 Task: Compose an email with the signature Autumn Baker with the subject Feedback on a social responsibility report and the message Please let me know if you need any additional information to complete the report. from softage.4@softage.net to softage.8@softage.net, select last sentence, change the font of the message to Narrow and change the font typography to italics Send the email. Finally, move the email from Sent Items to the label Resumes
Action: Mouse moved to (102, 151)
Screenshot: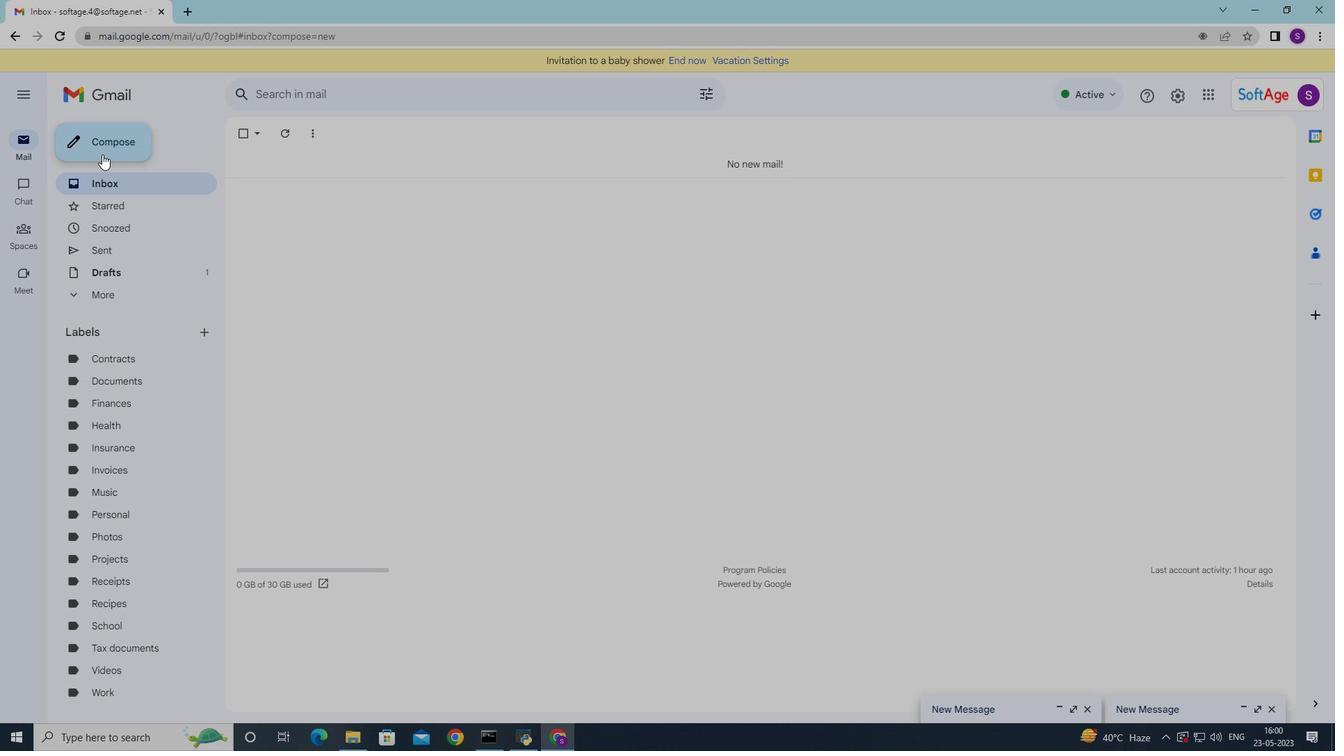 
Action: Mouse pressed left at (102, 151)
Screenshot: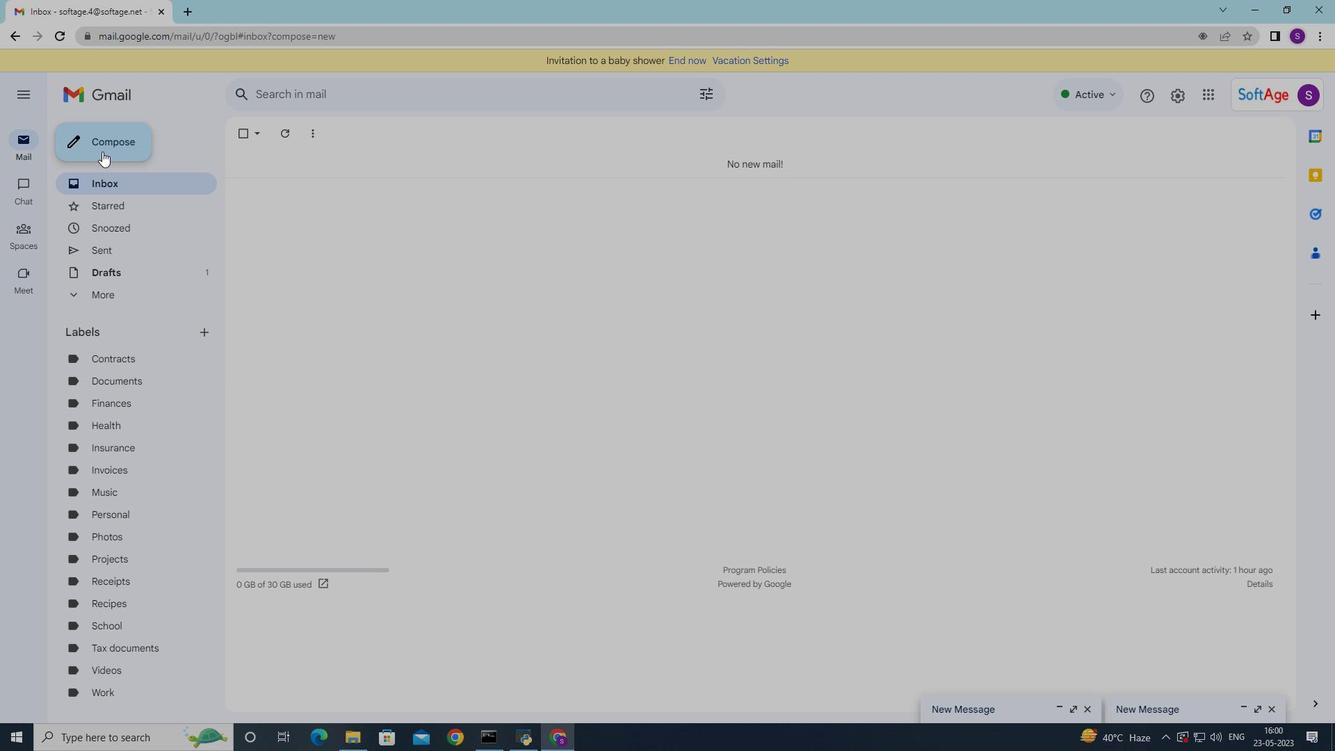 
Action: Mouse moved to (756, 704)
Screenshot: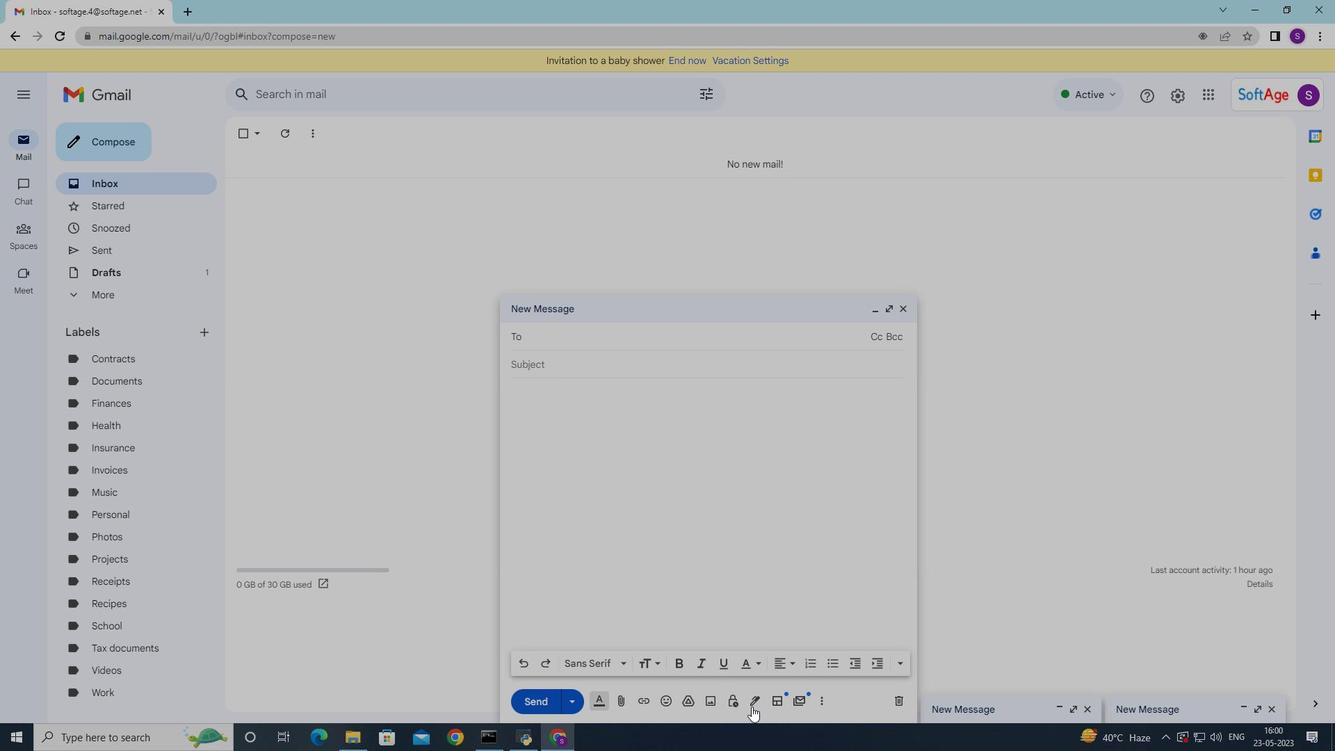 
Action: Mouse pressed left at (756, 704)
Screenshot: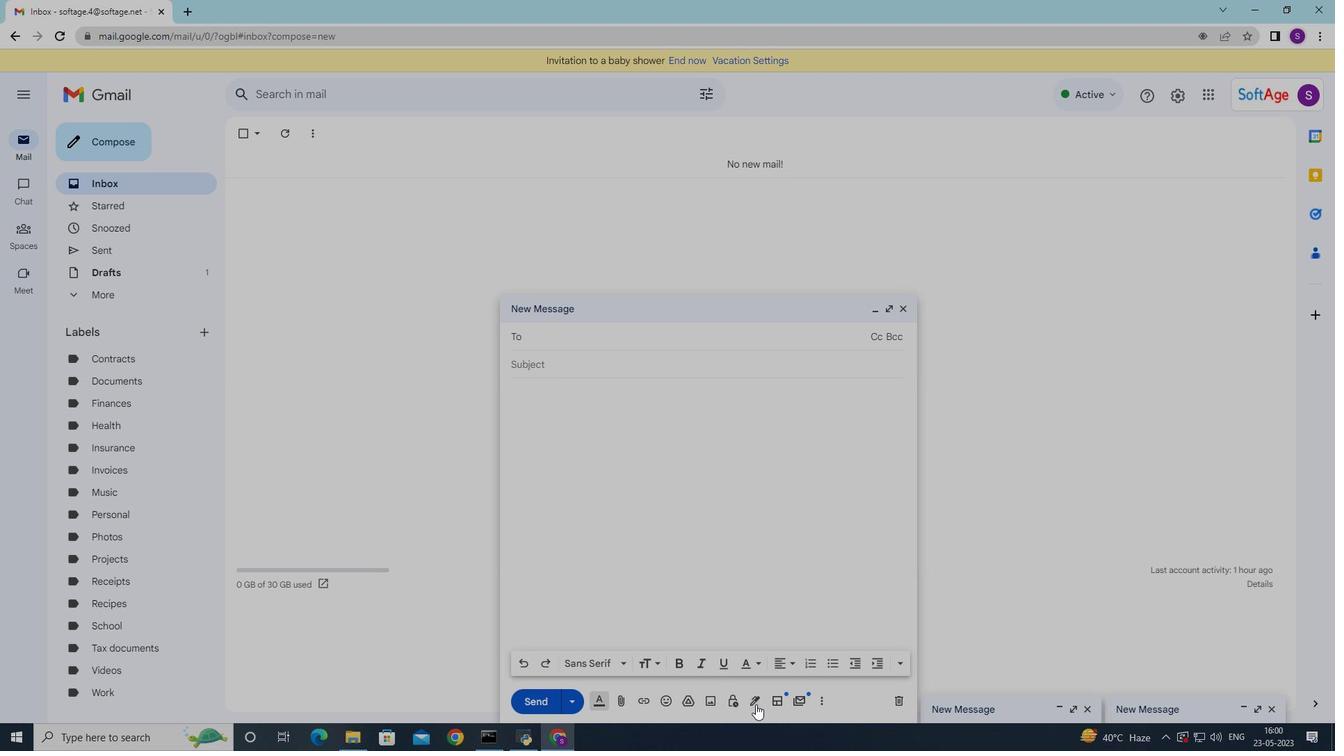 
Action: Mouse moved to (830, 282)
Screenshot: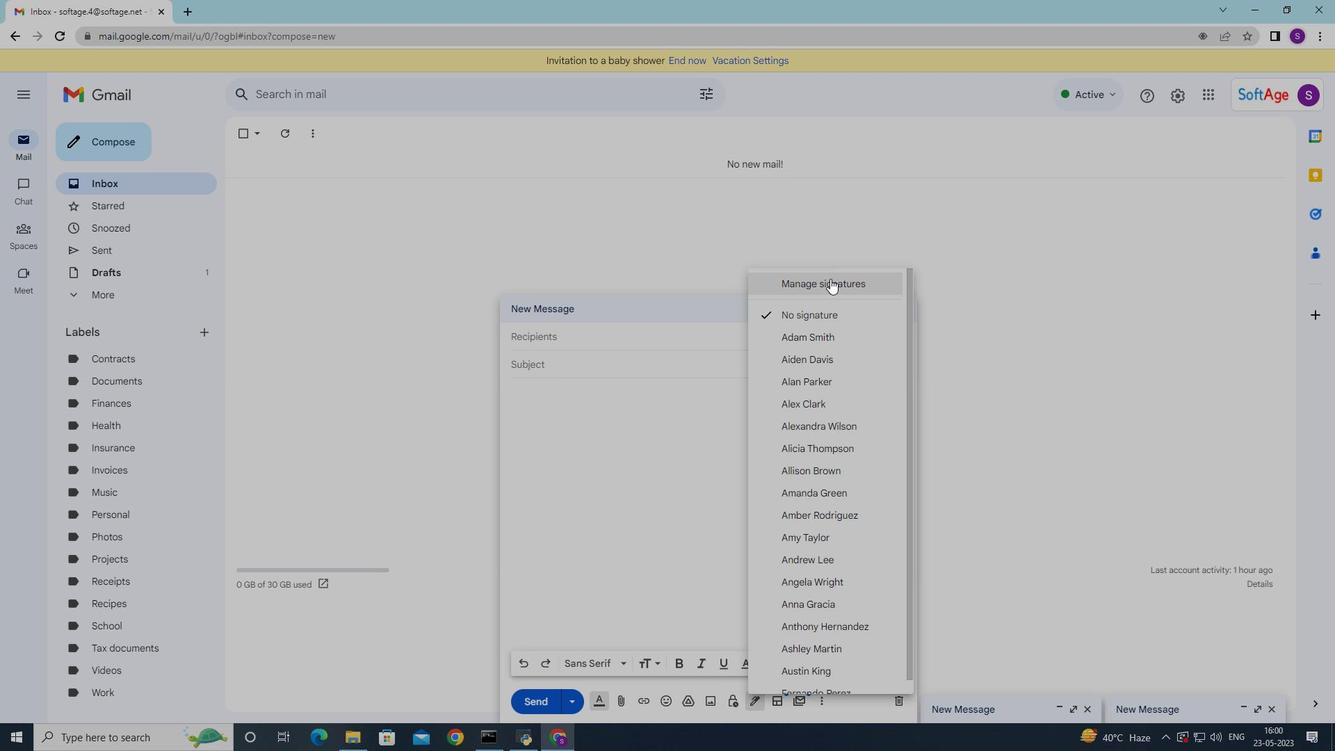 
Action: Mouse pressed left at (830, 282)
Screenshot: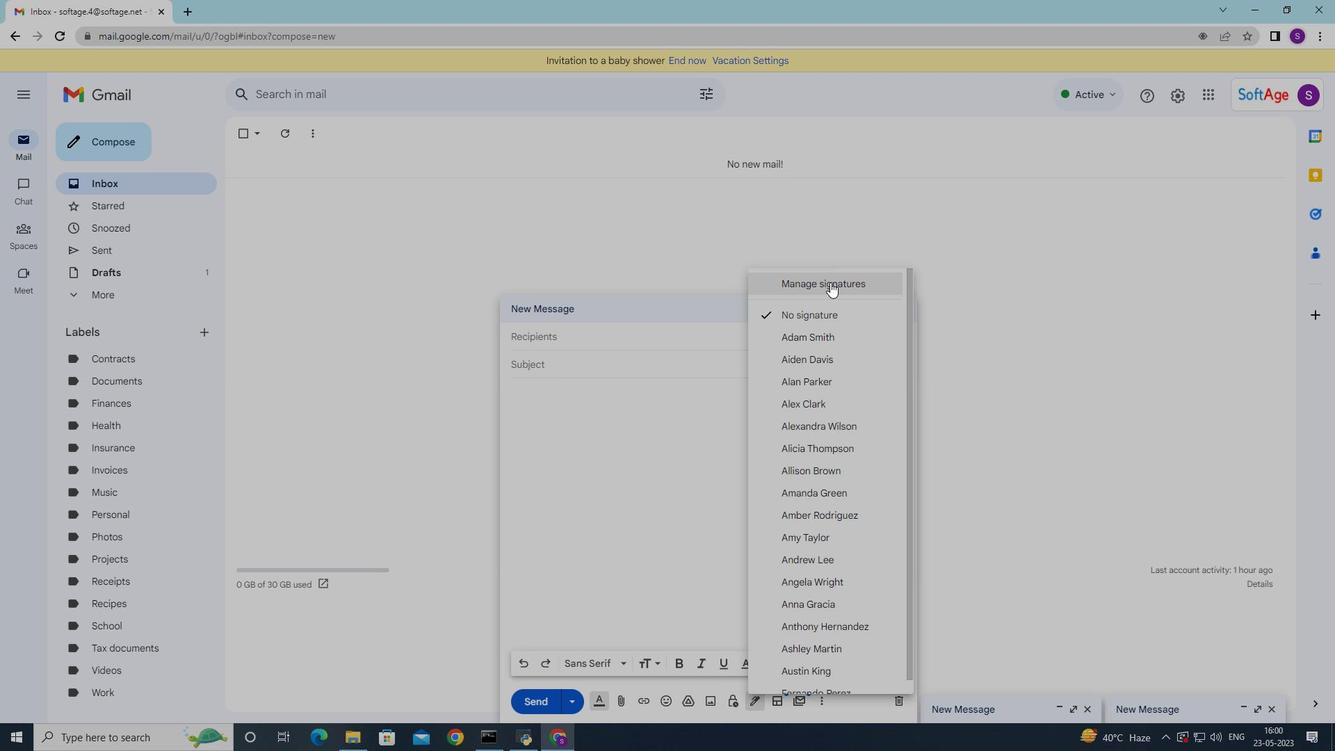 
Action: Mouse moved to (905, 311)
Screenshot: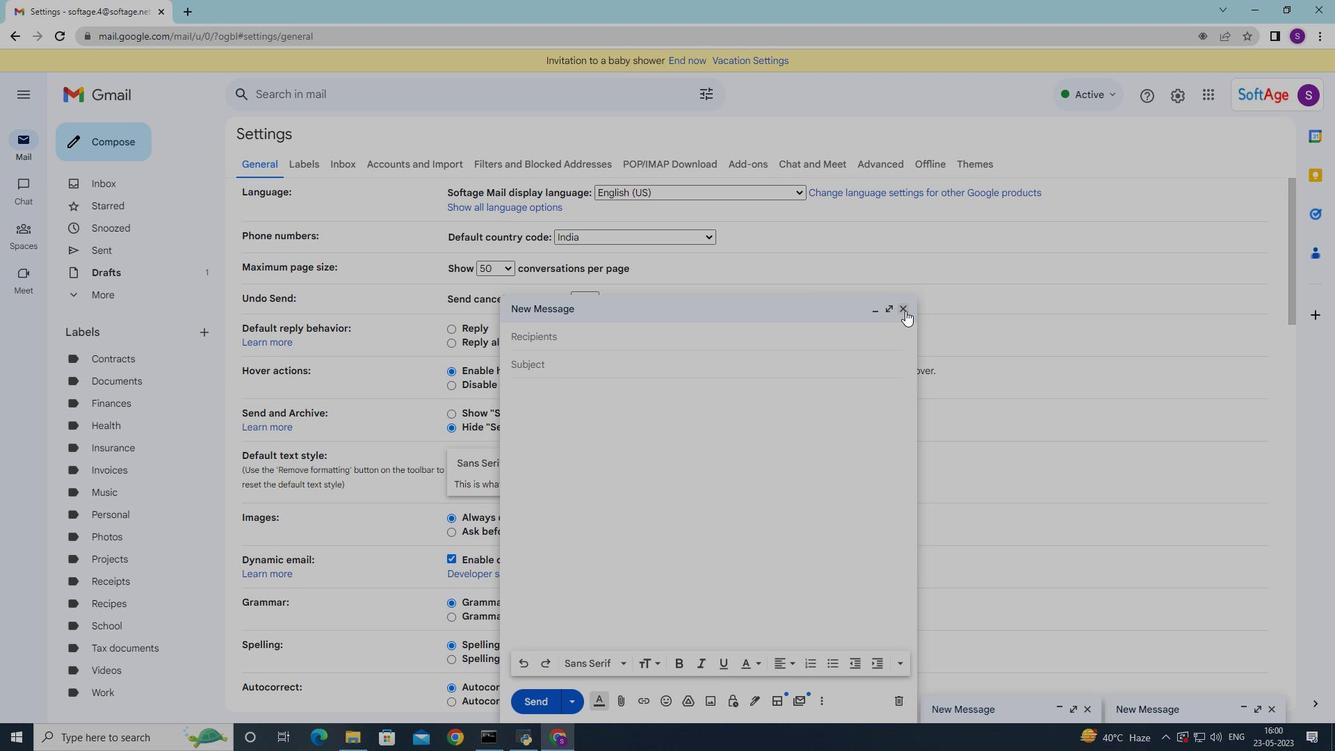 
Action: Mouse pressed left at (905, 311)
Screenshot: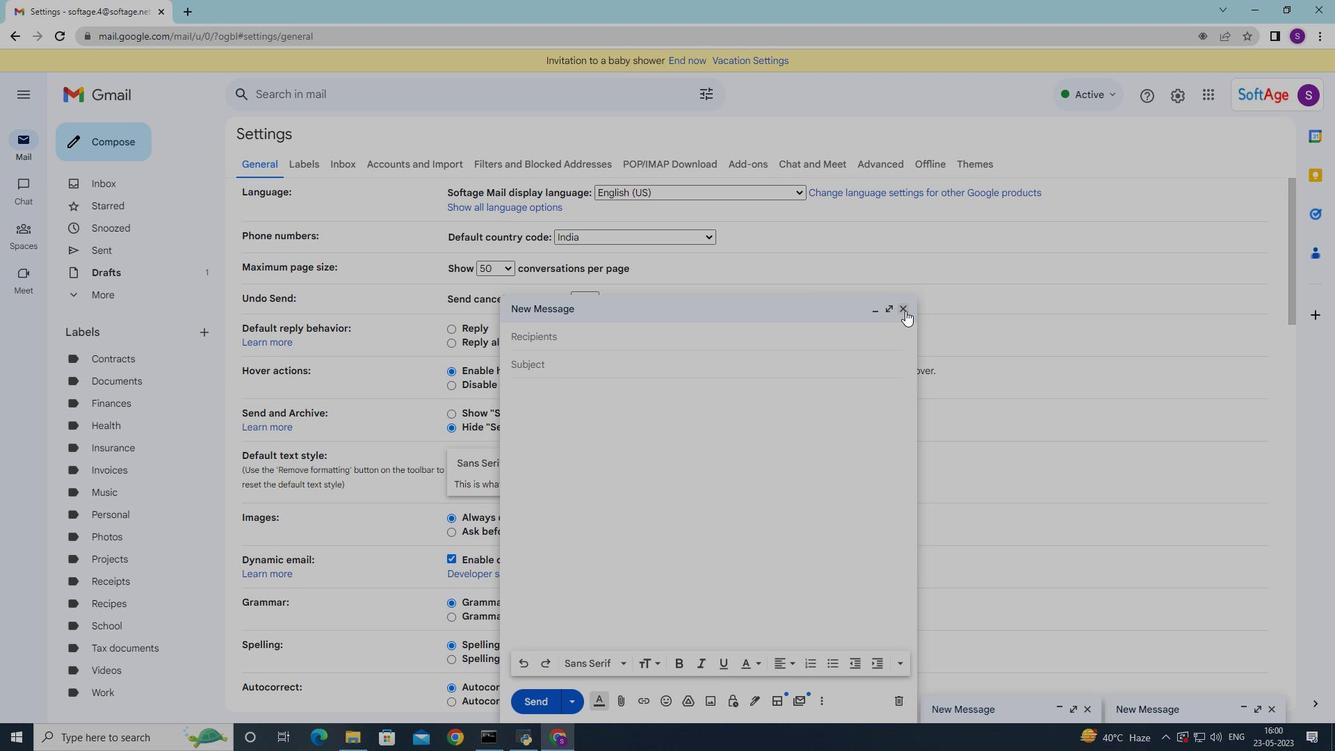 
Action: Mouse moved to (570, 315)
Screenshot: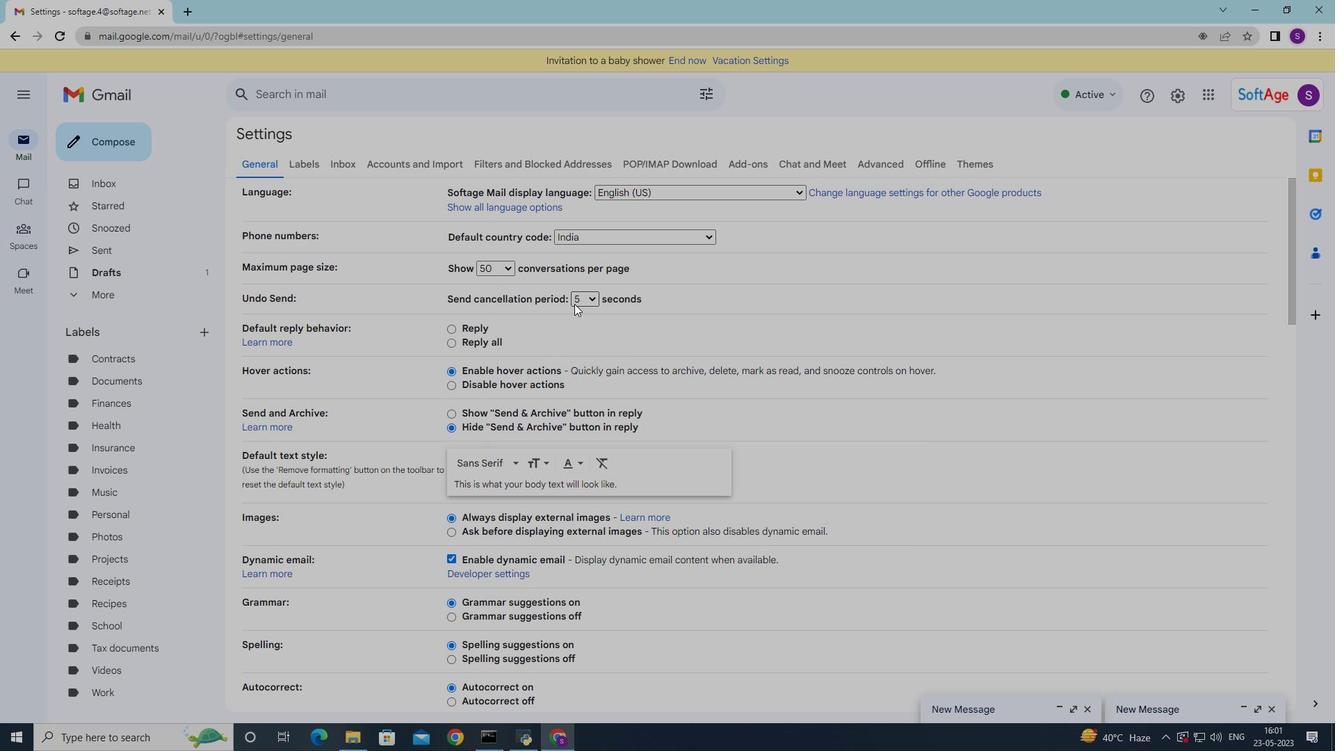 
Action: Mouse scrolled (570, 314) with delta (0, 0)
Screenshot: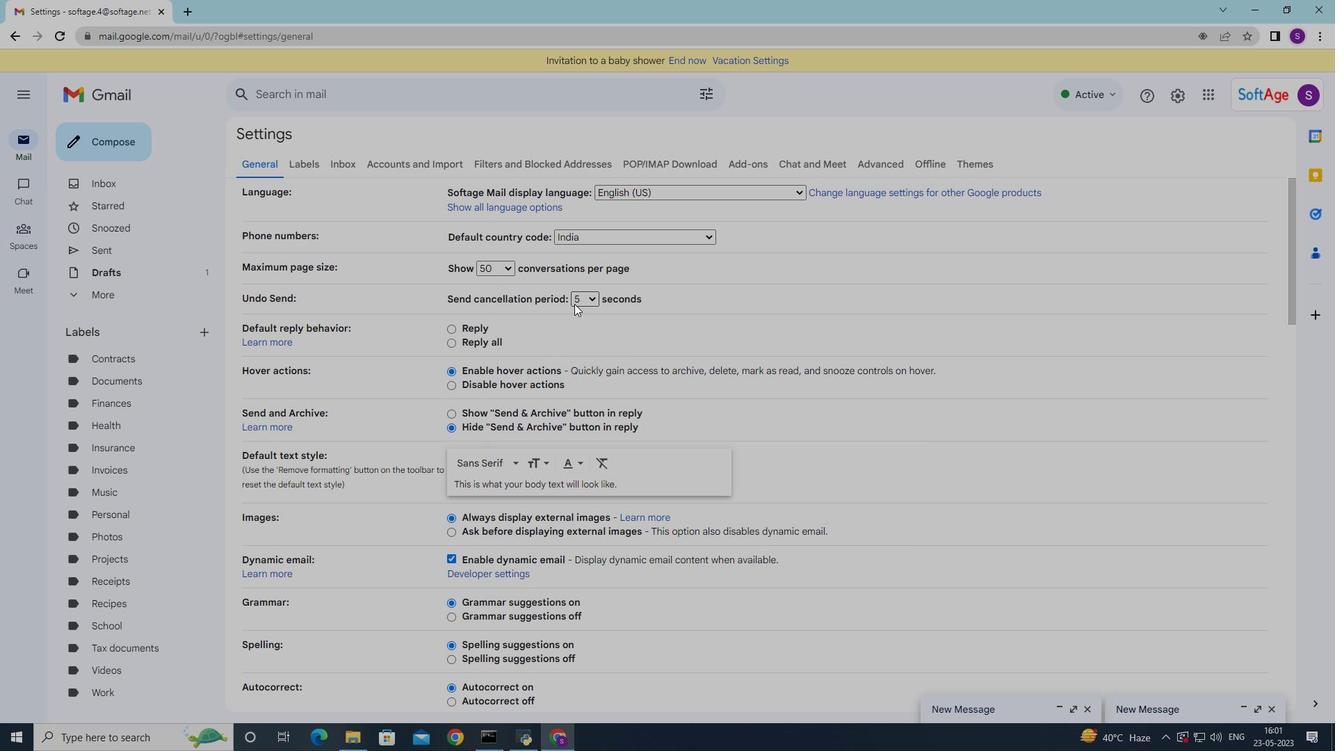 
Action: Mouse moved to (570, 318)
Screenshot: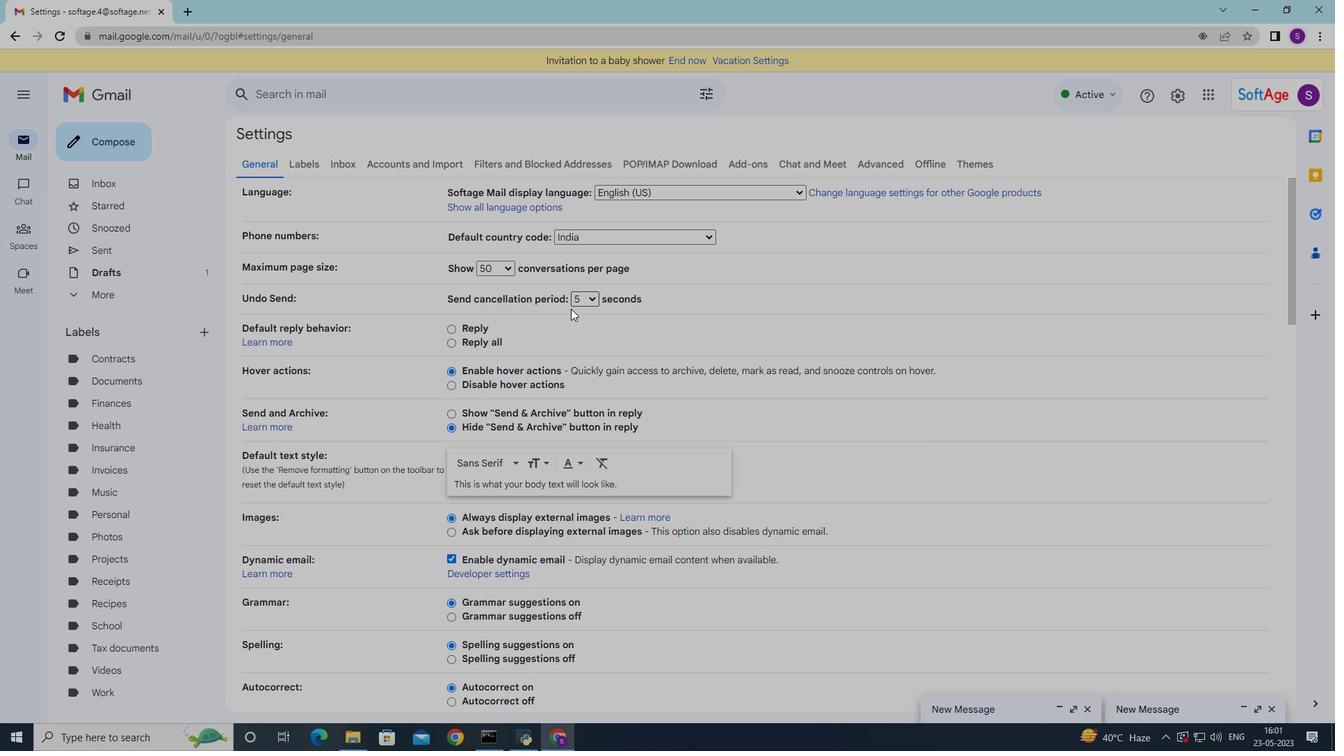 
Action: Mouse scrolled (570, 317) with delta (0, 0)
Screenshot: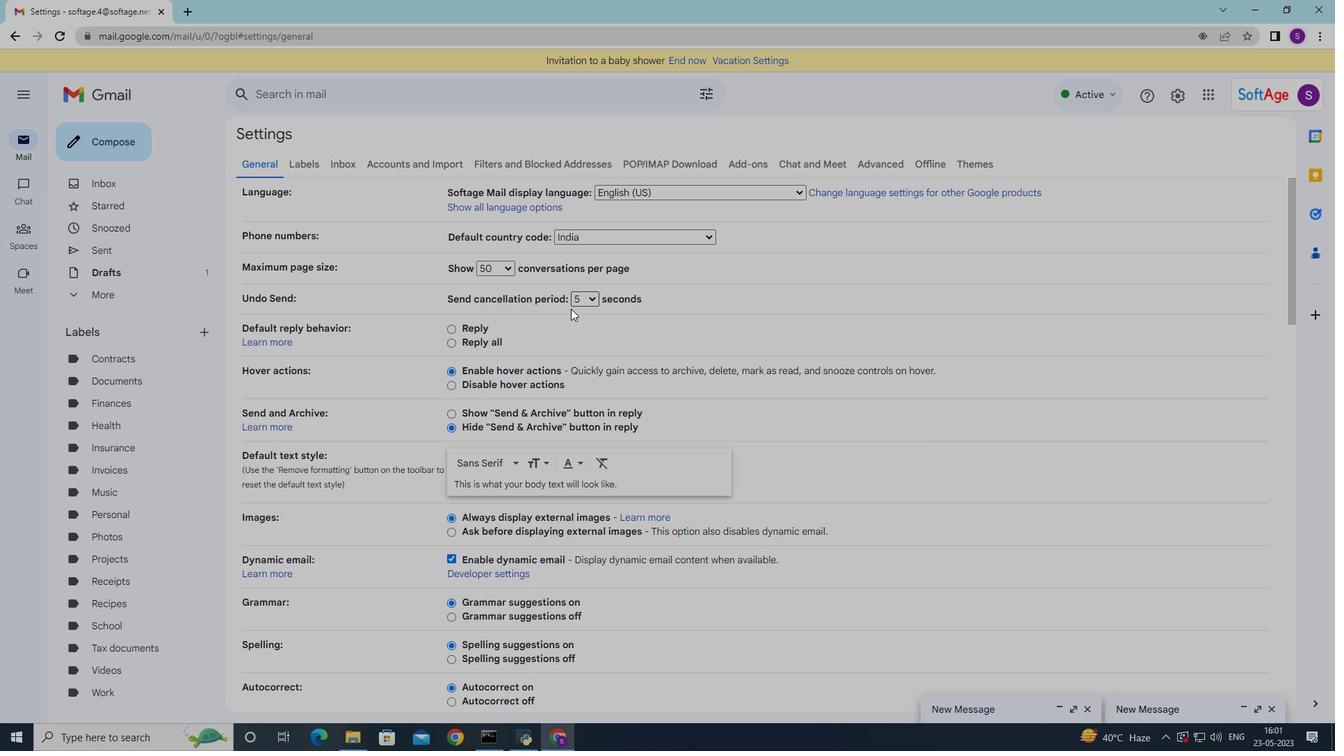 
Action: Mouse moved to (569, 322)
Screenshot: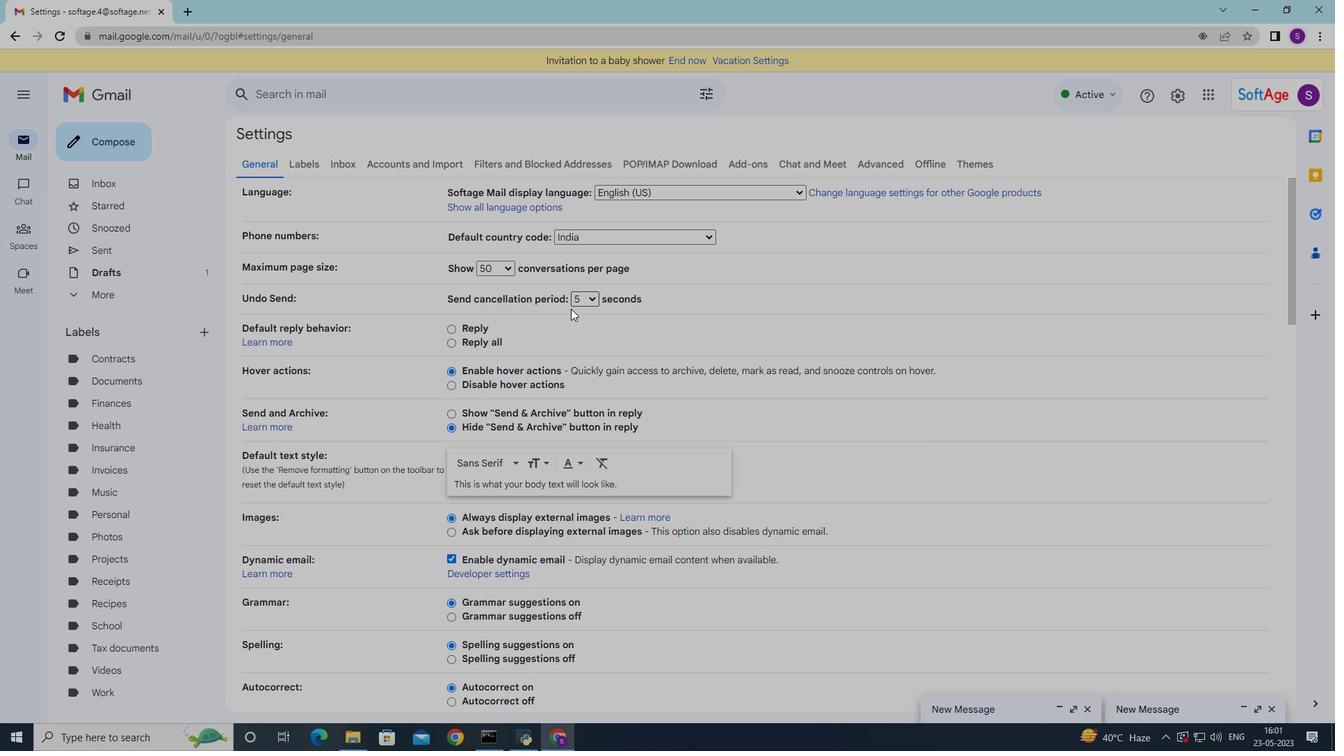 
Action: Mouse scrolled (569, 321) with delta (0, 0)
Screenshot: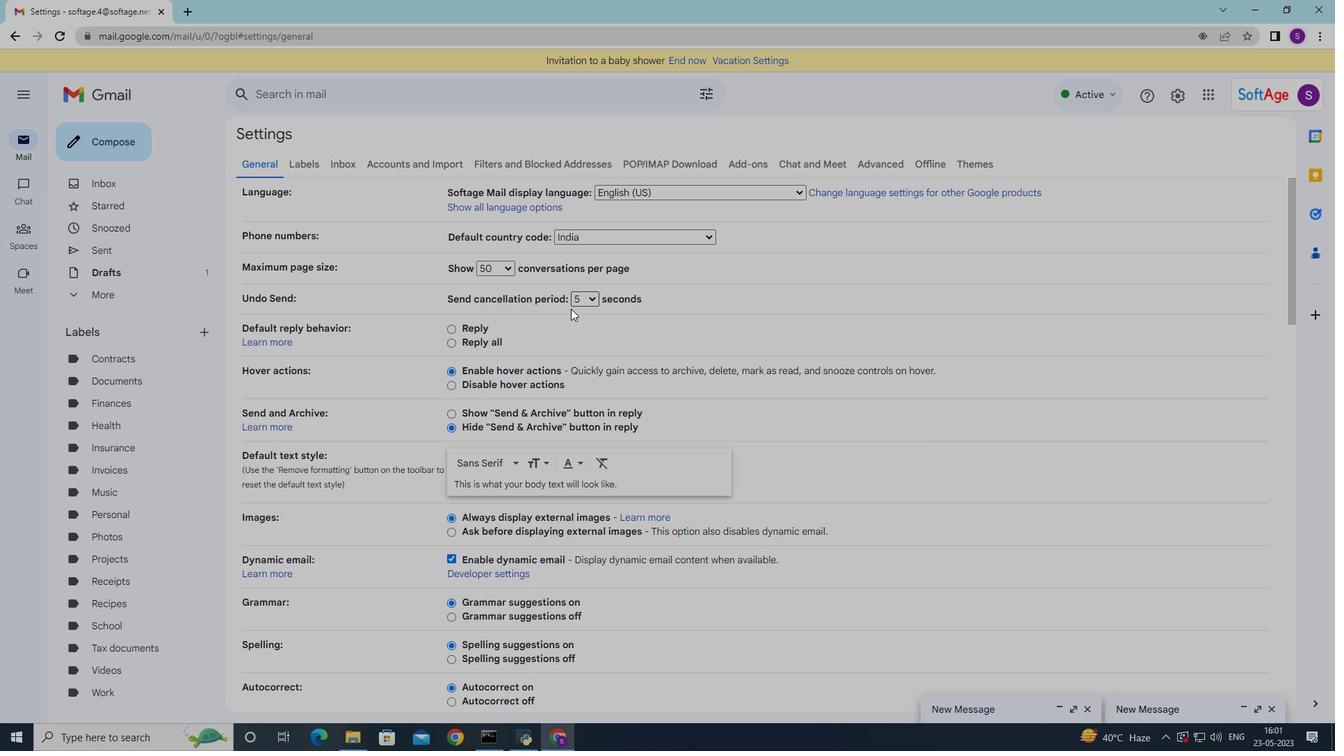 
Action: Mouse moved to (569, 328)
Screenshot: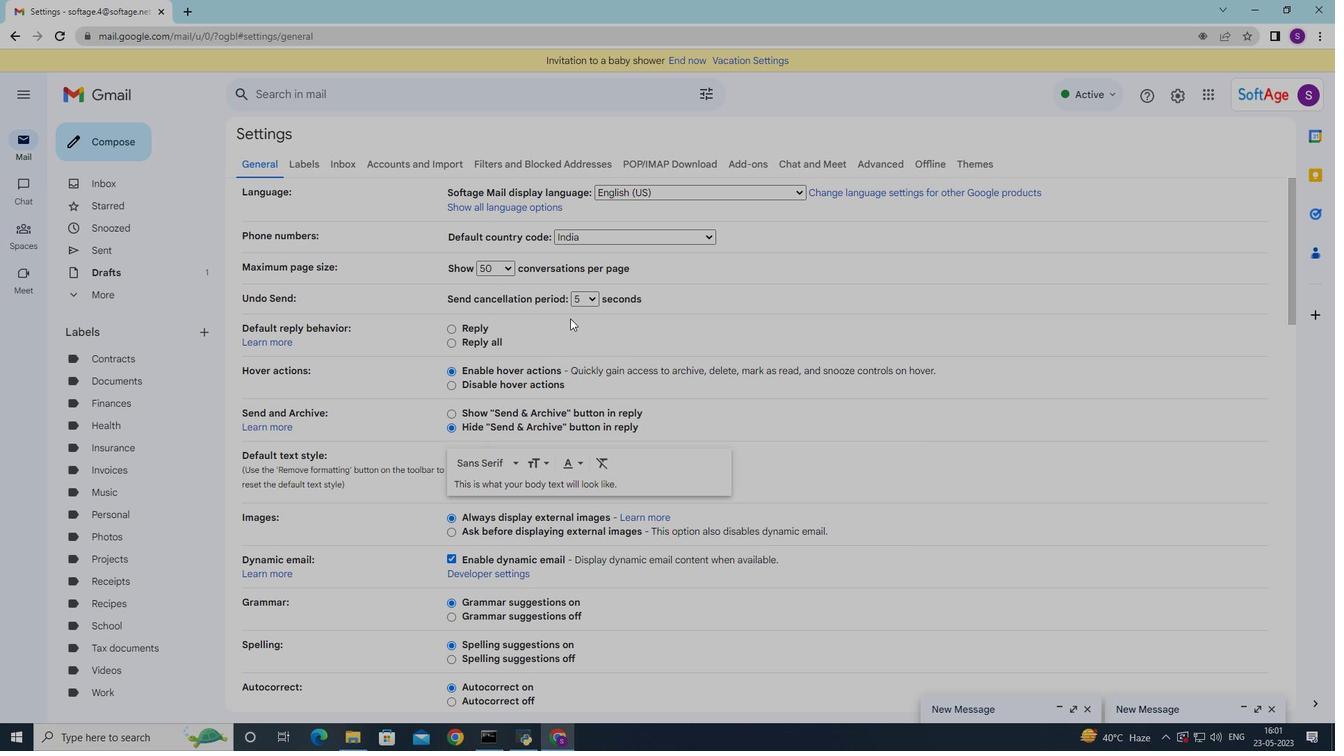 
Action: Mouse scrolled (569, 327) with delta (0, 0)
Screenshot: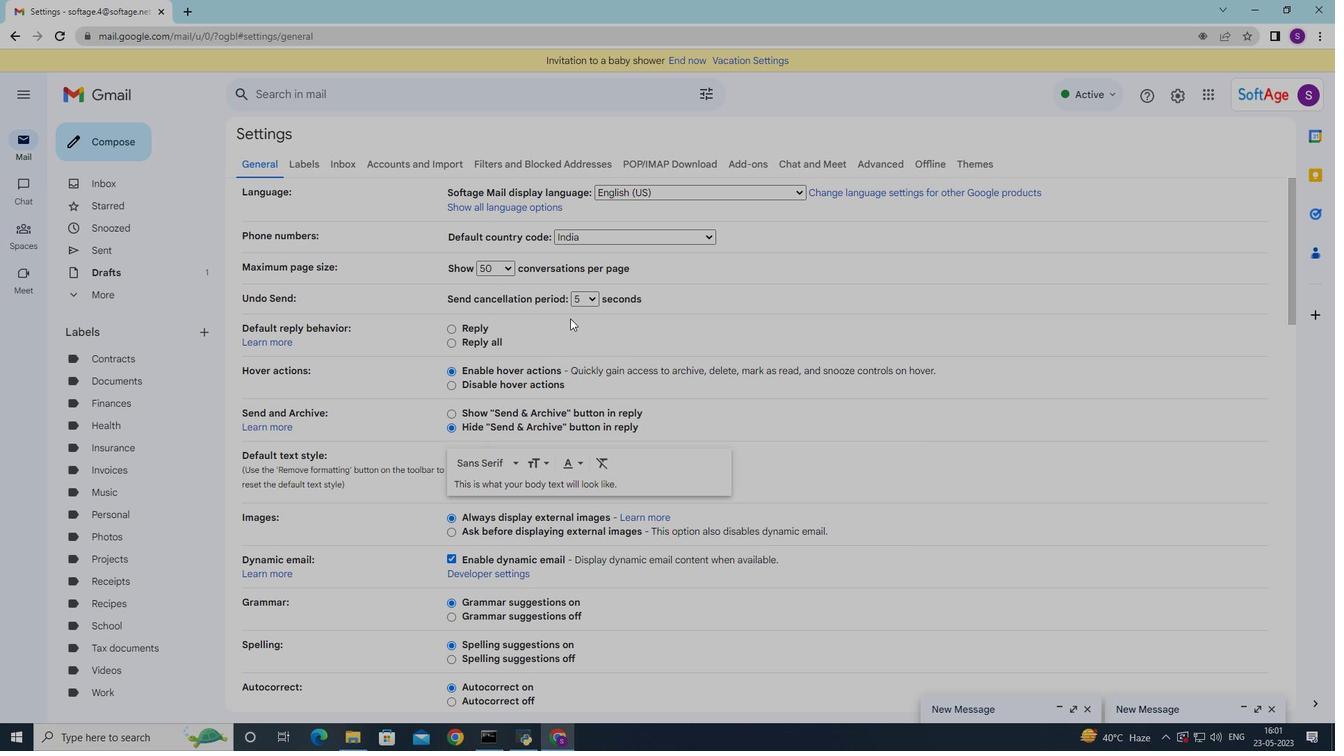 
Action: Mouse moved to (569, 339)
Screenshot: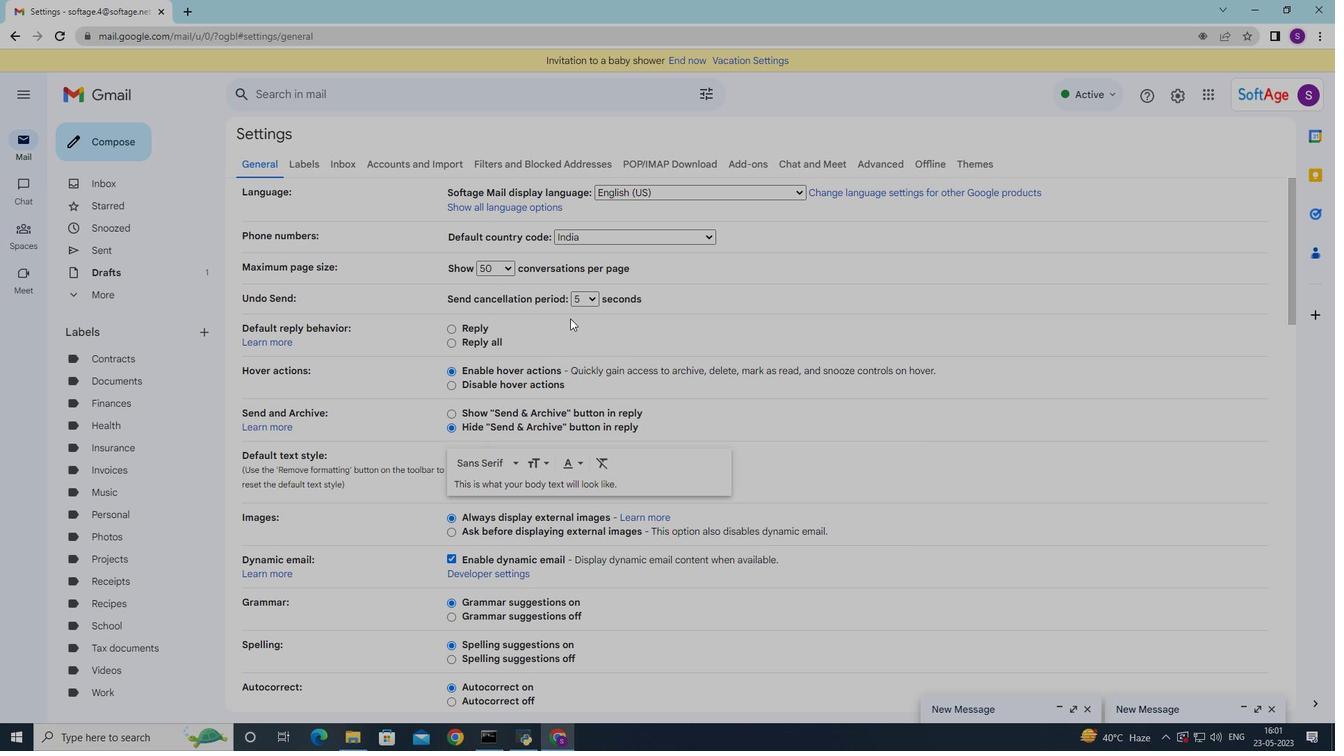 
Action: Mouse scrolled (569, 338) with delta (0, 0)
Screenshot: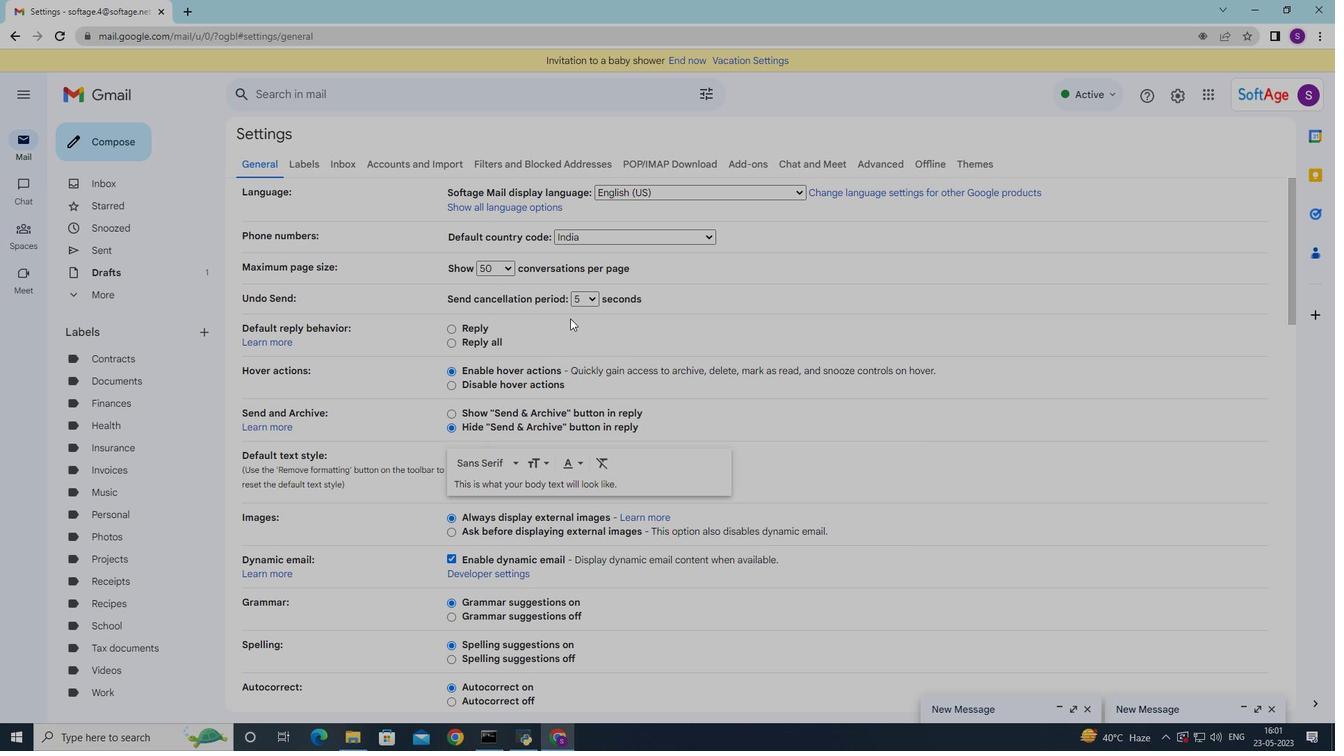 
Action: Mouse moved to (584, 483)
Screenshot: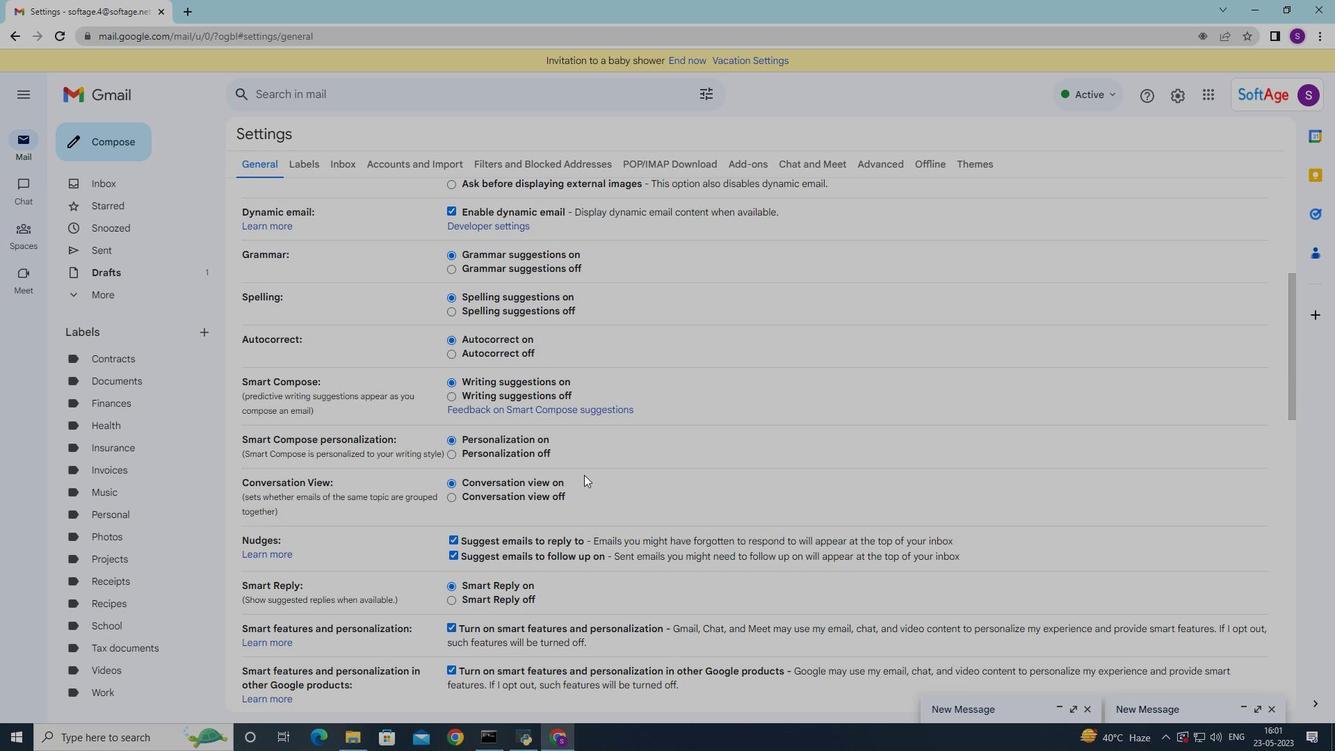 
Action: Mouse scrolled (584, 482) with delta (0, 0)
Screenshot: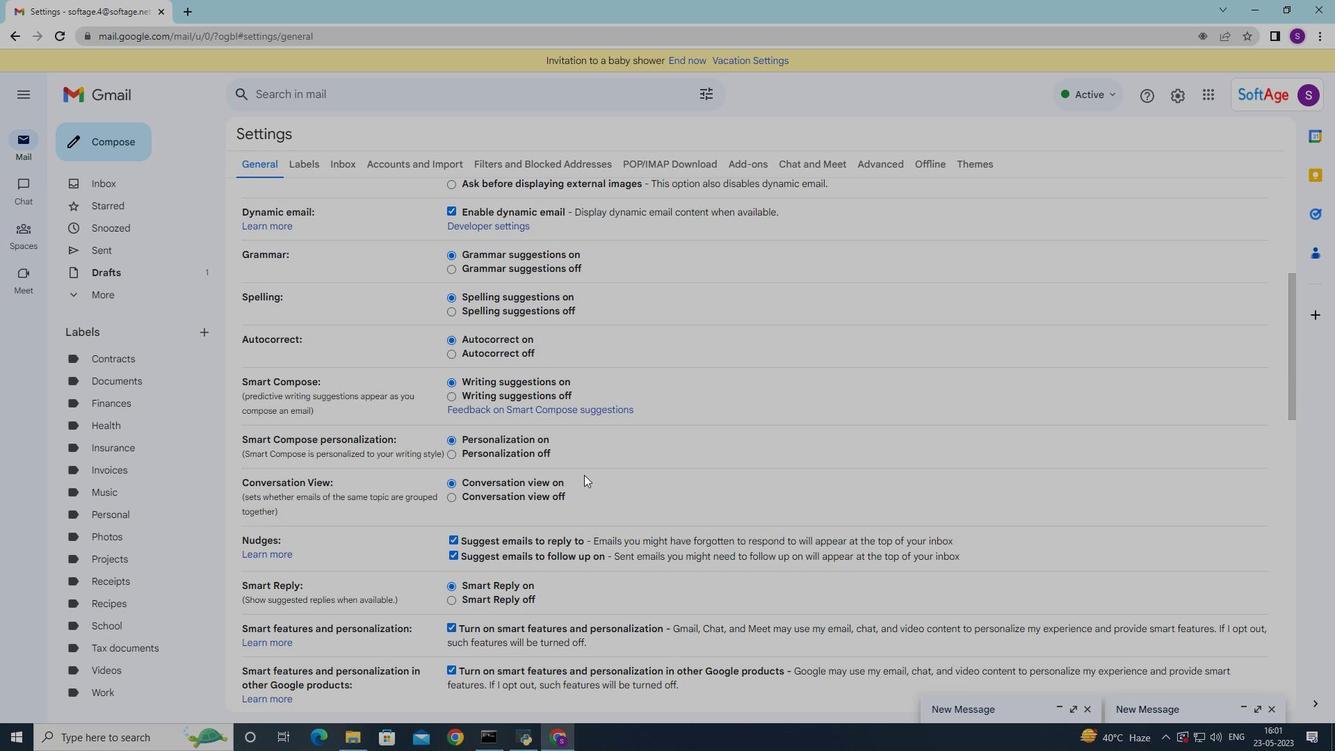 
Action: Mouse scrolled (584, 482) with delta (0, 0)
Screenshot: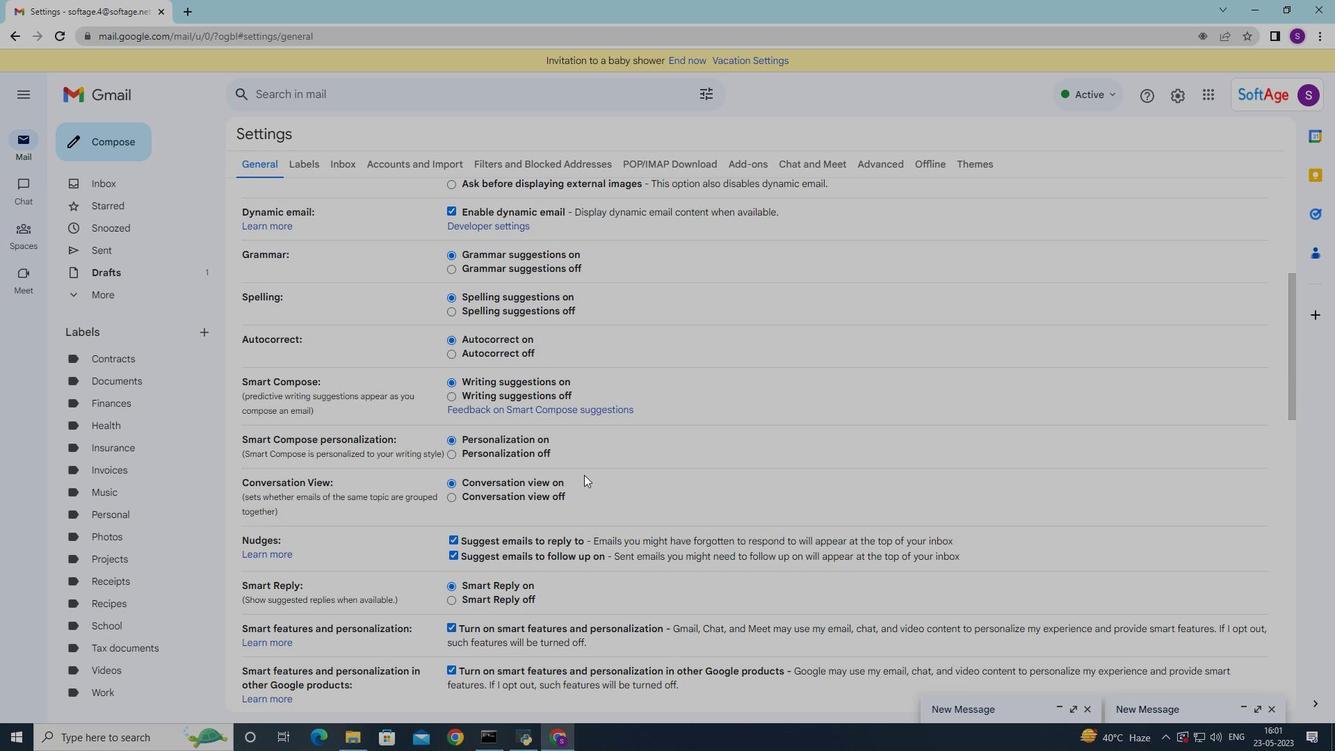 
Action: Mouse scrolled (584, 482) with delta (0, 0)
Screenshot: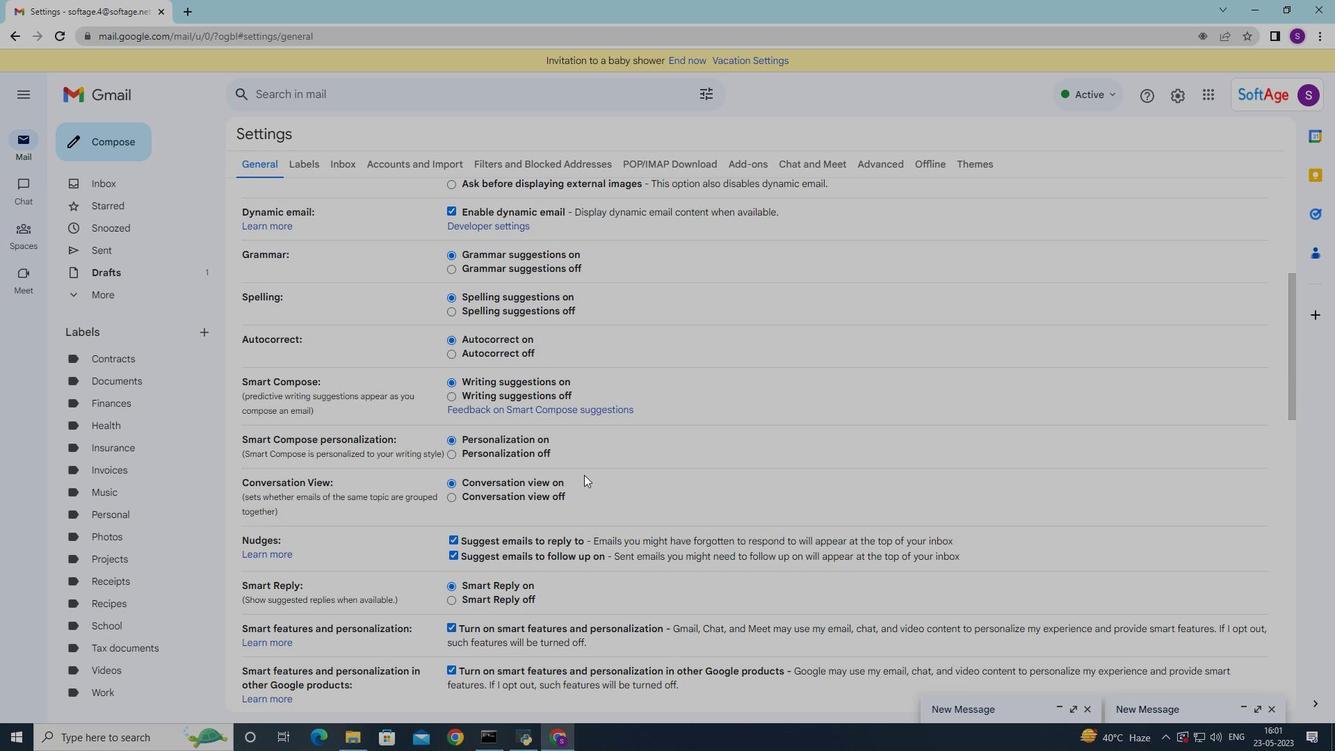 
Action: Mouse moved to (585, 569)
Screenshot: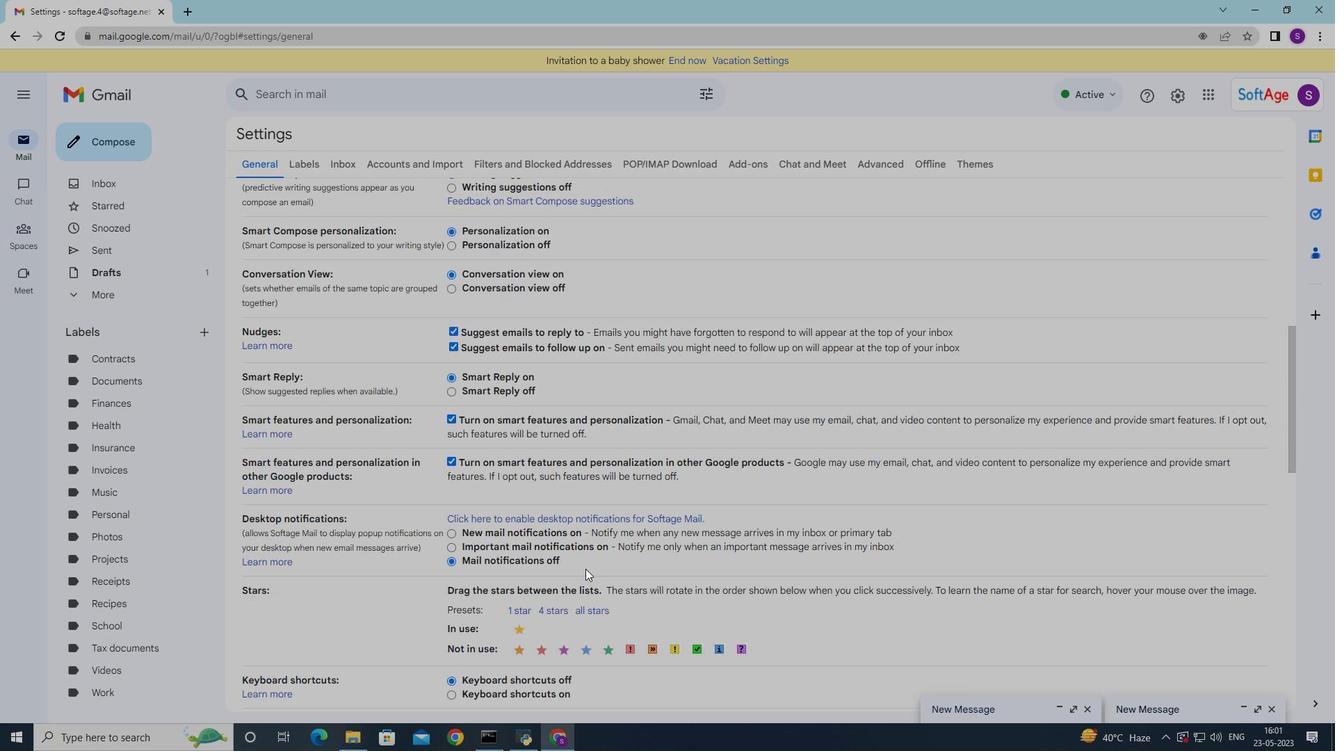 
Action: Mouse scrolled (585, 569) with delta (0, 0)
Screenshot: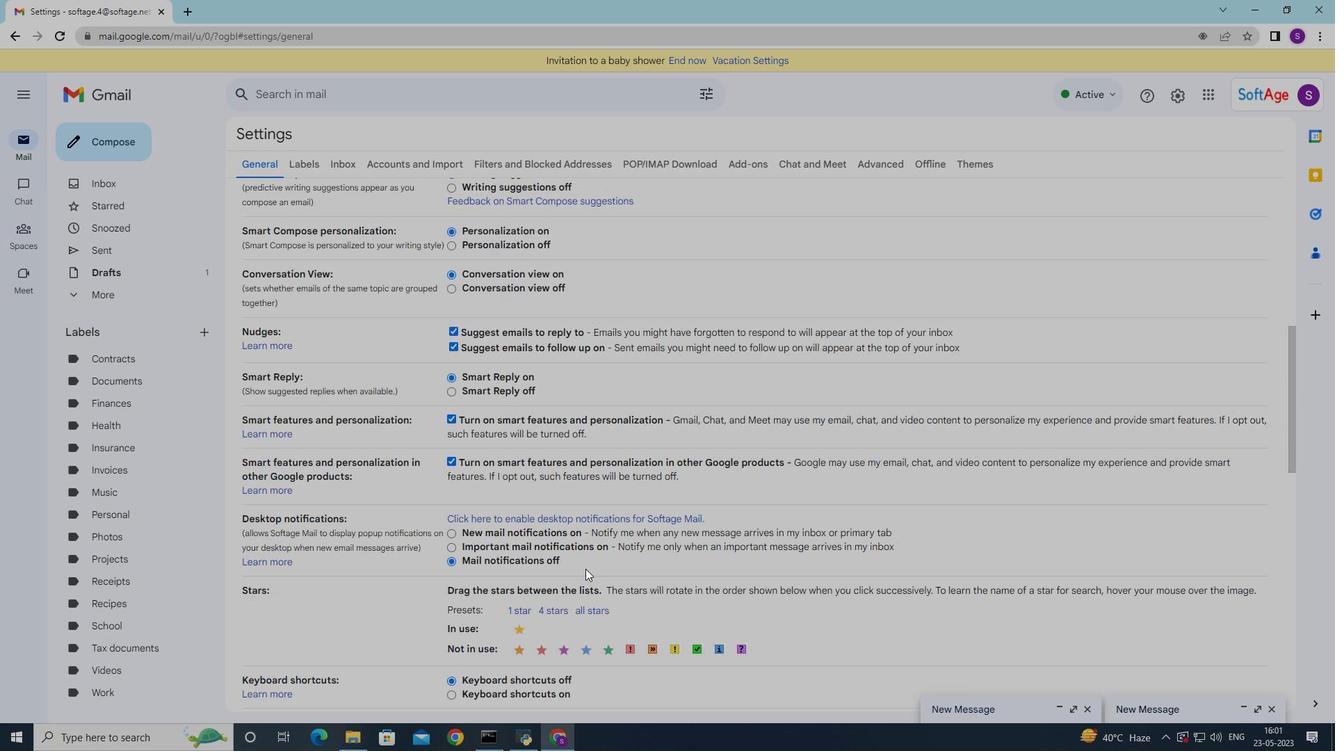 
Action: Mouse moved to (585, 571)
Screenshot: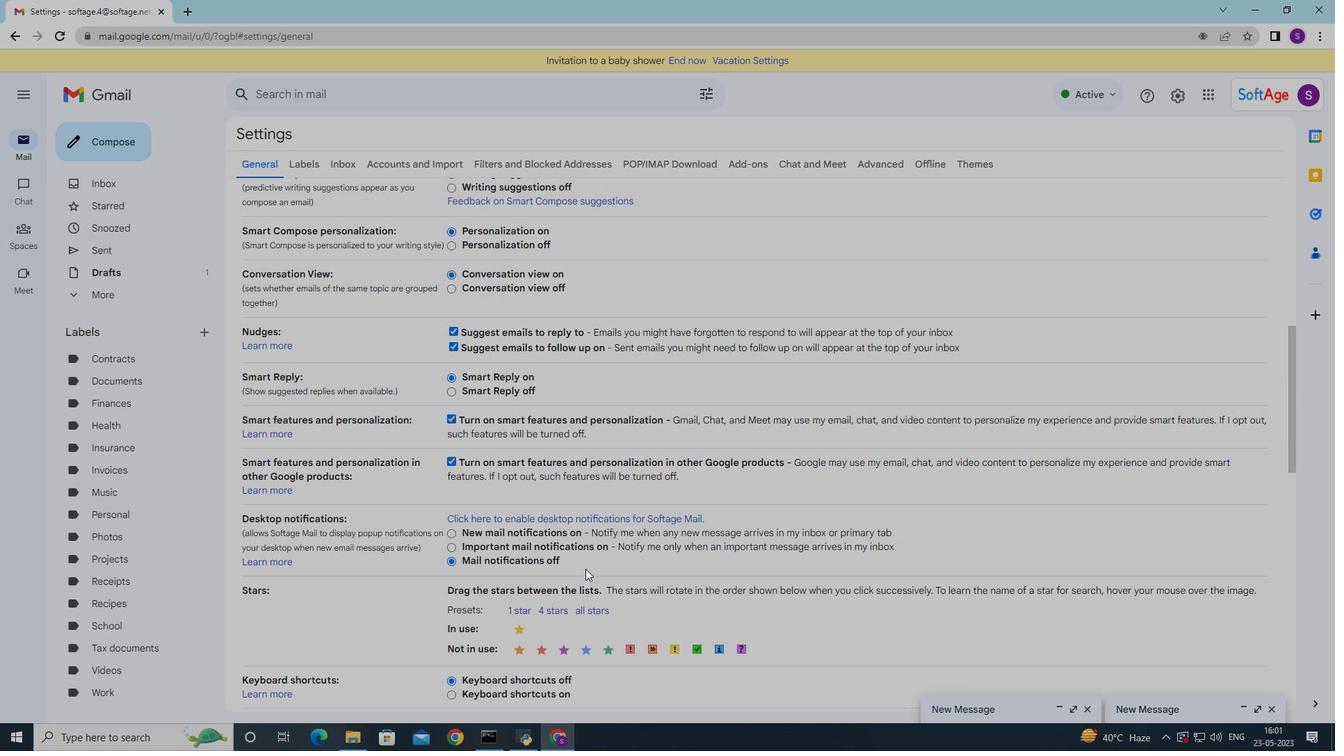
Action: Mouse scrolled (585, 571) with delta (0, 0)
Screenshot: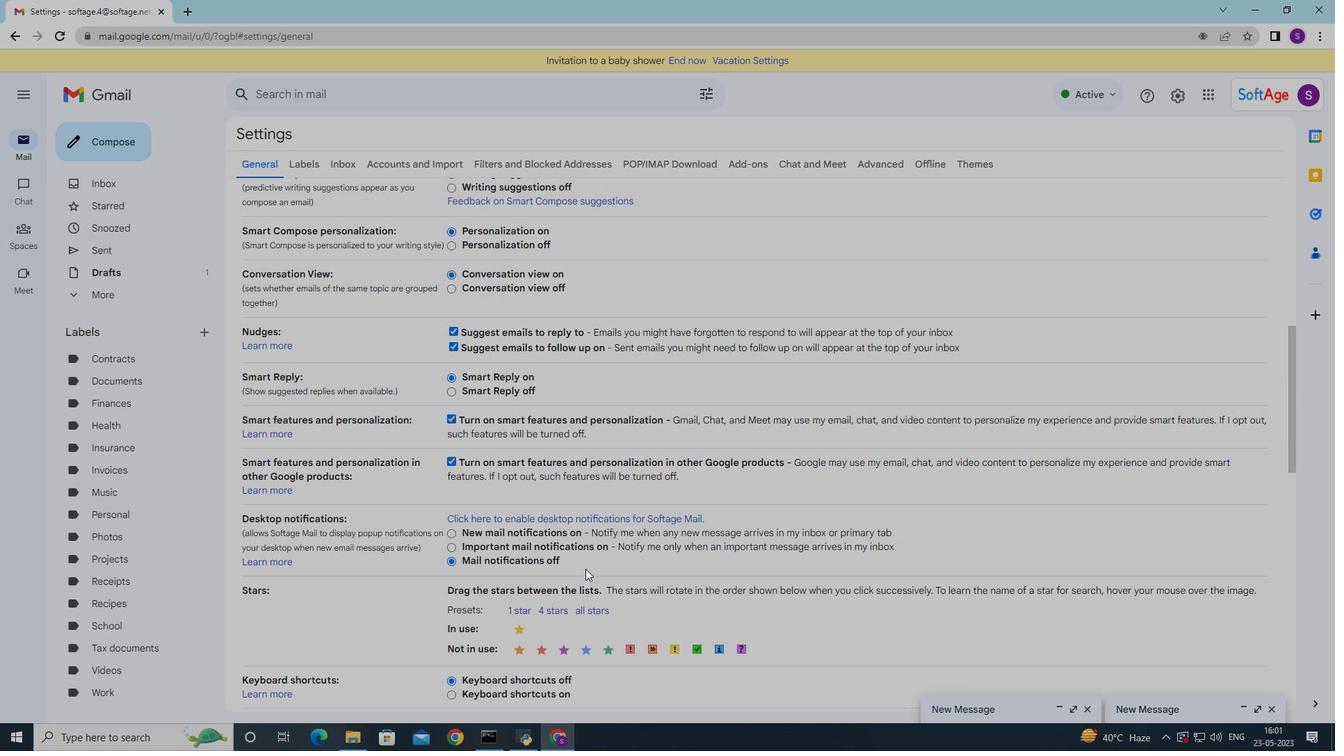 
Action: Mouse moved to (585, 572)
Screenshot: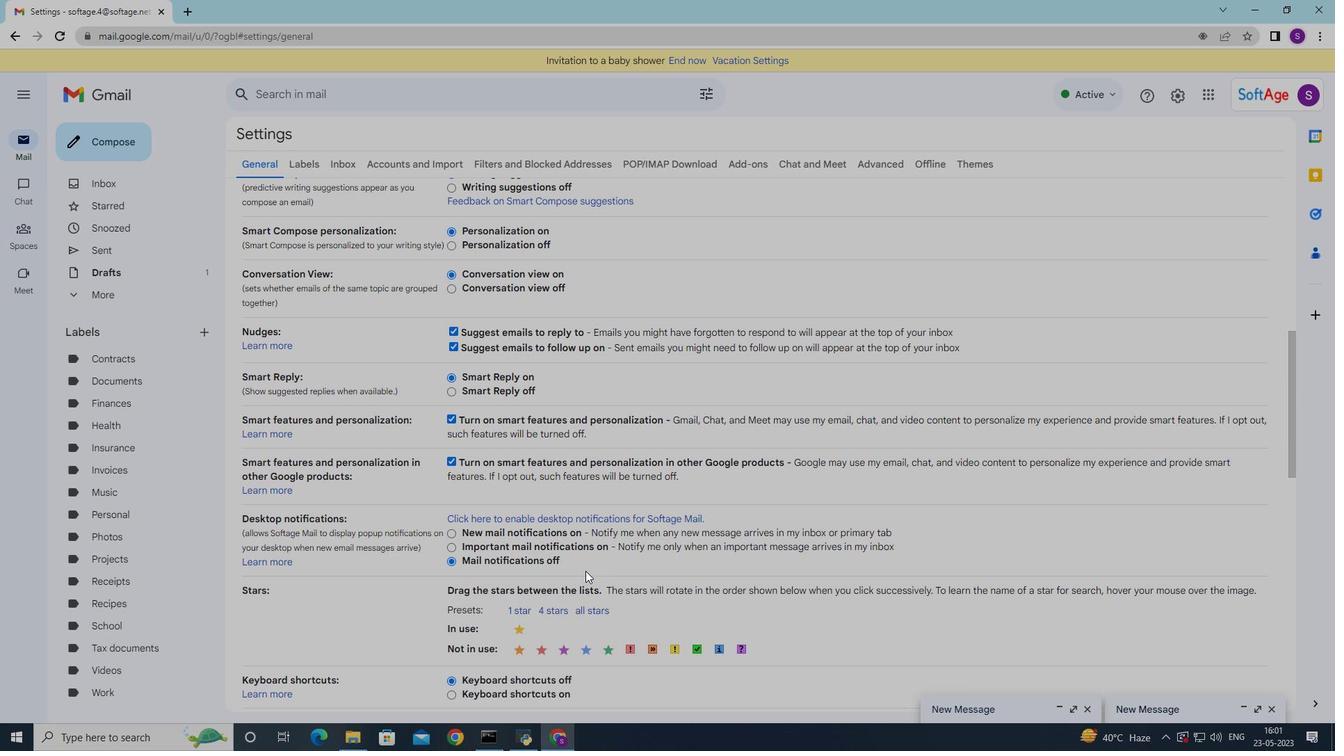 
Action: Mouse scrolled (585, 571) with delta (0, 0)
Screenshot: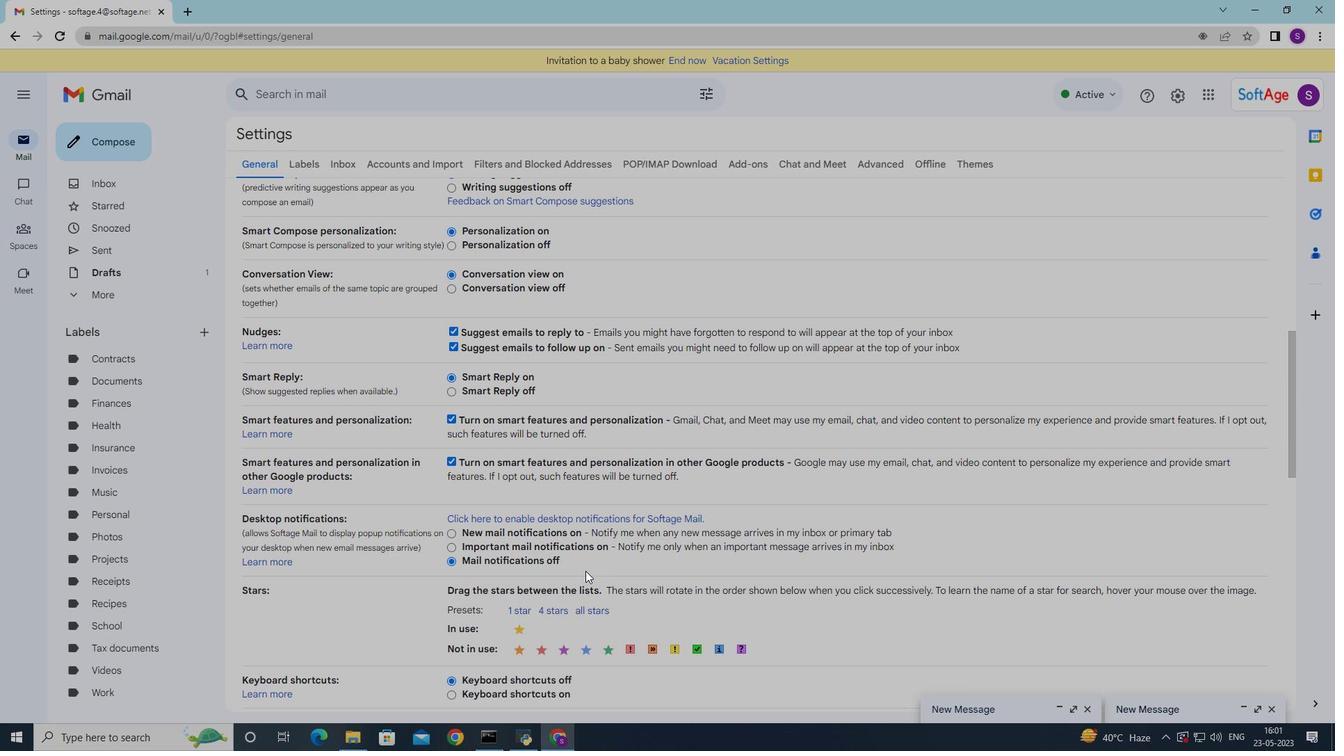 
Action: Mouse moved to (585, 578)
Screenshot: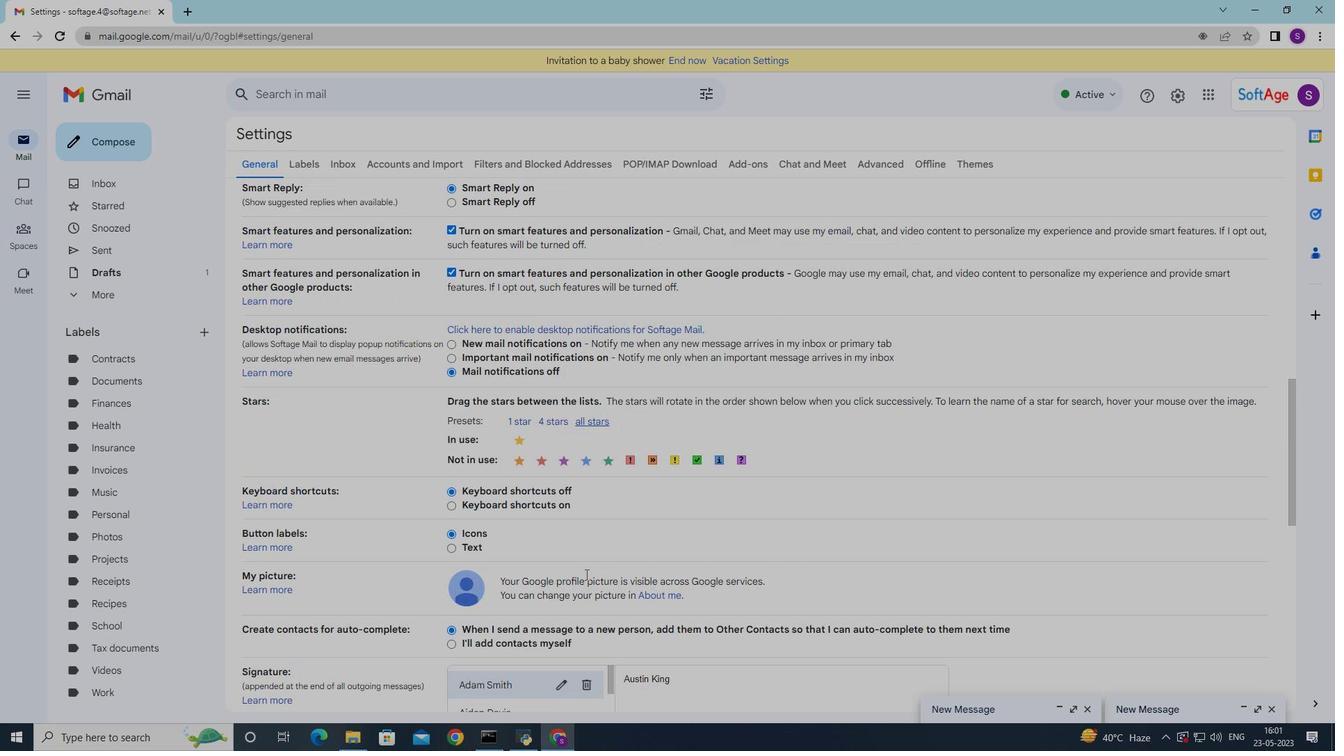 
Action: Mouse scrolled (585, 577) with delta (0, 0)
Screenshot: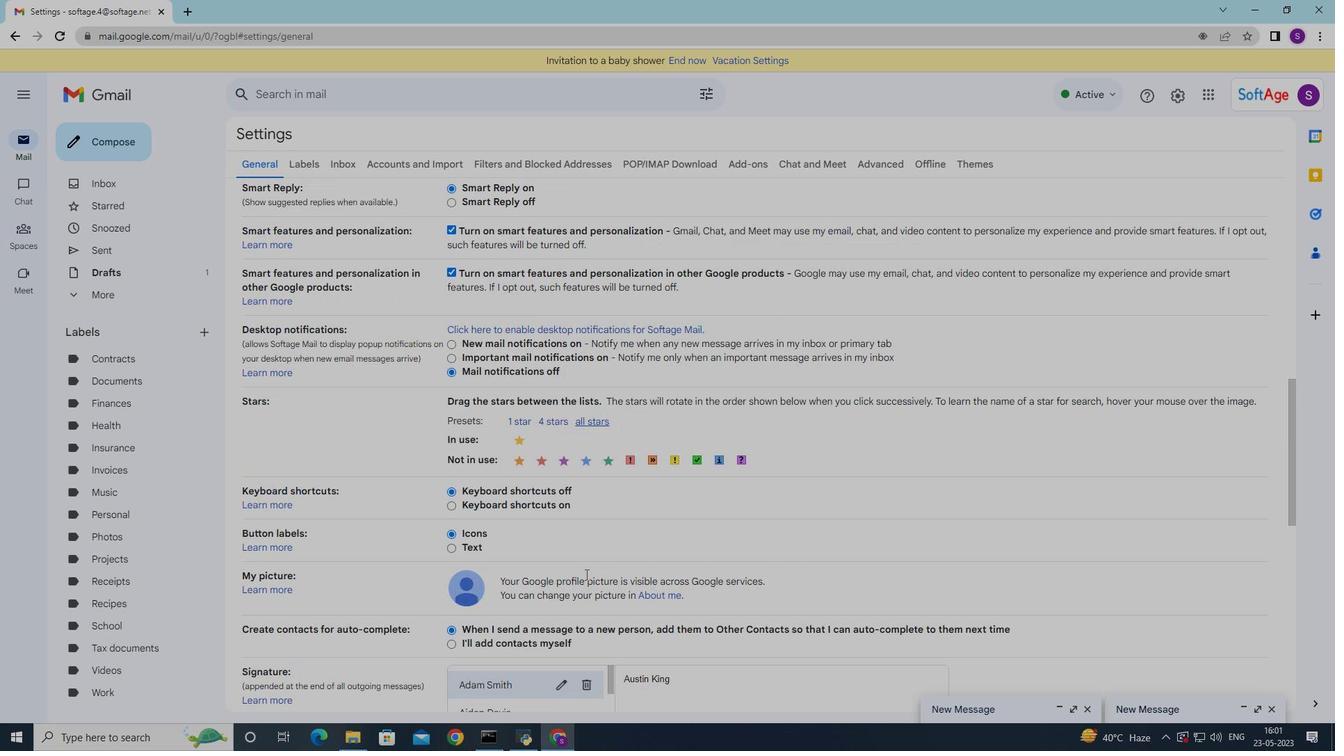 
Action: Mouse moved to (585, 578)
Screenshot: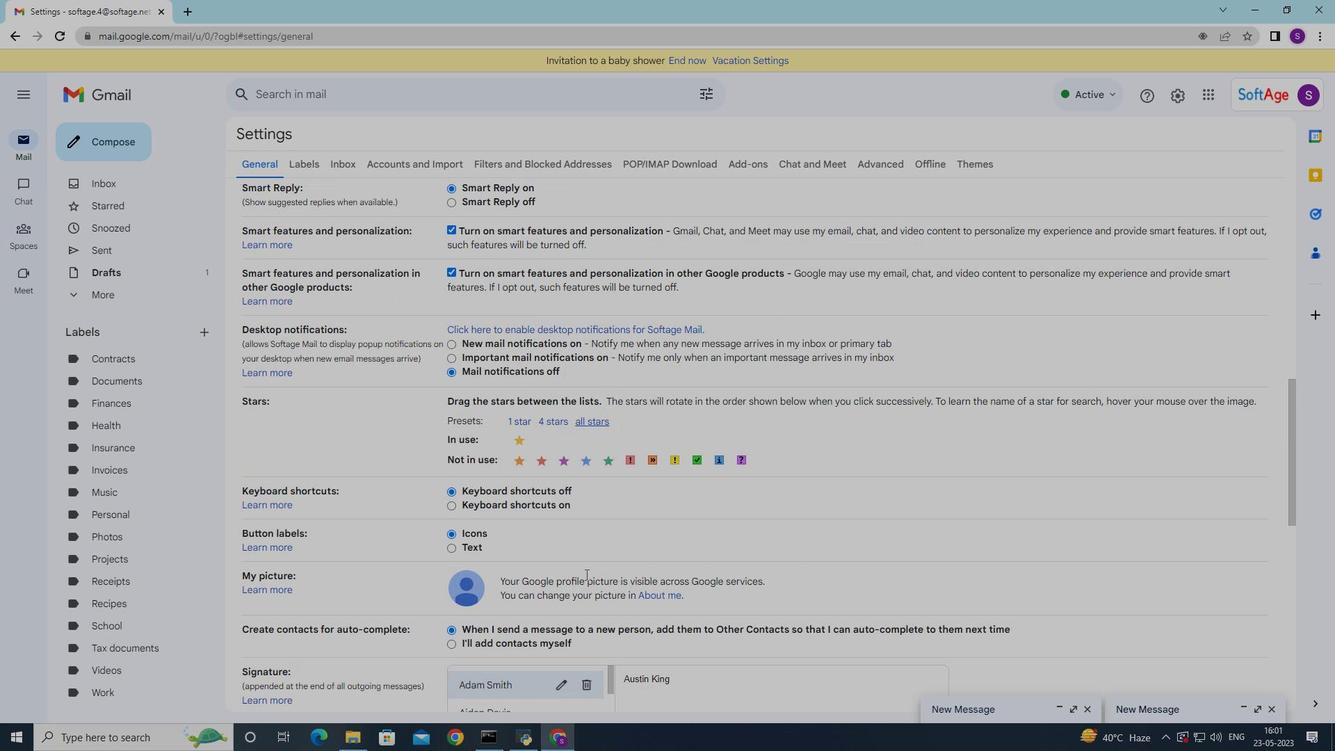 
Action: Mouse scrolled (585, 578) with delta (0, 0)
Screenshot: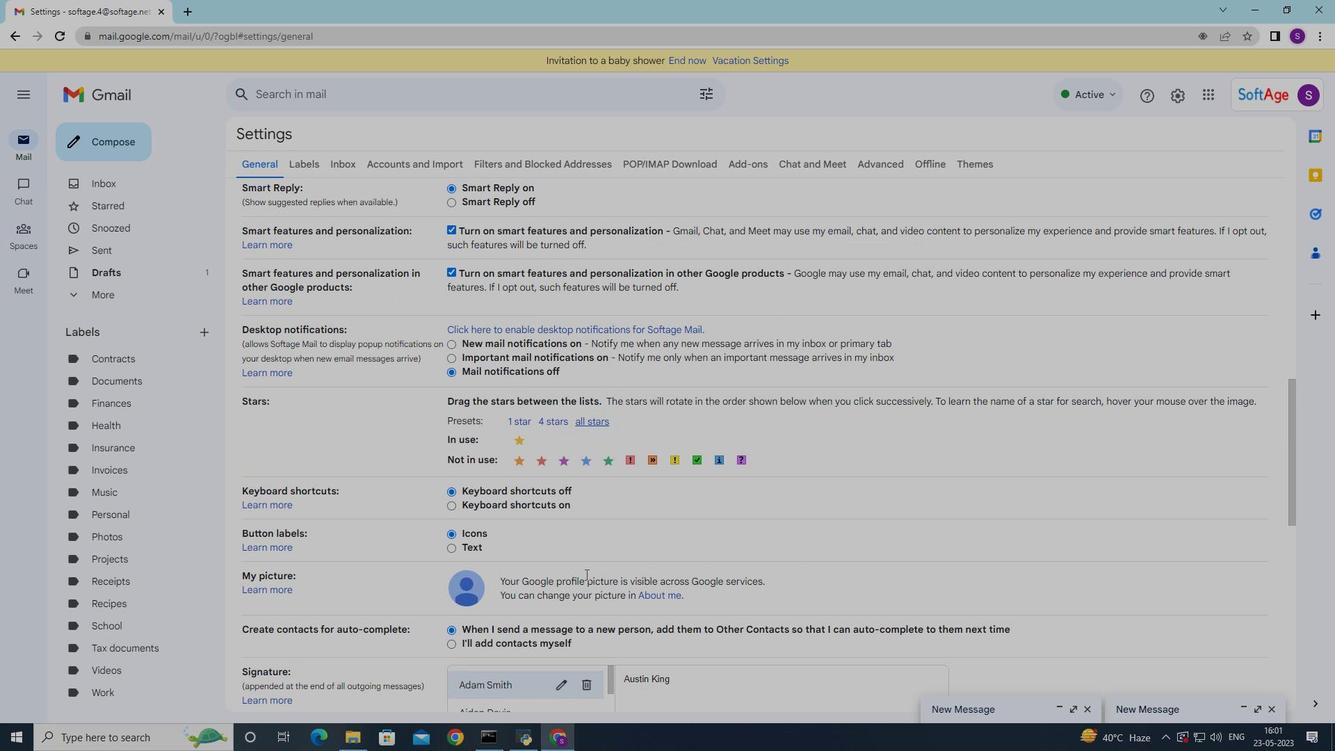 
Action: Mouse moved to (584, 579)
Screenshot: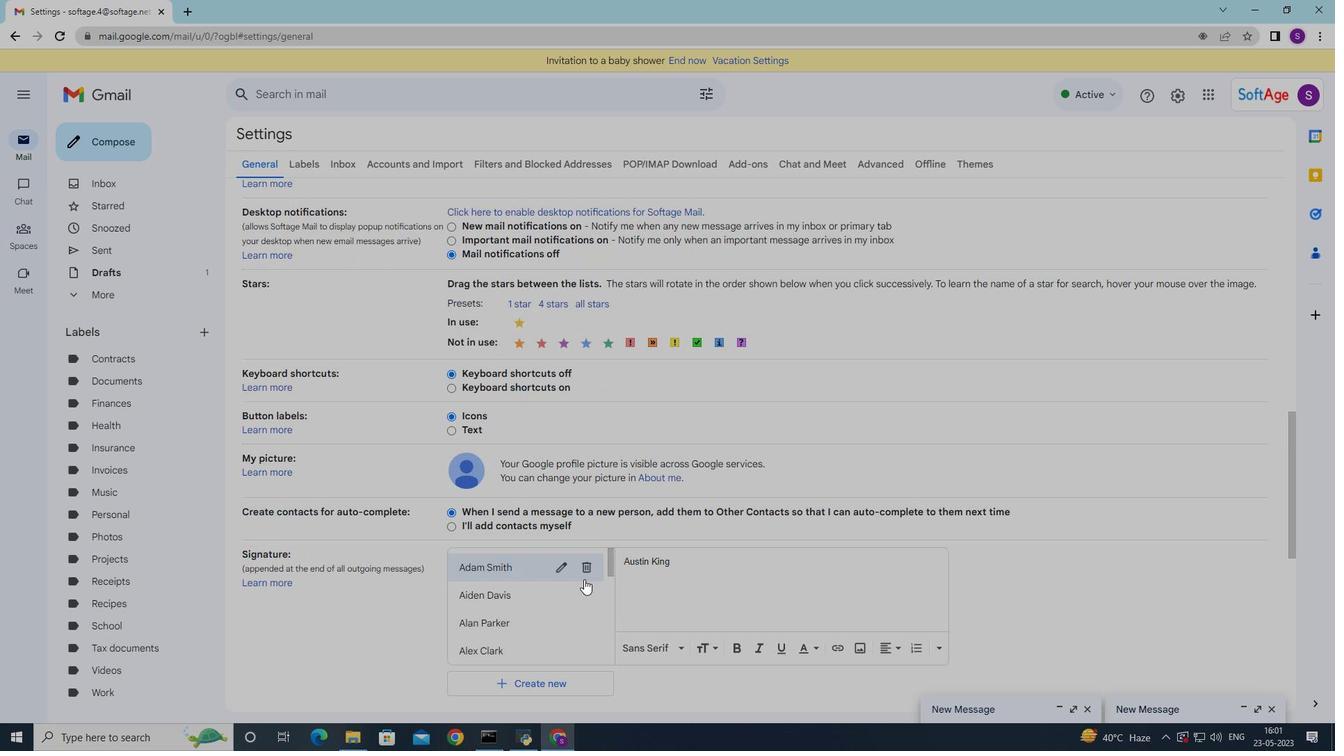
Action: Mouse scrolled (584, 578) with delta (0, 0)
Screenshot: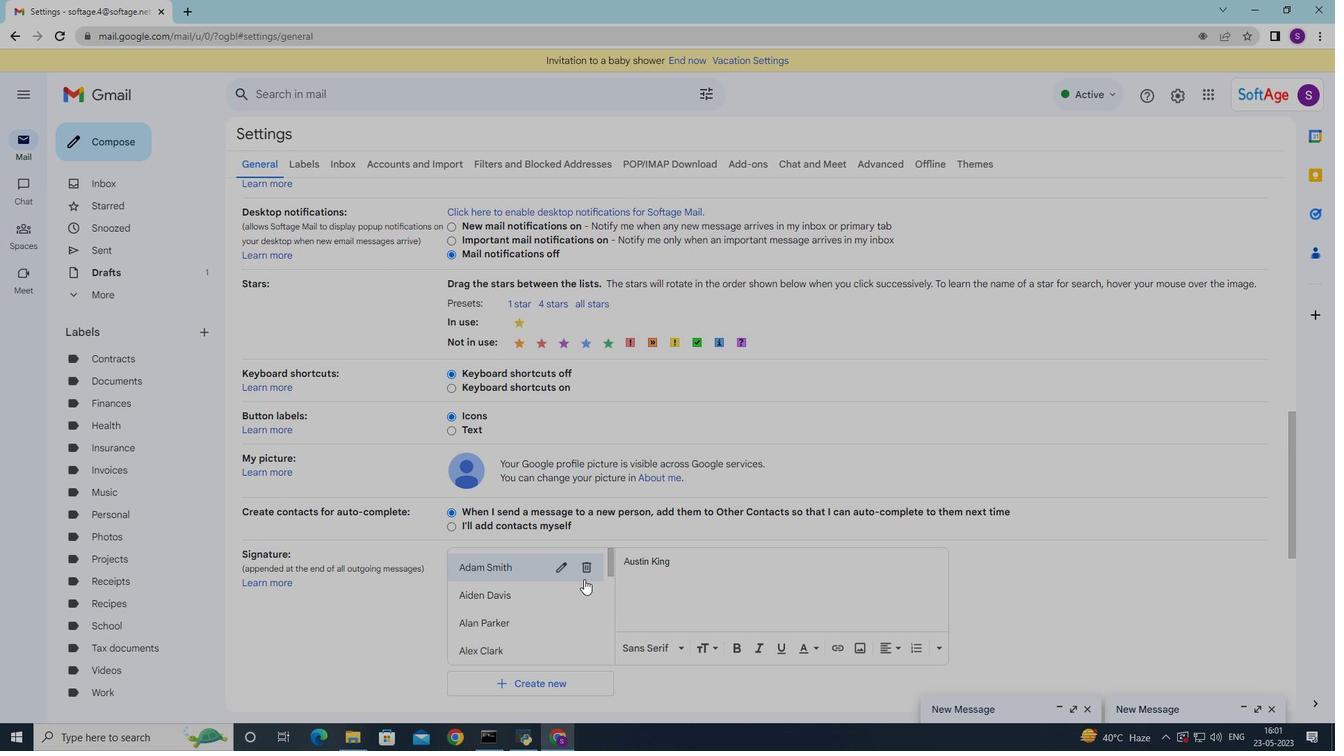 
Action: Mouse scrolled (584, 578) with delta (0, 0)
Screenshot: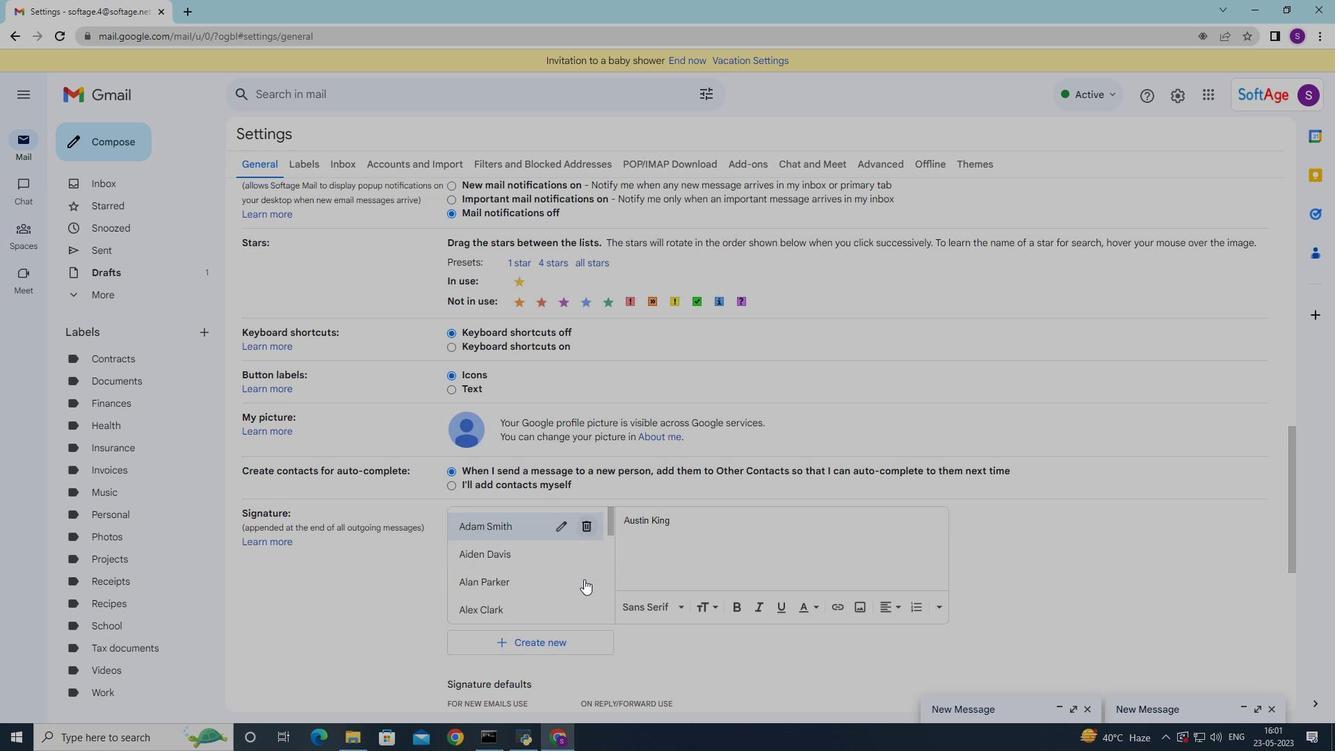 
Action: Mouse moved to (544, 496)
Screenshot: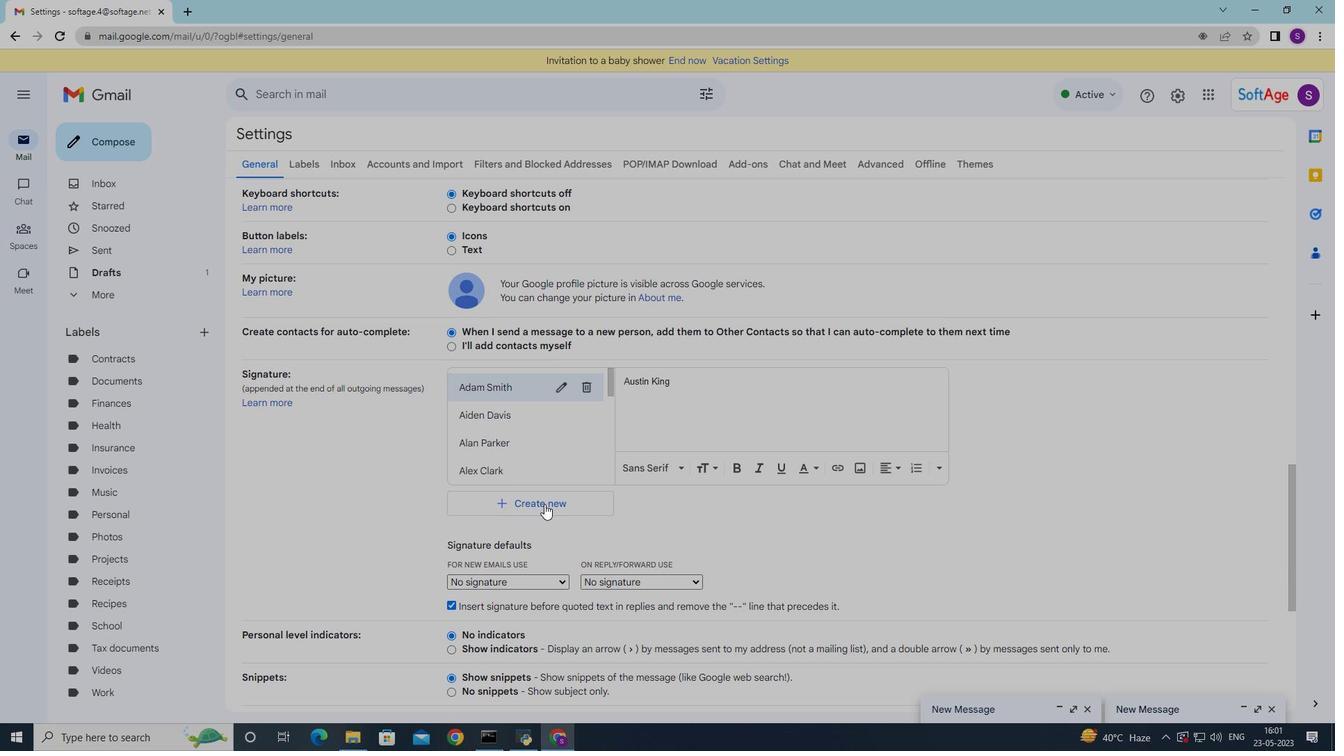 
Action: Mouse pressed left at (544, 496)
Screenshot: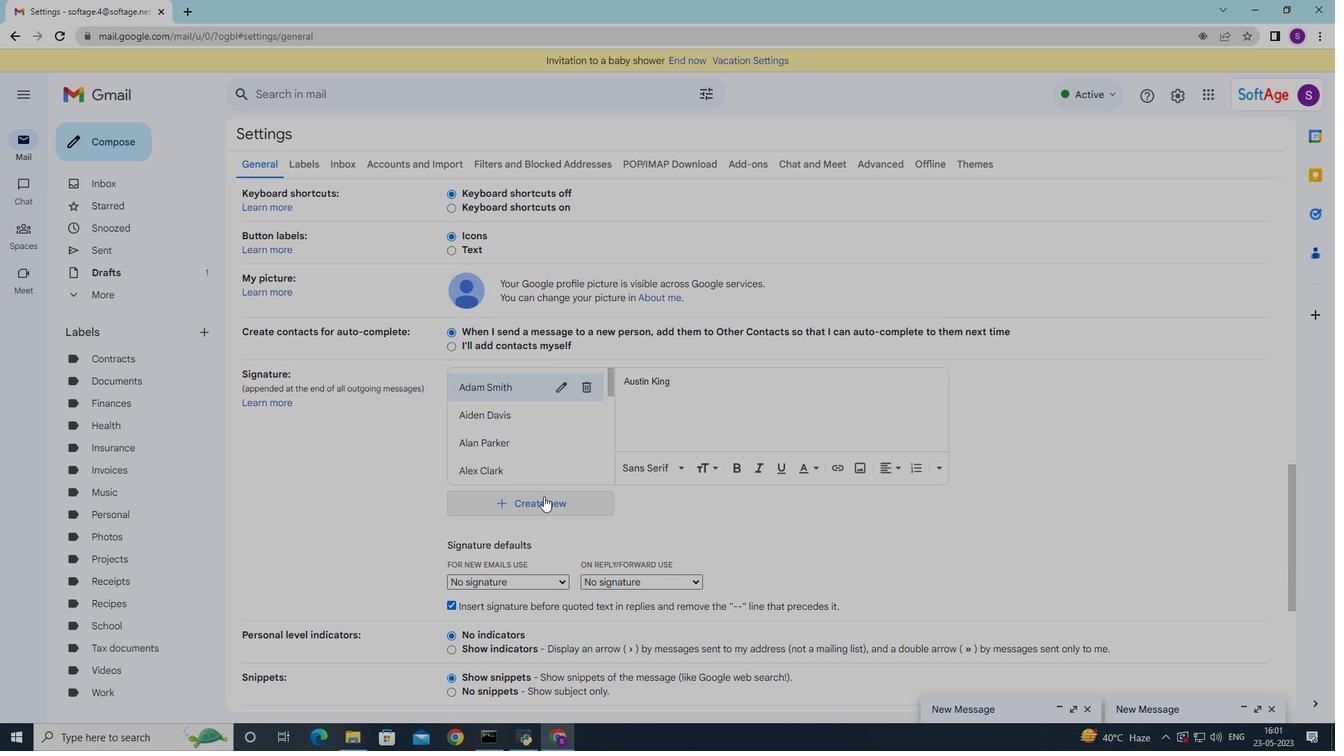 
Action: Mouse moved to (608, 416)
Screenshot: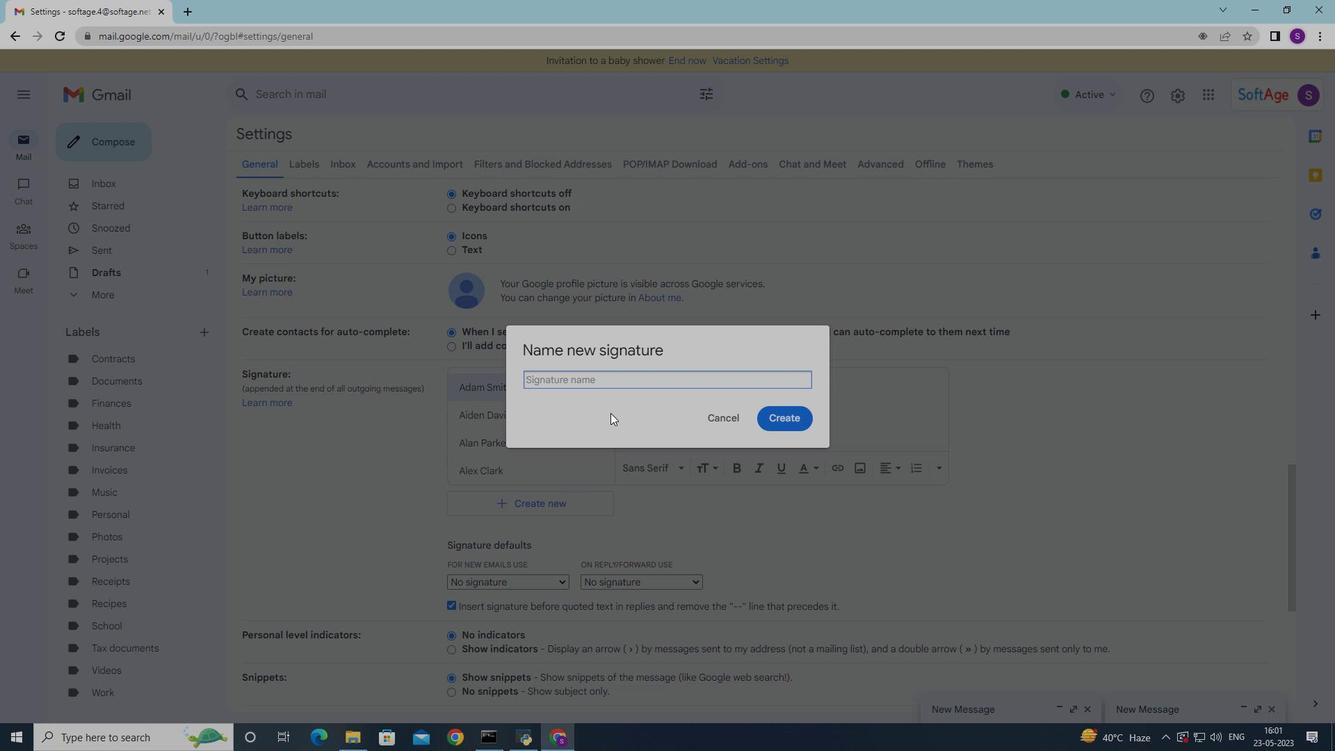 
Action: Key pressed <Key.shift>Autumn<Key.space><Key.shift><Key.shift><Key.shift><Key.shift><Key.shift><Key.shift><Key.shift><Key.shift><Key.shift><Key.shift><Key.shift><Key.shift><Key.shift><Key.shift><Key.shift><Key.shift><Key.shift><Key.shift><Key.shift><Key.shift>Bake<Key.backspace>er
Screenshot: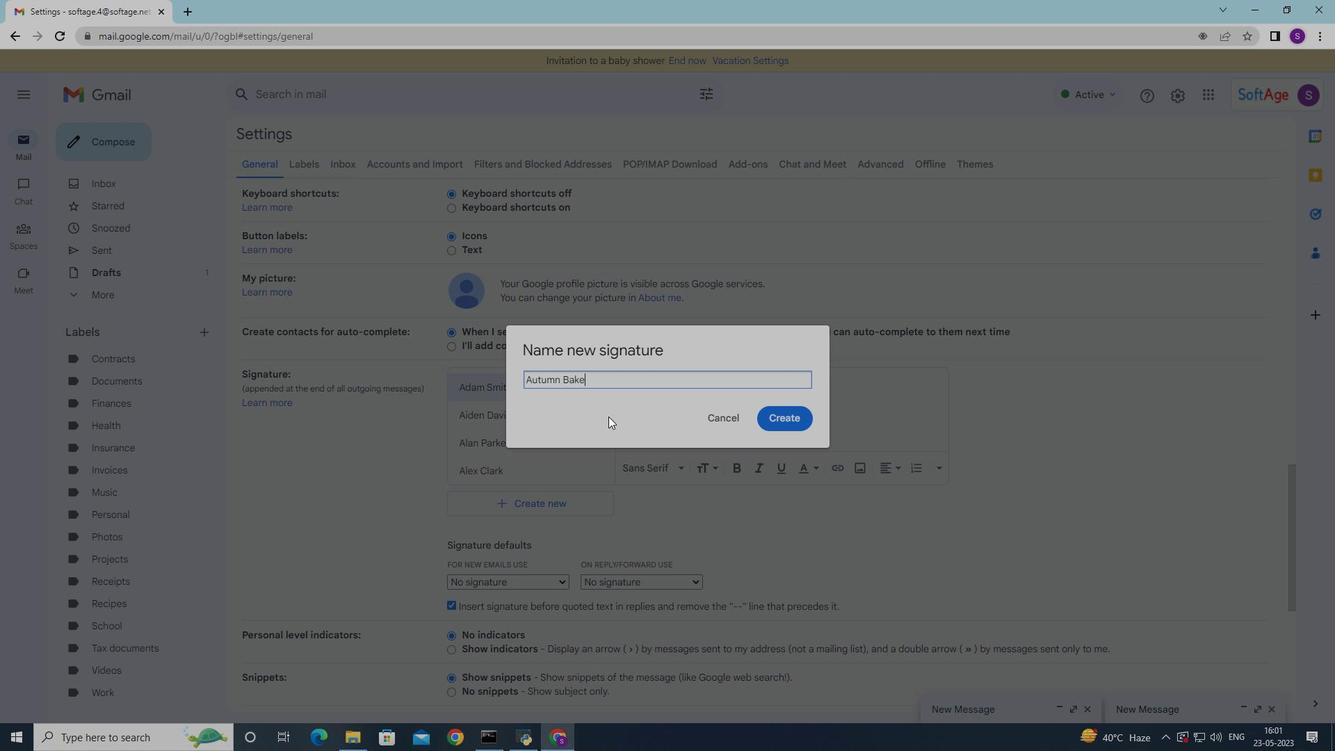 
Action: Mouse moved to (779, 413)
Screenshot: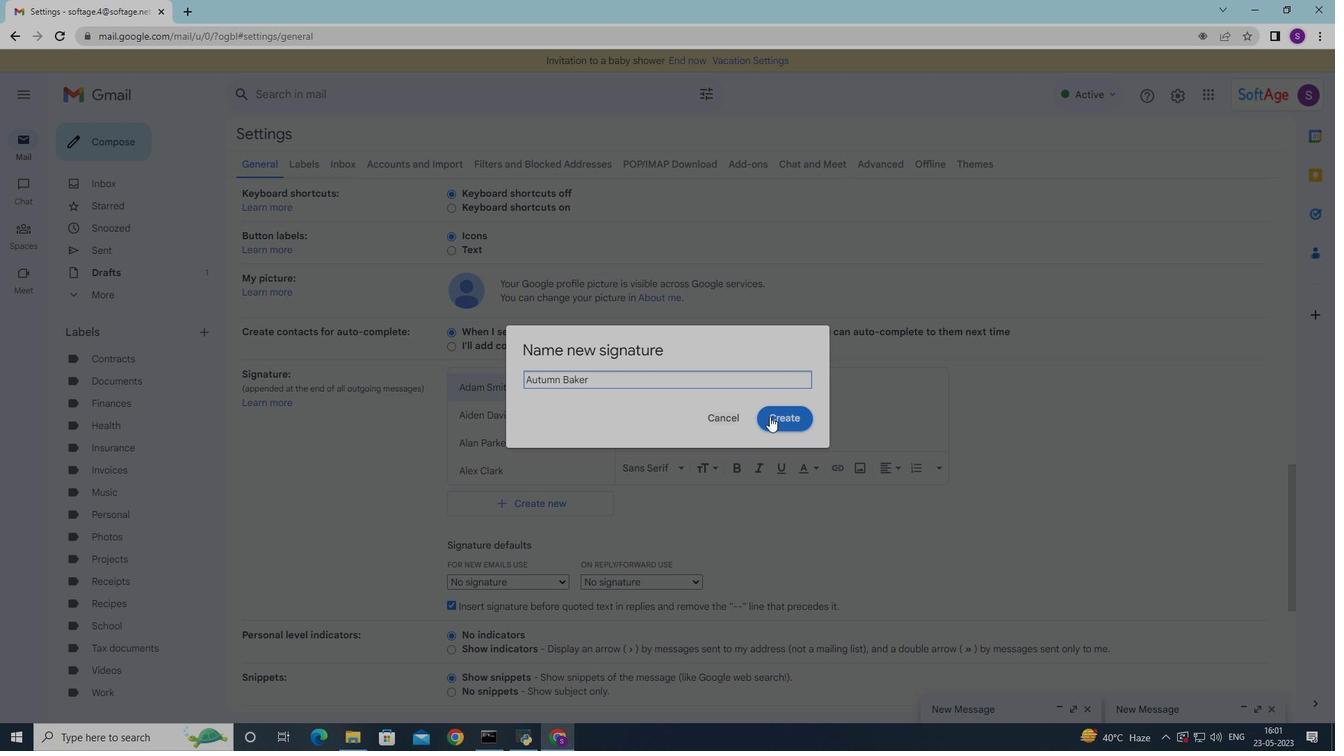 
Action: Mouse pressed left at (779, 413)
Screenshot: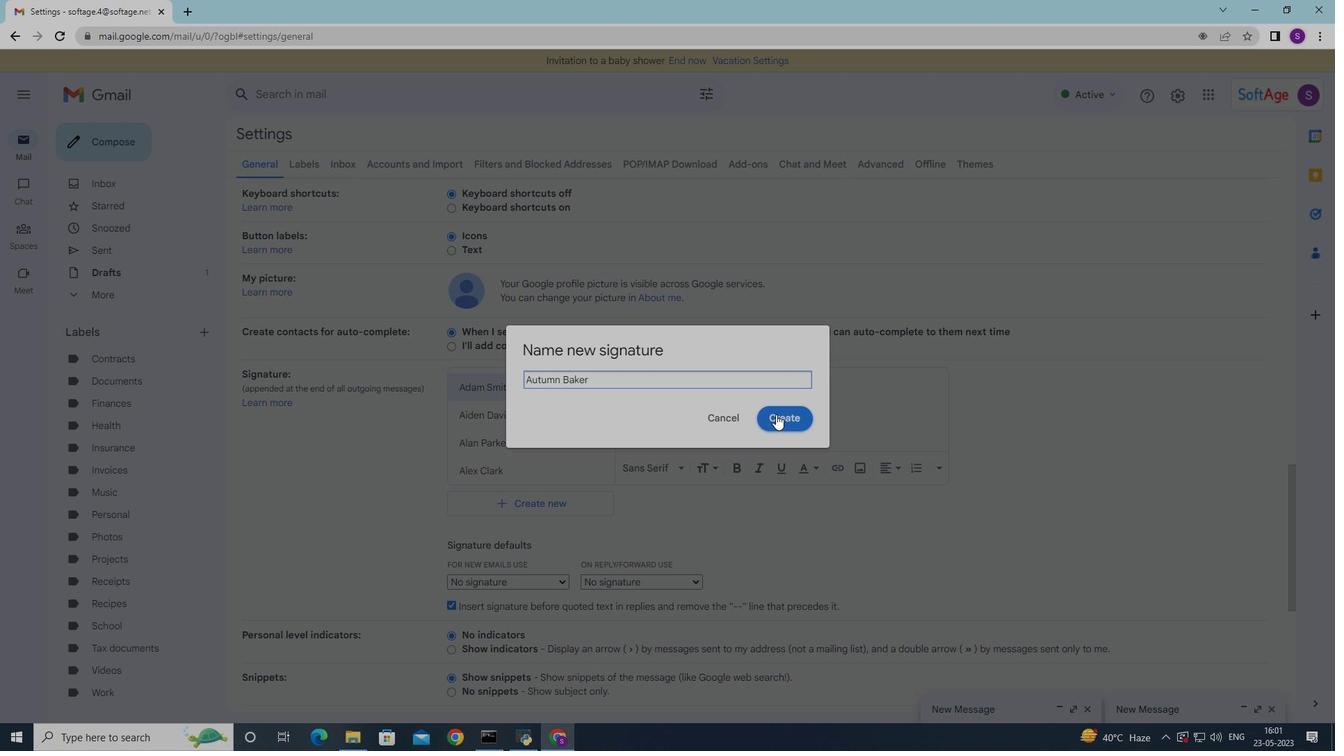 
Action: Mouse moved to (723, 390)
Screenshot: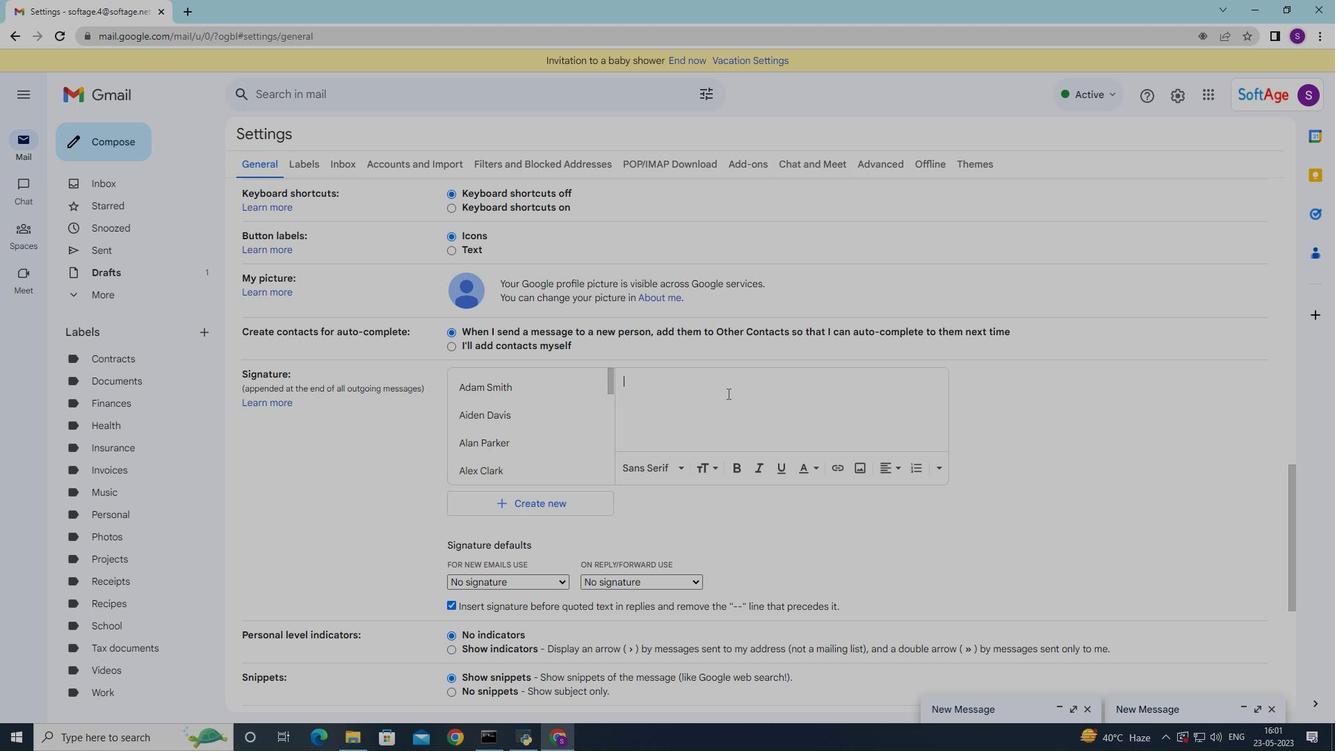 
Action: Key pressed <Key.shift><Key.shift>Autumn<Key.space><Key.shift>Baker
Screenshot: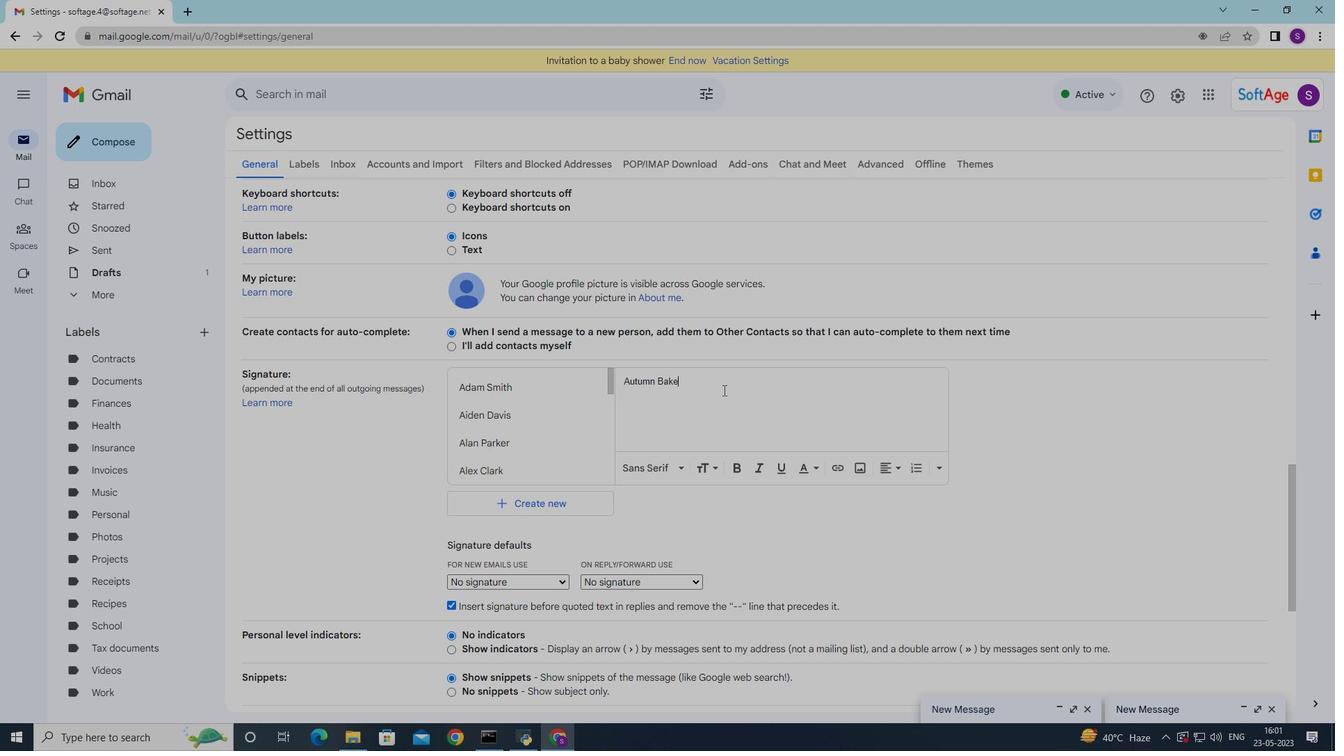 
Action: Mouse moved to (624, 489)
Screenshot: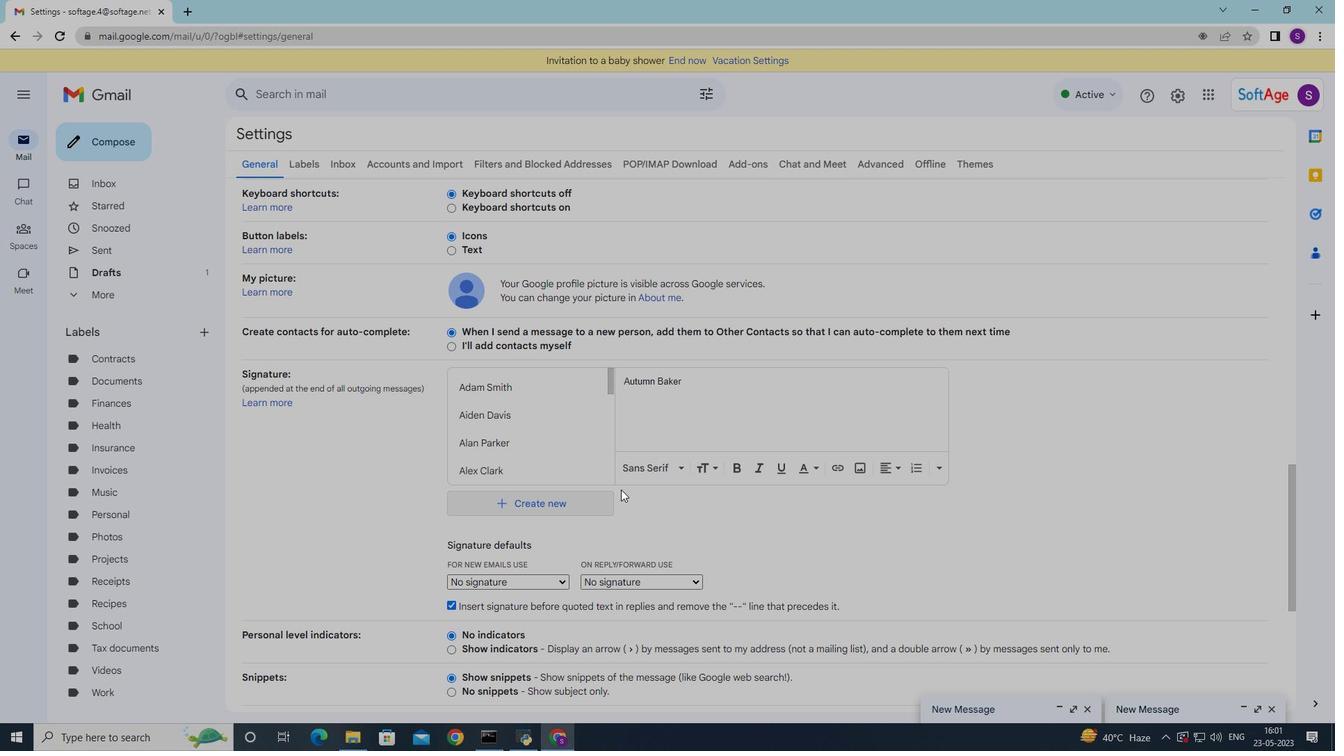
Action: Mouse scrolled (624, 489) with delta (0, 0)
Screenshot: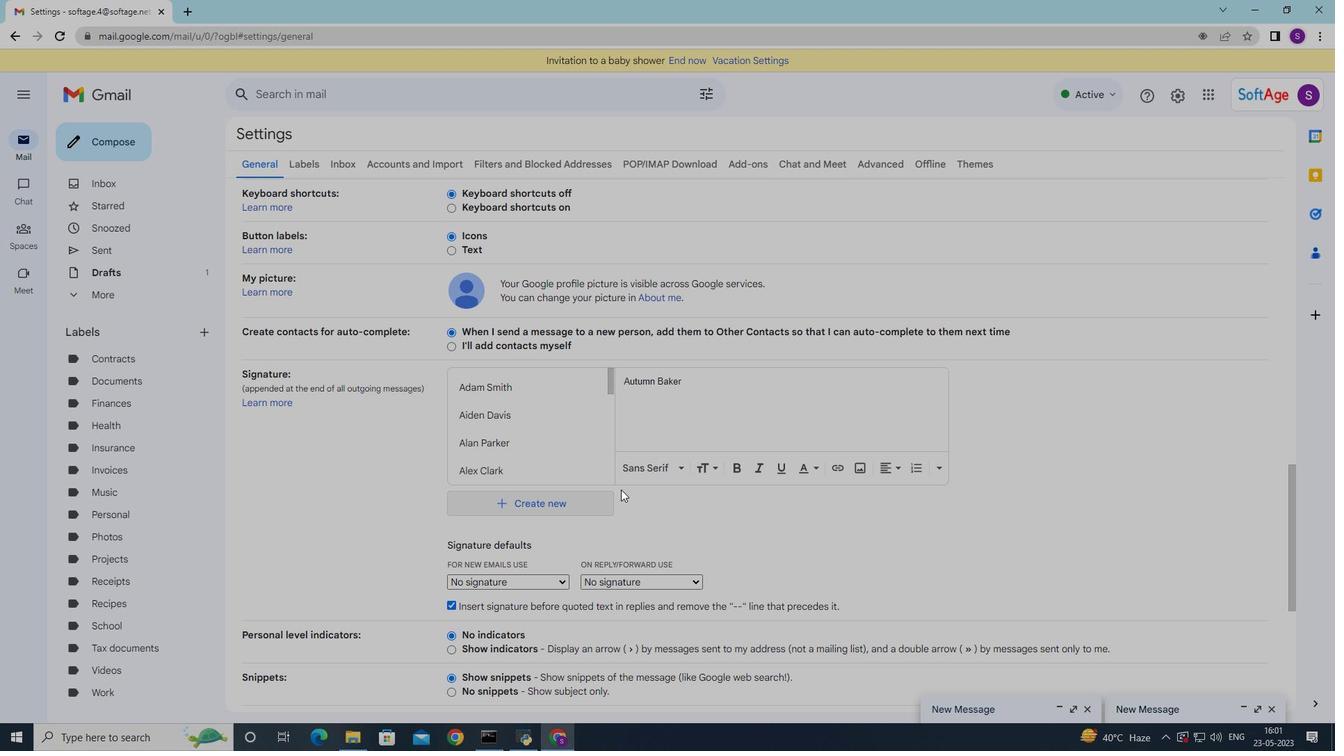 
Action: Mouse moved to (624, 489)
Screenshot: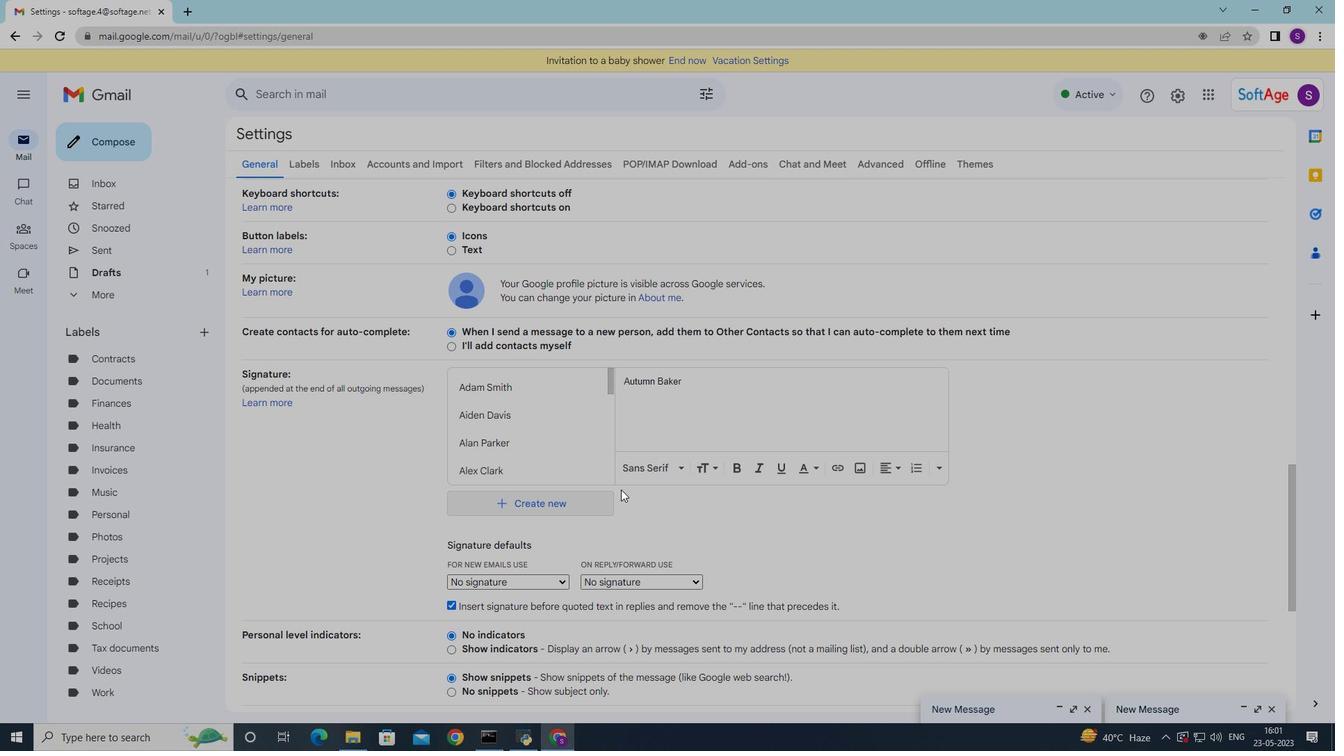 
Action: Mouse scrolled (624, 489) with delta (0, 0)
Screenshot: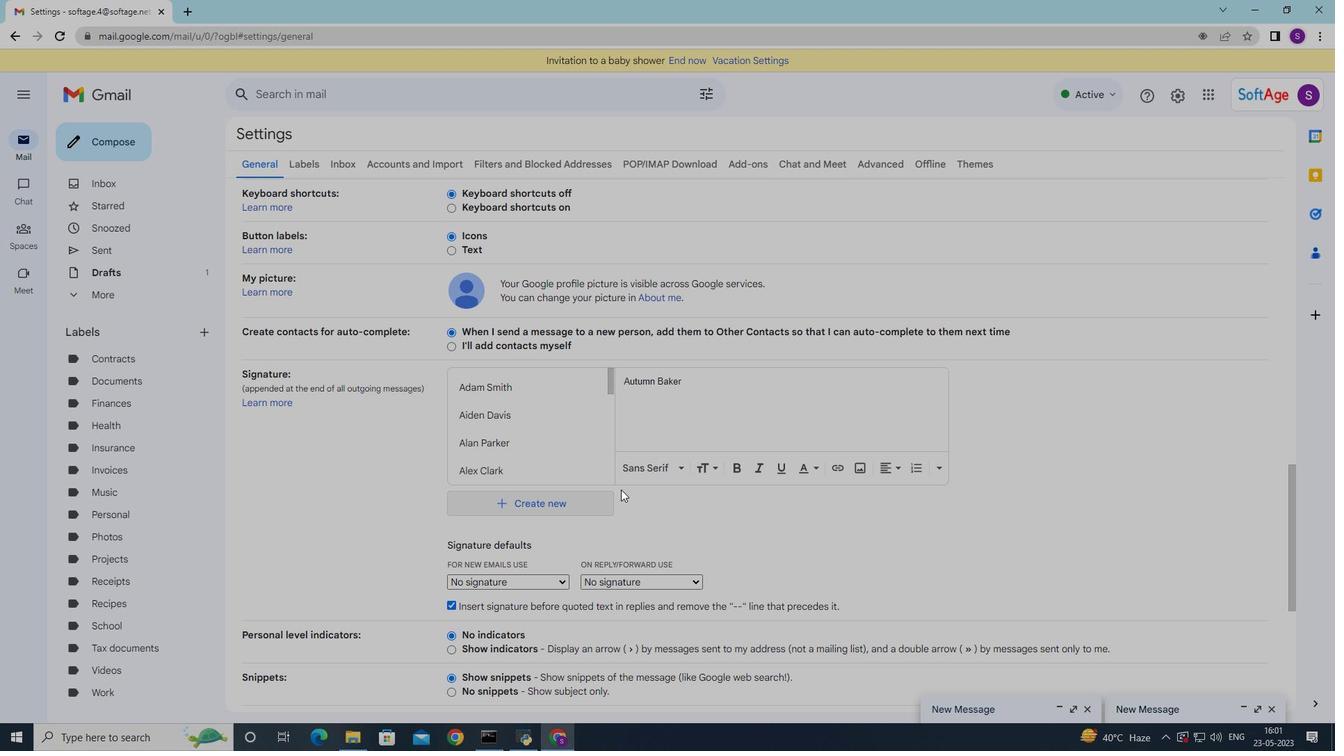 
Action: Mouse scrolled (624, 489) with delta (0, 0)
Screenshot: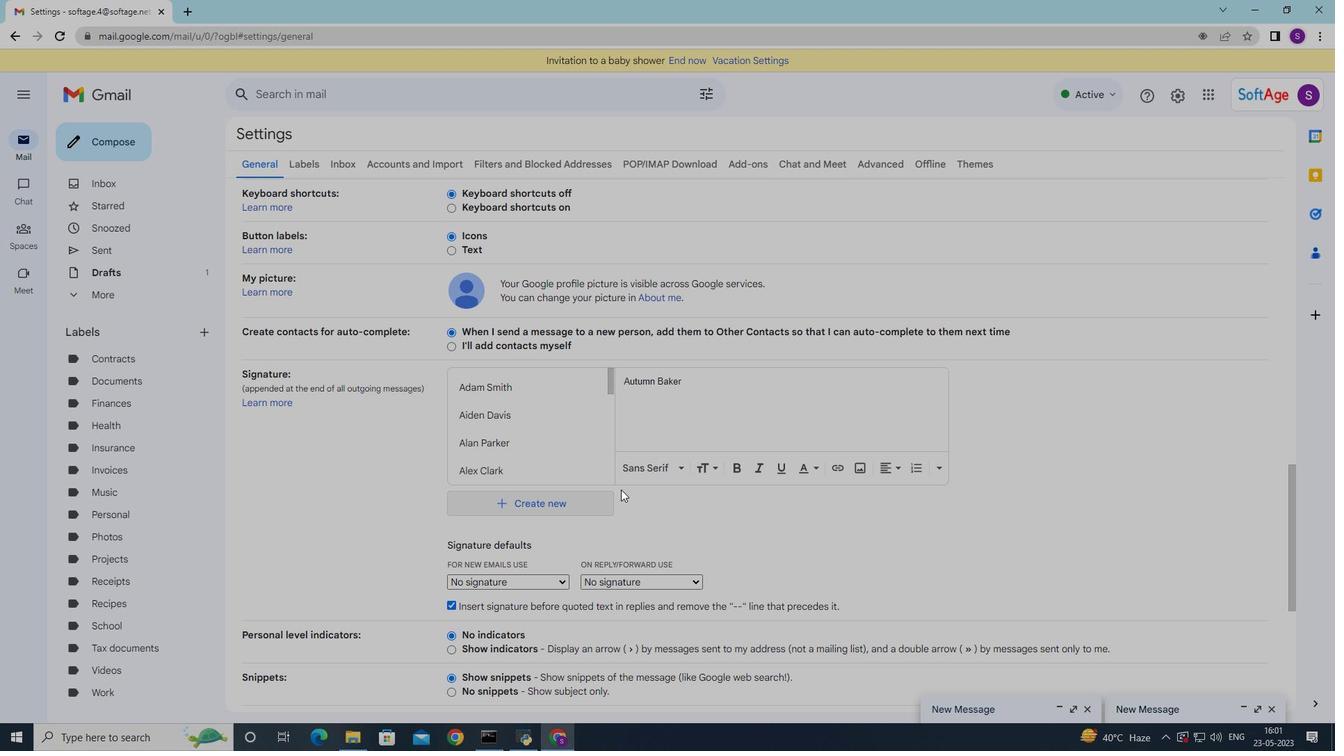 
Action: Mouse scrolled (624, 489) with delta (0, 0)
Screenshot: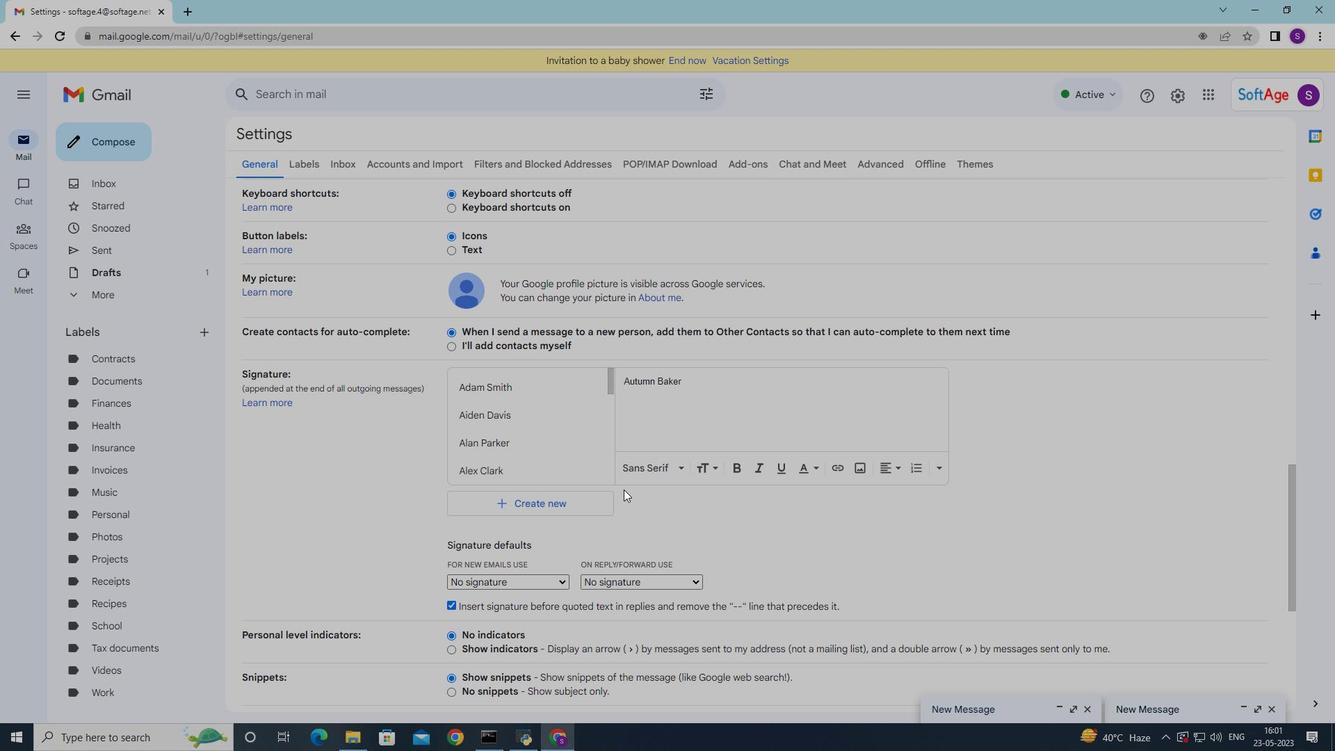 
Action: Mouse moved to (628, 571)
Screenshot: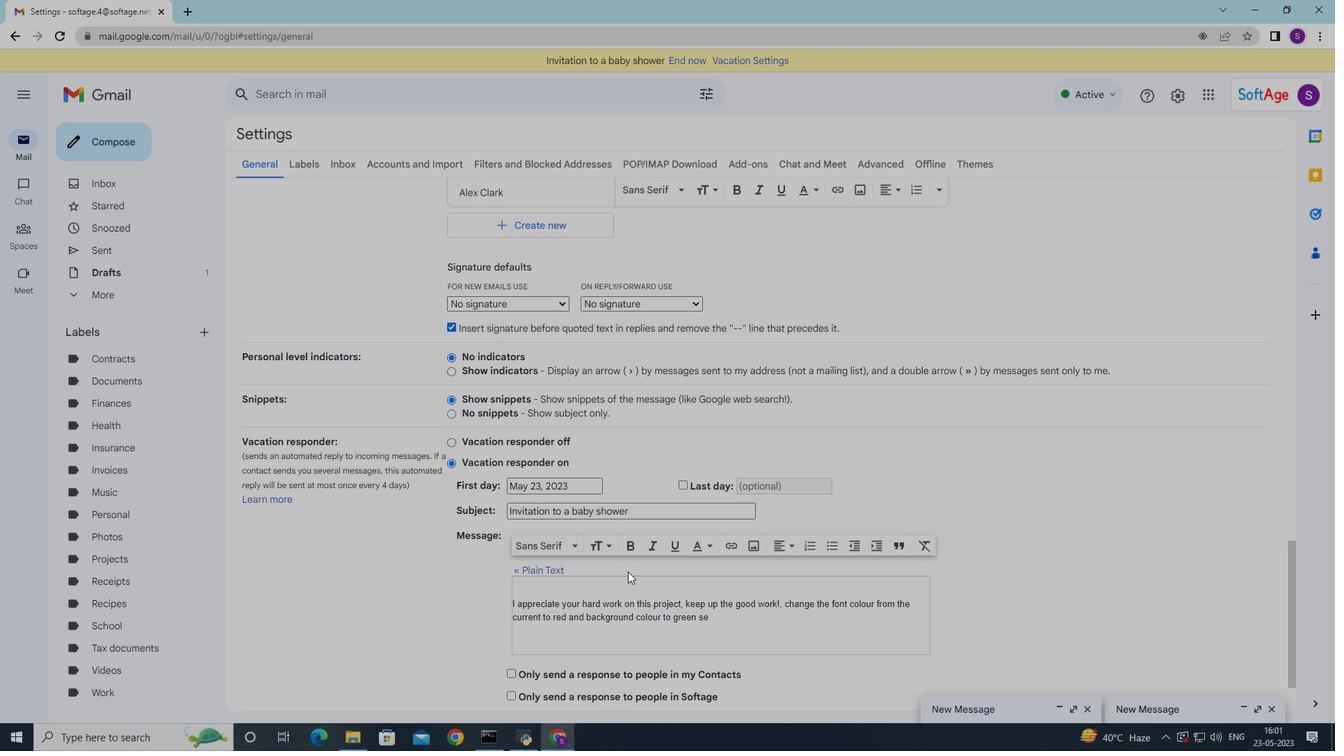 
Action: Mouse scrolled (628, 570) with delta (0, 0)
Screenshot: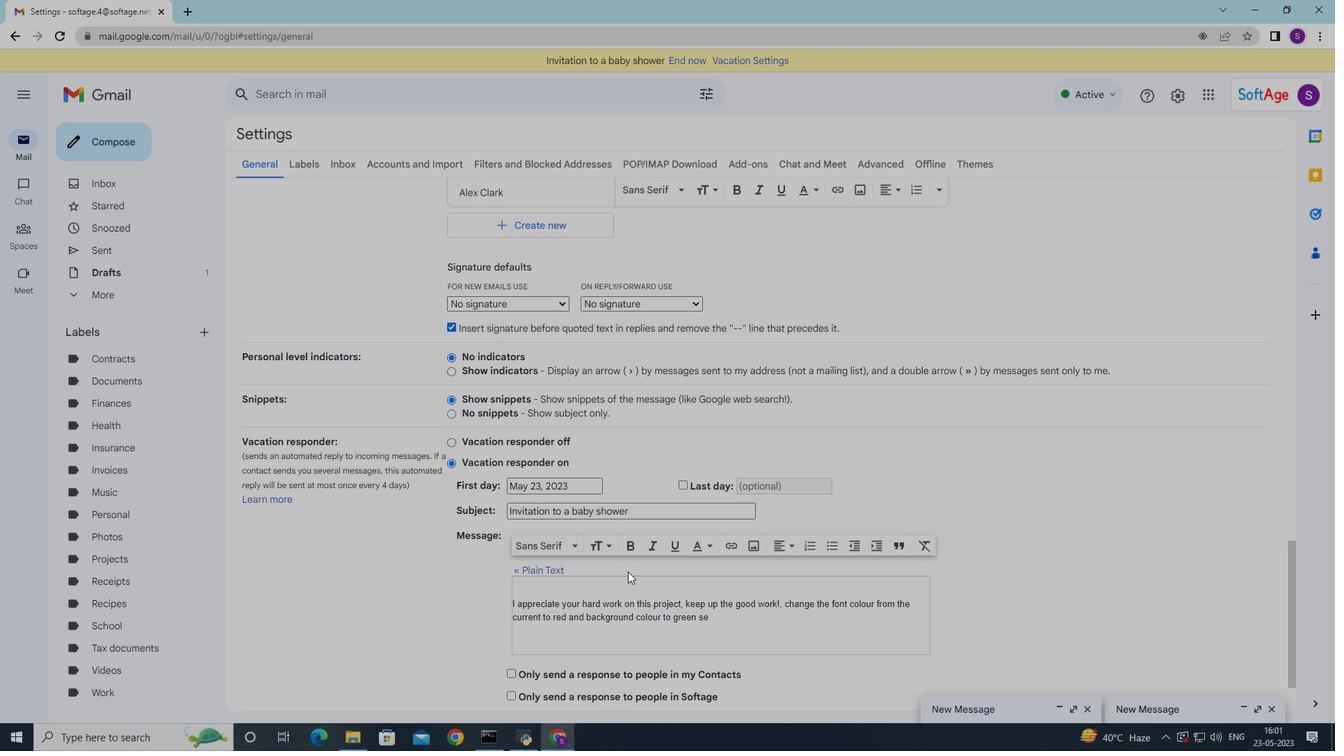 
Action: Mouse moved to (628, 572)
Screenshot: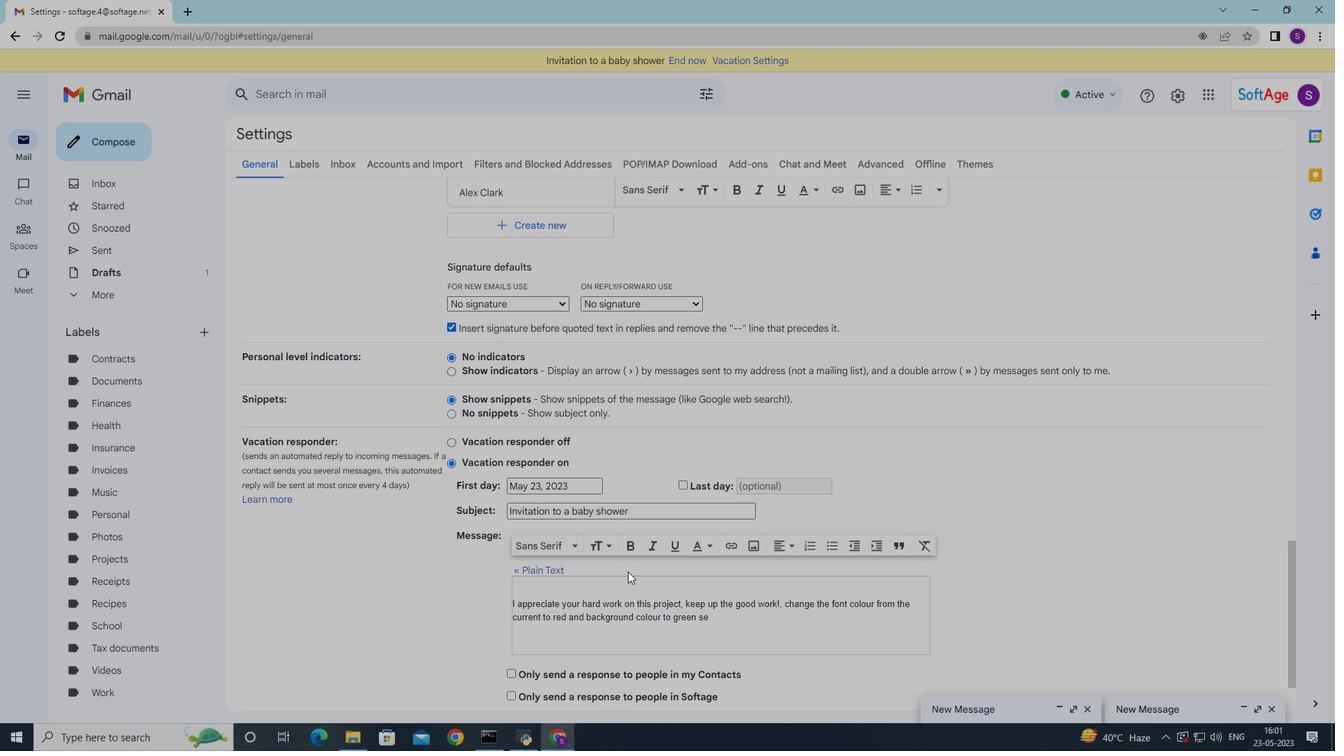 
Action: Mouse scrolled (628, 571) with delta (0, 0)
Screenshot: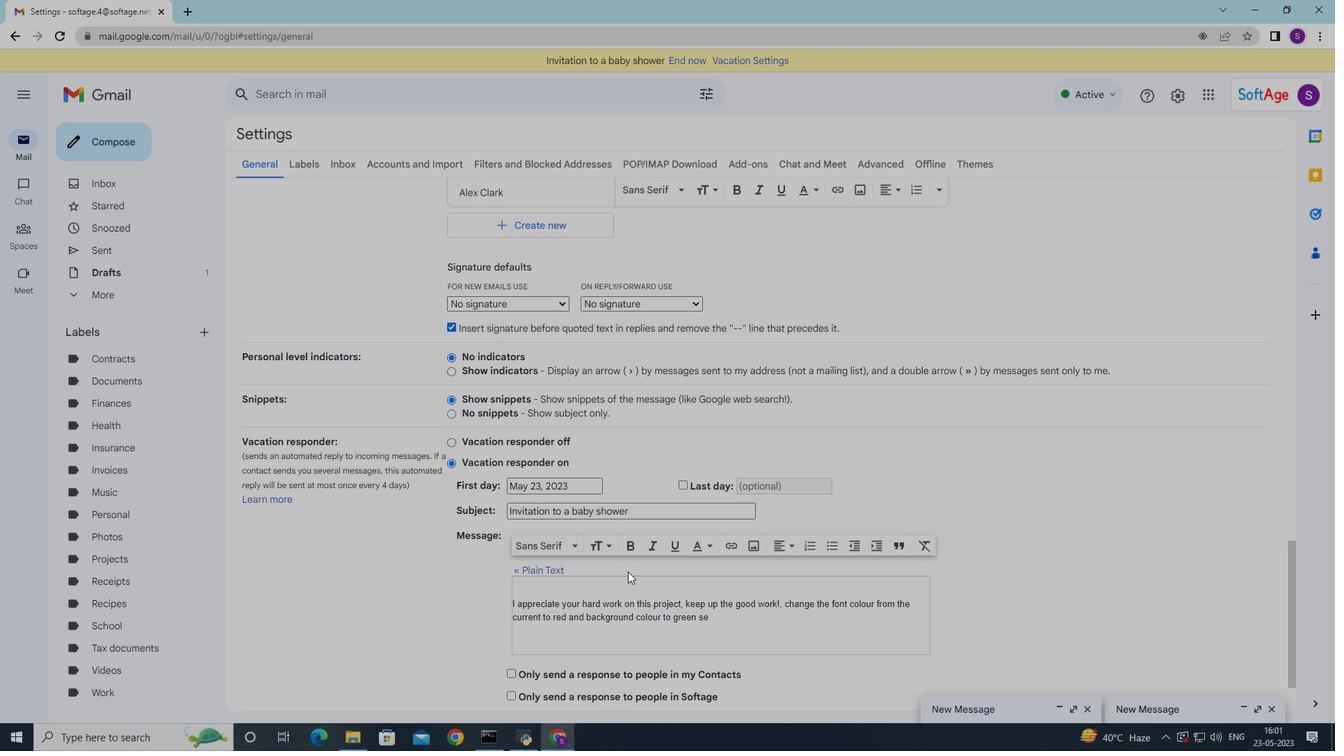 
Action: Mouse scrolled (628, 571) with delta (0, 0)
Screenshot: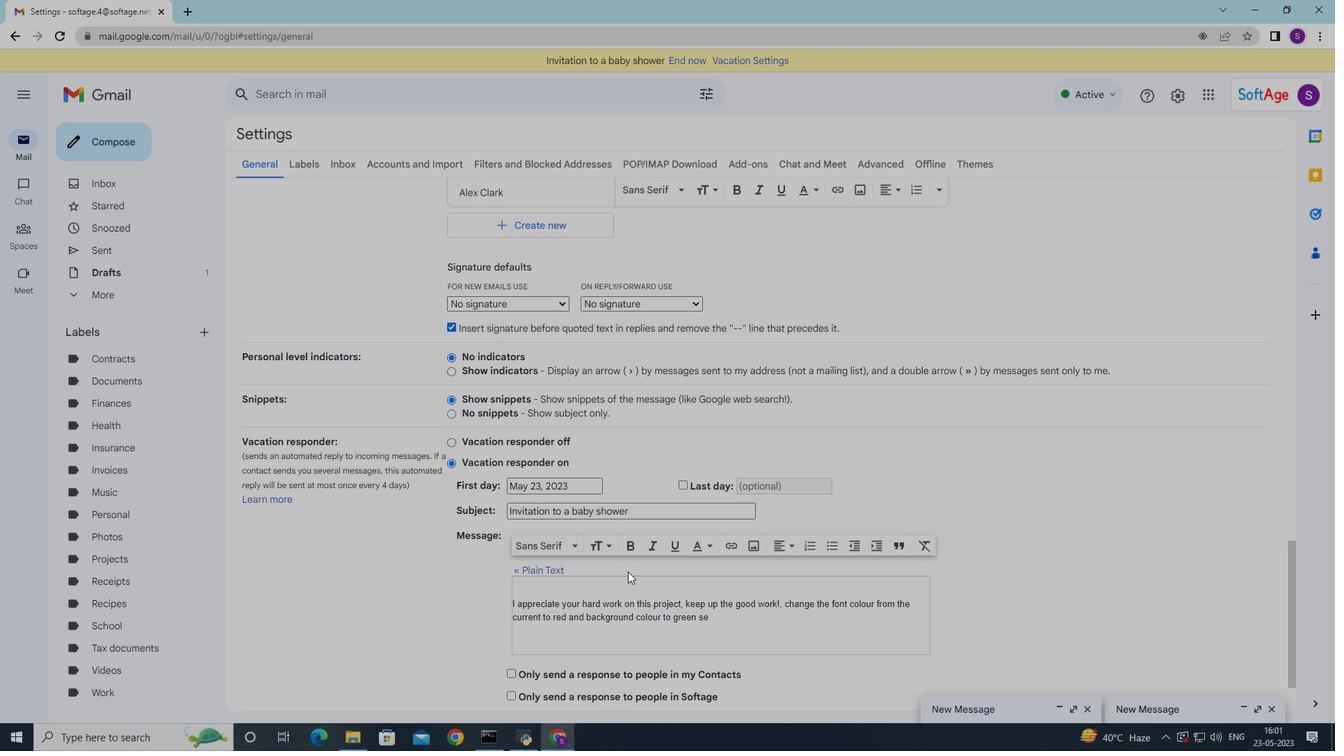
Action: Mouse moved to (628, 573)
Screenshot: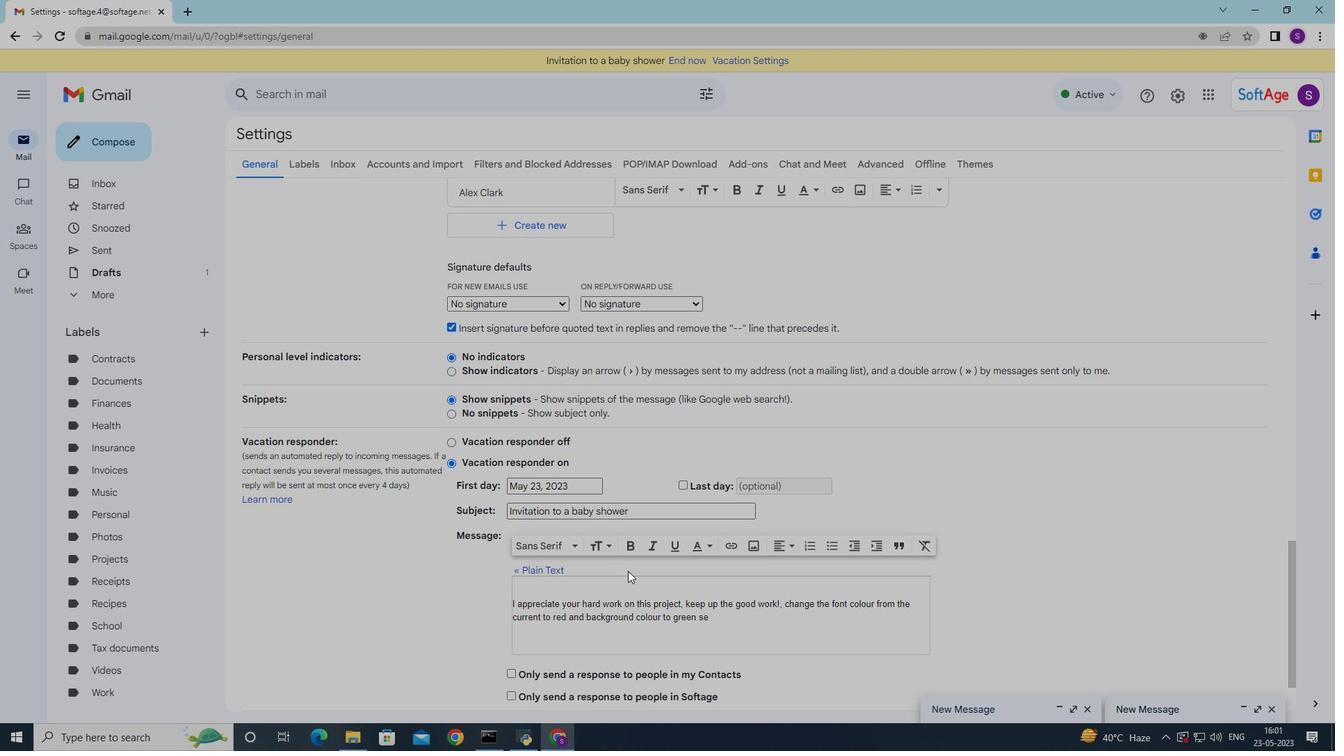 
Action: Mouse scrolled (628, 572) with delta (0, 0)
Screenshot: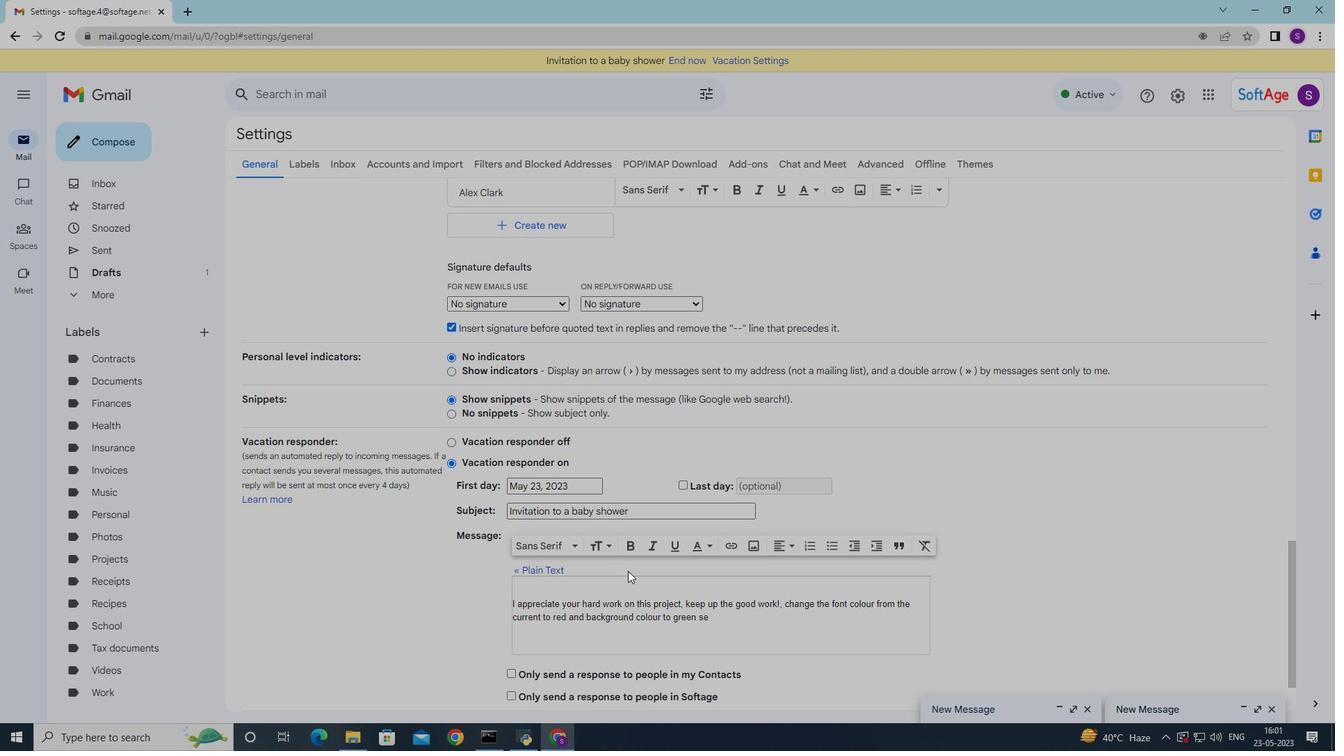 
Action: Mouse scrolled (628, 572) with delta (0, 0)
Screenshot: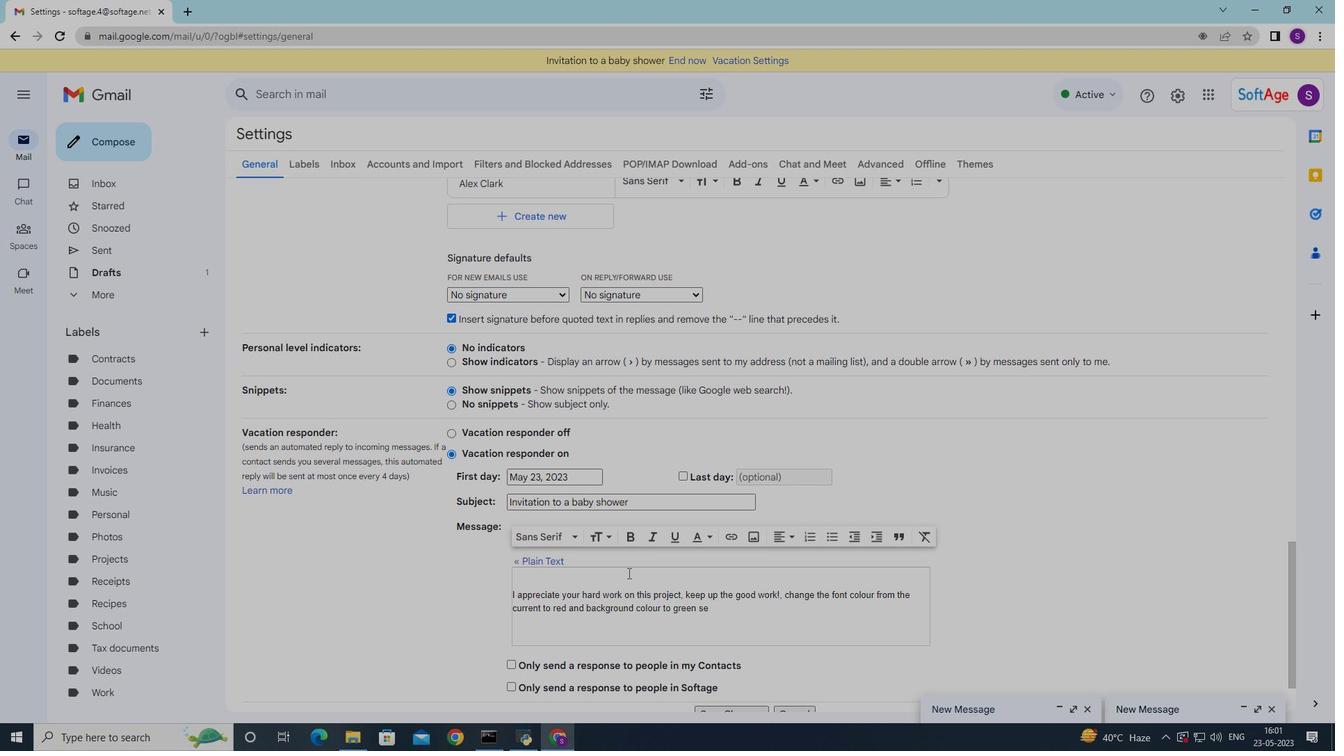 
Action: Mouse moved to (742, 640)
Screenshot: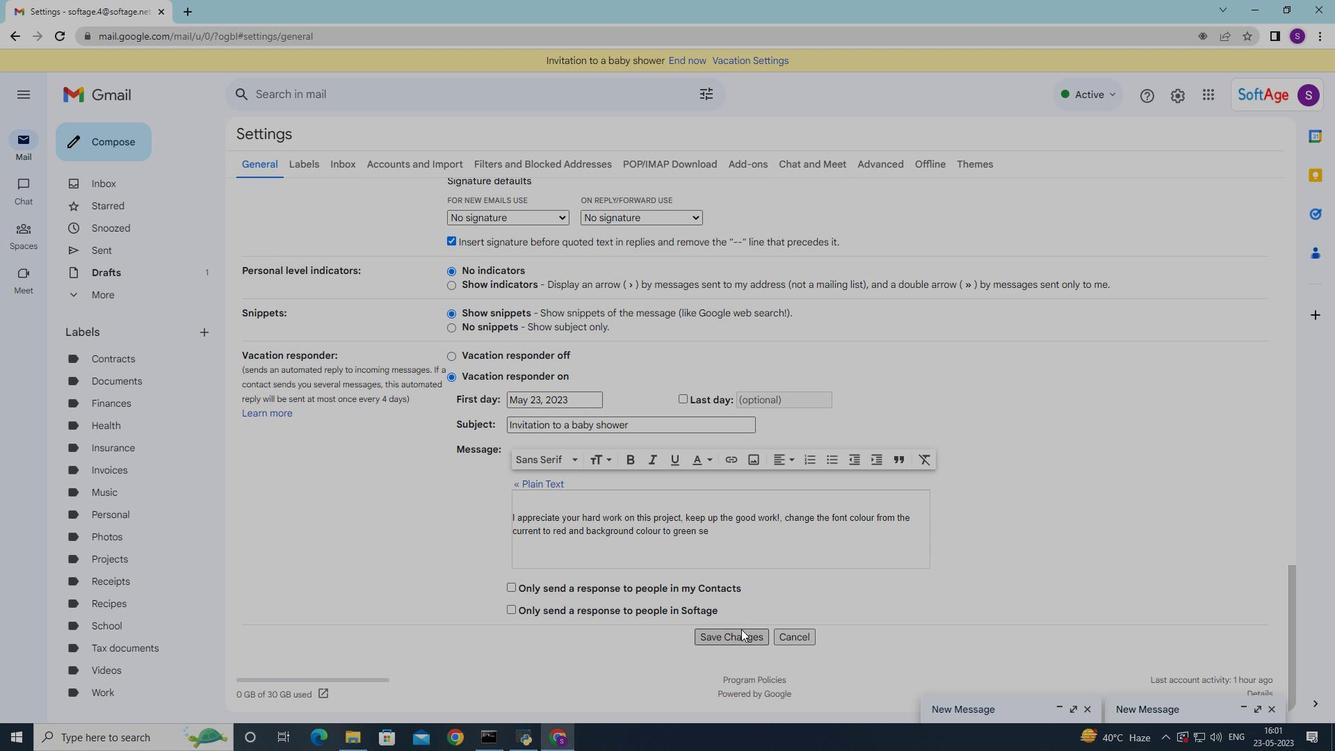
Action: Mouse pressed left at (742, 640)
Screenshot: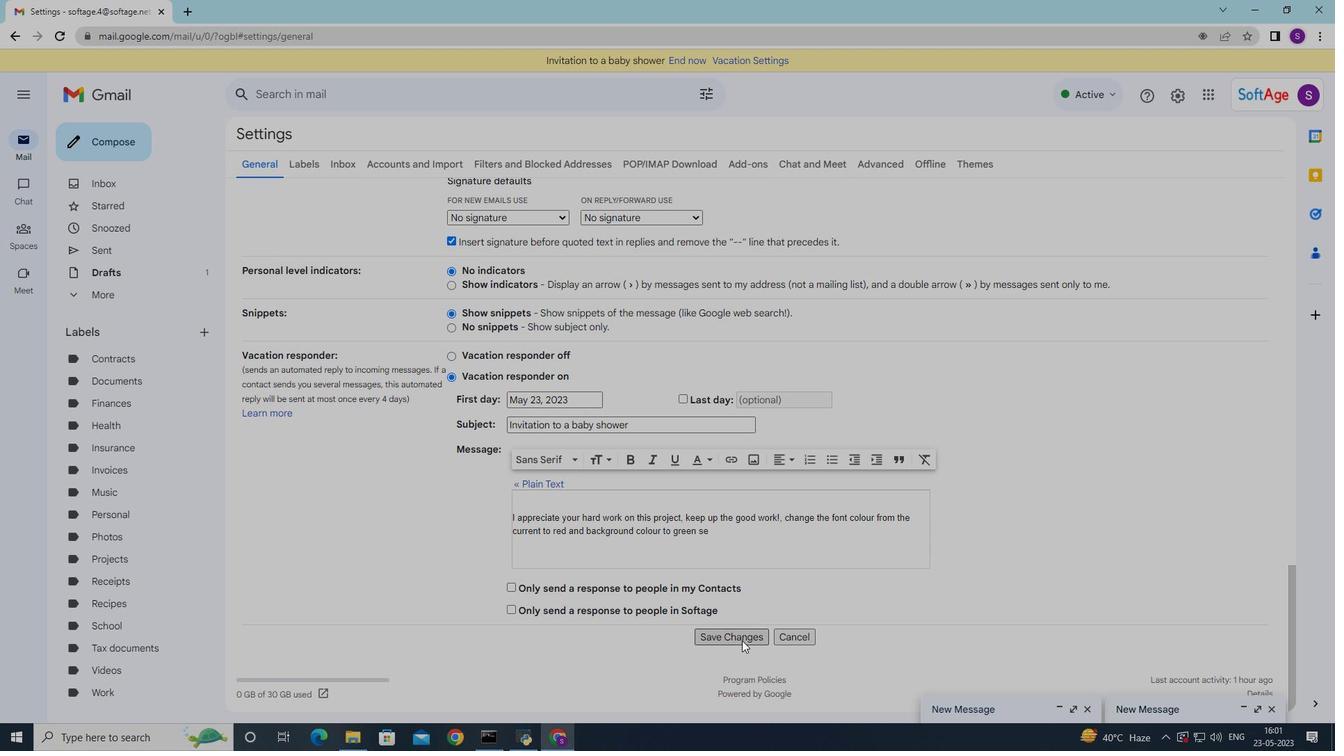 
Action: Mouse moved to (102, 153)
Screenshot: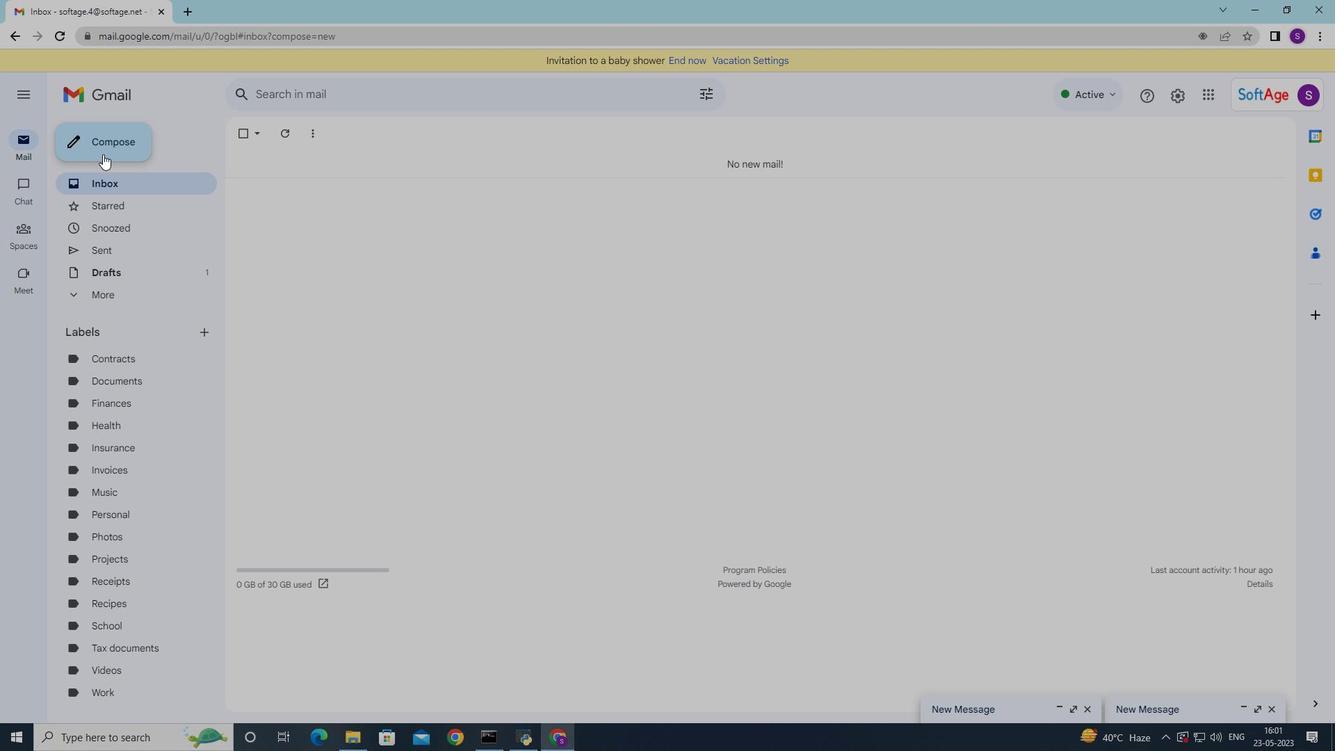 
Action: Mouse pressed left at (102, 153)
Screenshot: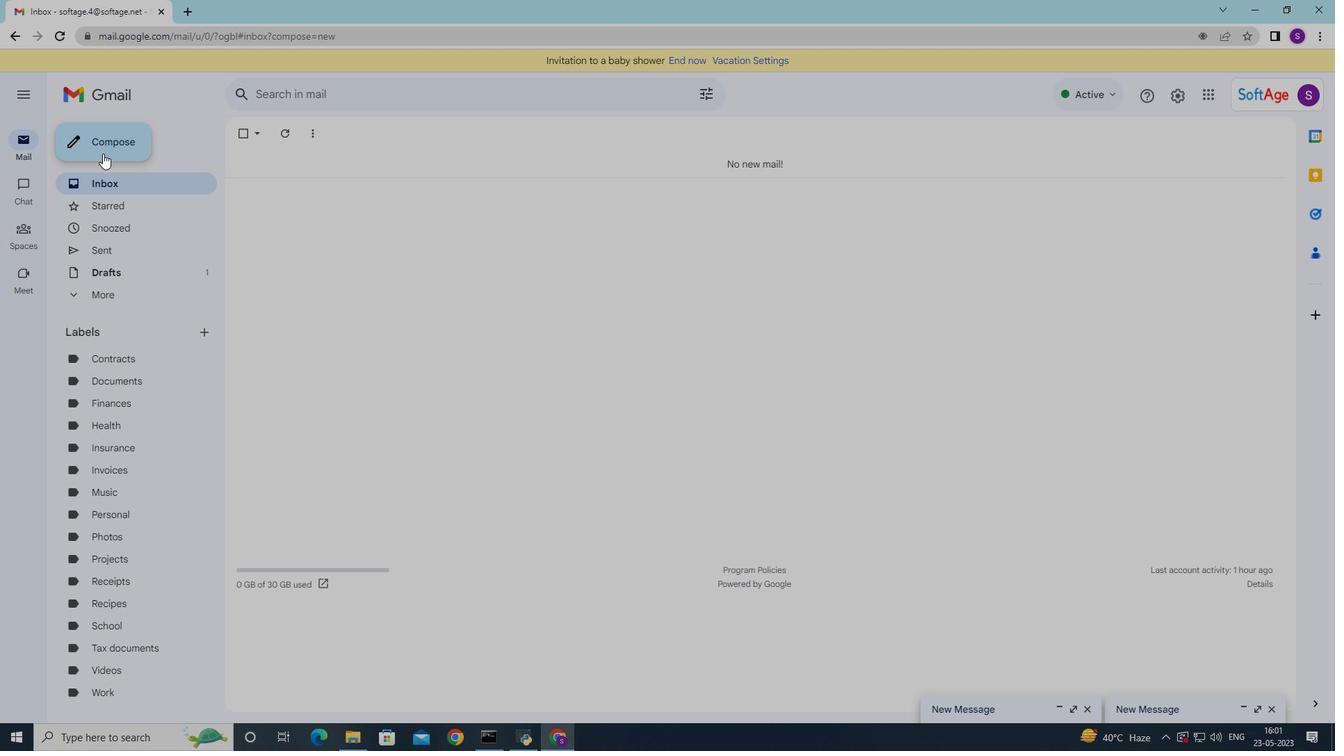 
Action: Mouse moved to (633, 366)
Screenshot: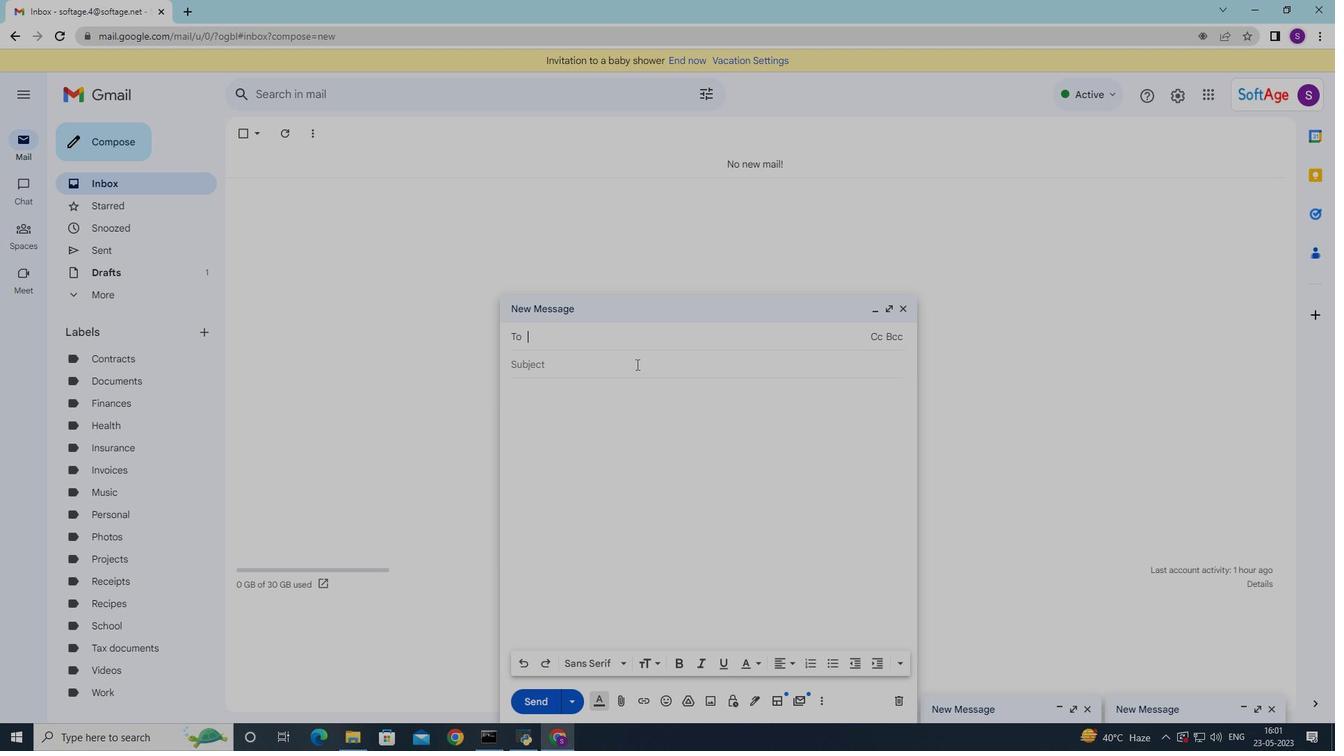 
Action: Mouse pressed left at (633, 366)
Screenshot: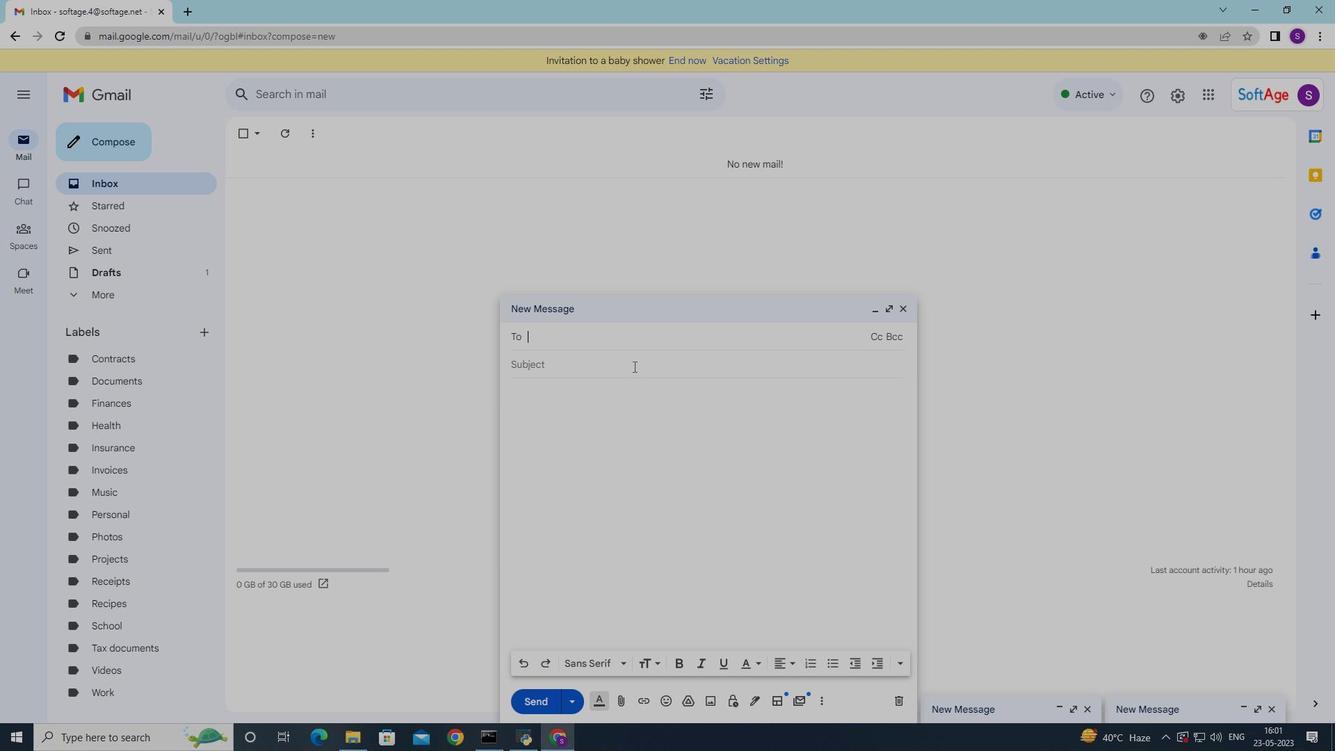 
Action: Mouse moved to (633, 366)
Screenshot: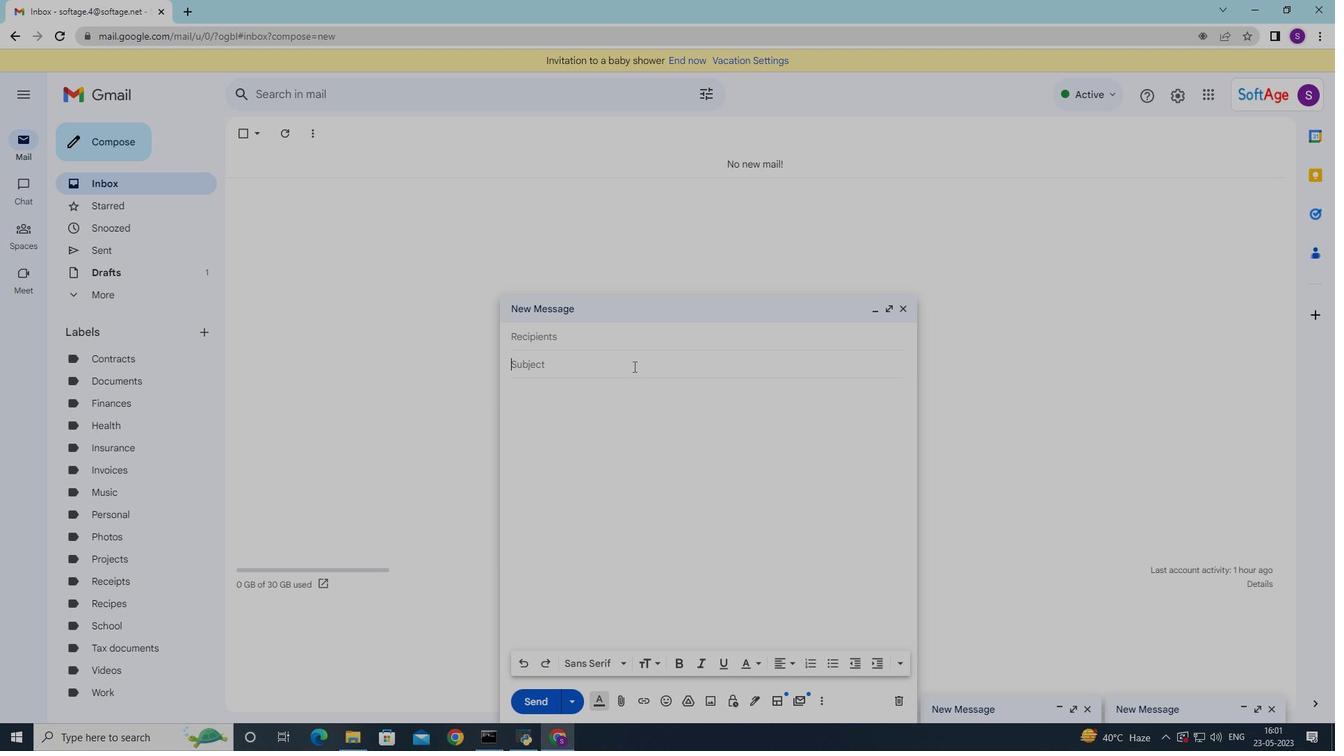 
Action: Key pressed <Key.shift><Key.shift><Key.shift><Key.shift><Key.shift><Key.shift><Key.shift>Feedback<Key.space>on<Key.space>social<Key.space>responsin<Key.backspace>bility<Key.space>report
Screenshot: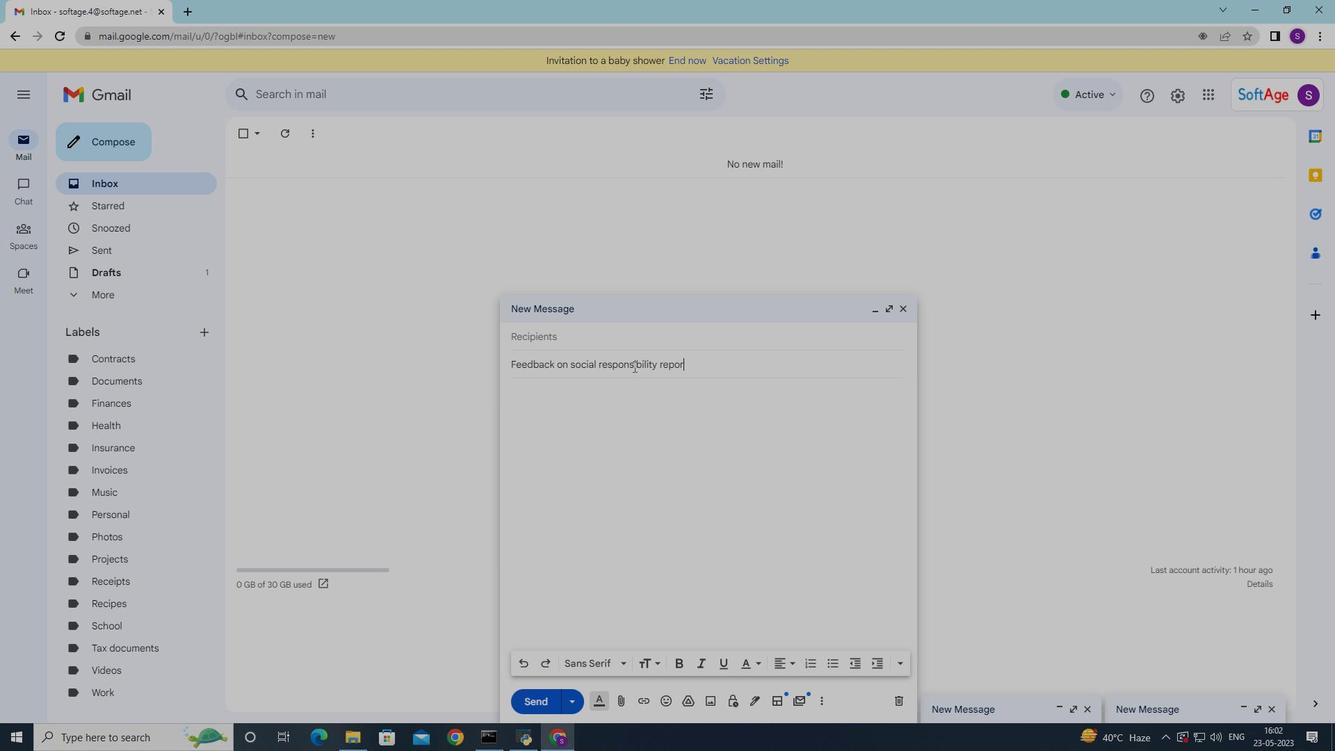 
Action: Mouse moved to (596, 382)
Screenshot: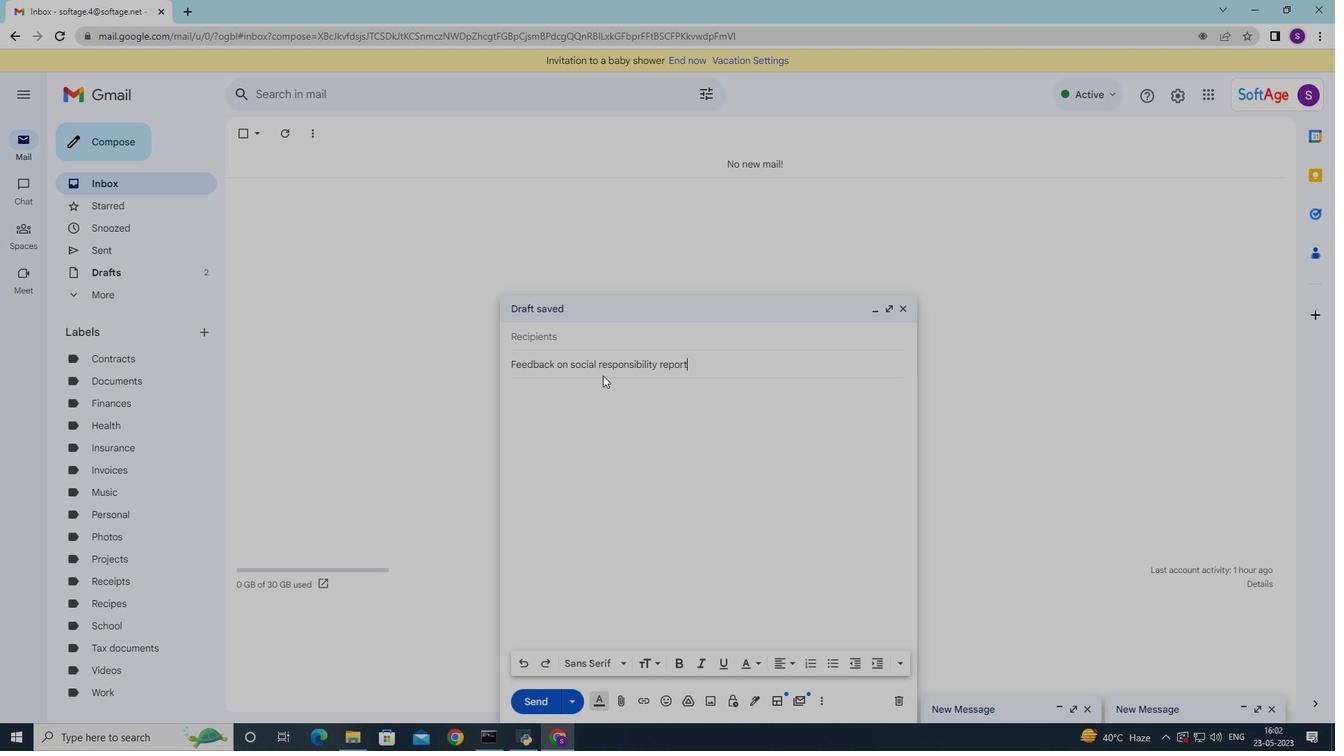 
Action: Mouse pressed left at (596, 382)
Screenshot: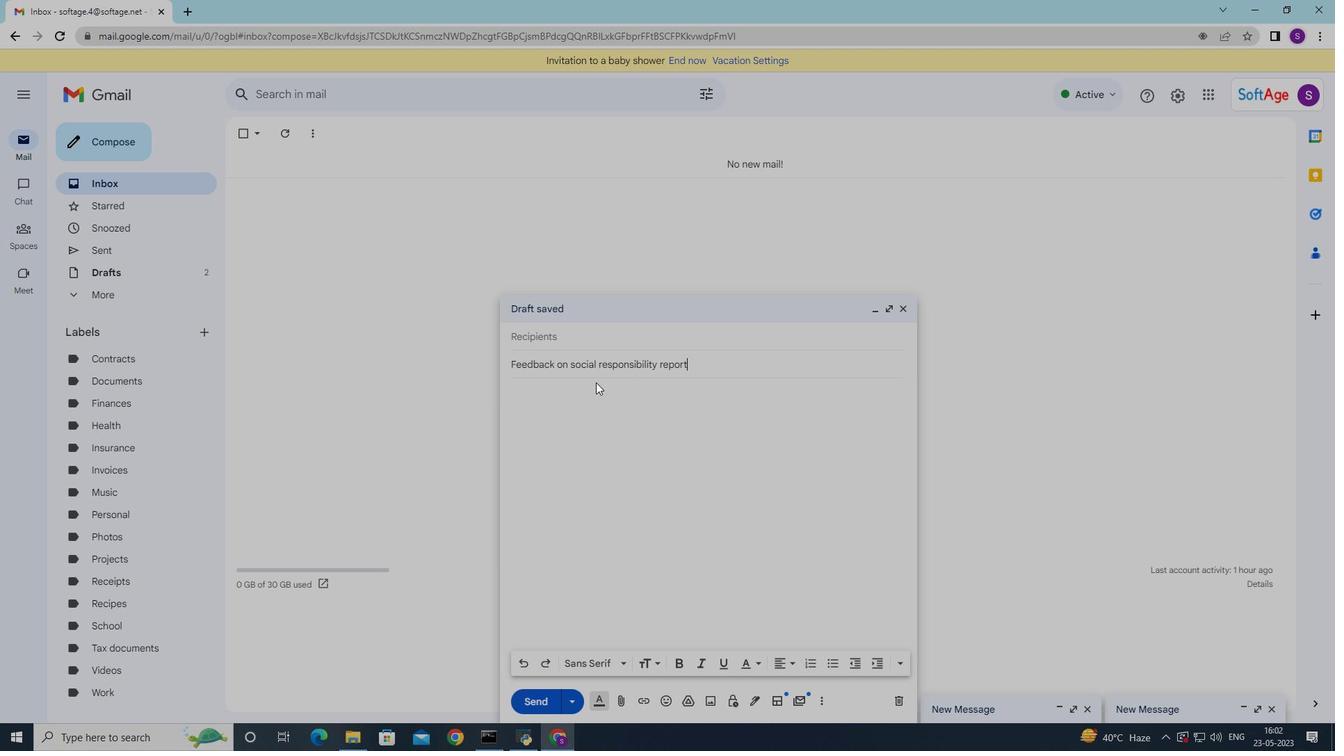 
Action: Mouse moved to (751, 697)
Screenshot: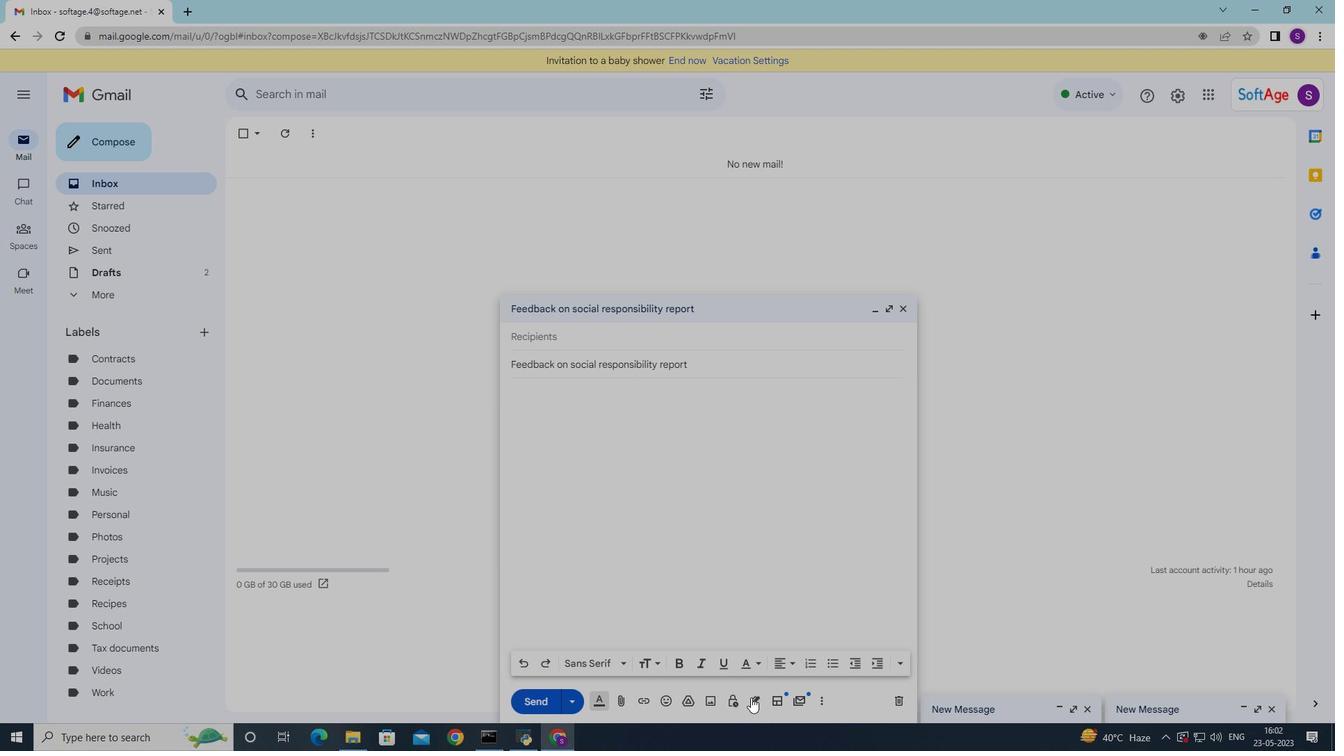 
Action: Mouse pressed left at (751, 697)
Screenshot: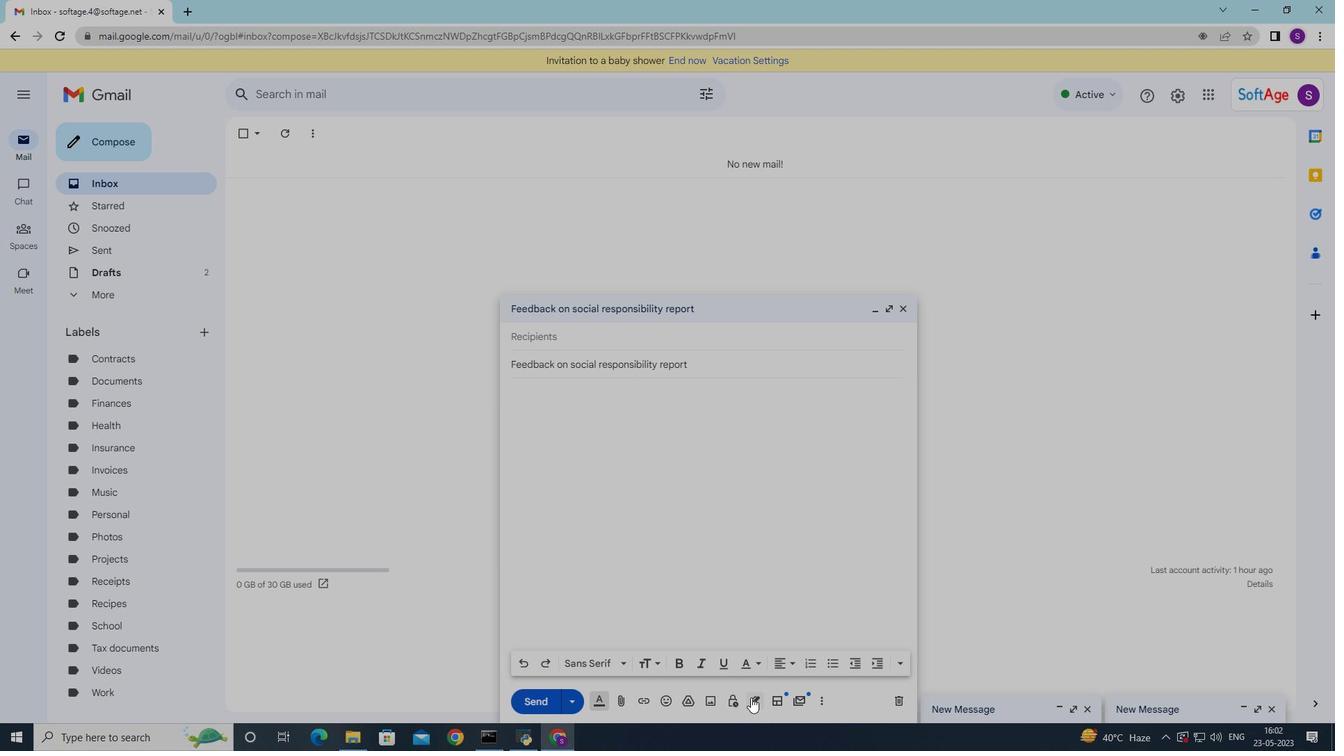 
Action: Mouse moved to (820, 539)
Screenshot: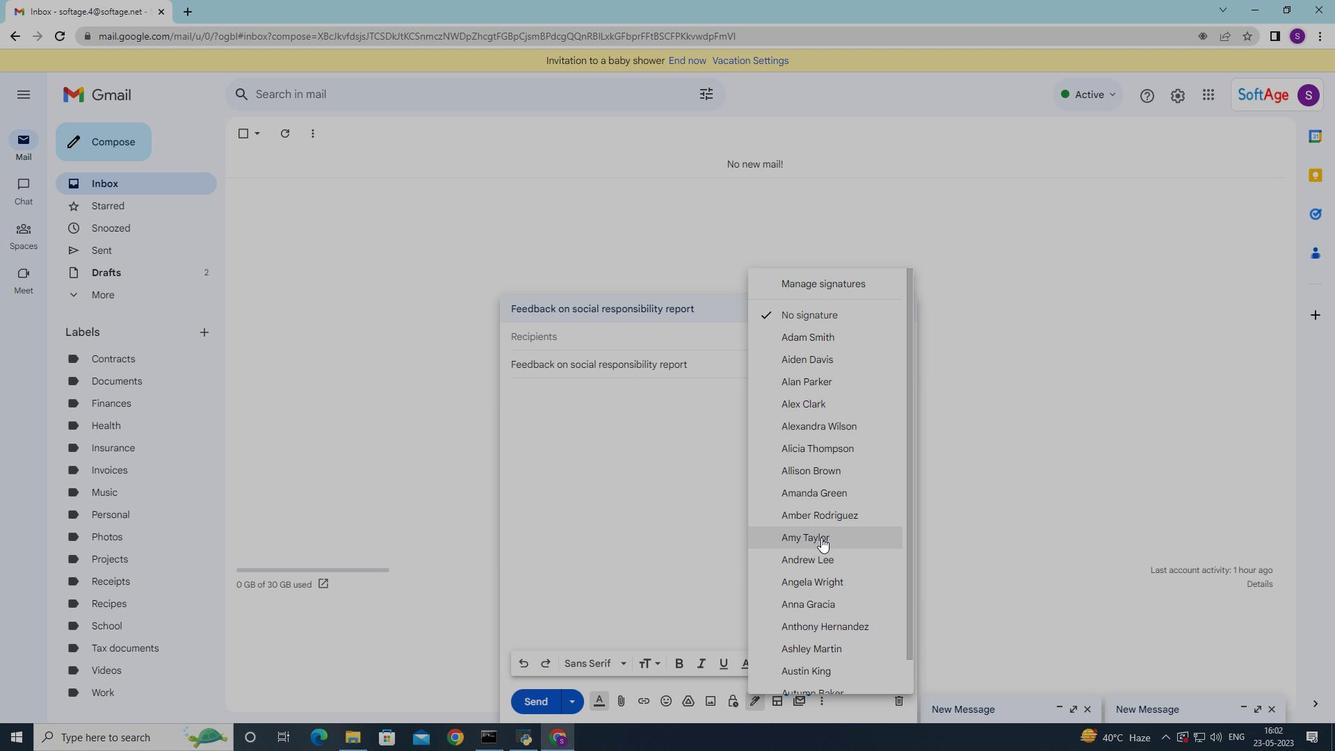 
Action: Mouse scrolled (820, 539) with delta (0, 0)
Screenshot: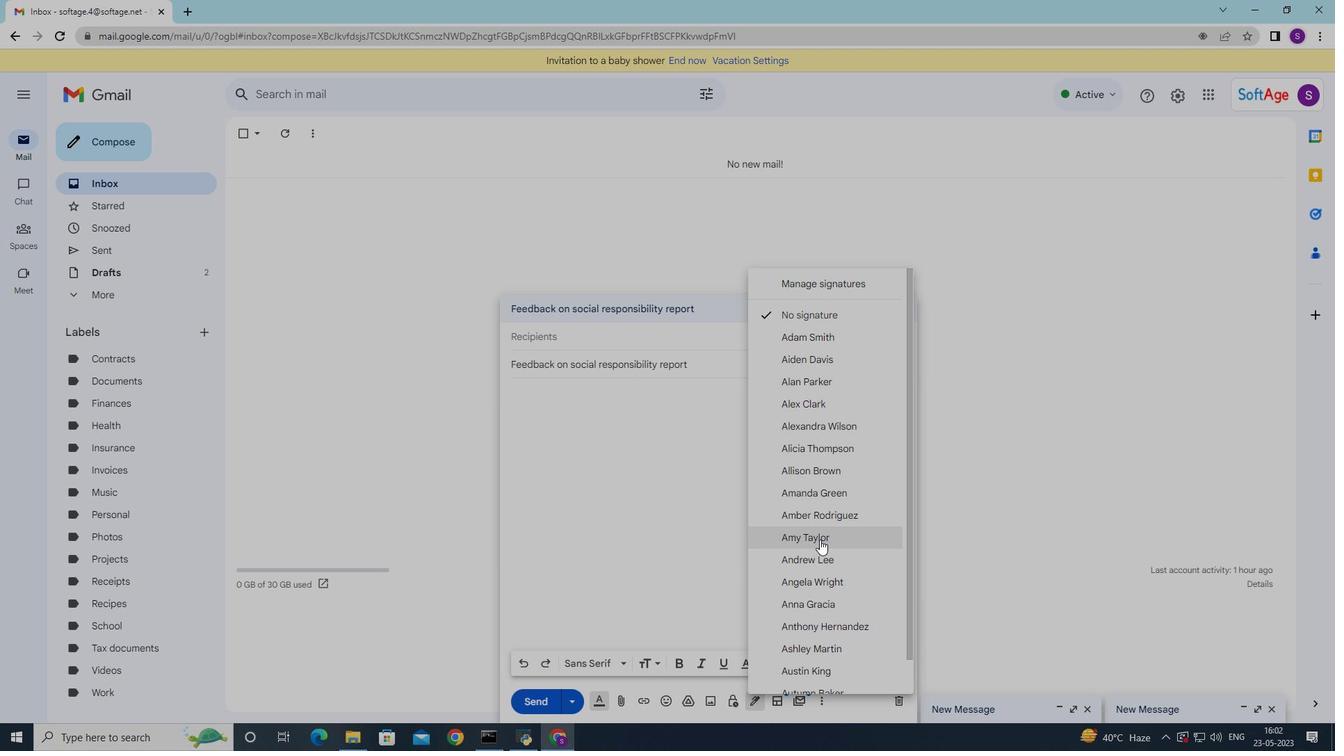 
Action: Mouse moved to (820, 540)
Screenshot: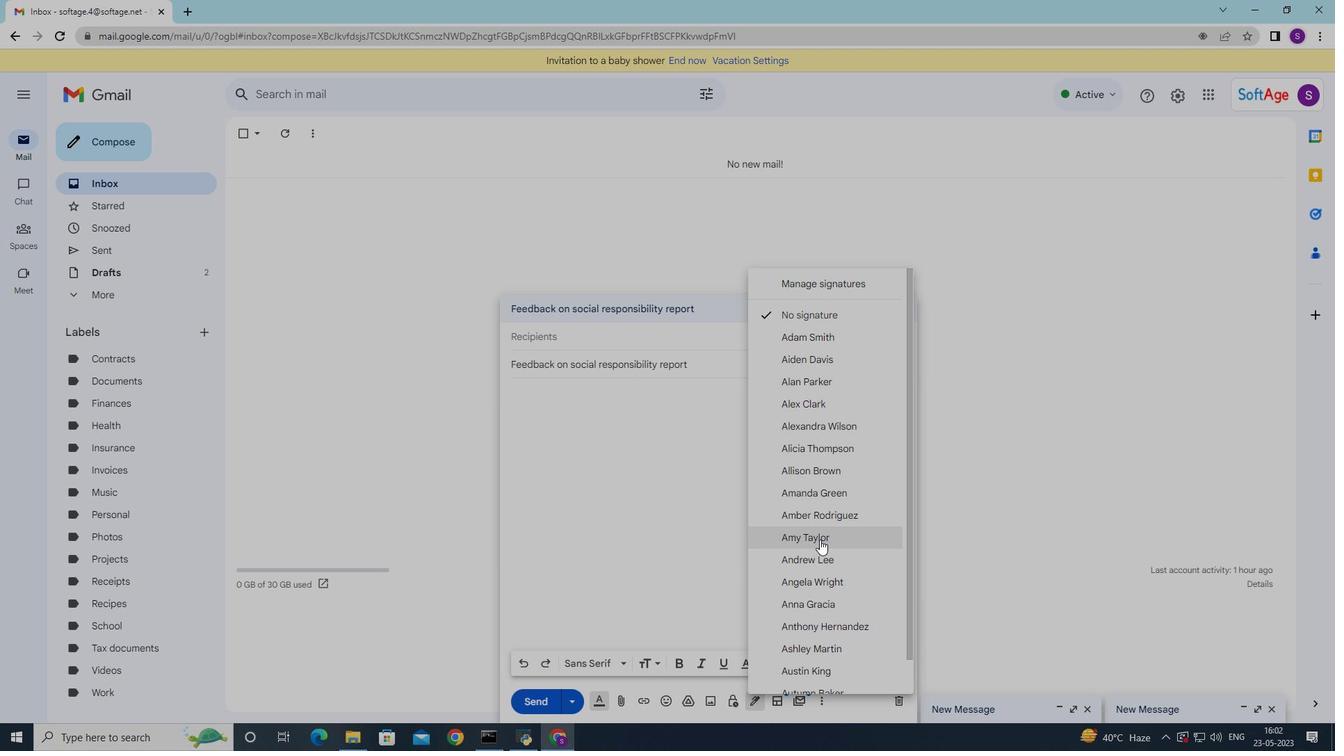 
Action: Mouse scrolled (820, 539) with delta (0, 0)
Screenshot: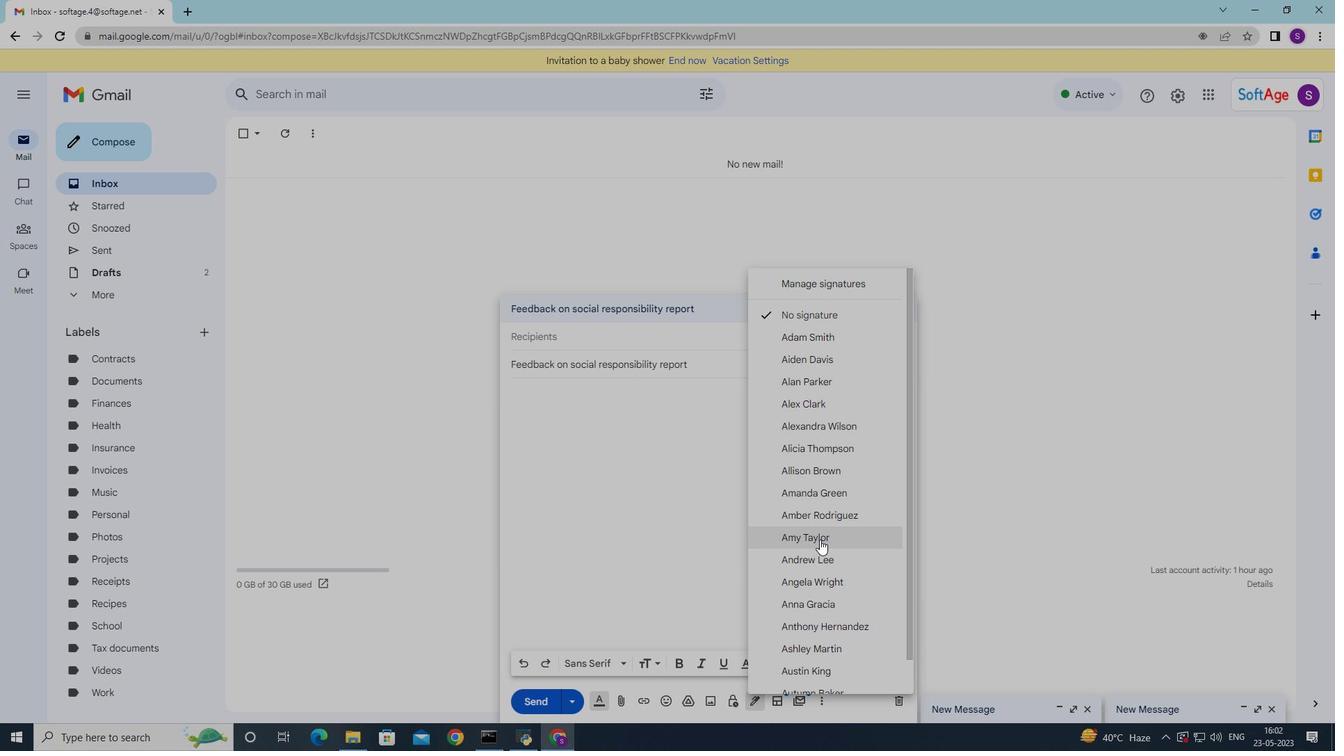 
Action: Mouse moved to (820, 540)
Screenshot: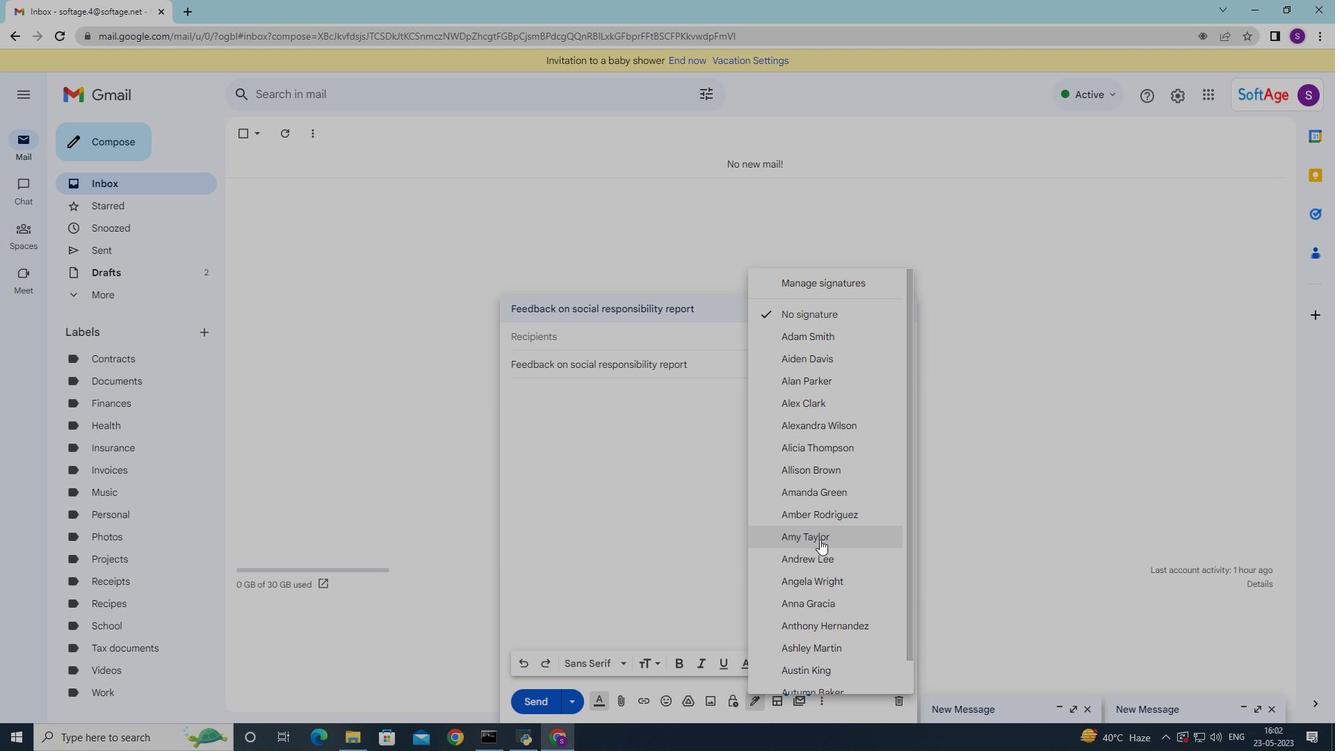 
Action: Mouse scrolled (820, 539) with delta (0, 0)
Screenshot: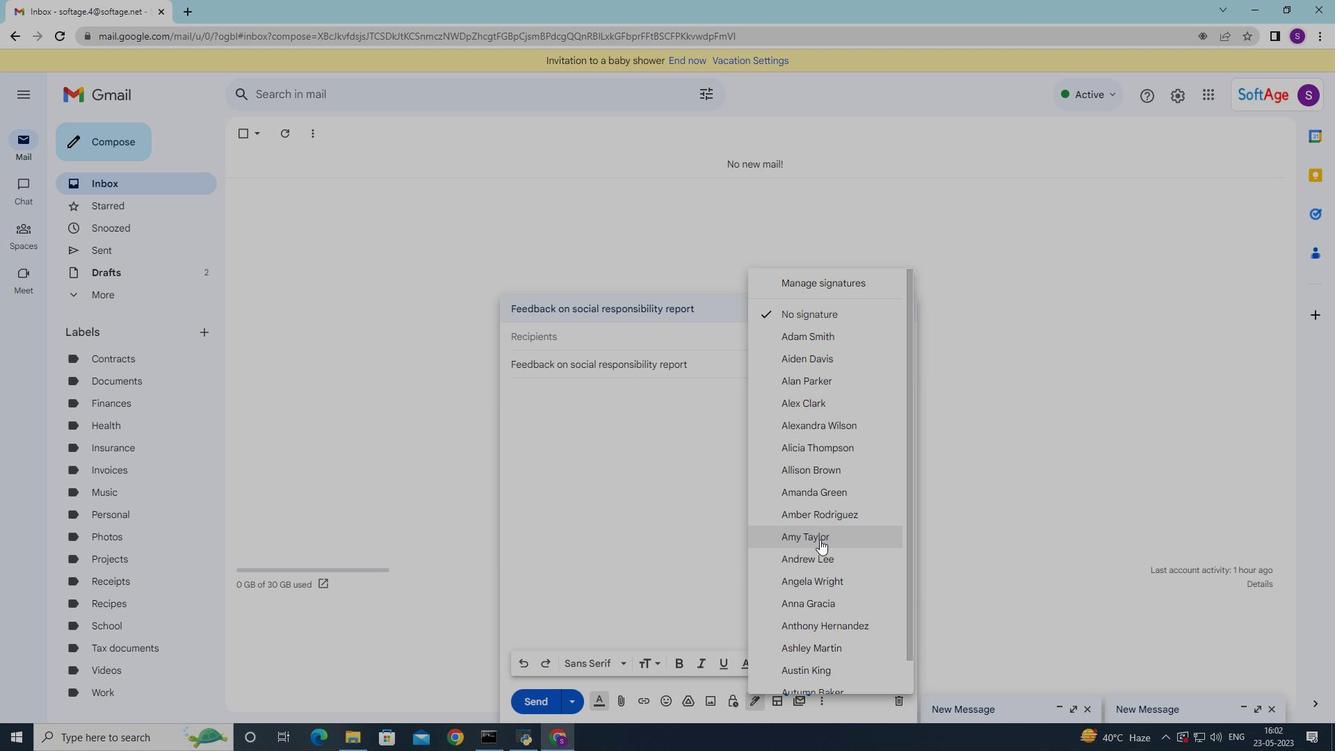
Action: Mouse moved to (820, 541)
Screenshot: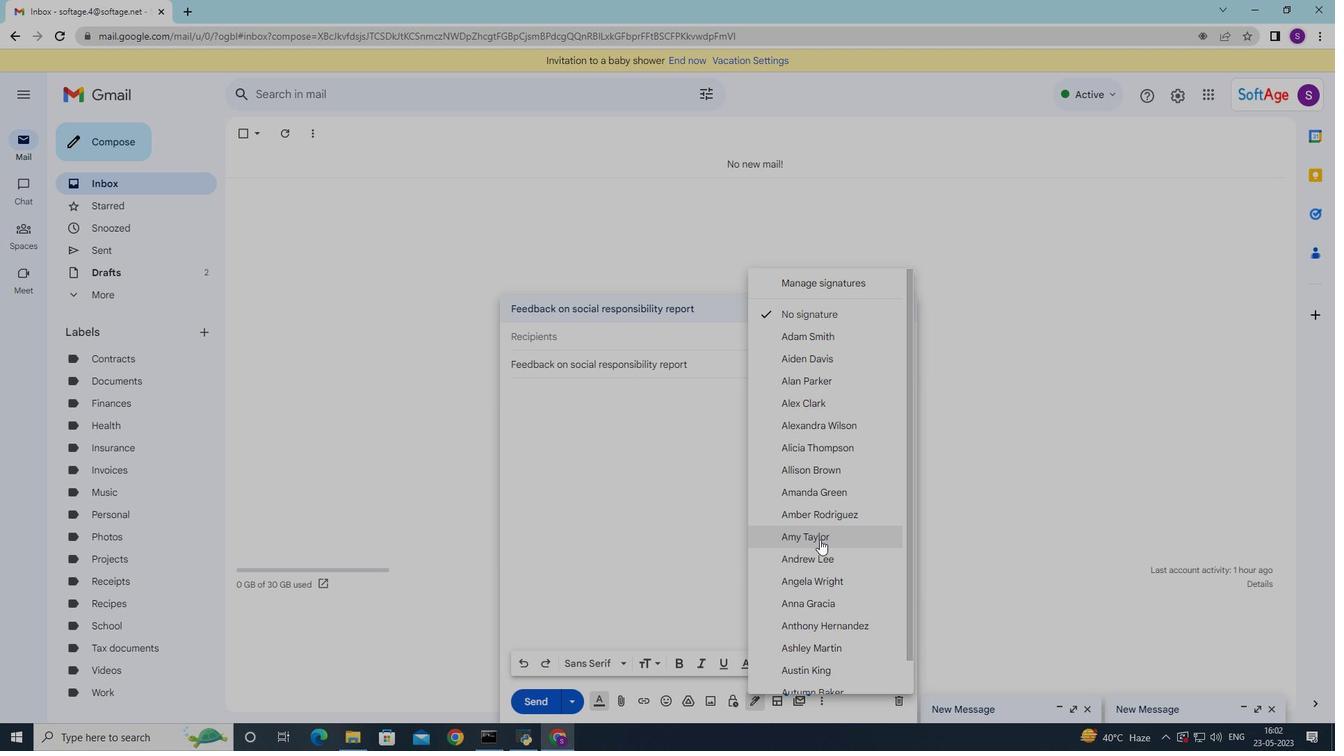 
Action: Mouse scrolled (820, 540) with delta (0, 0)
Screenshot: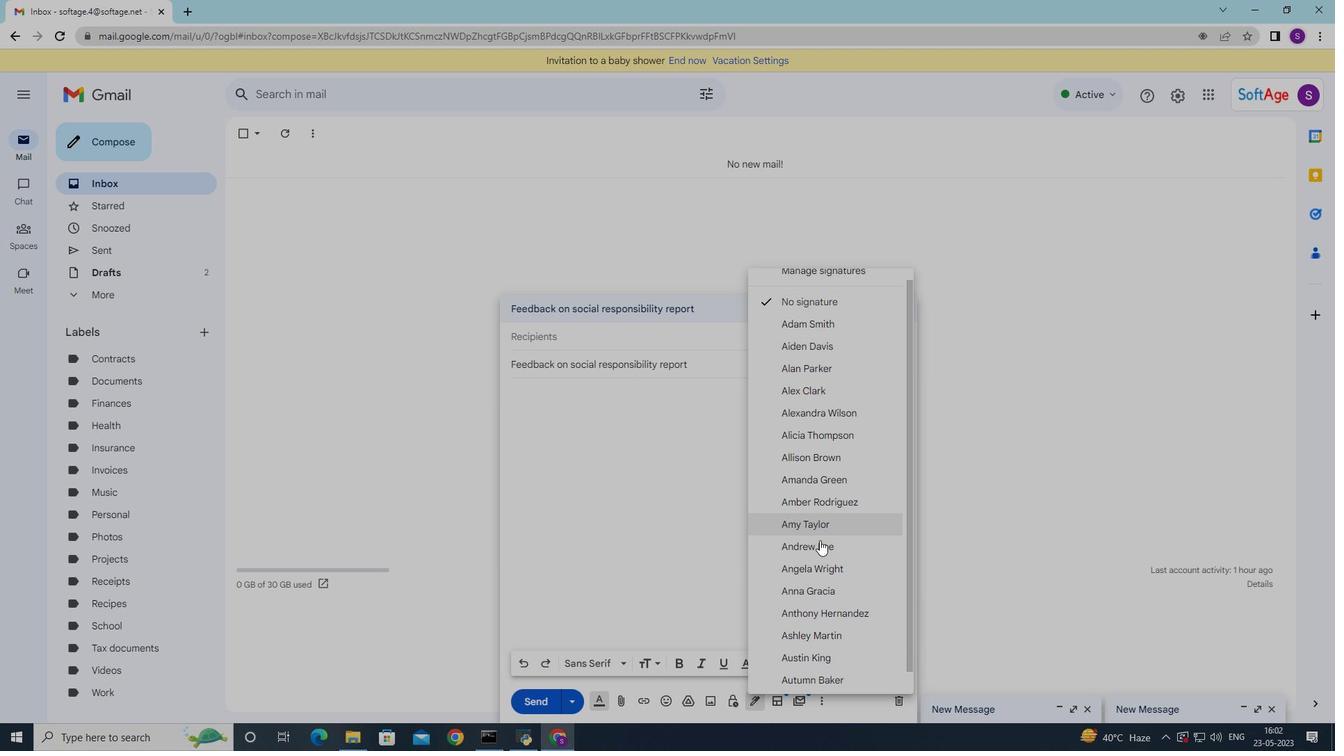 
Action: Mouse moved to (818, 541)
Screenshot: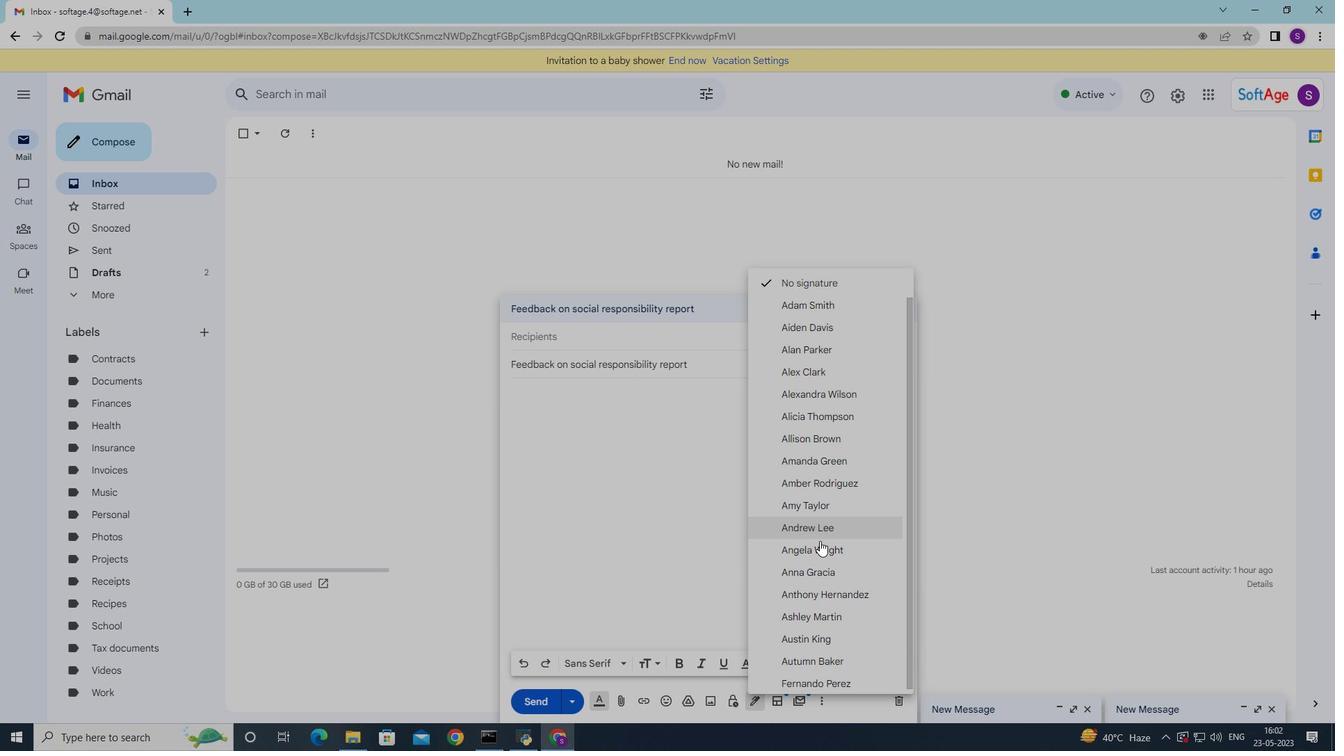 
Action: Mouse scrolled (818, 541) with delta (0, 0)
Screenshot: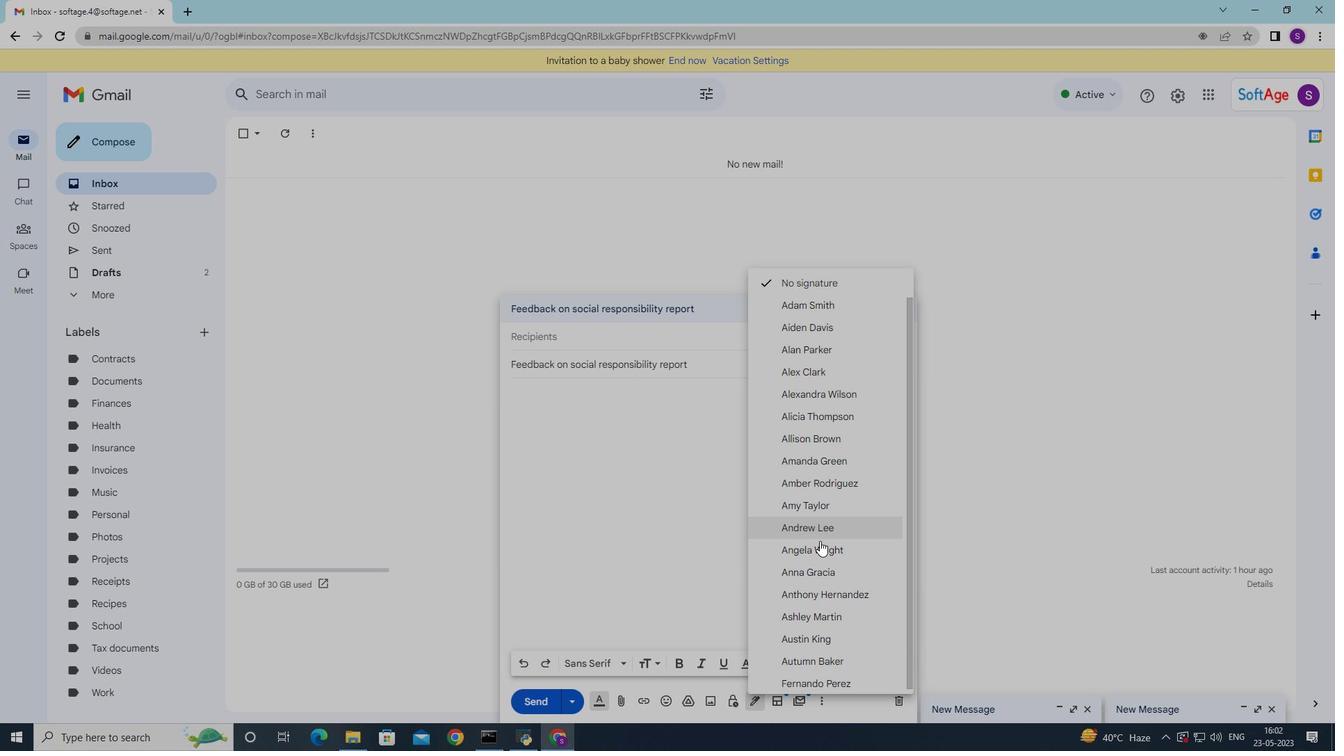 
Action: Mouse moved to (830, 660)
Screenshot: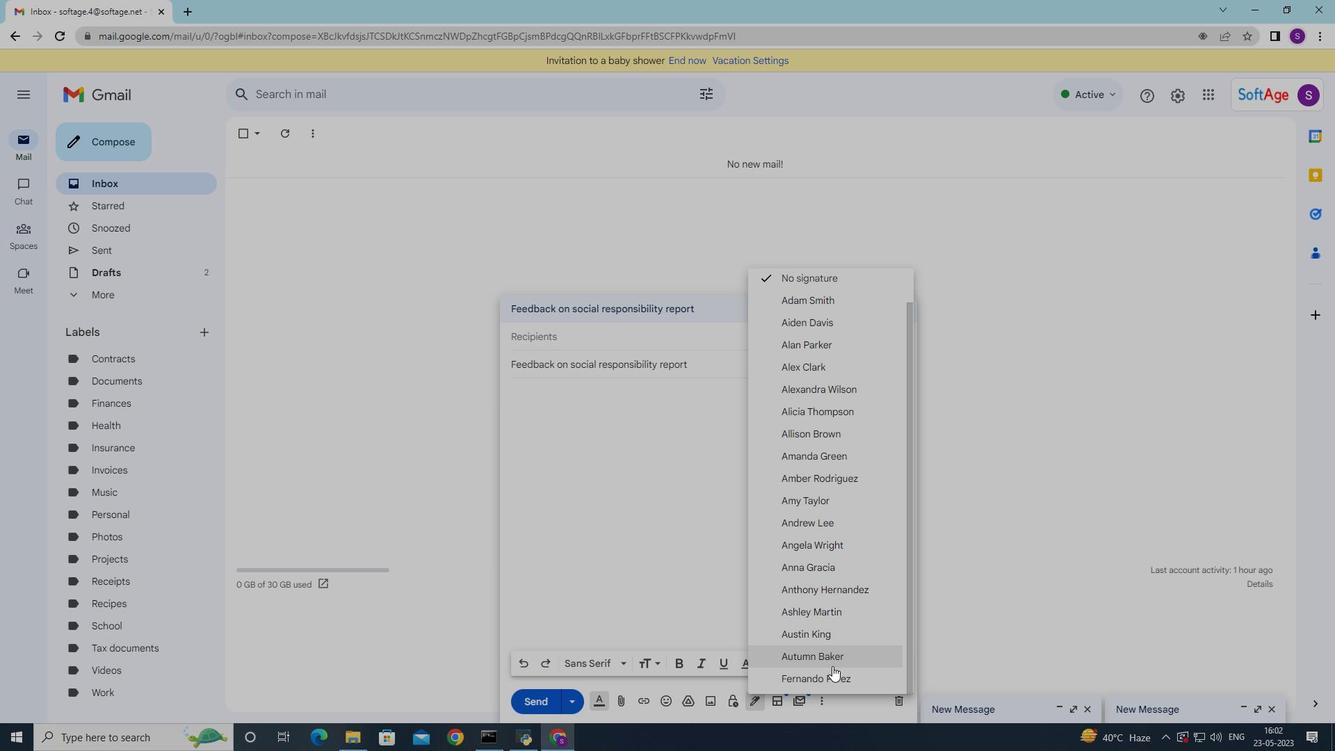 
Action: Mouse pressed left at (830, 660)
Screenshot: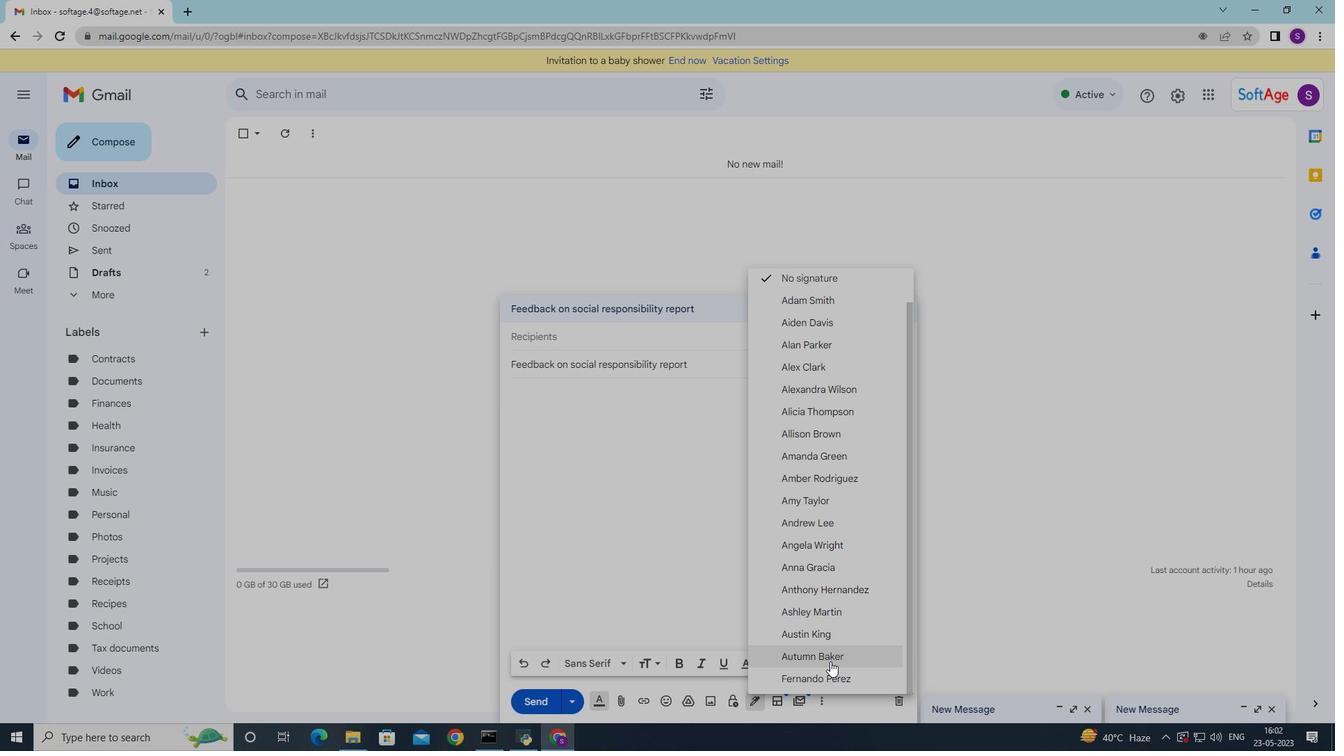 
Action: Mouse moved to (633, 484)
Screenshot: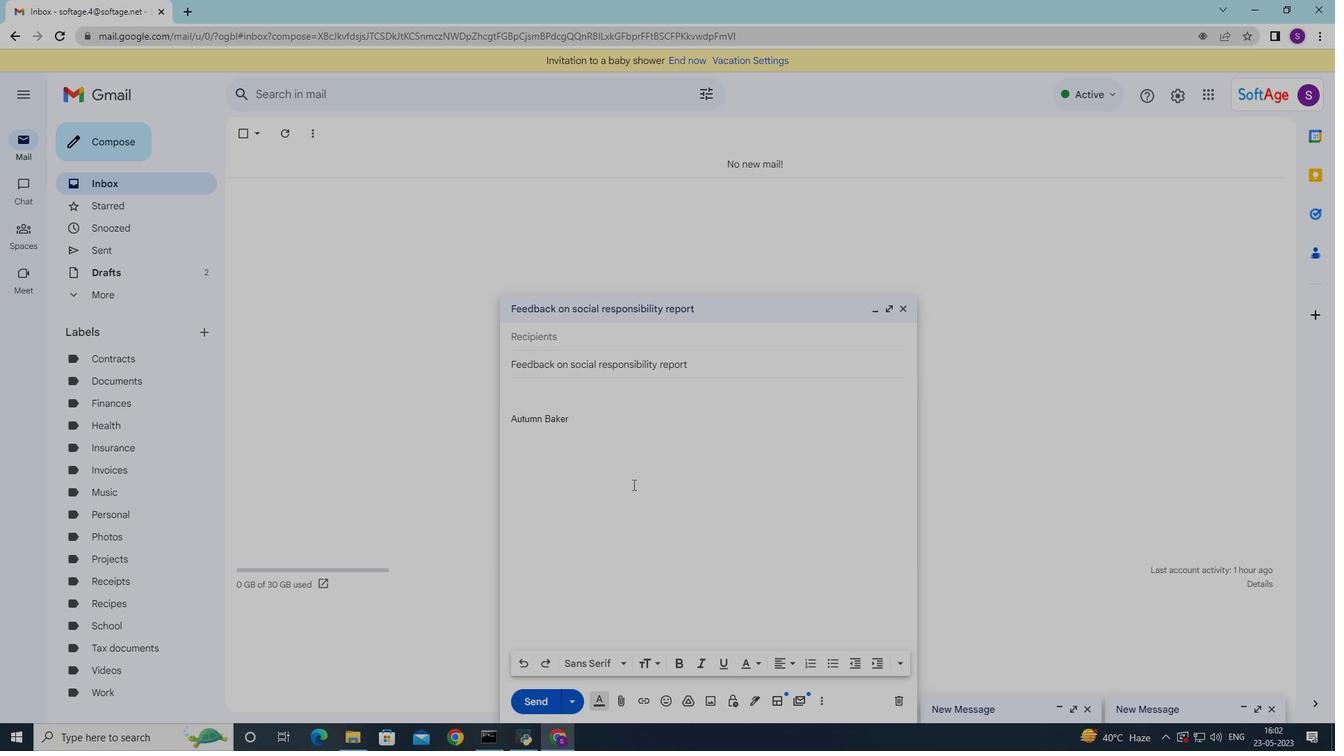 
Action: Key pressed <Key.shift>Please<Key.space>let<Key.space>me<Key.space>know<Key.space>if<Key.space>you<Key.space>need<Key.space>any<Key.space>additional<Key.space><Key.tab><Key.space>to<Key.space>complete<Key.space>the<Key.space>report<Key.space><Key.backspace>.
Screenshot: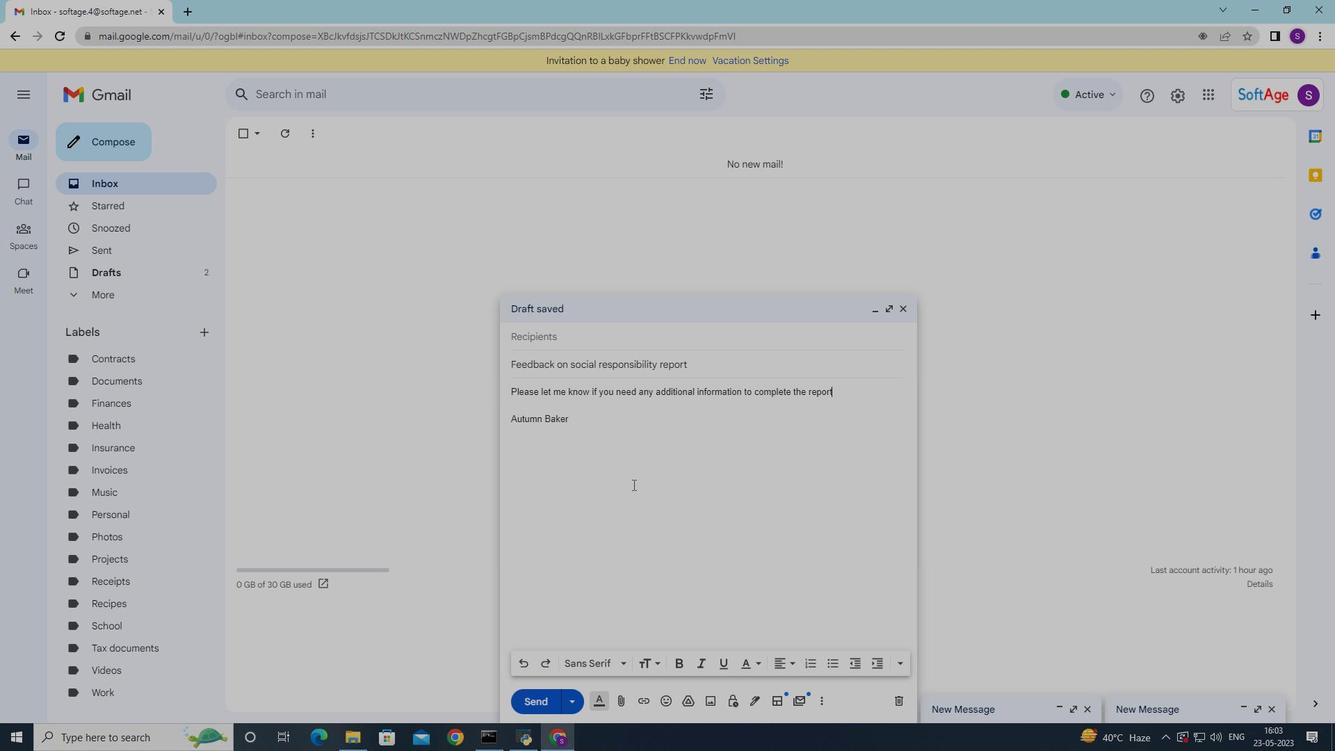 
Action: Mouse moved to (578, 340)
Screenshot: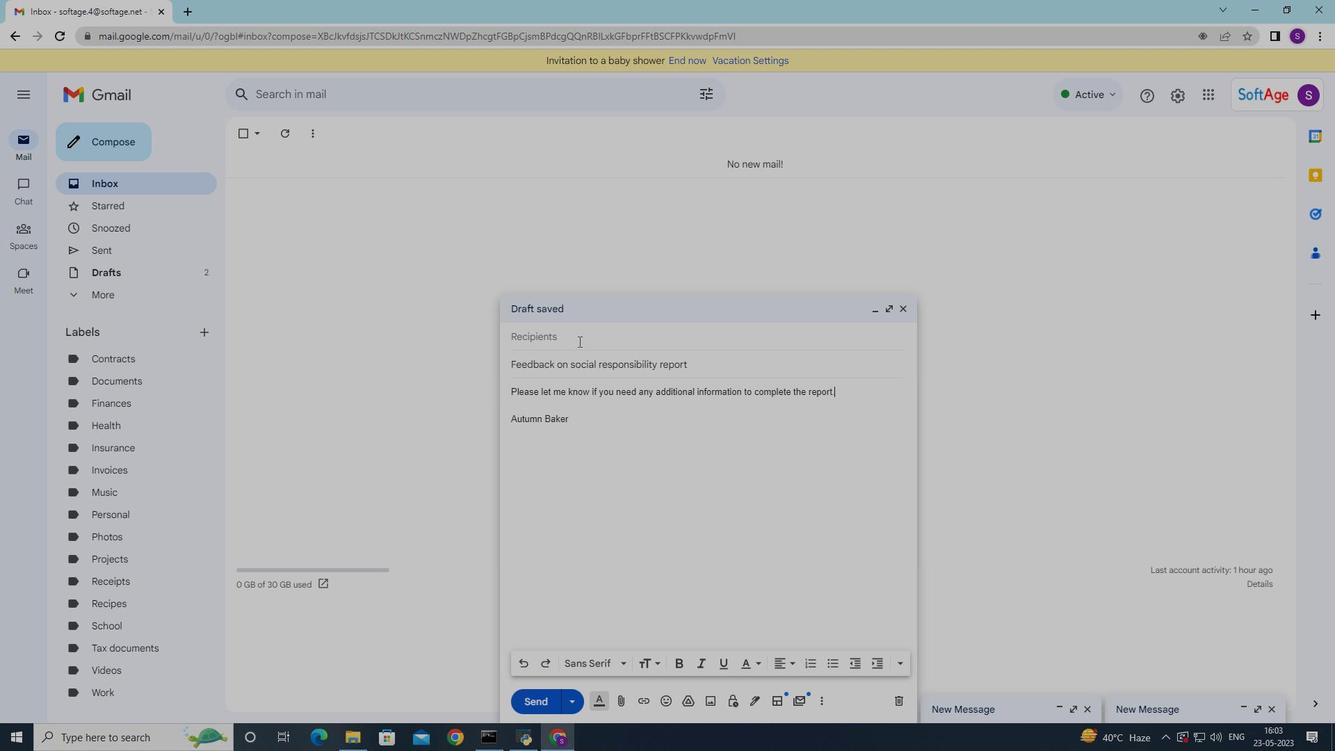
Action: Mouse pressed left at (578, 340)
Screenshot: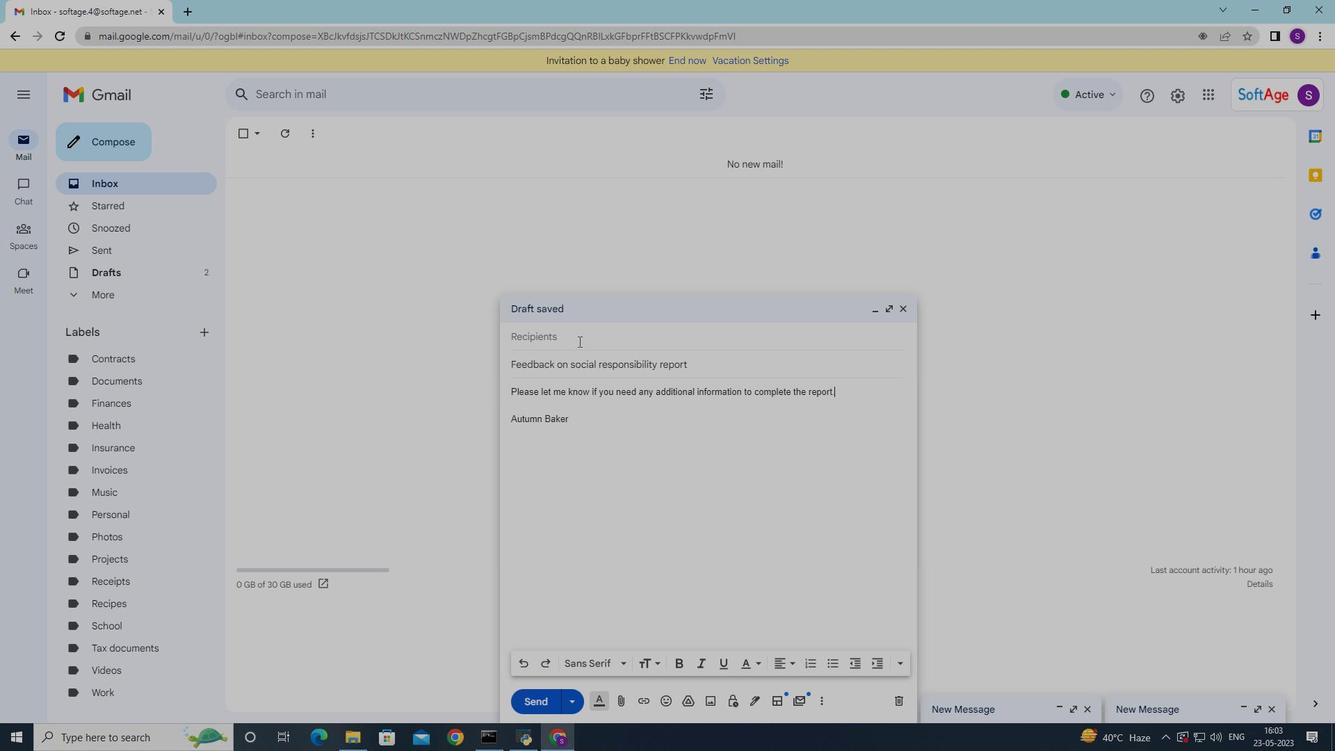 
Action: Mouse moved to (578, 342)
Screenshot: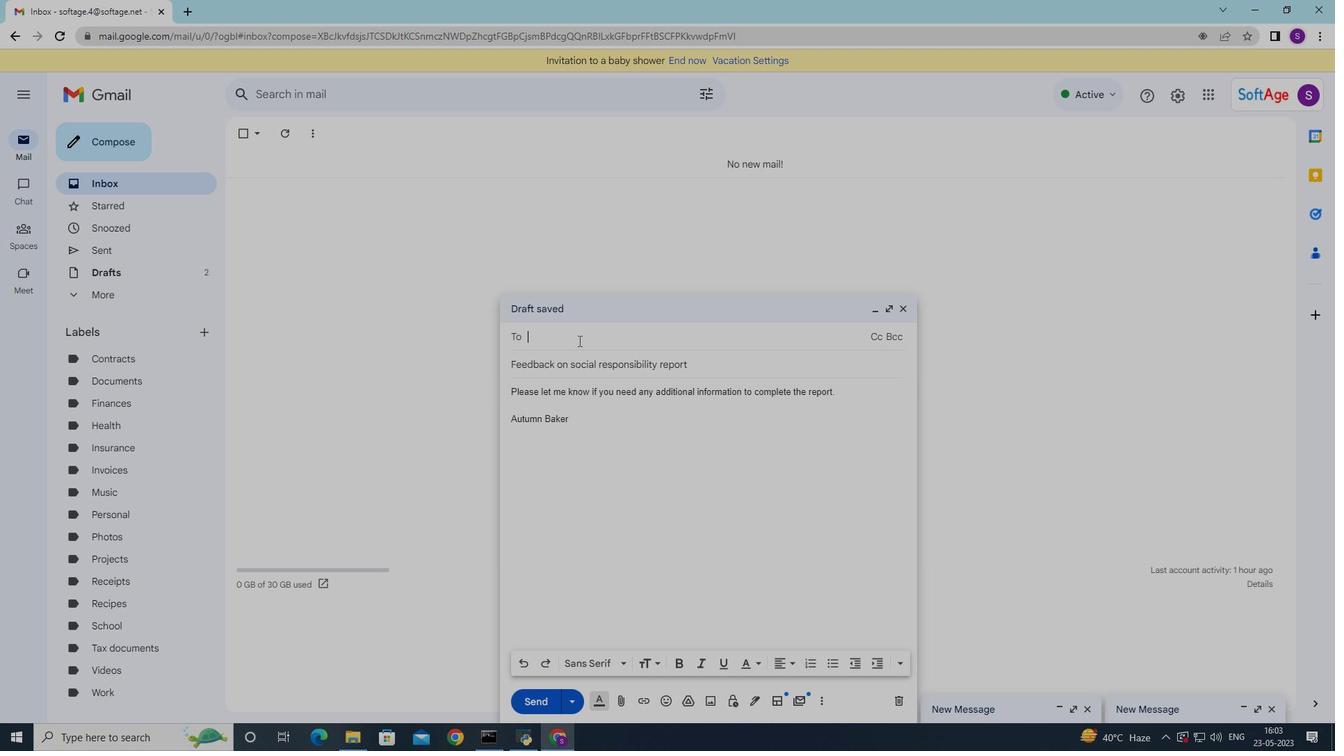 
Action: Key pressed softage.8
Screenshot: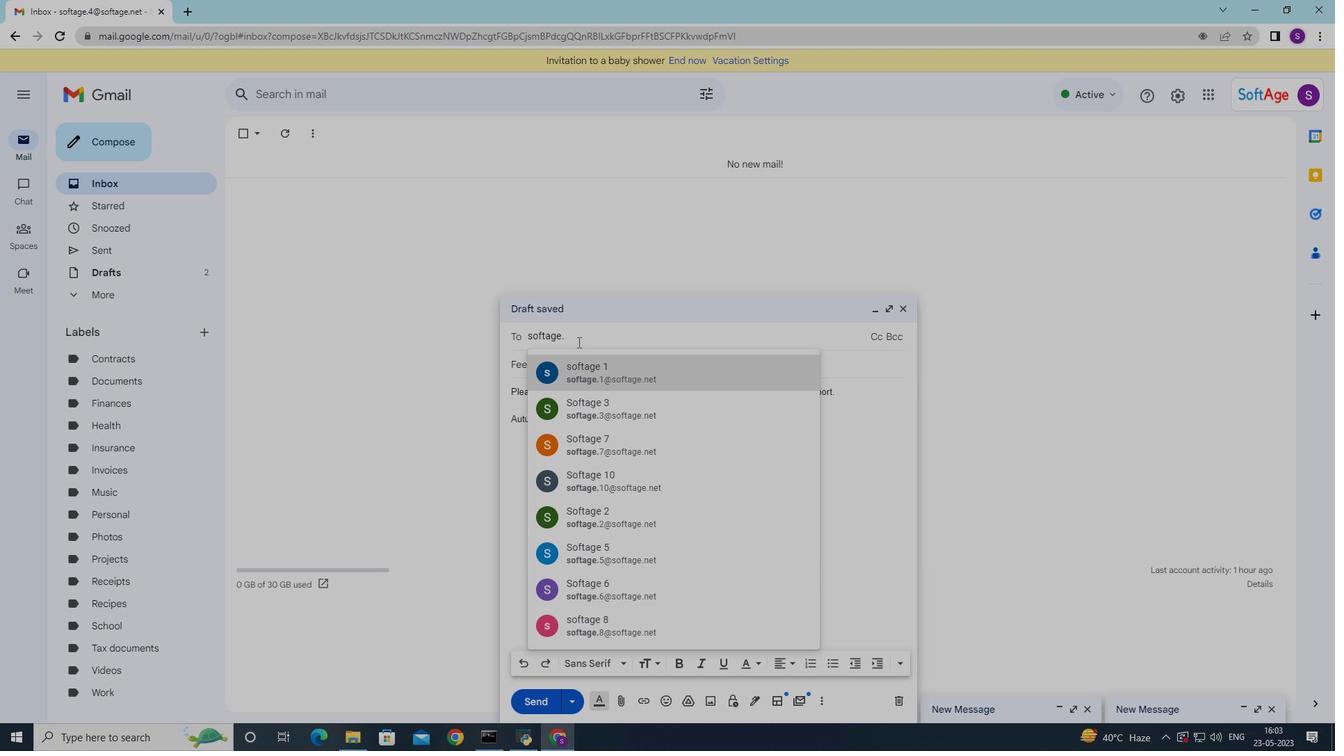 
Action: Mouse scrolled (578, 343) with delta (0, 0)
Screenshot: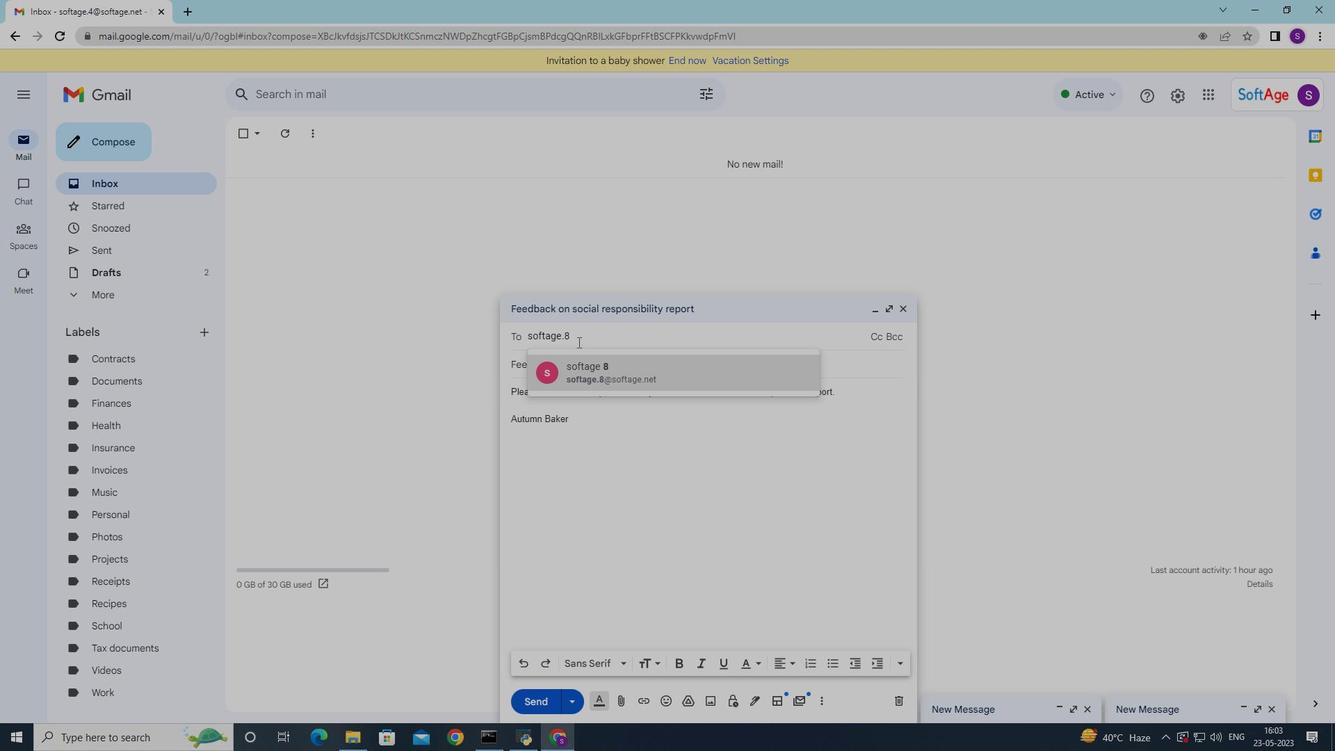 
Action: Mouse moved to (593, 357)
Screenshot: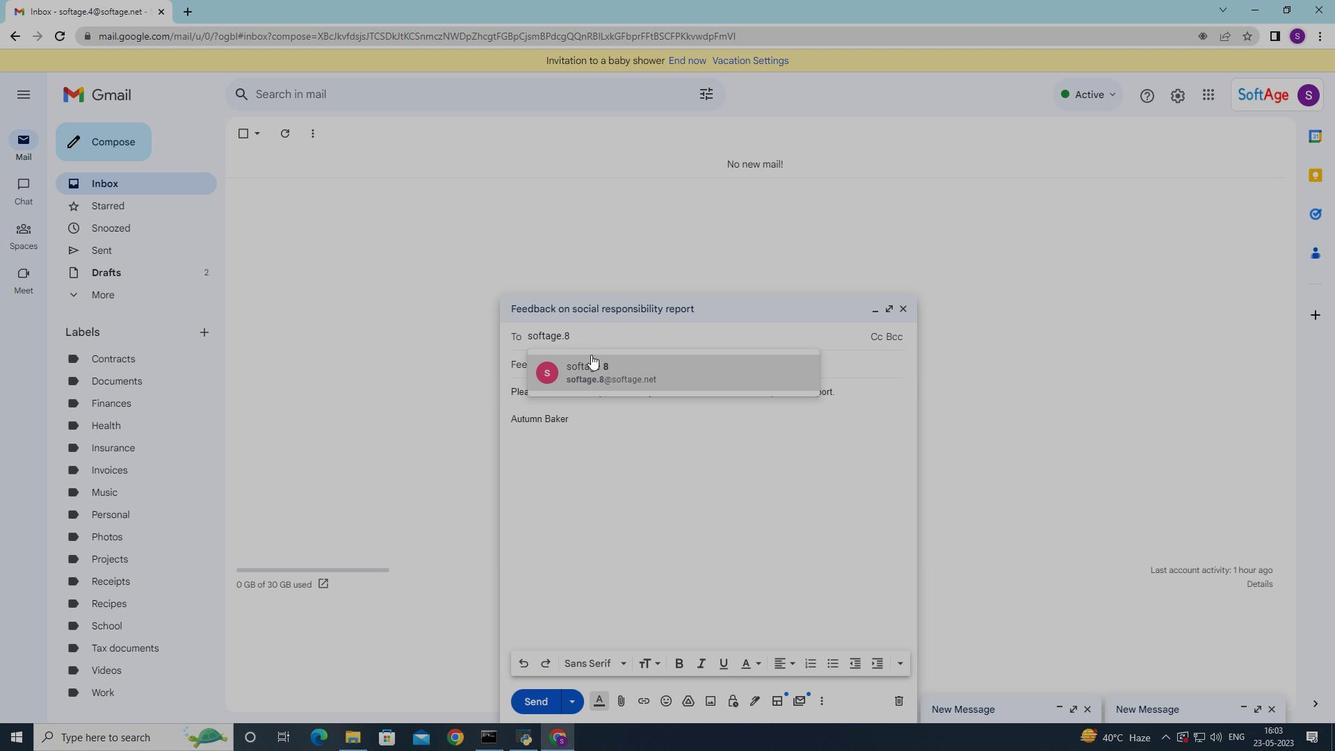 
Action: Mouse pressed left at (593, 357)
Screenshot: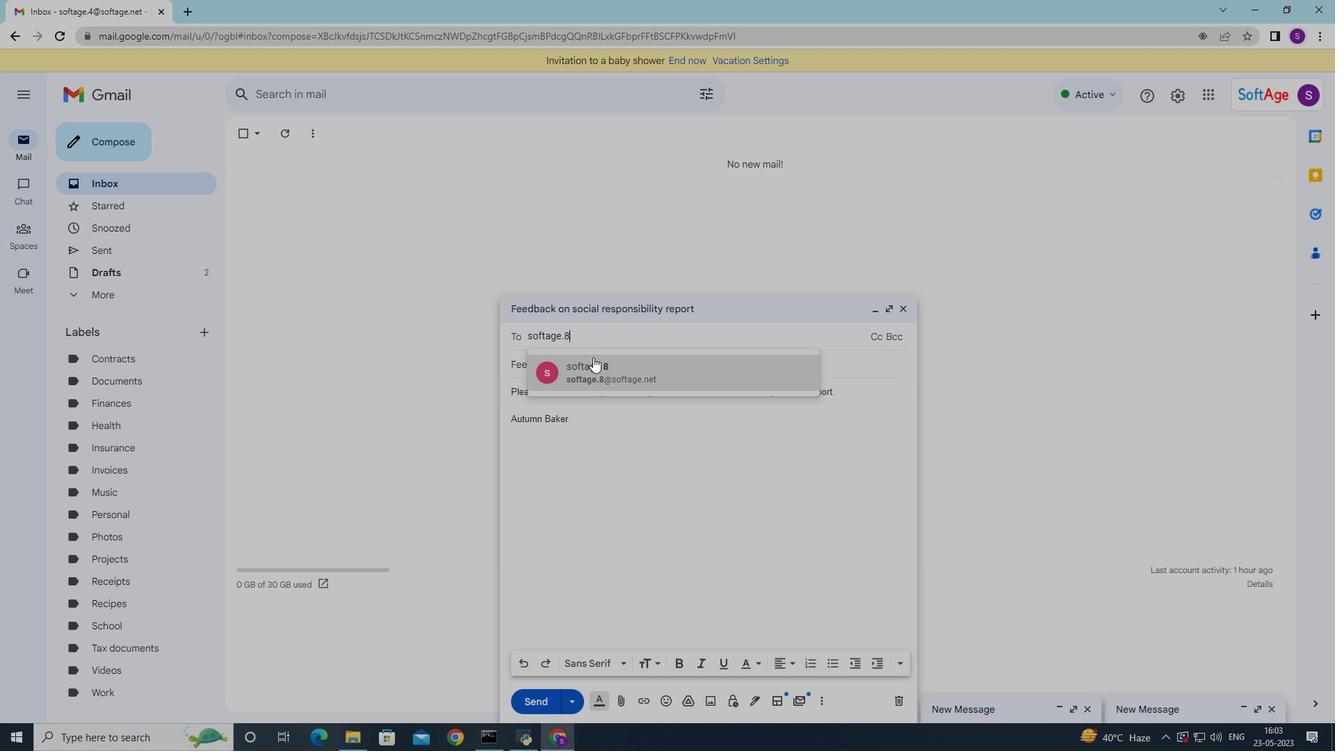 
Action: Mouse moved to (510, 407)
Screenshot: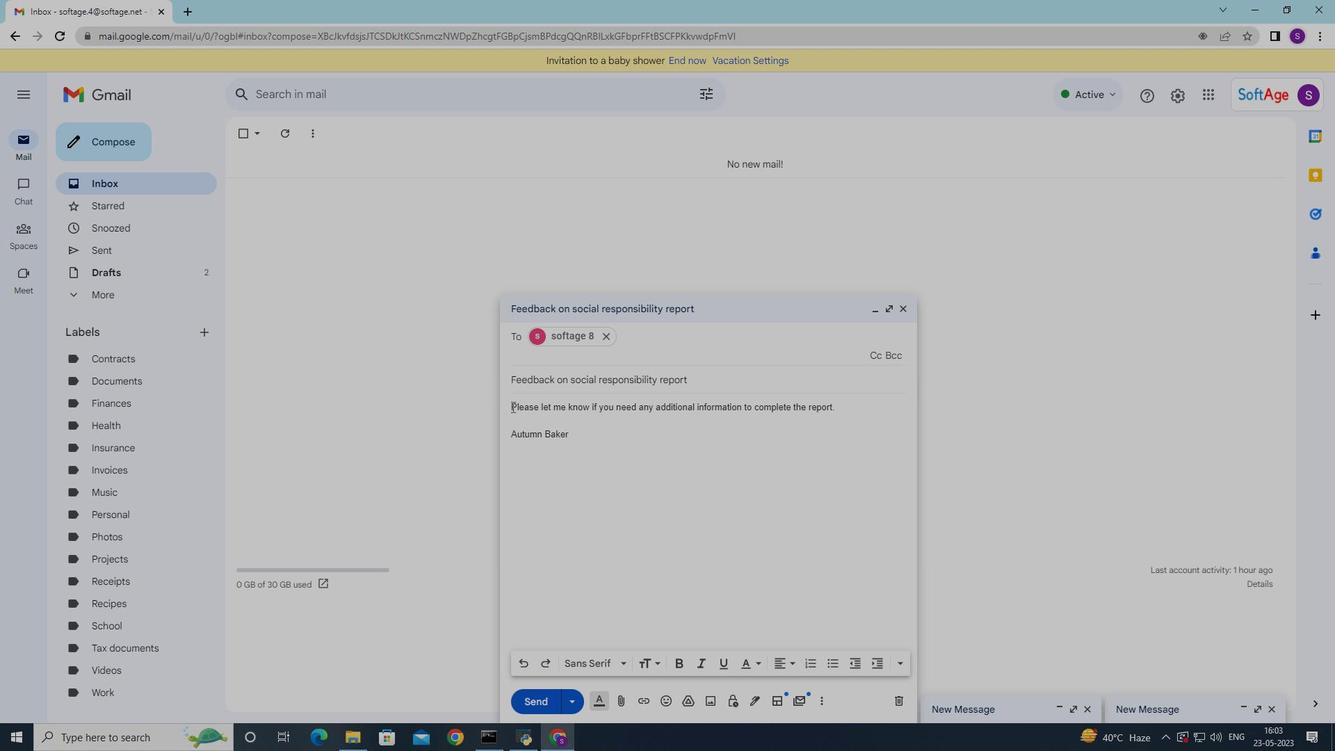 
Action: Mouse pressed left at (510, 407)
Screenshot: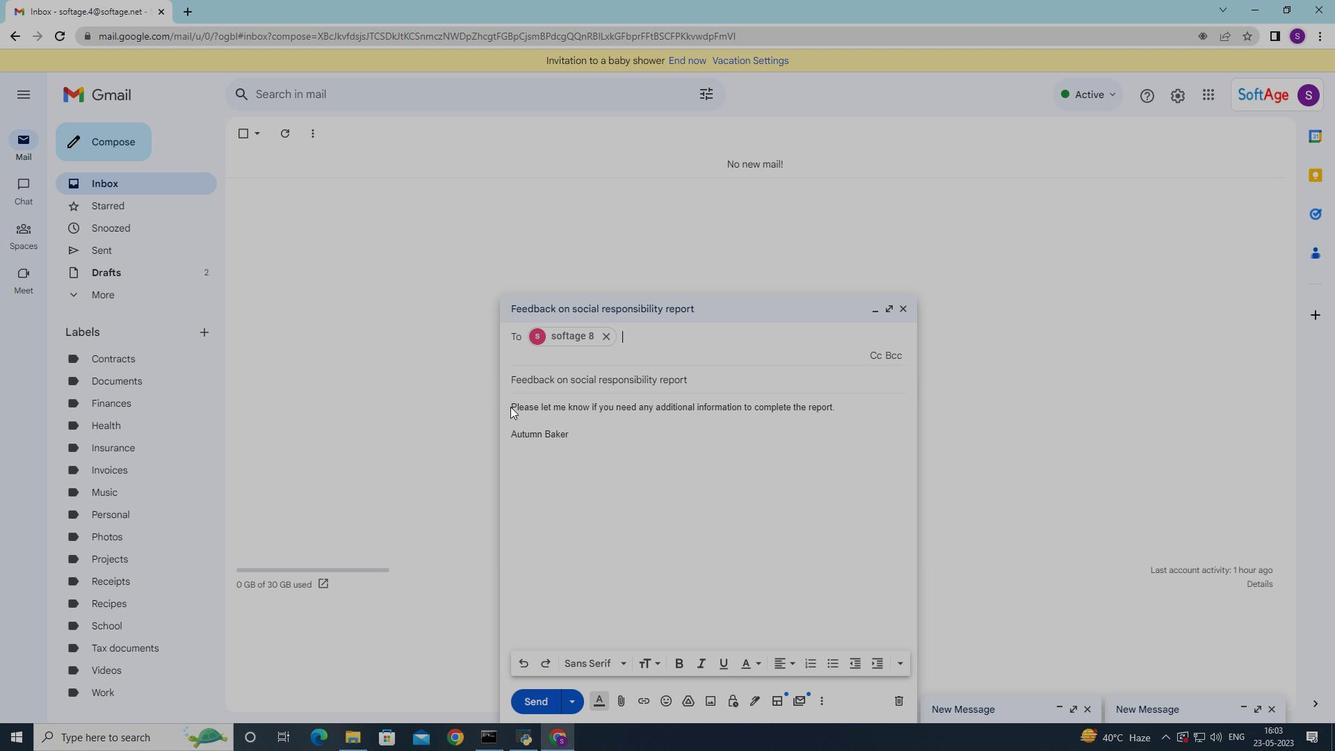 
Action: Mouse moved to (513, 393)
Screenshot: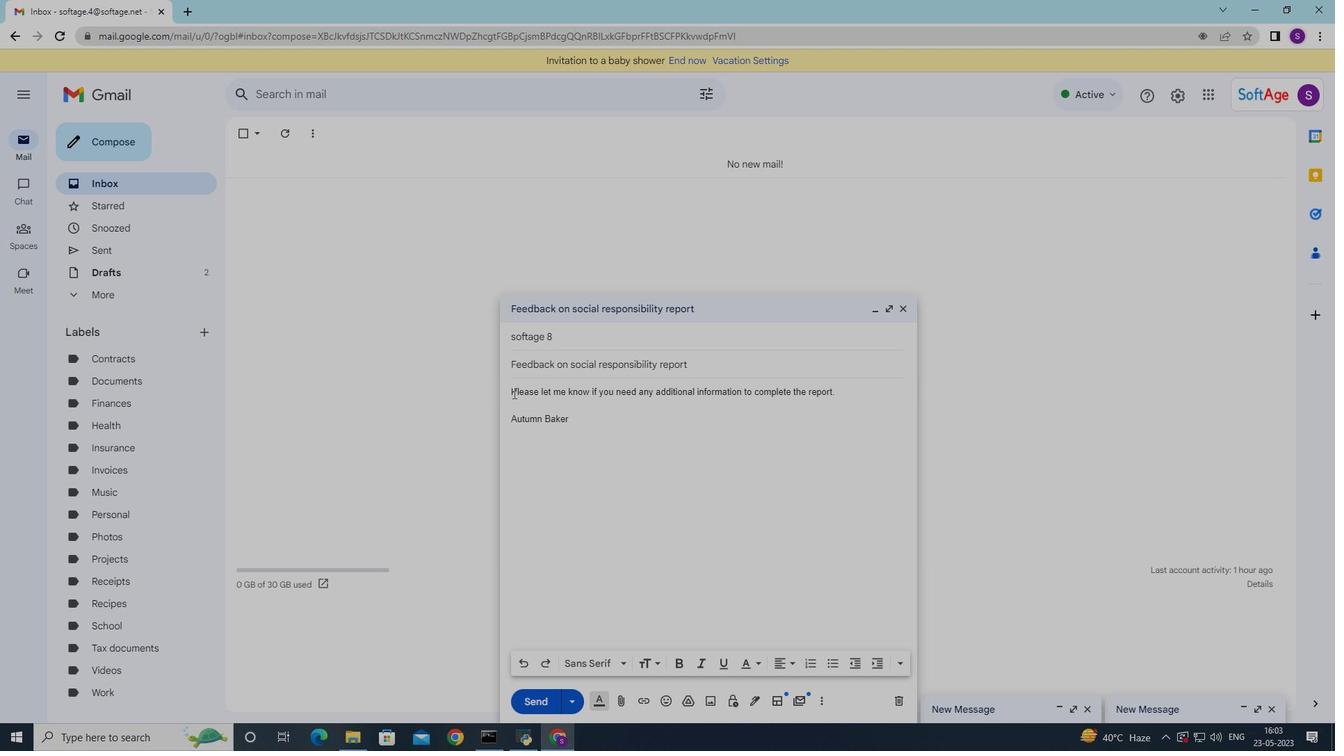 
Action: Mouse pressed left at (513, 393)
Screenshot: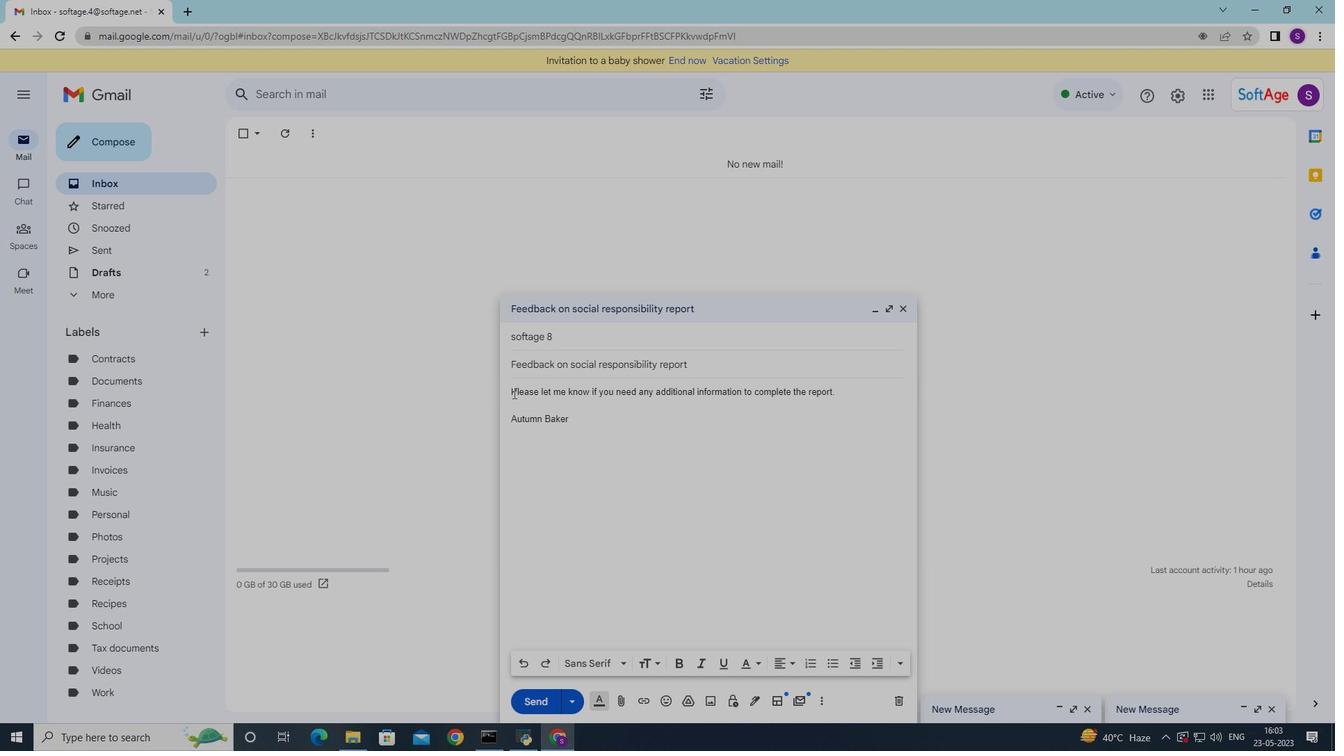 
Action: Mouse moved to (626, 666)
Screenshot: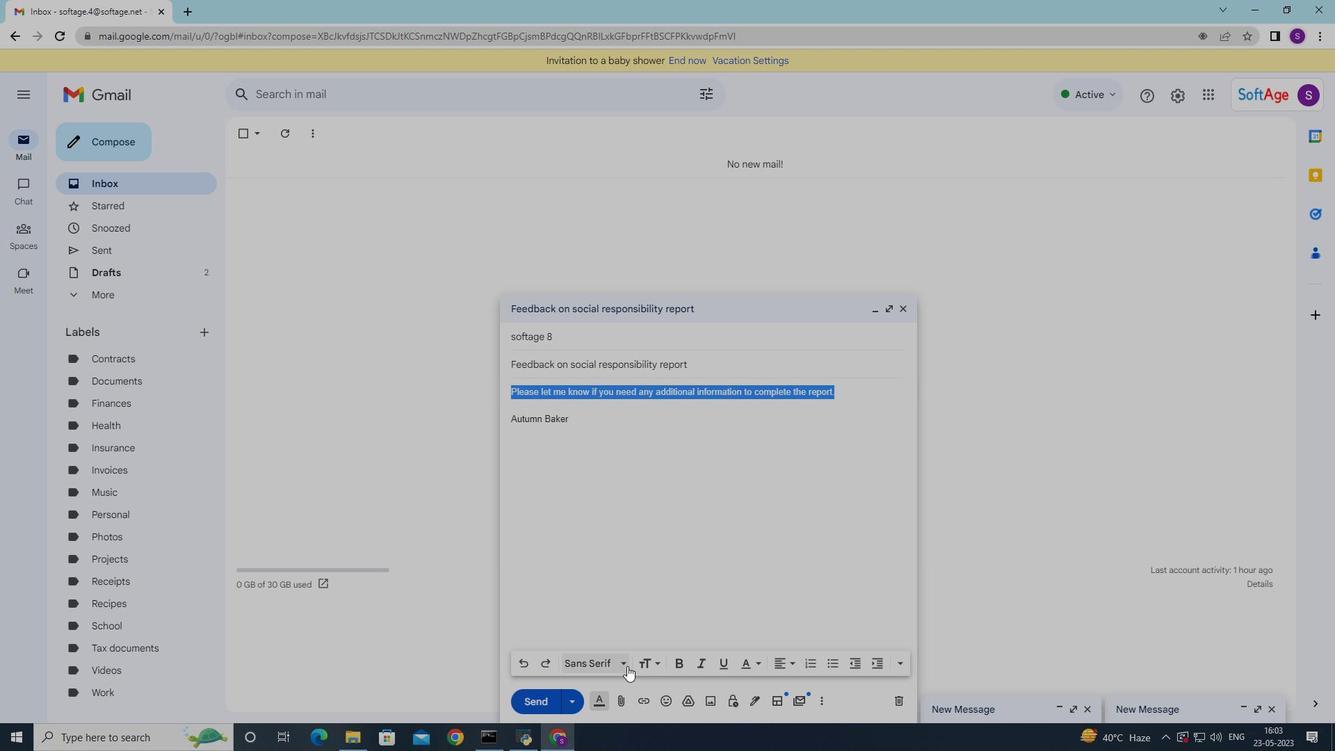
Action: Mouse pressed left at (626, 666)
Screenshot: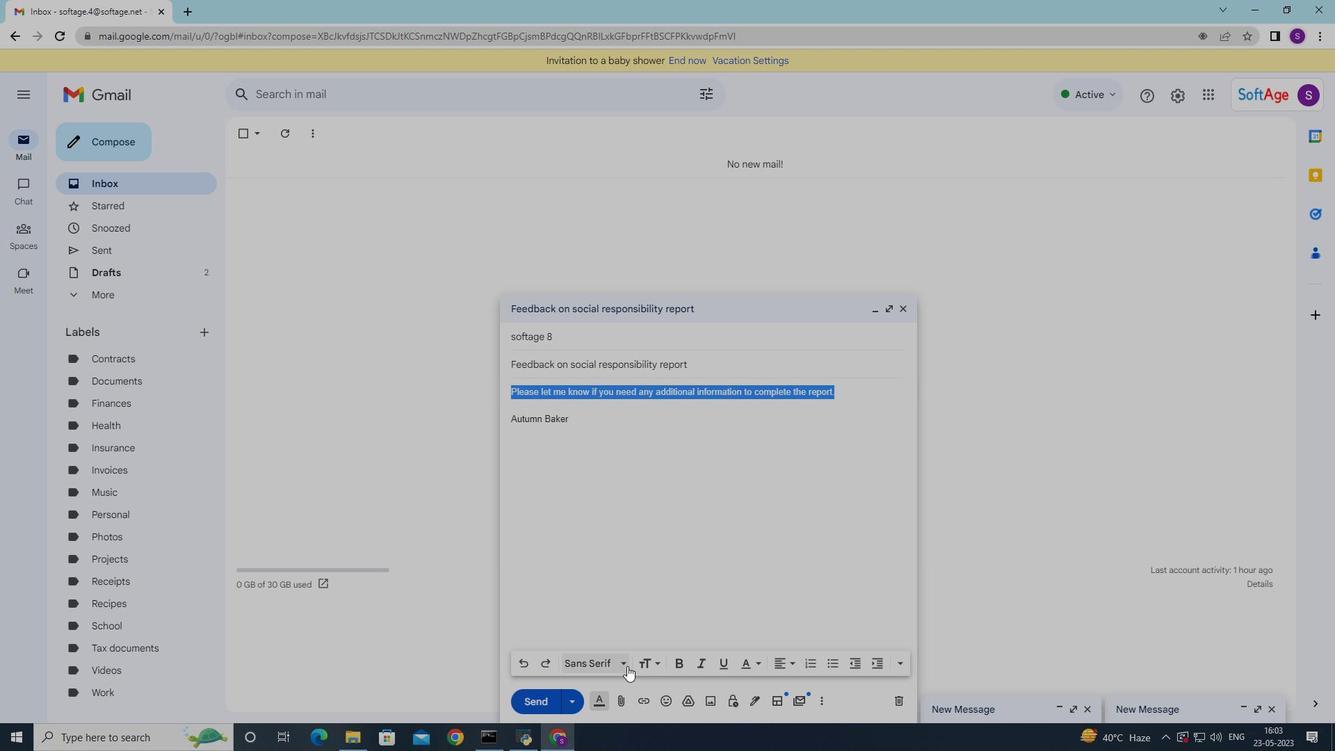 
Action: Mouse moved to (619, 509)
Screenshot: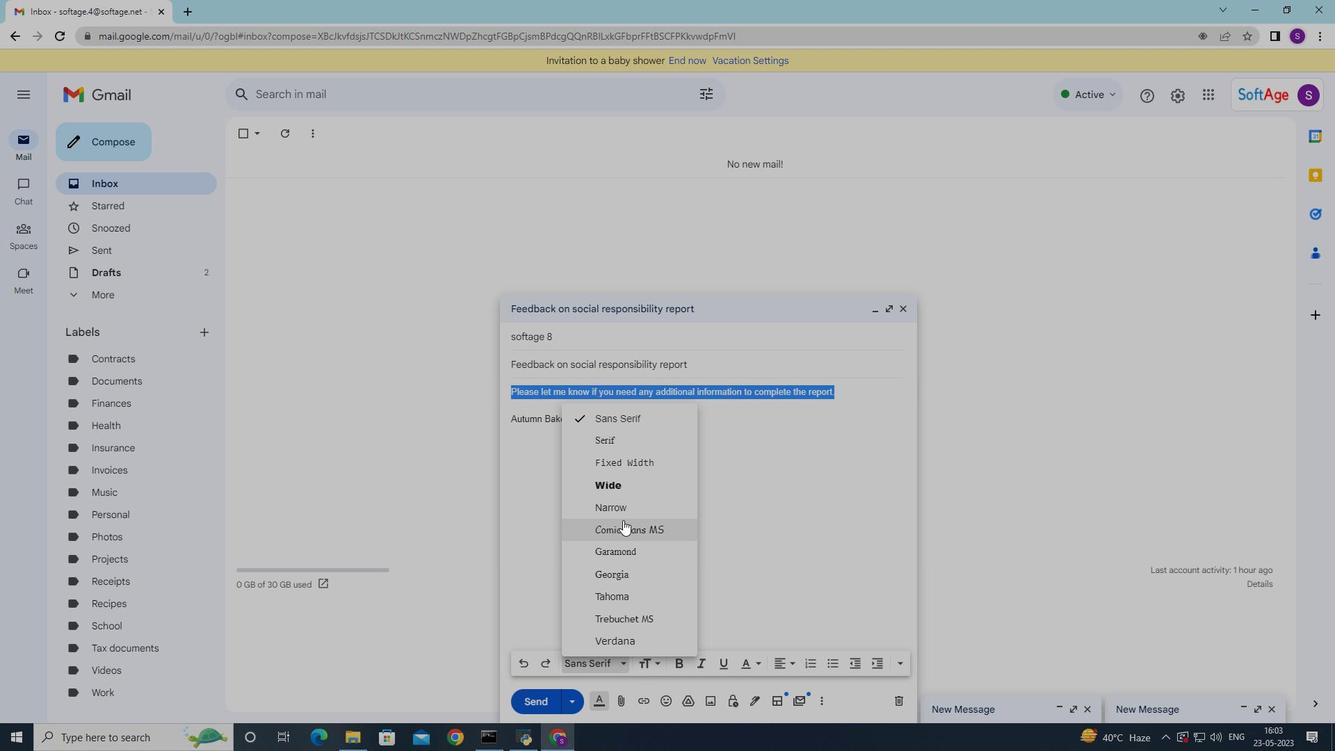 
Action: Mouse pressed left at (619, 509)
Screenshot: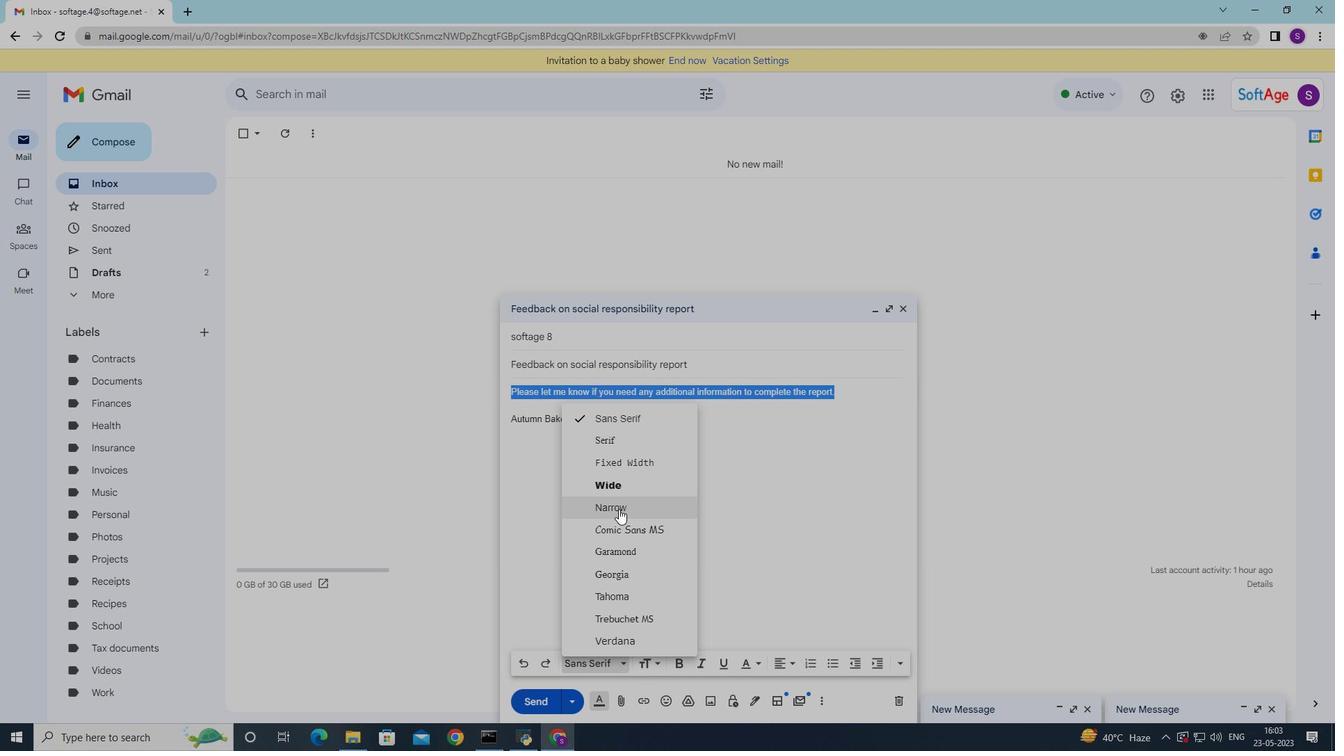 
Action: Mouse moved to (842, 395)
Screenshot: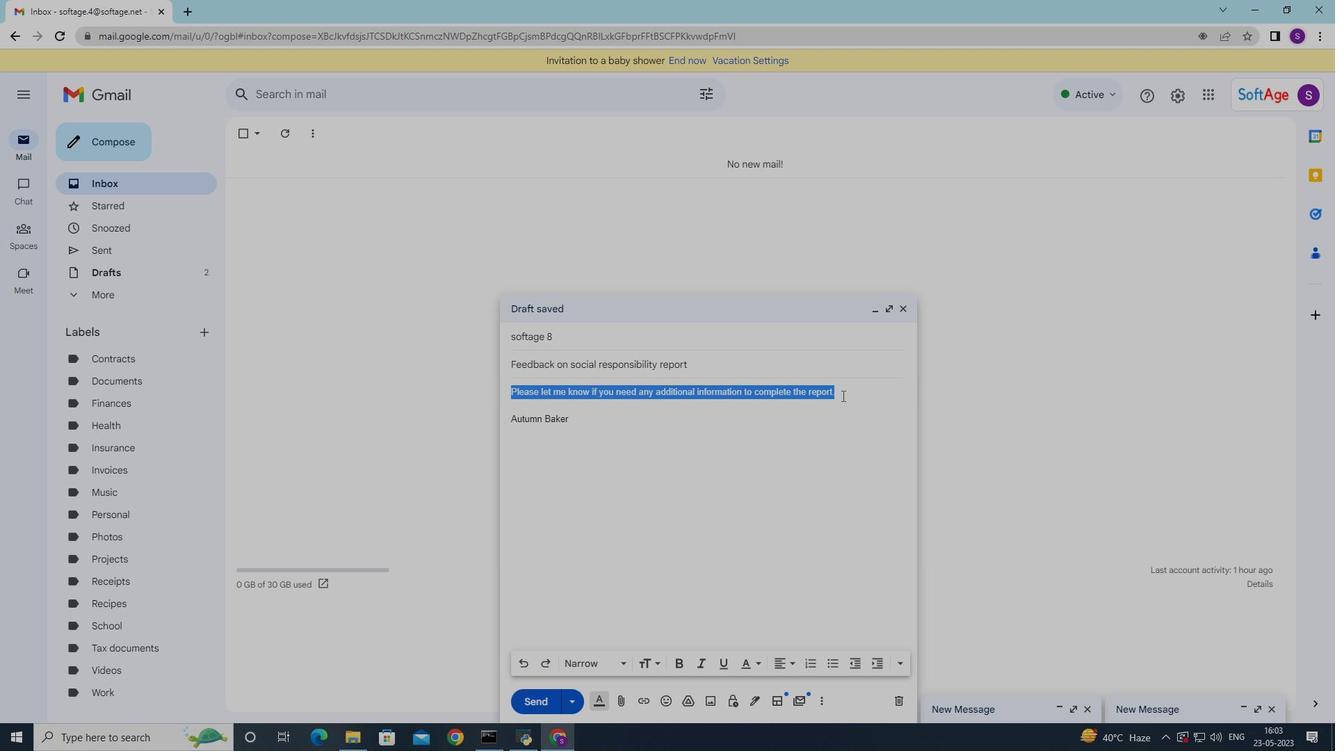 
Action: Mouse pressed left at (842, 395)
Screenshot: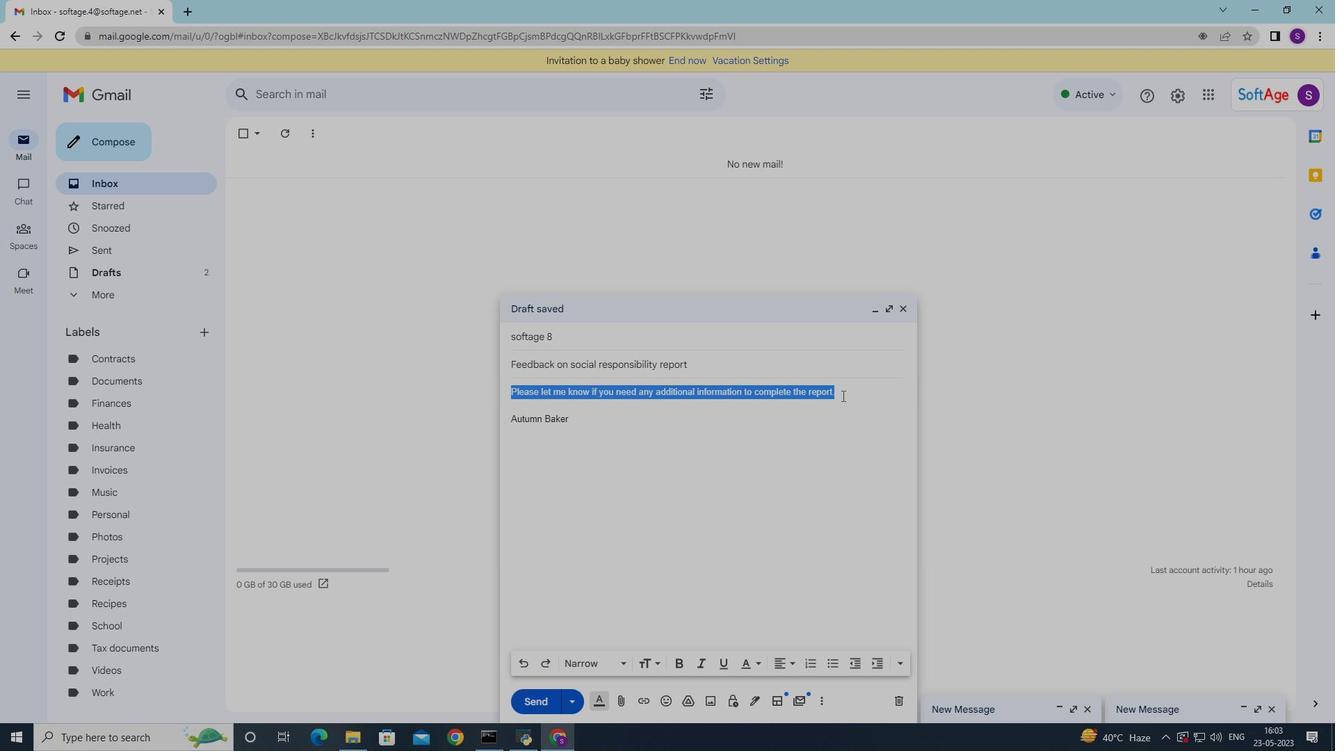 
Action: Mouse moved to (851, 402)
Screenshot: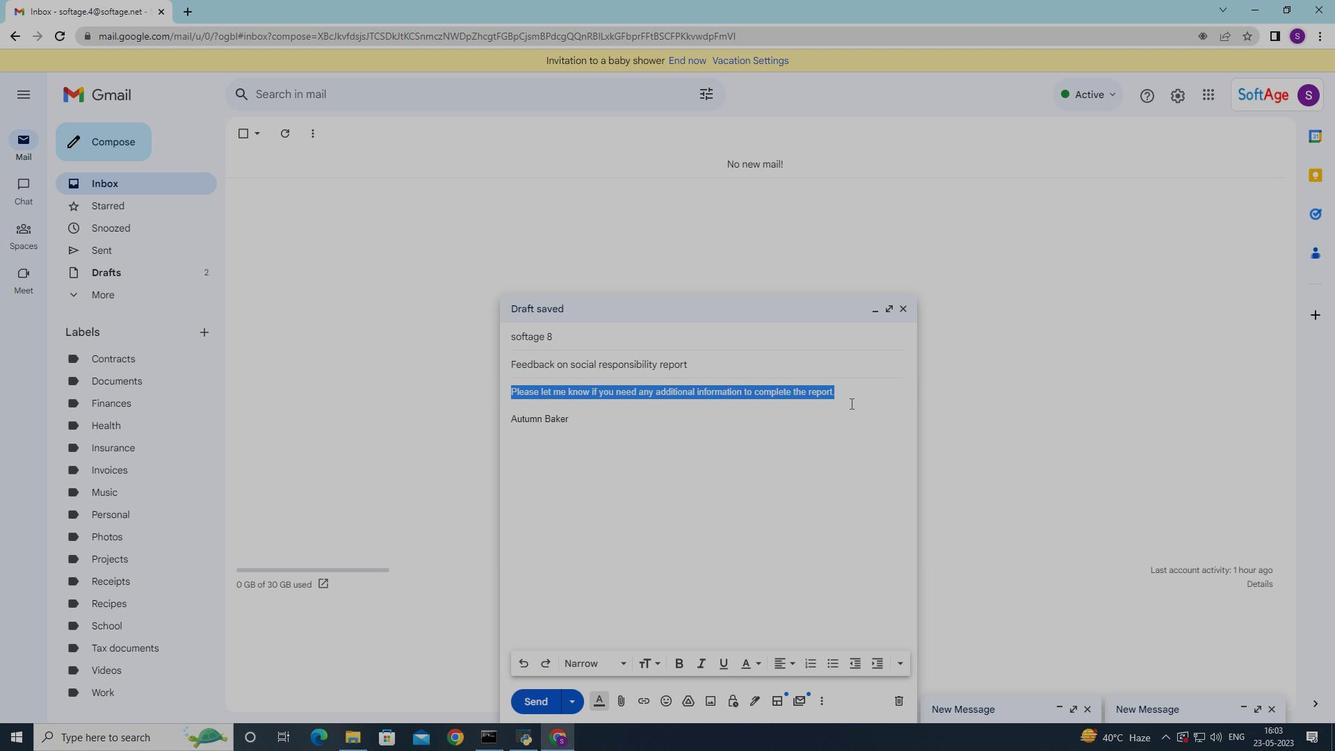 
Action: Mouse pressed left at (851, 402)
Screenshot: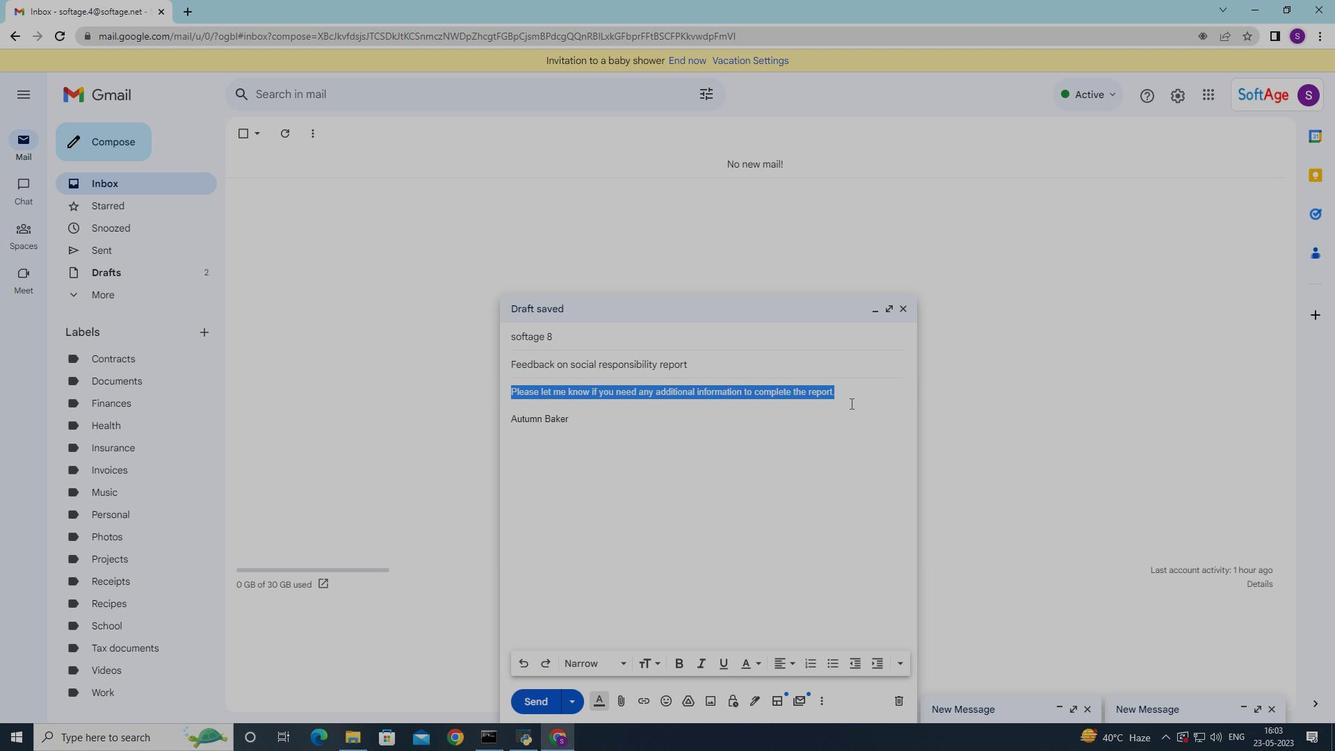 
Action: Mouse moved to (838, 394)
Screenshot: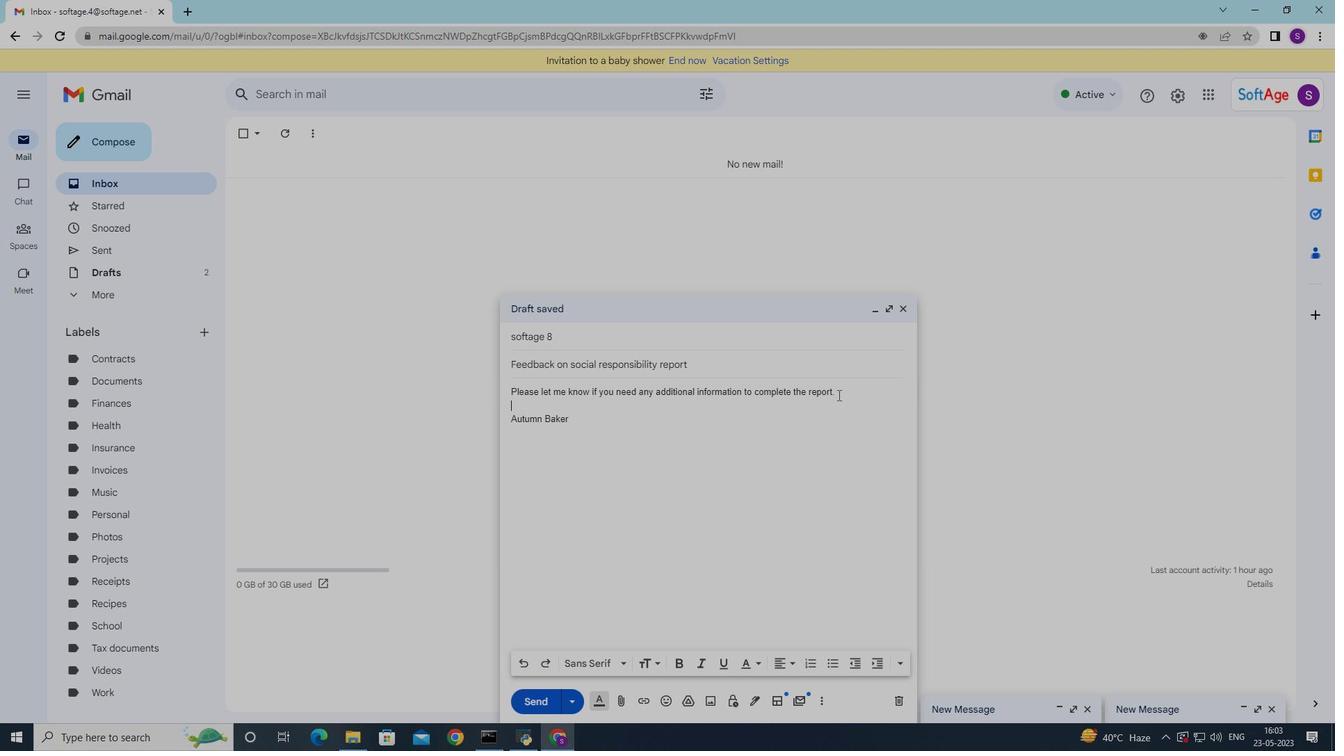 
Action: Mouse pressed left at (838, 394)
Screenshot: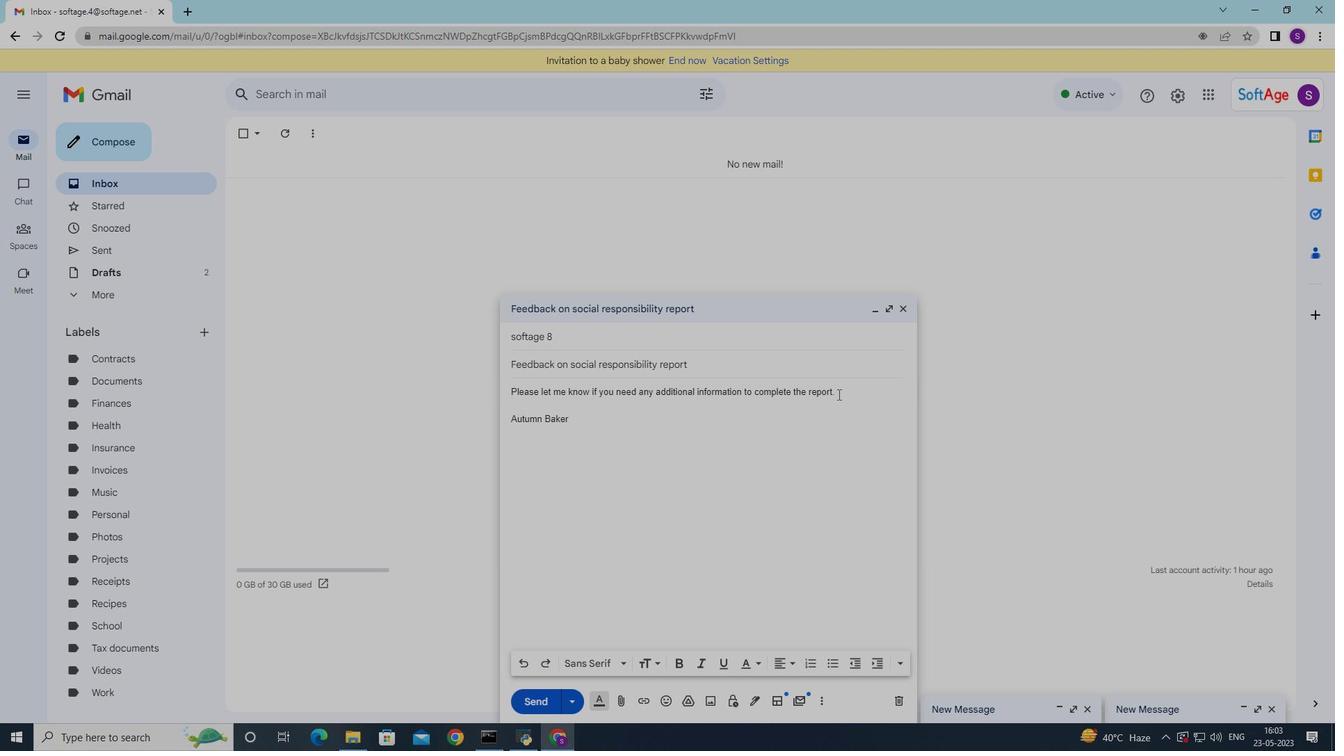 
Action: Mouse moved to (622, 667)
Screenshot: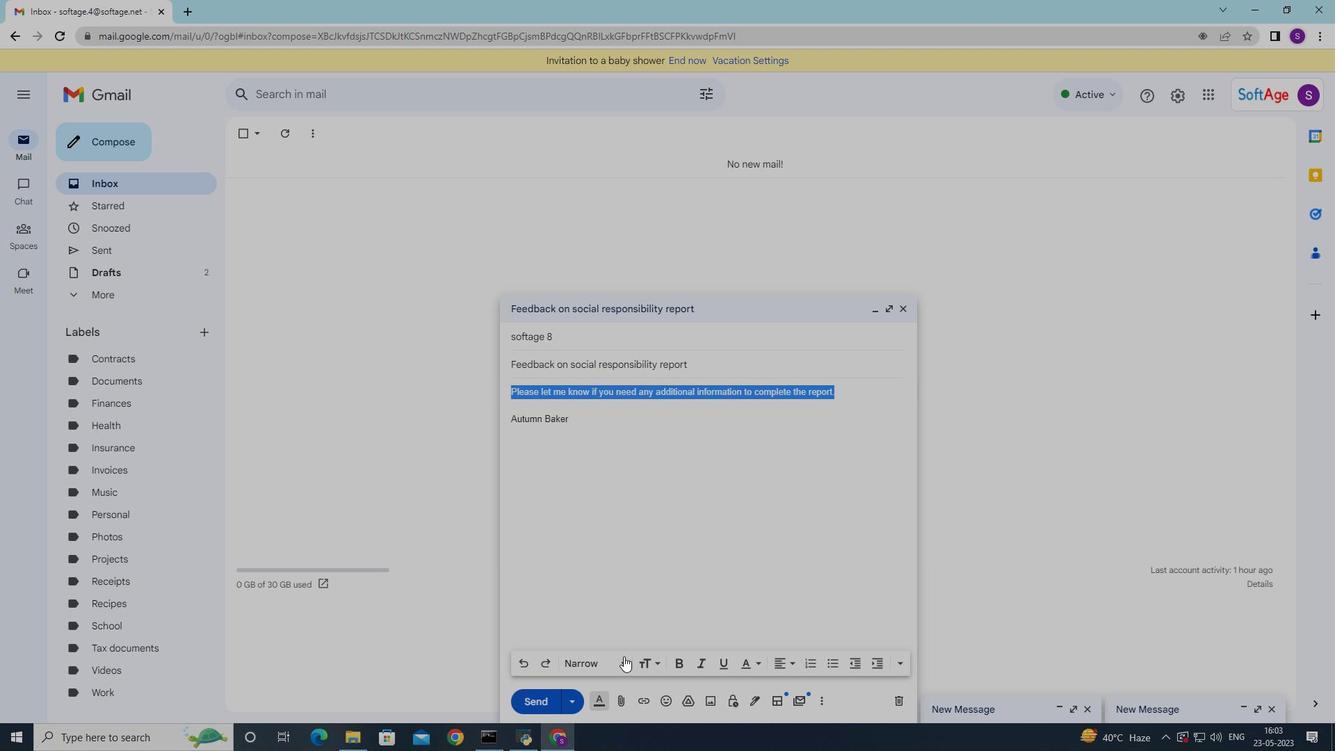 
Action: Mouse pressed left at (622, 667)
Screenshot: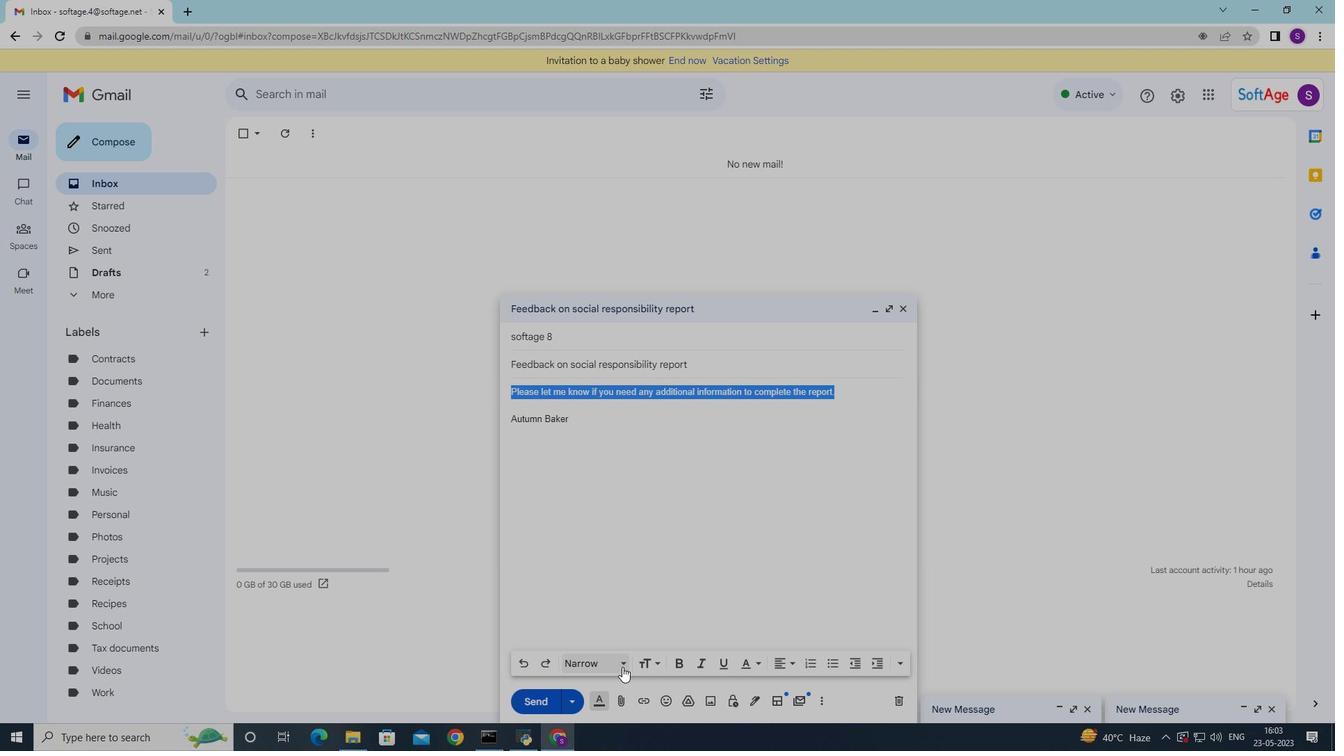 
Action: Mouse moved to (618, 509)
Screenshot: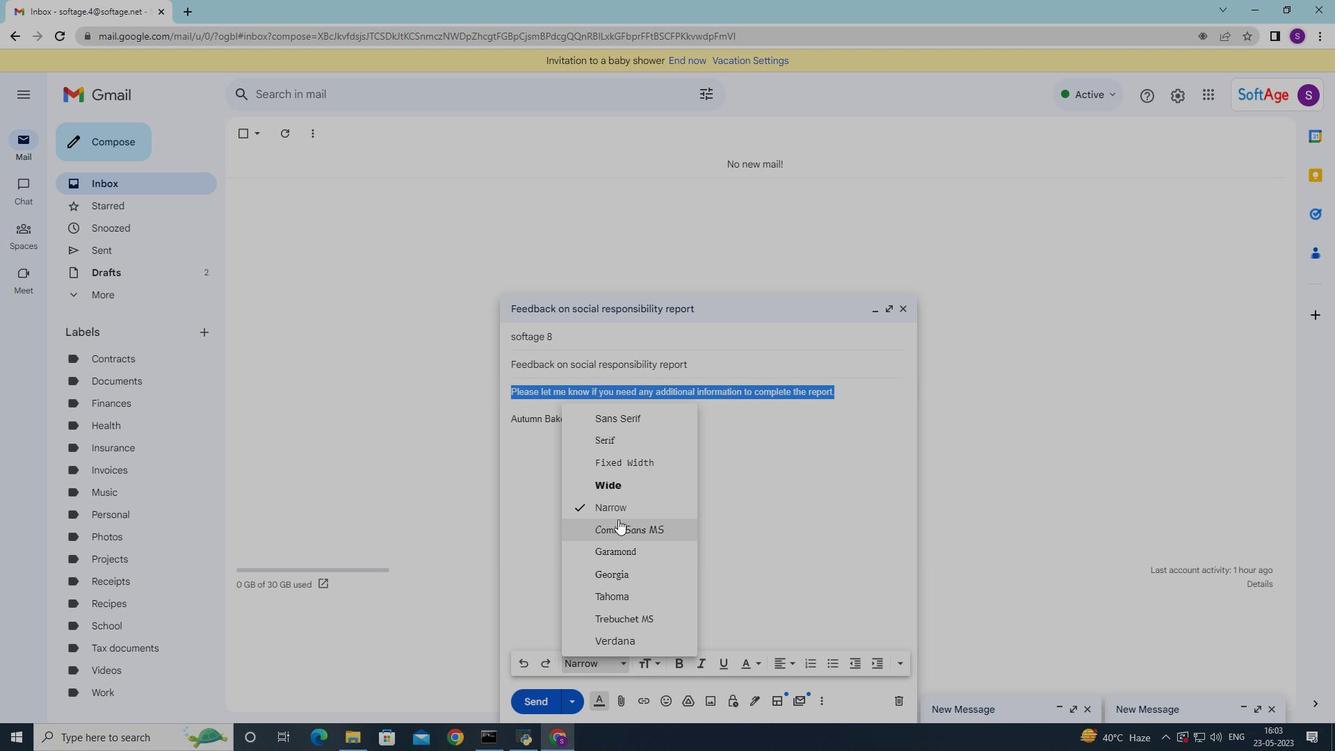 
Action: Mouse pressed left at (618, 509)
Screenshot: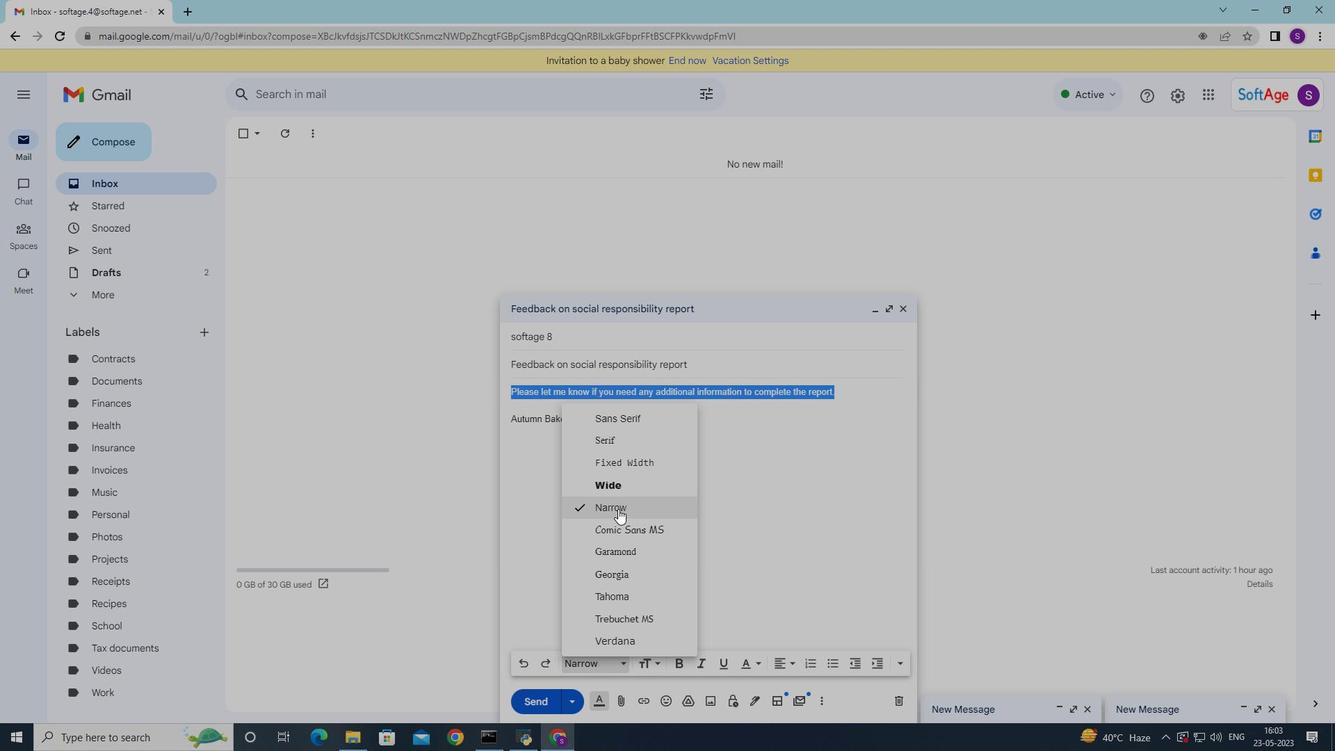 
Action: Mouse moved to (706, 664)
Screenshot: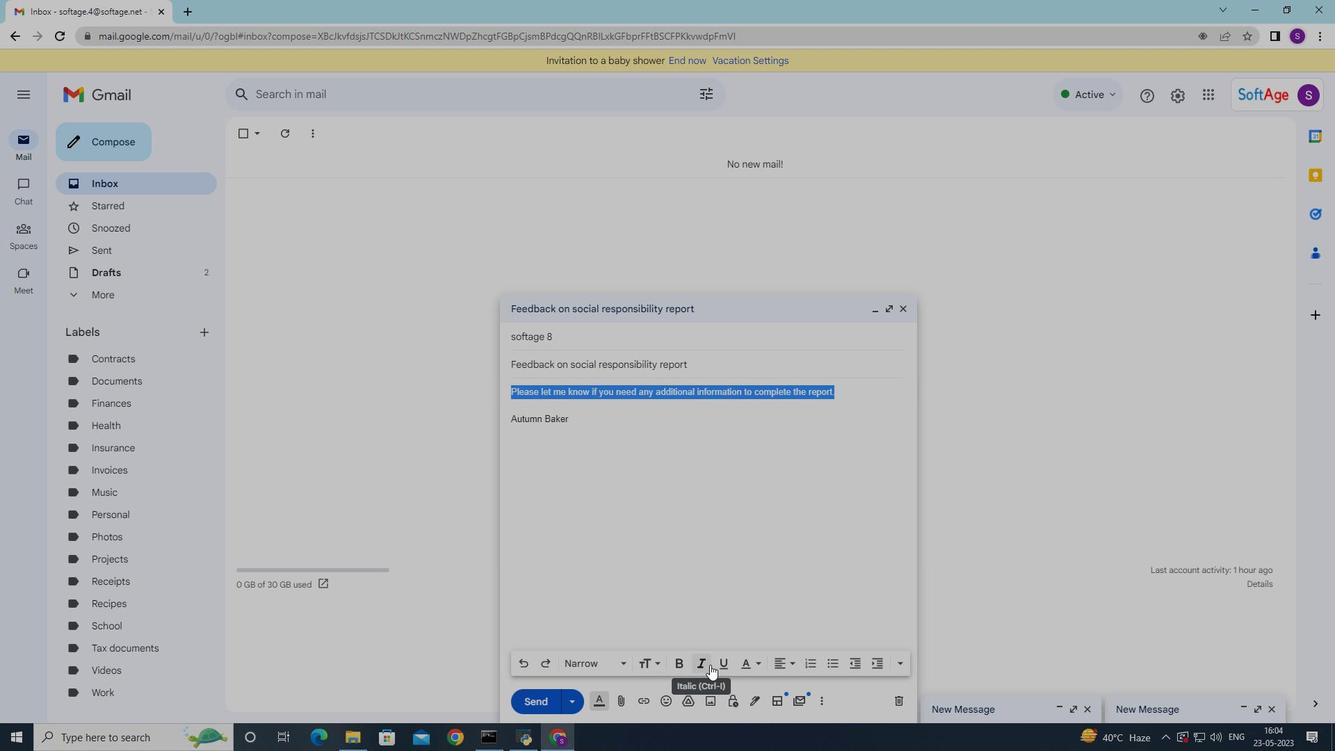 
Action: Mouse pressed left at (706, 664)
Screenshot: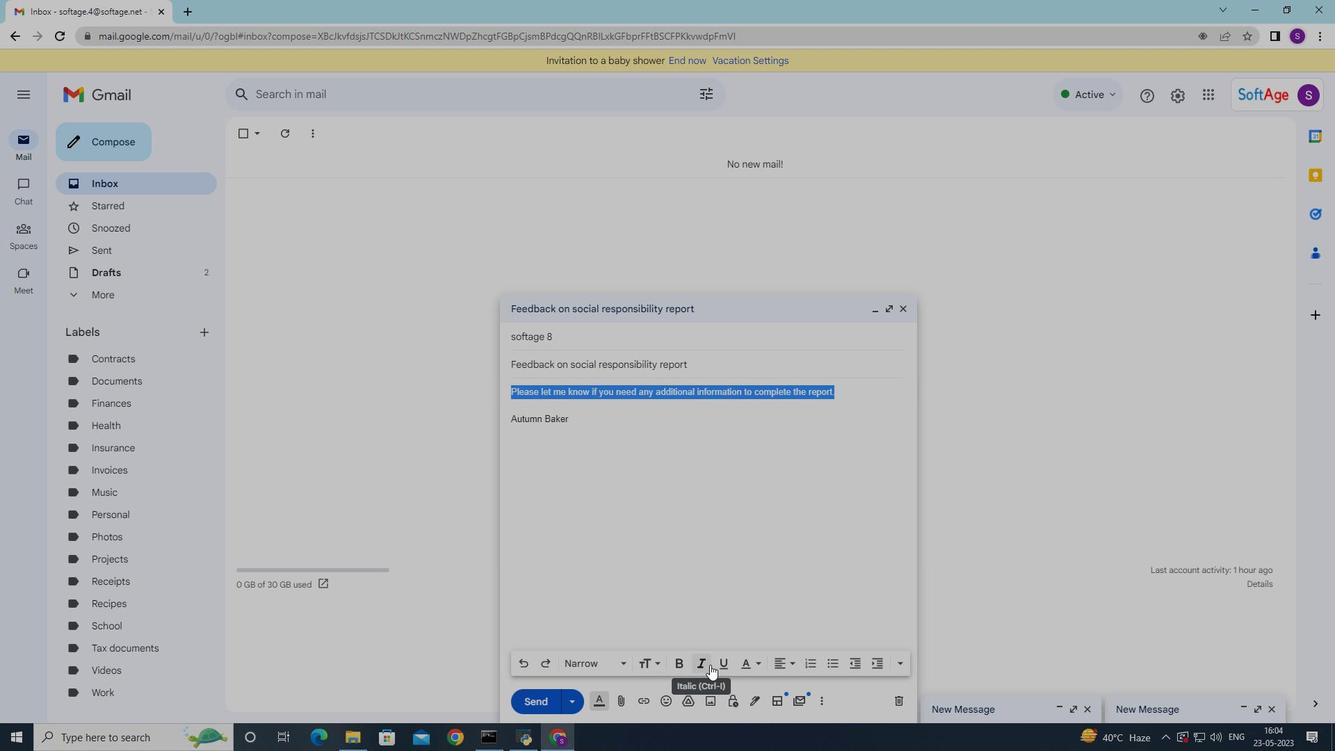 
Action: Mouse moved to (535, 702)
Screenshot: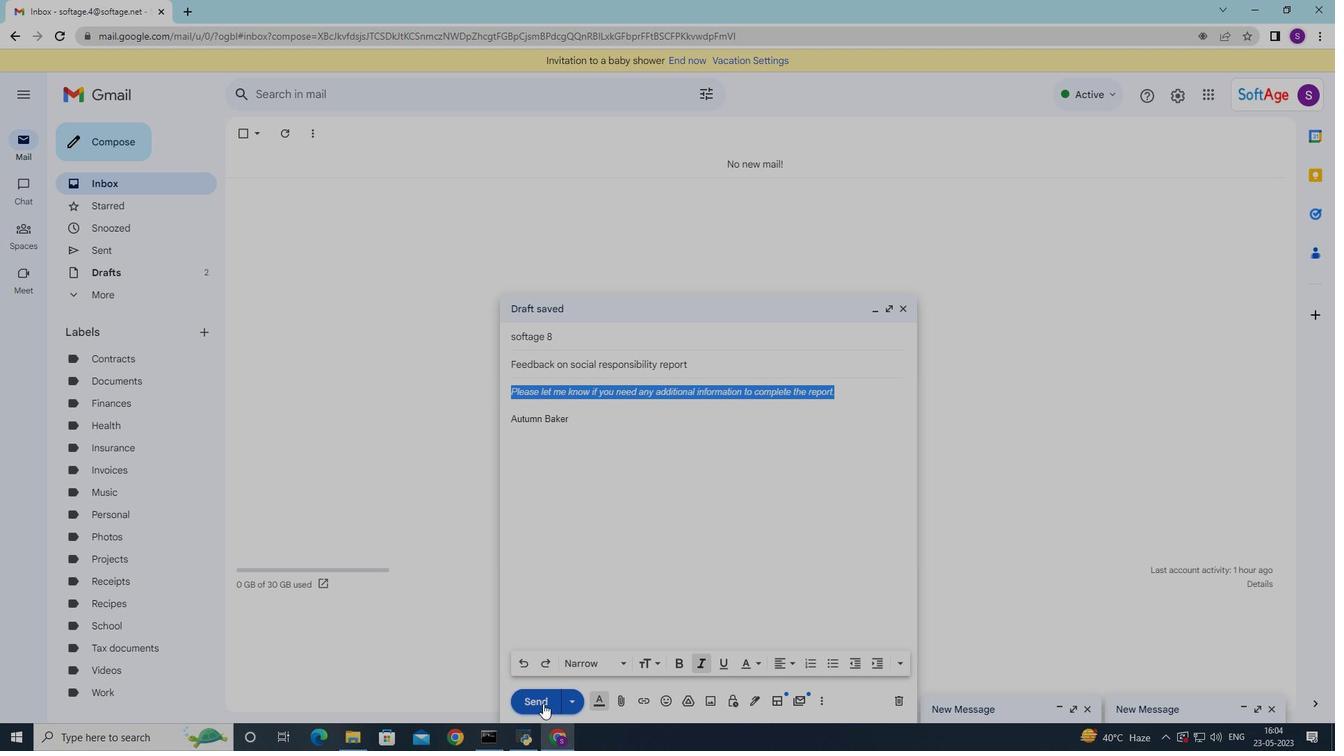 
Action: Mouse pressed left at (535, 702)
Screenshot: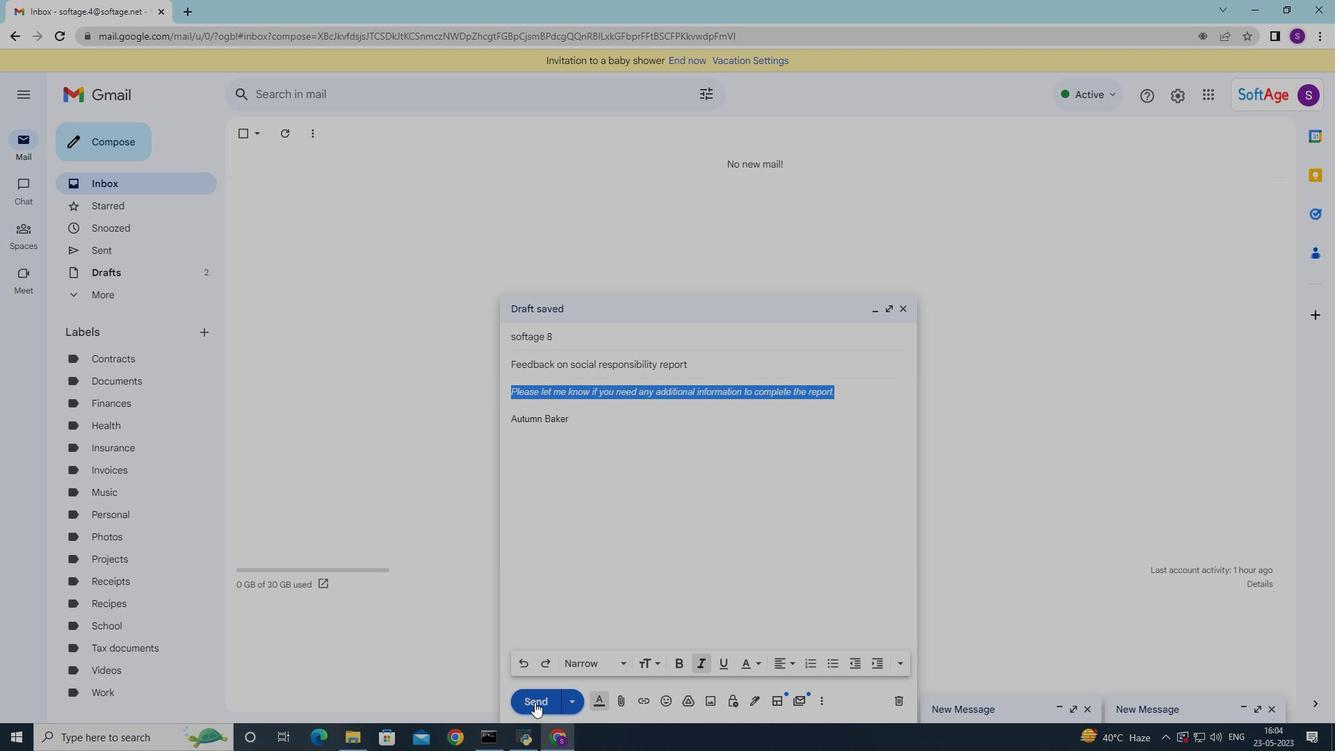 
Action: Mouse moved to (129, 443)
Screenshot: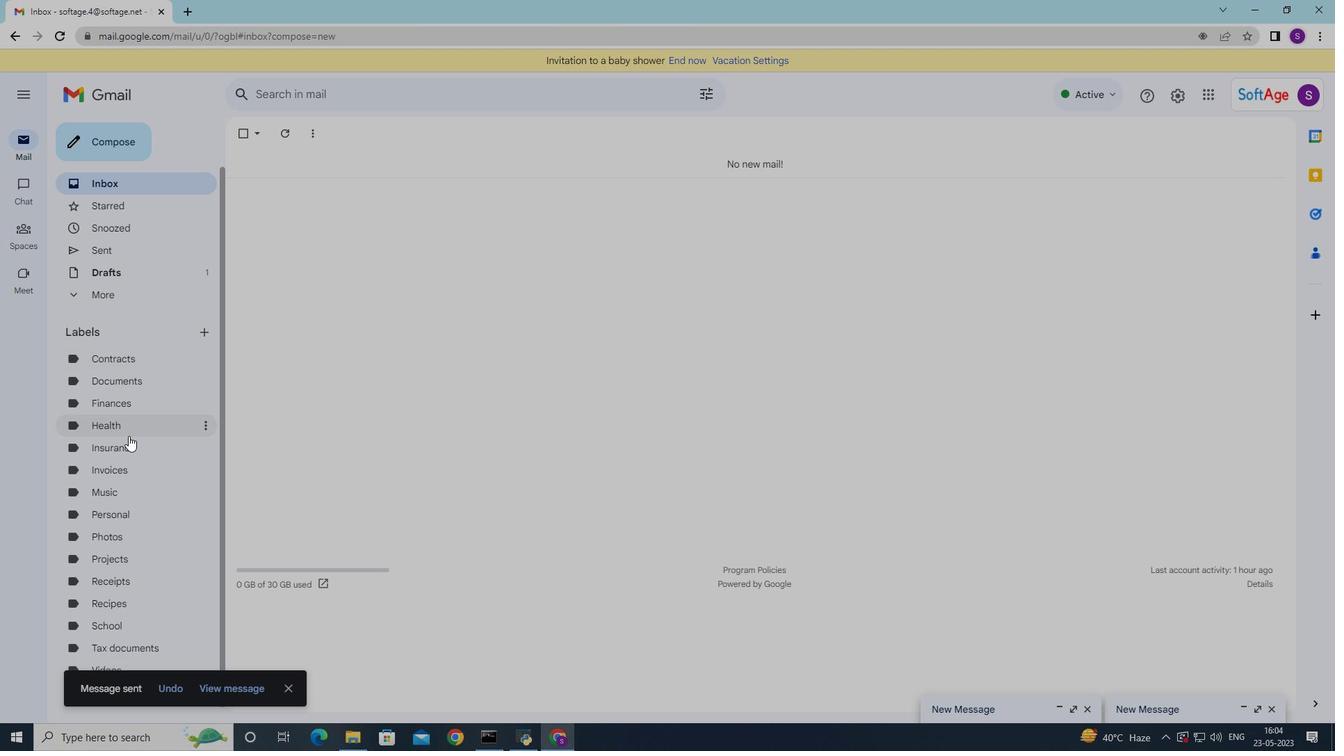 
Action: Mouse scrolled (129, 442) with delta (0, 0)
Screenshot: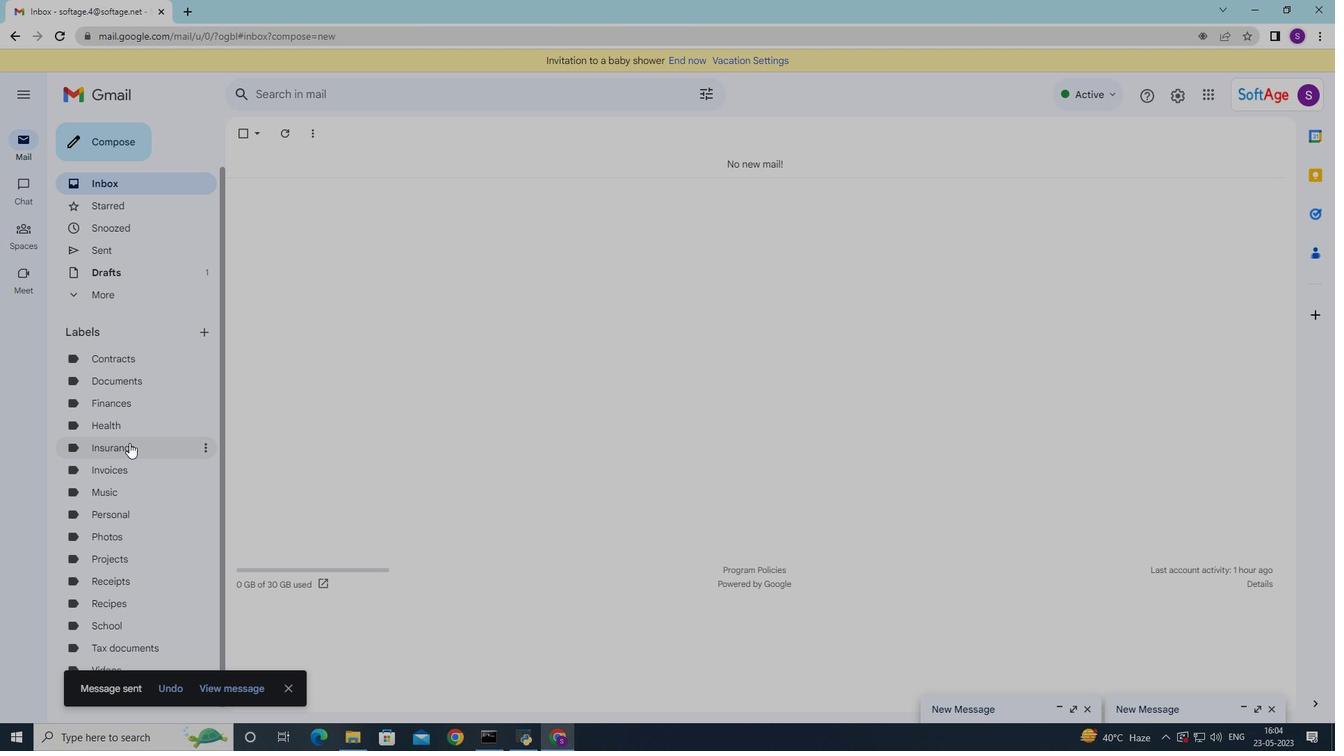 
Action: Mouse moved to (129, 443)
Screenshot: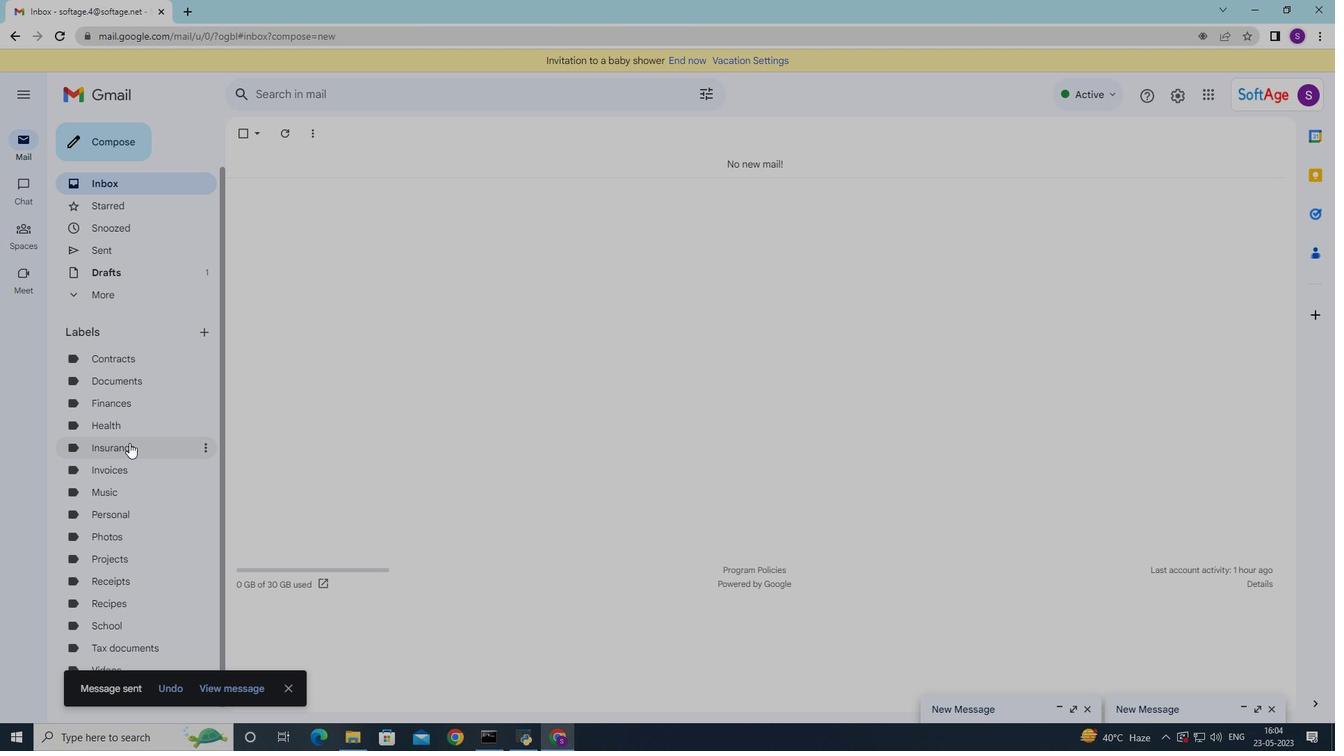 
Action: Mouse scrolled (129, 443) with delta (0, 0)
Screenshot: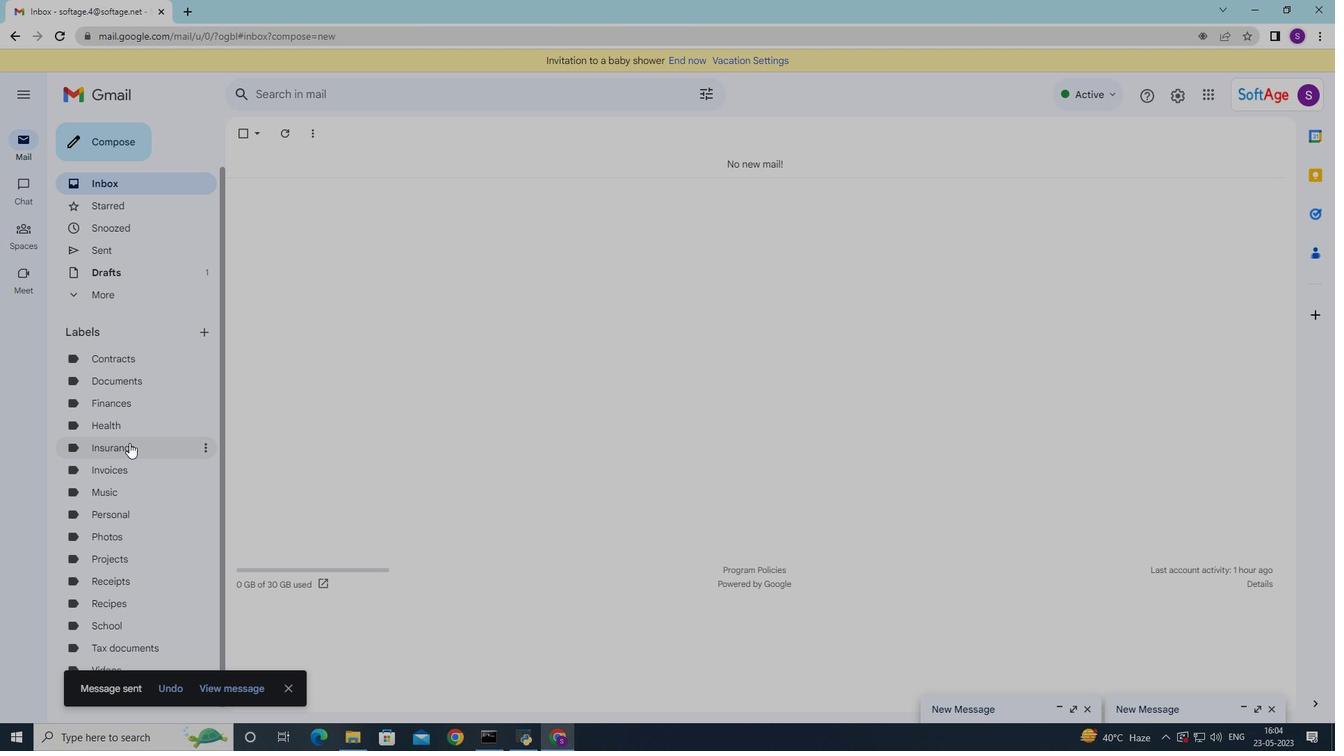 
Action: Mouse moved to (129, 443)
Screenshot: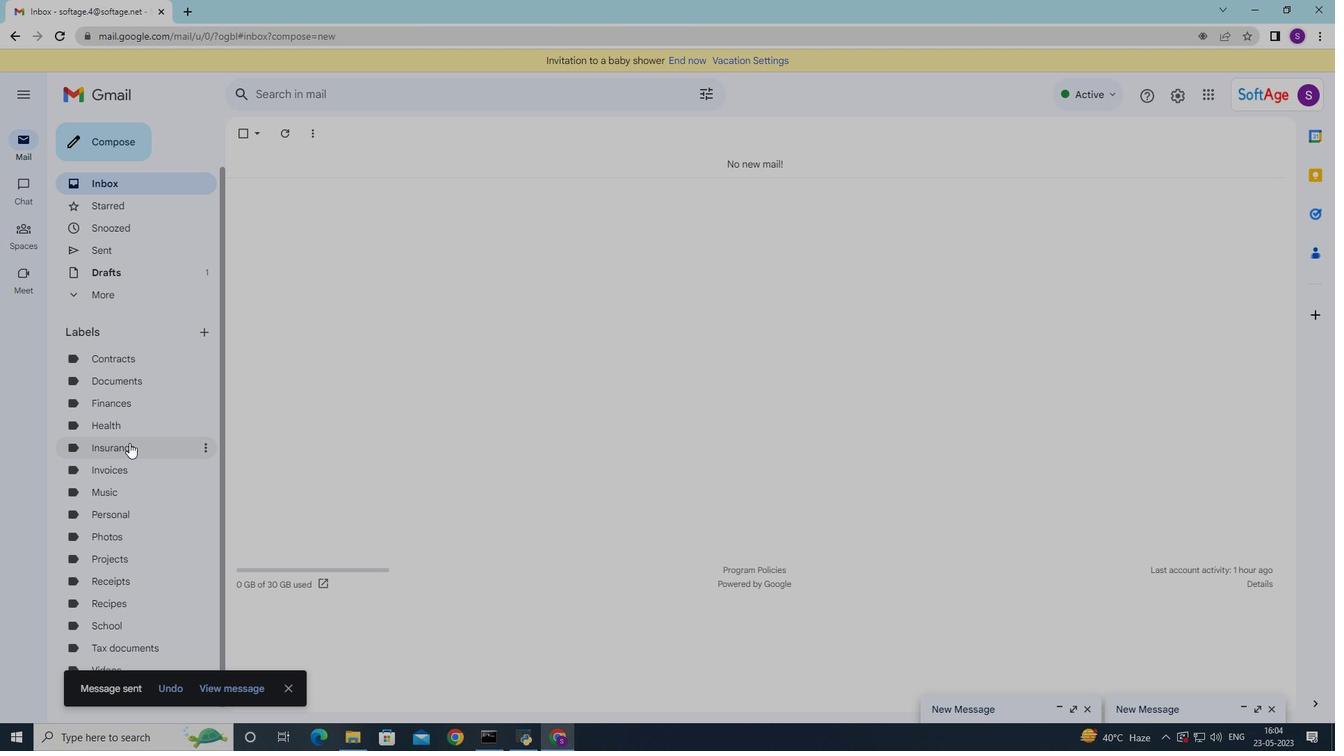 
Action: Mouse scrolled (129, 443) with delta (0, 0)
Screenshot: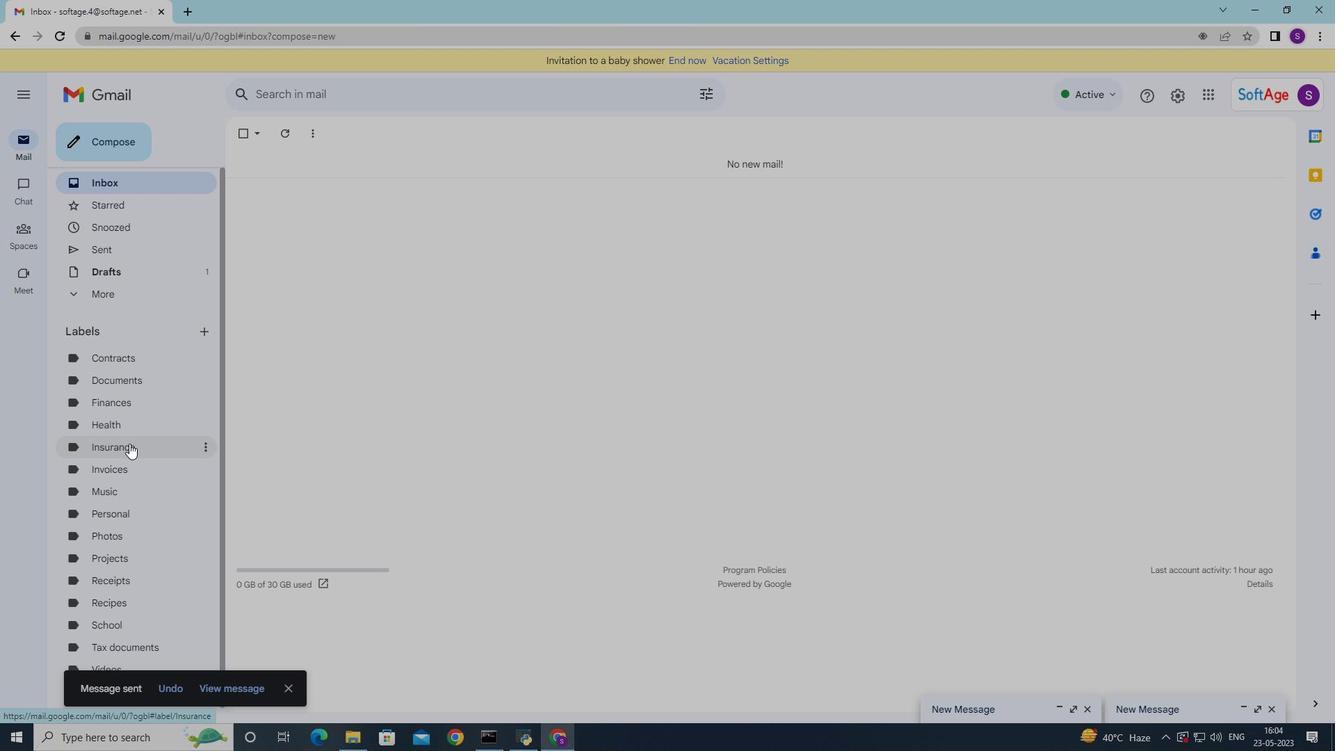 
Action: Mouse moved to (129, 448)
Screenshot: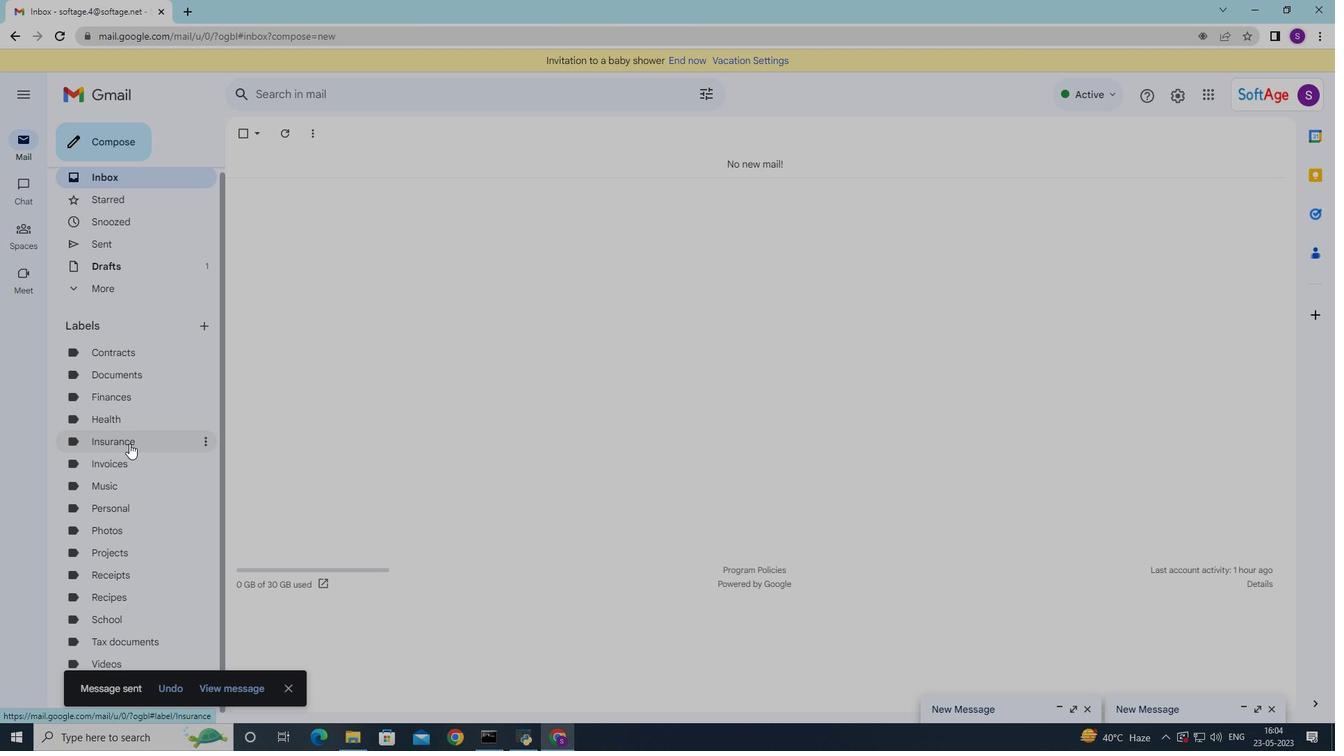 
Action: Mouse scrolled (129, 448) with delta (0, 0)
Screenshot: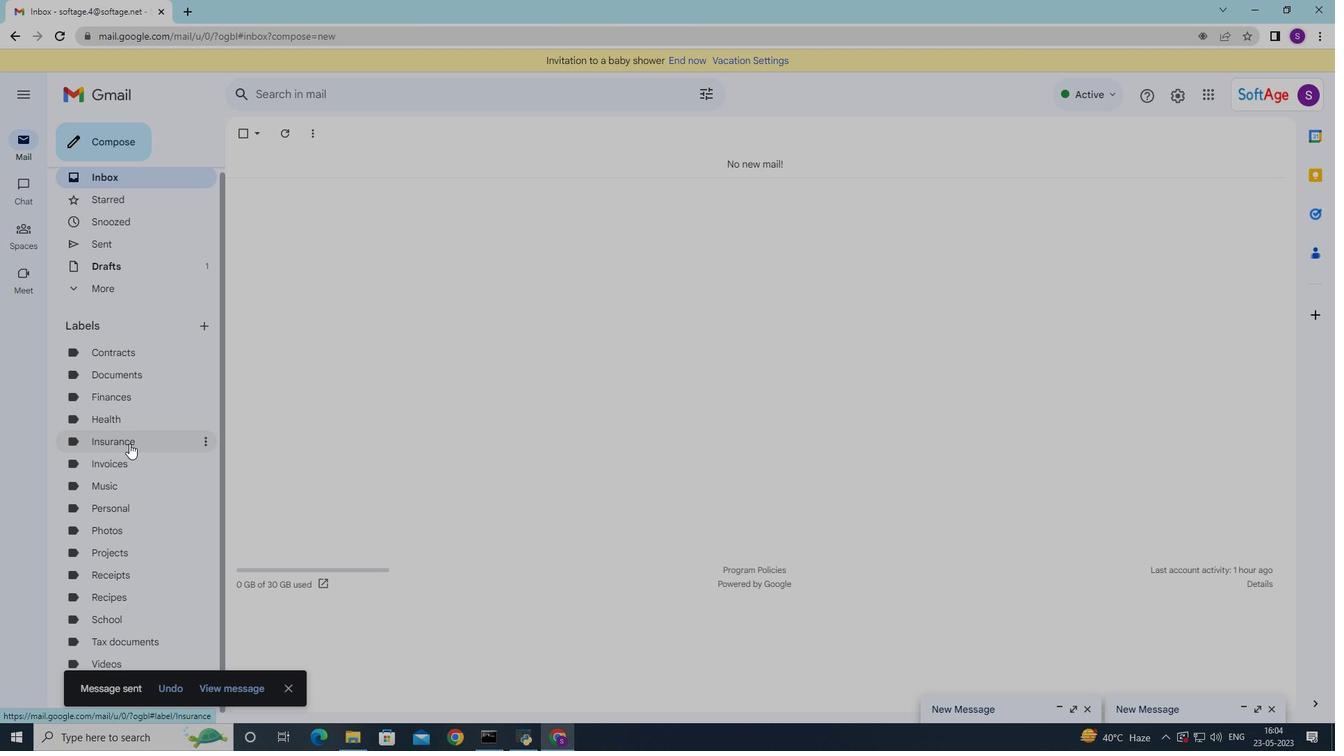
Action: Mouse moved to (129, 455)
Screenshot: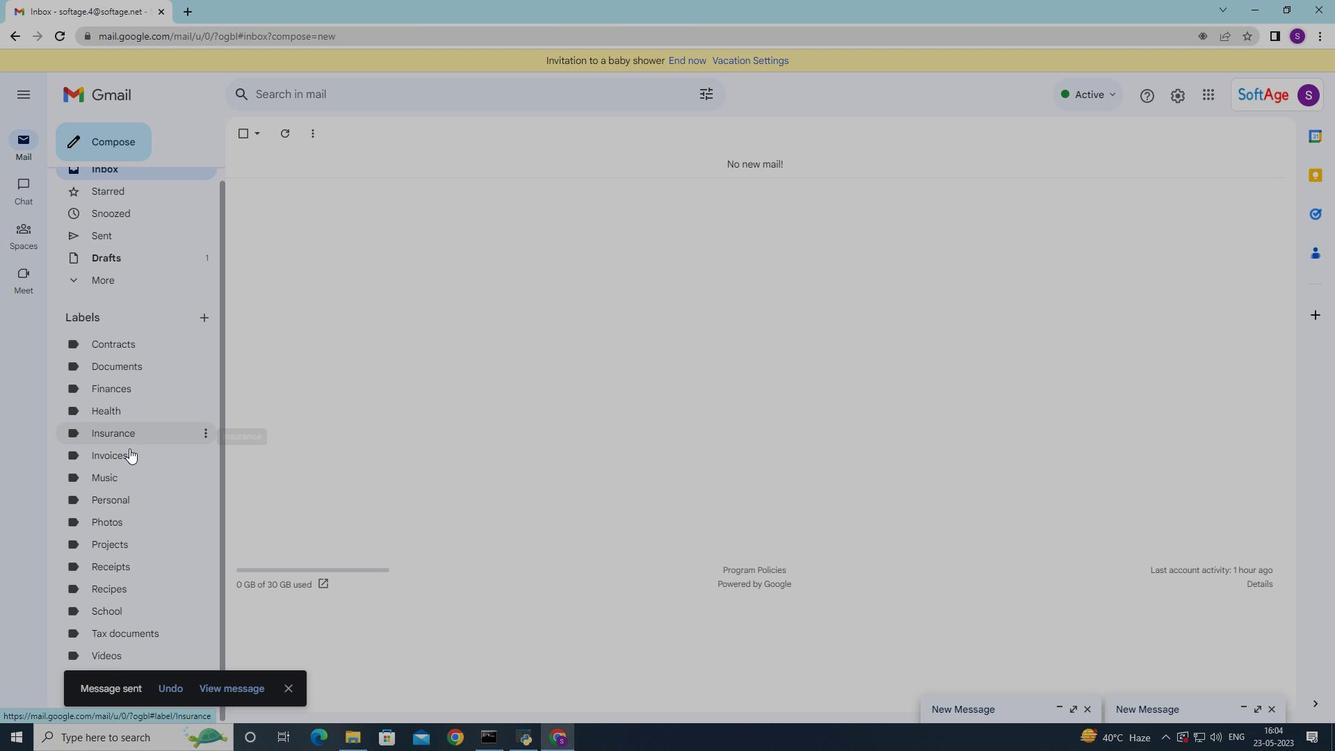 
Action: Mouse scrolled (129, 454) with delta (0, 0)
Screenshot: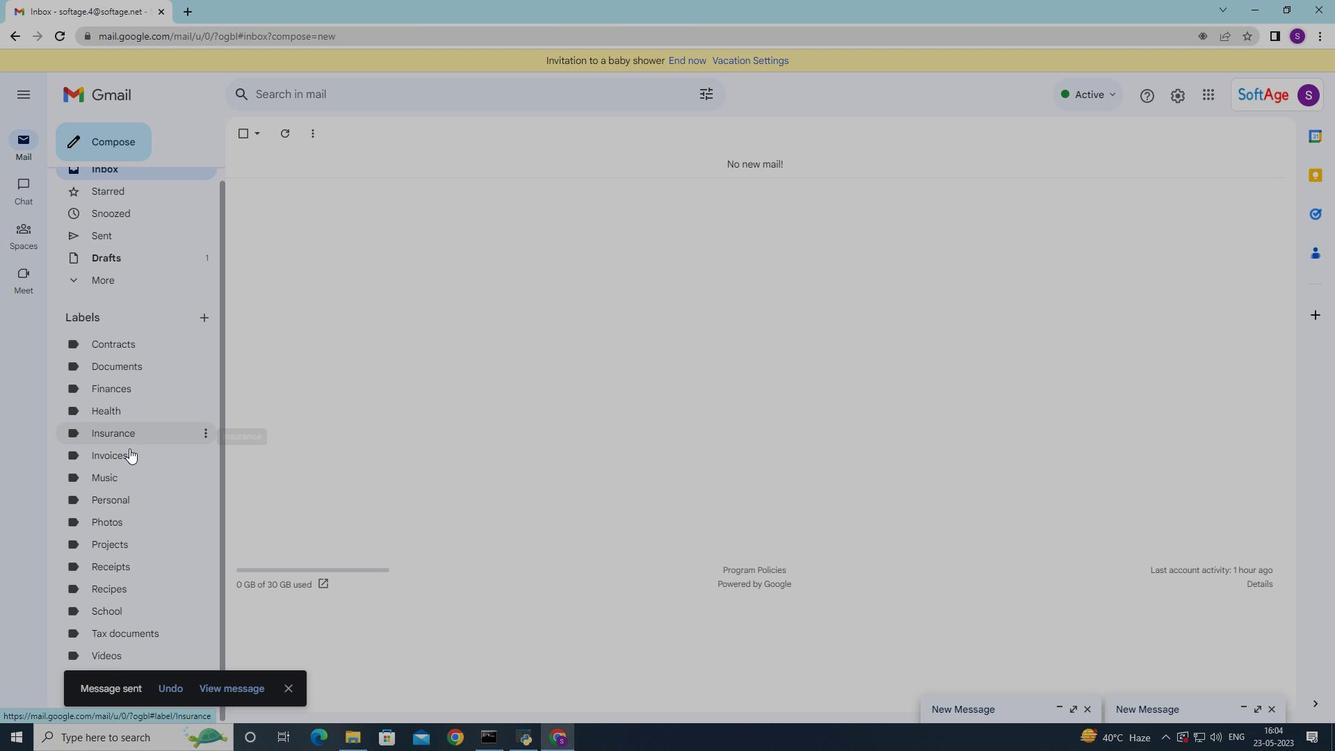 
Action: Mouse moved to (132, 520)
Screenshot: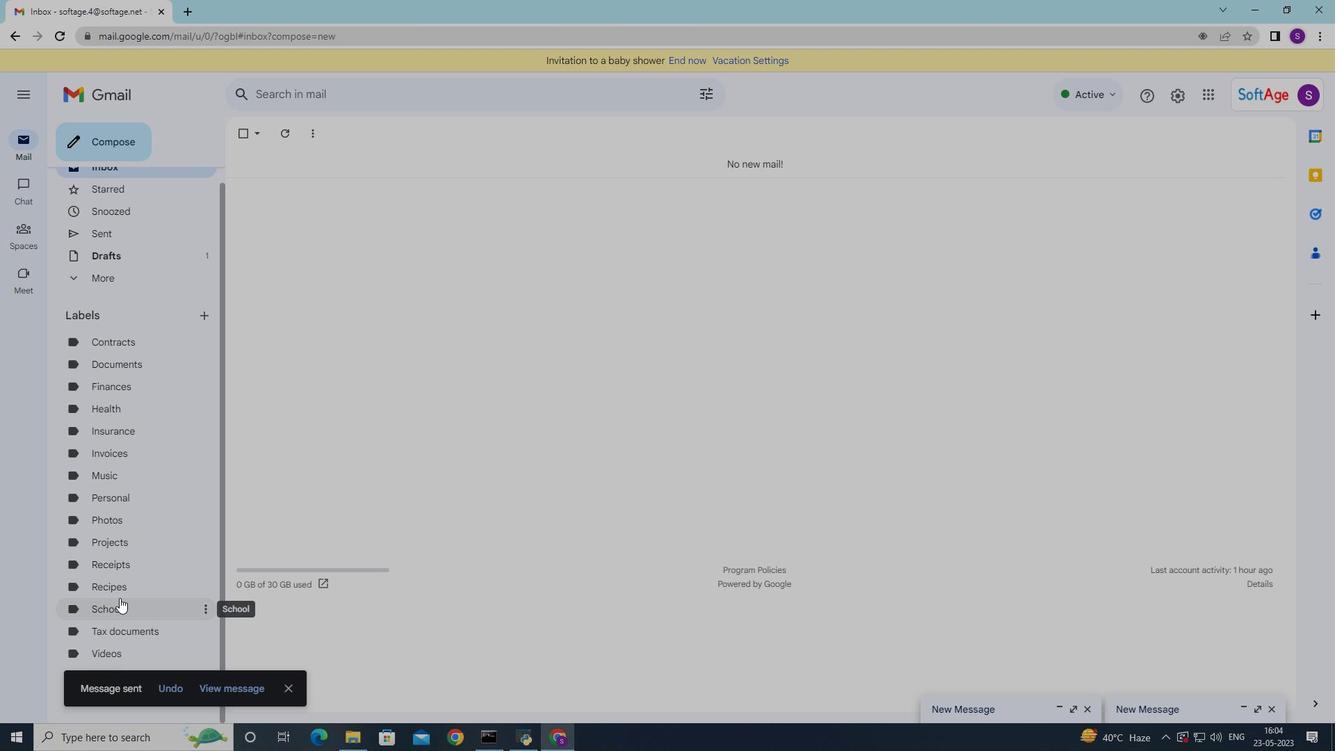 
Action: Mouse scrolled (120, 585) with delta (0, 0)
Screenshot: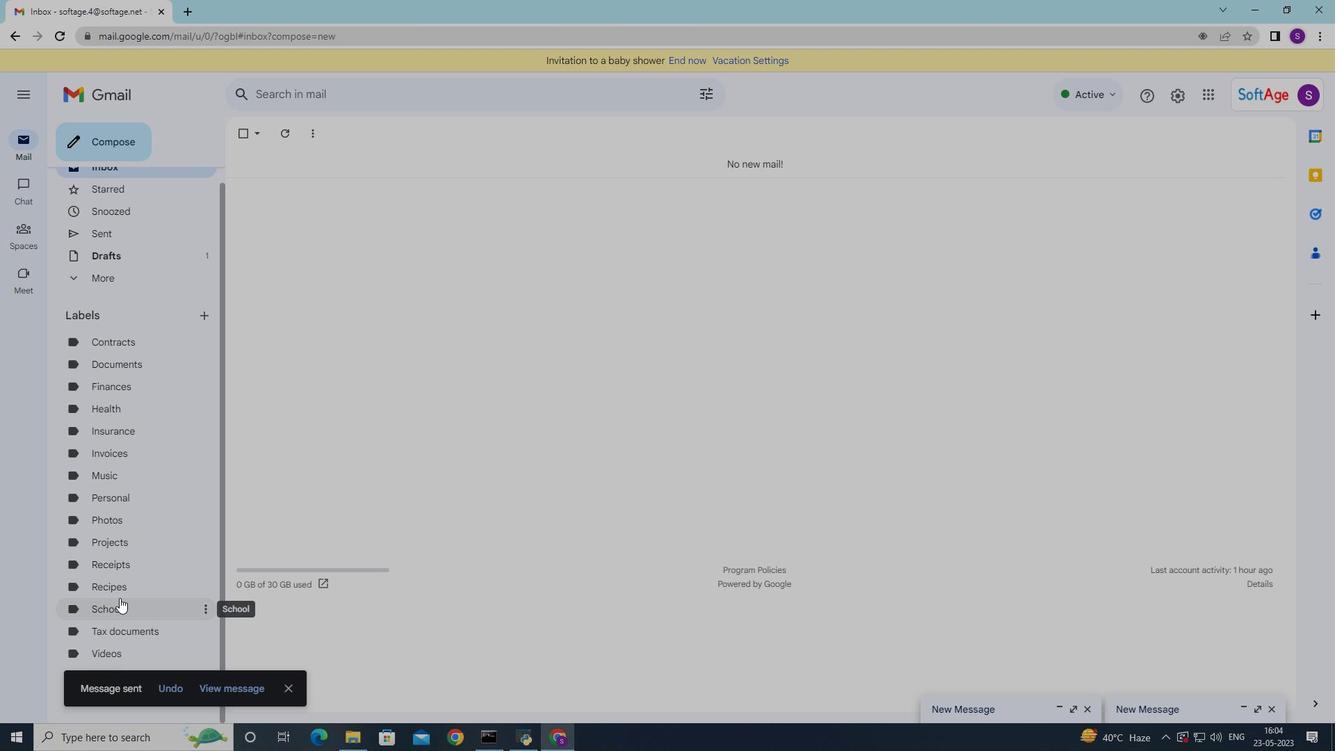 
Action: Mouse moved to (132, 488)
Screenshot: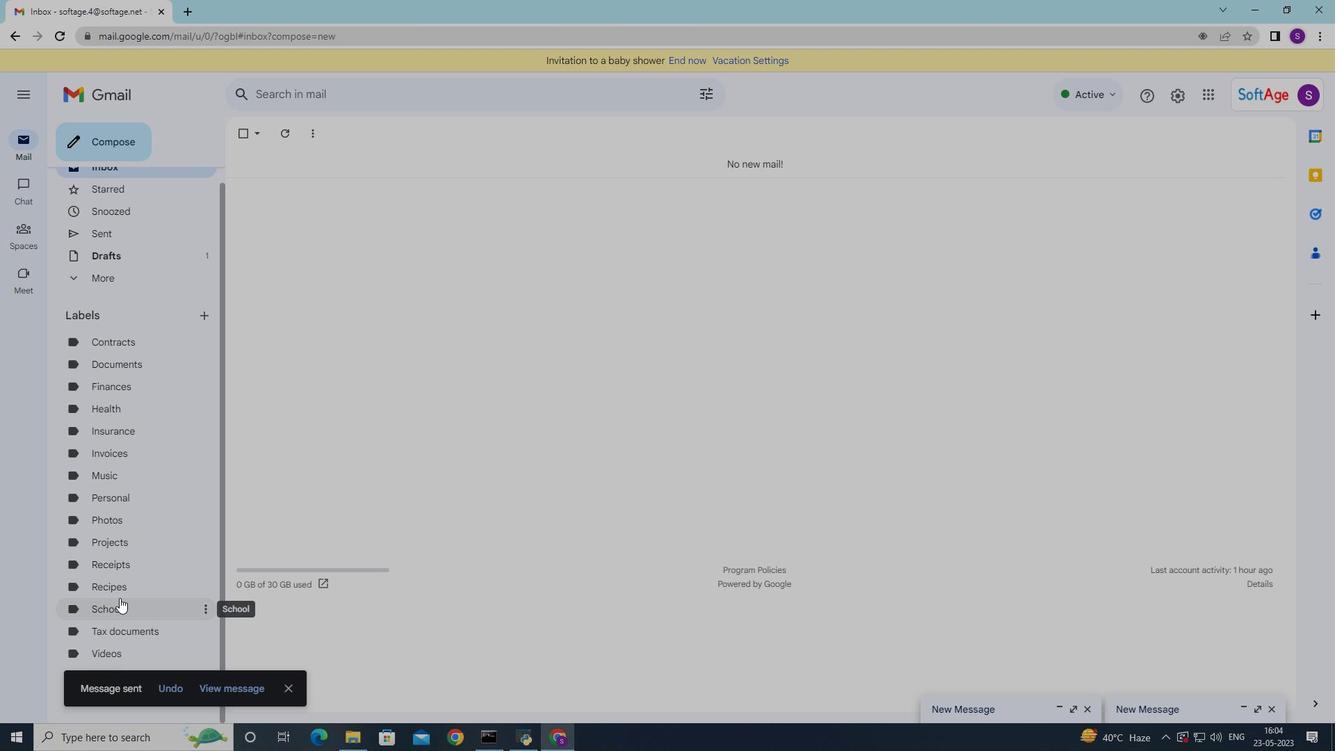 
Action: Mouse scrolled (120, 571) with delta (0, 0)
Screenshot: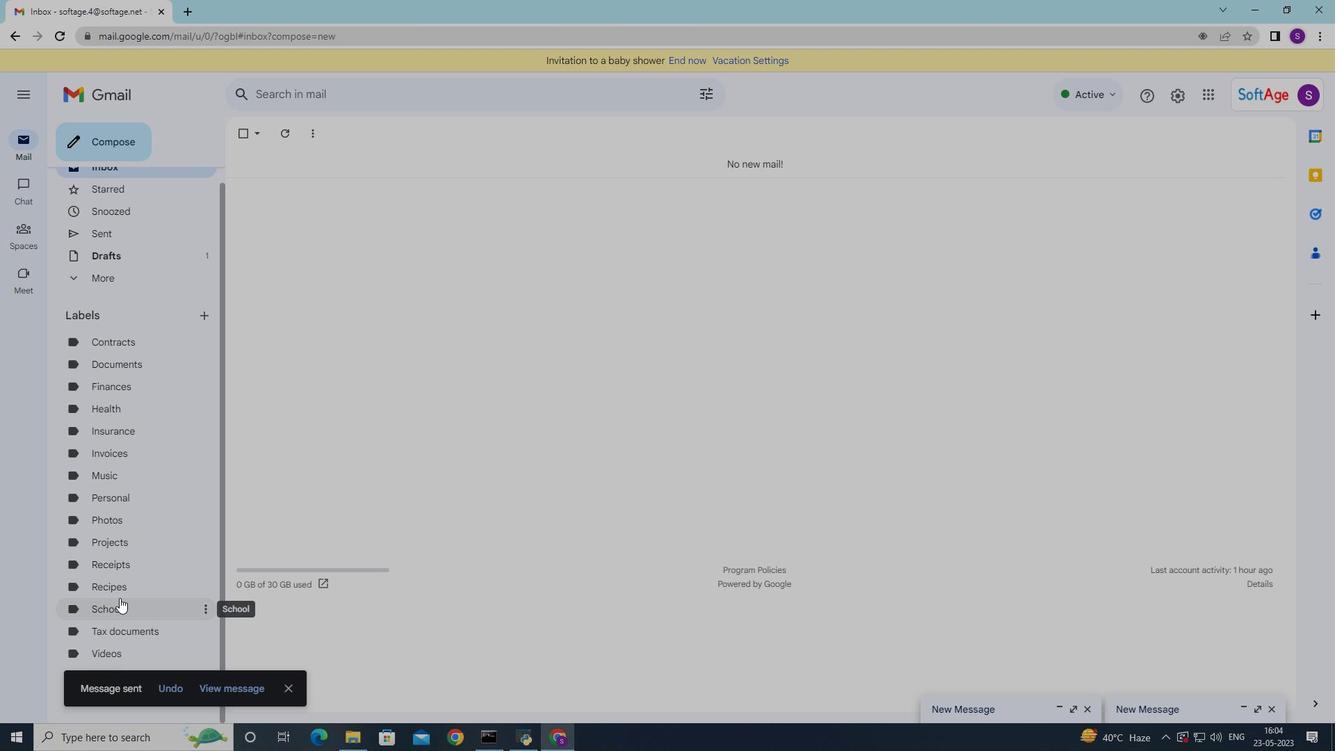 
Action: Mouse moved to (132, 485)
Screenshot: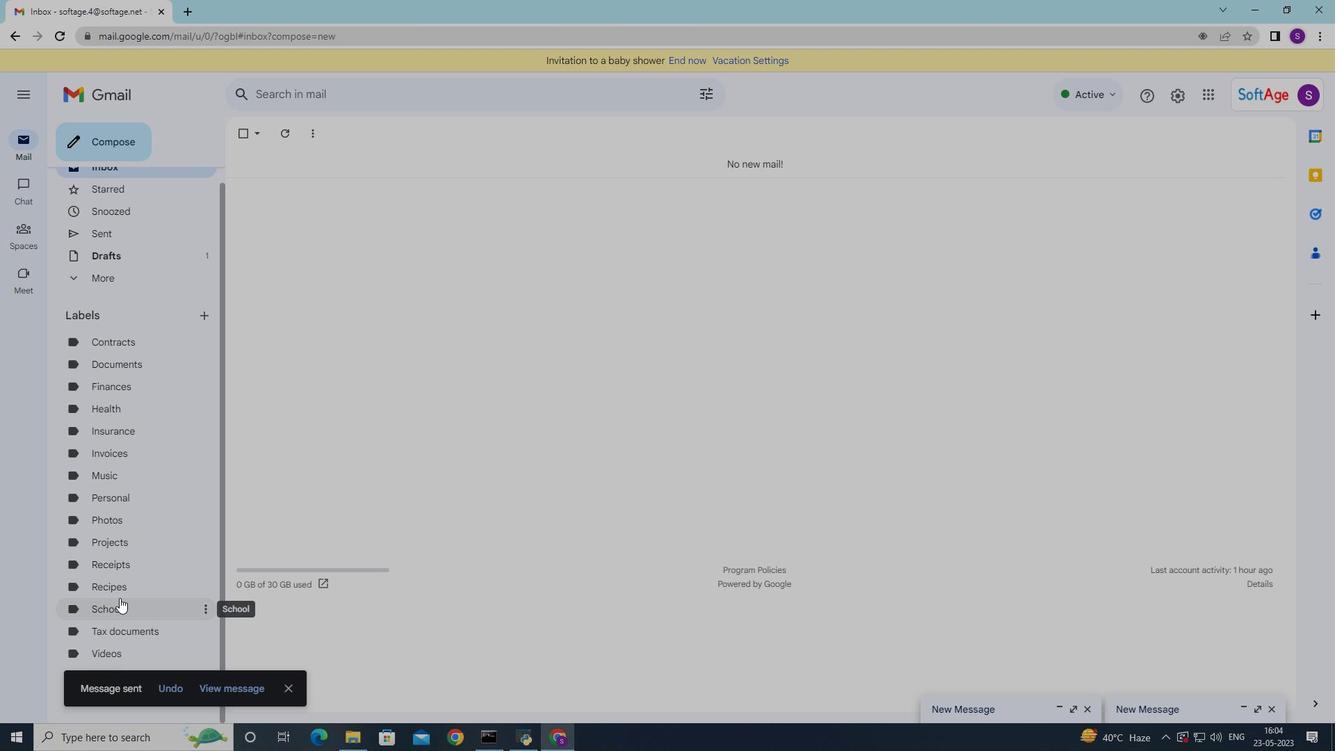 
Action: Mouse scrolled (120, 559) with delta (0, 0)
Screenshot: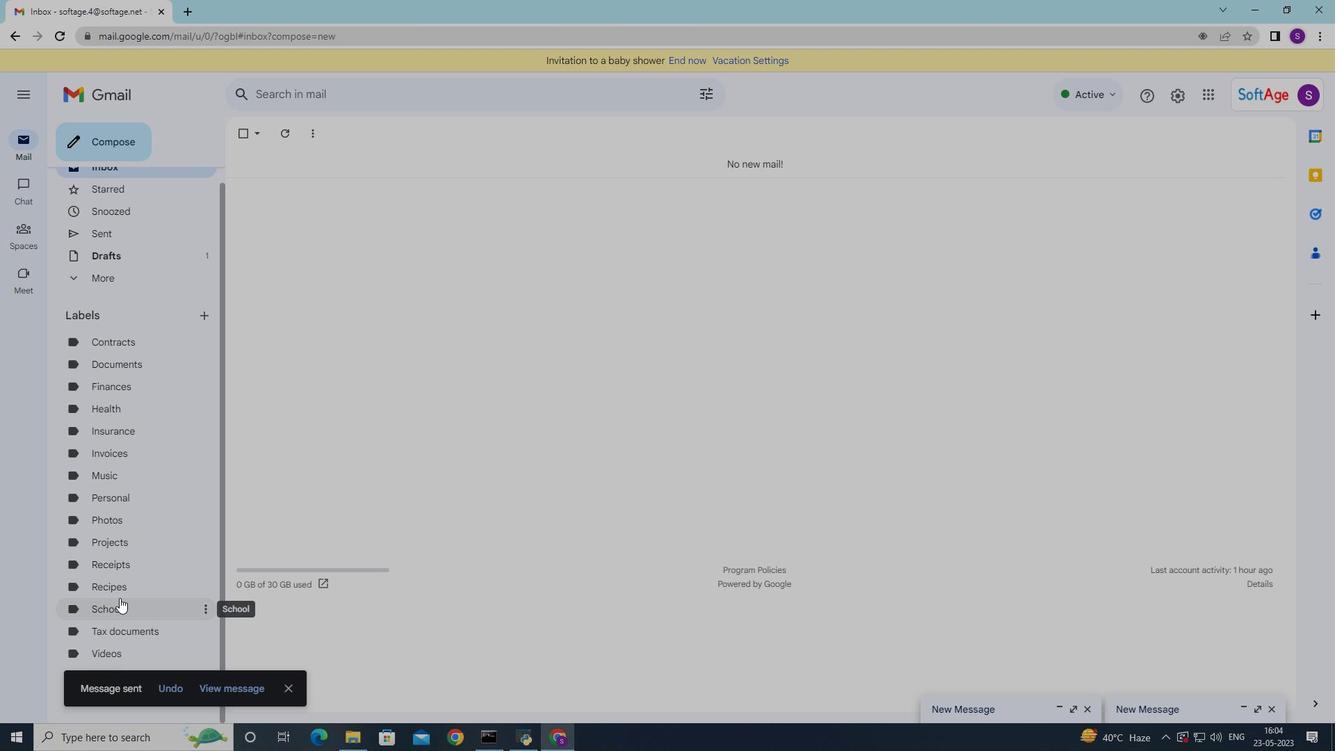 
Action: Mouse moved to (144, 246)
Screenshot: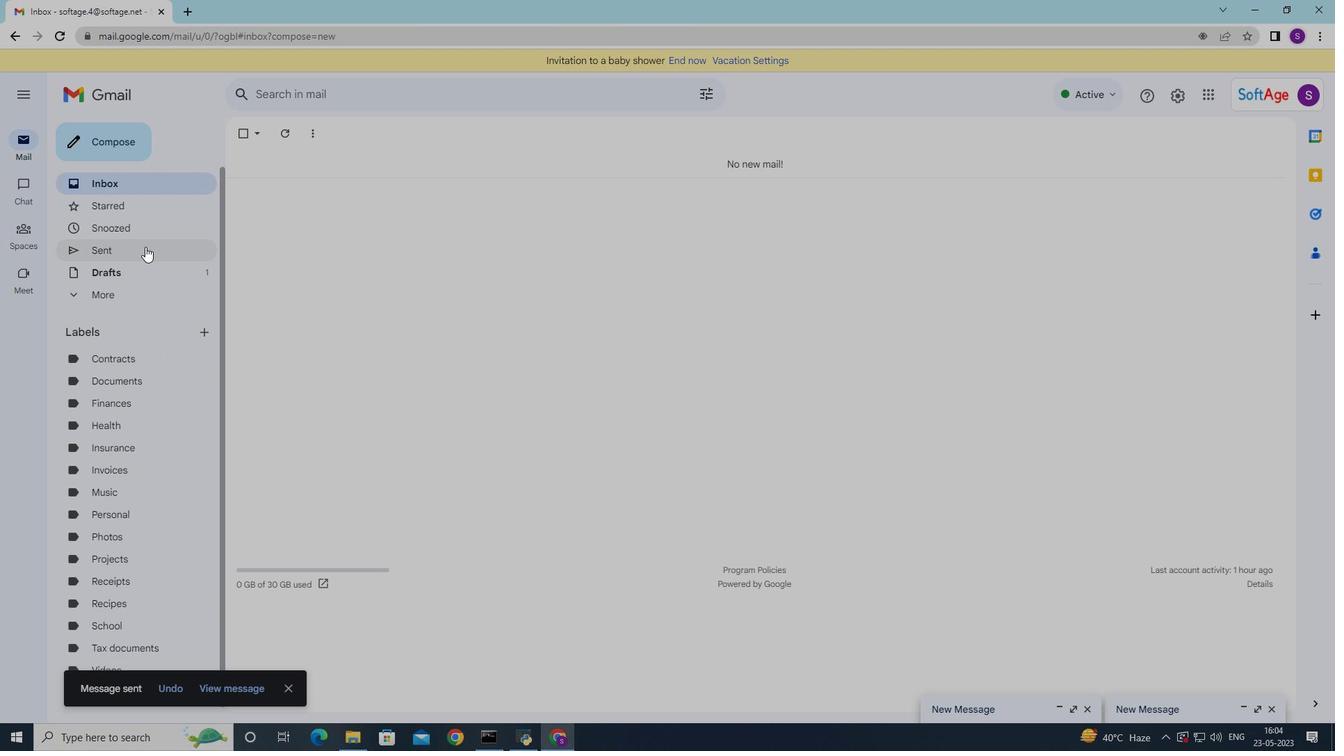
Action: Mouse pressed left at (144, 246)
Screenshot: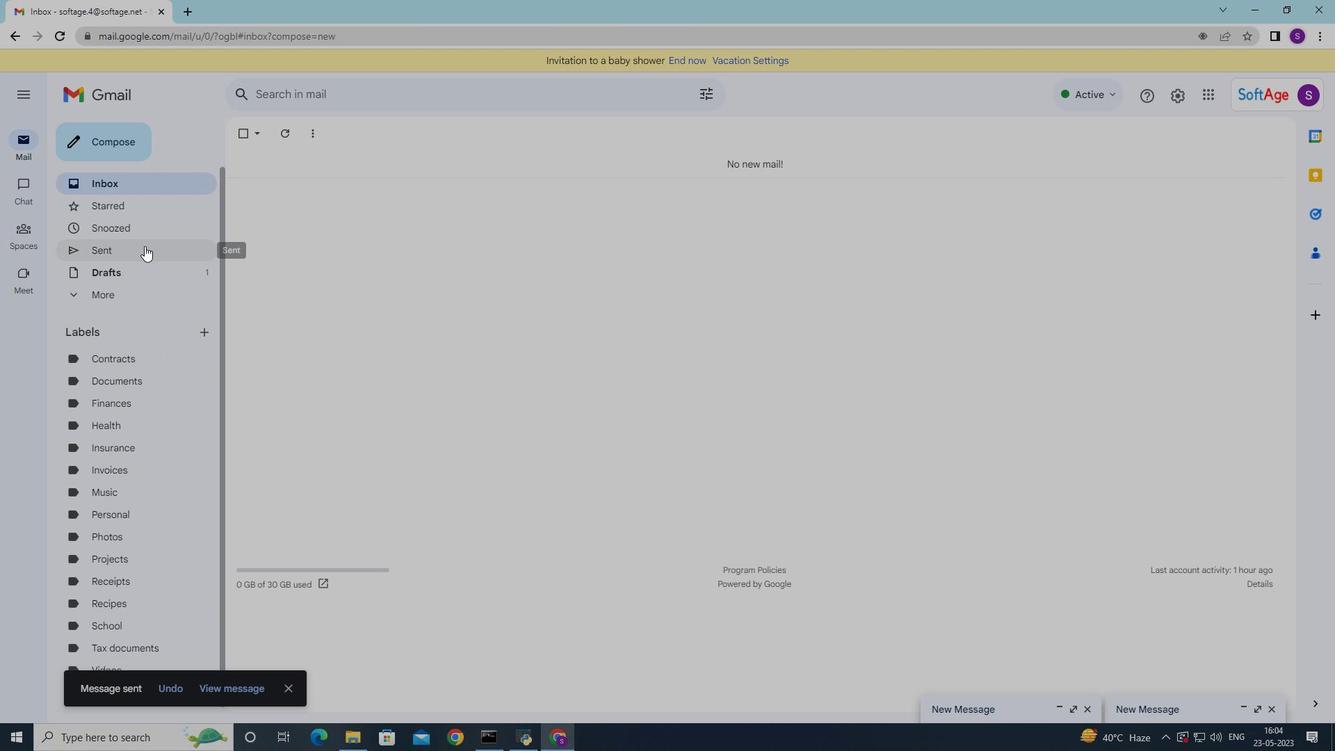 
Action: Mouse moved to (418, 202)
Screenshot: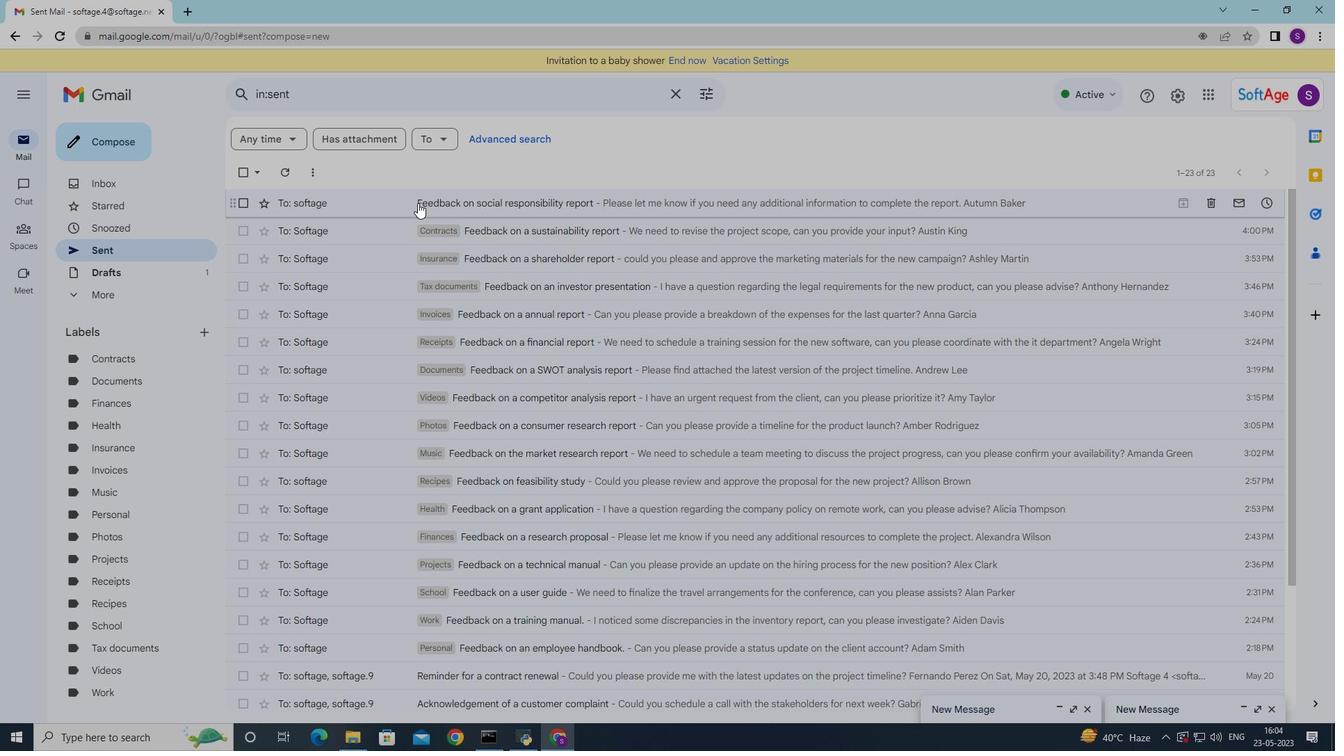 
Action: Mouse pressed right at (418, 202)
Screenshot: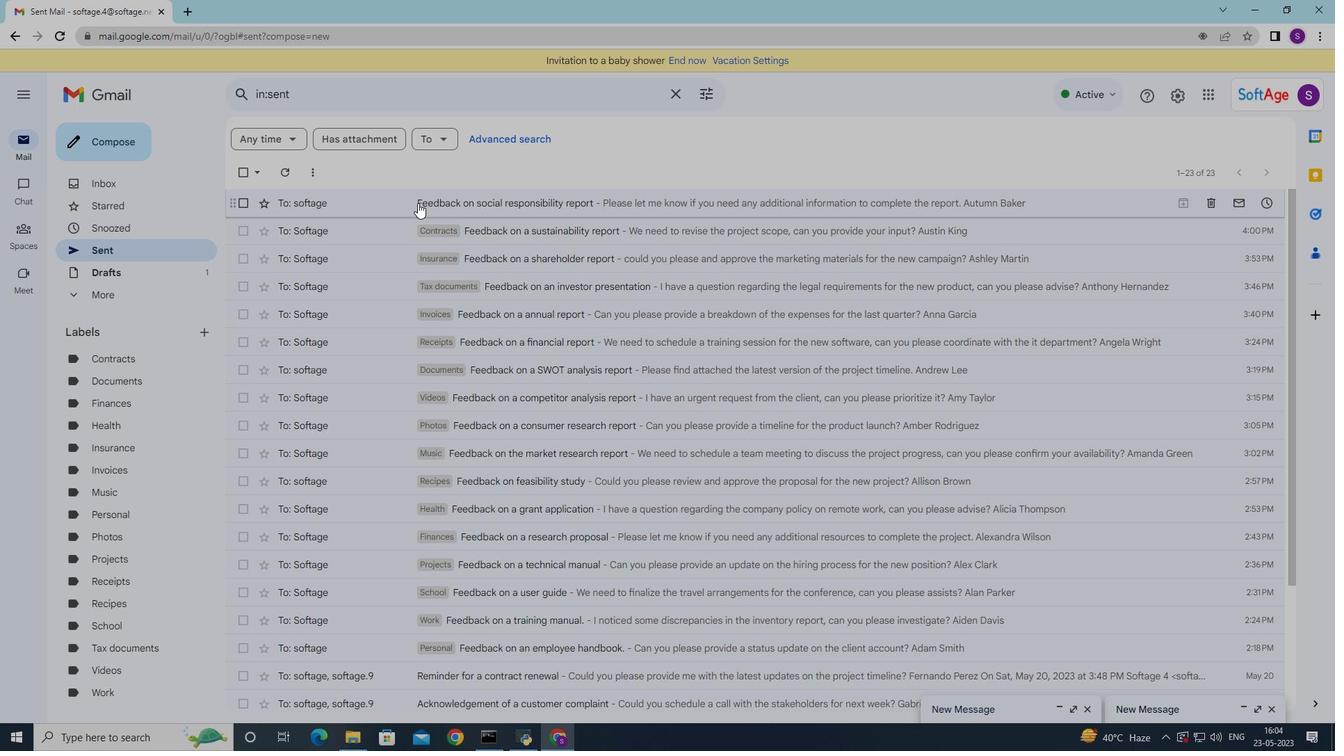 
Action: Mouse moved to (644, 432)
Screenshot: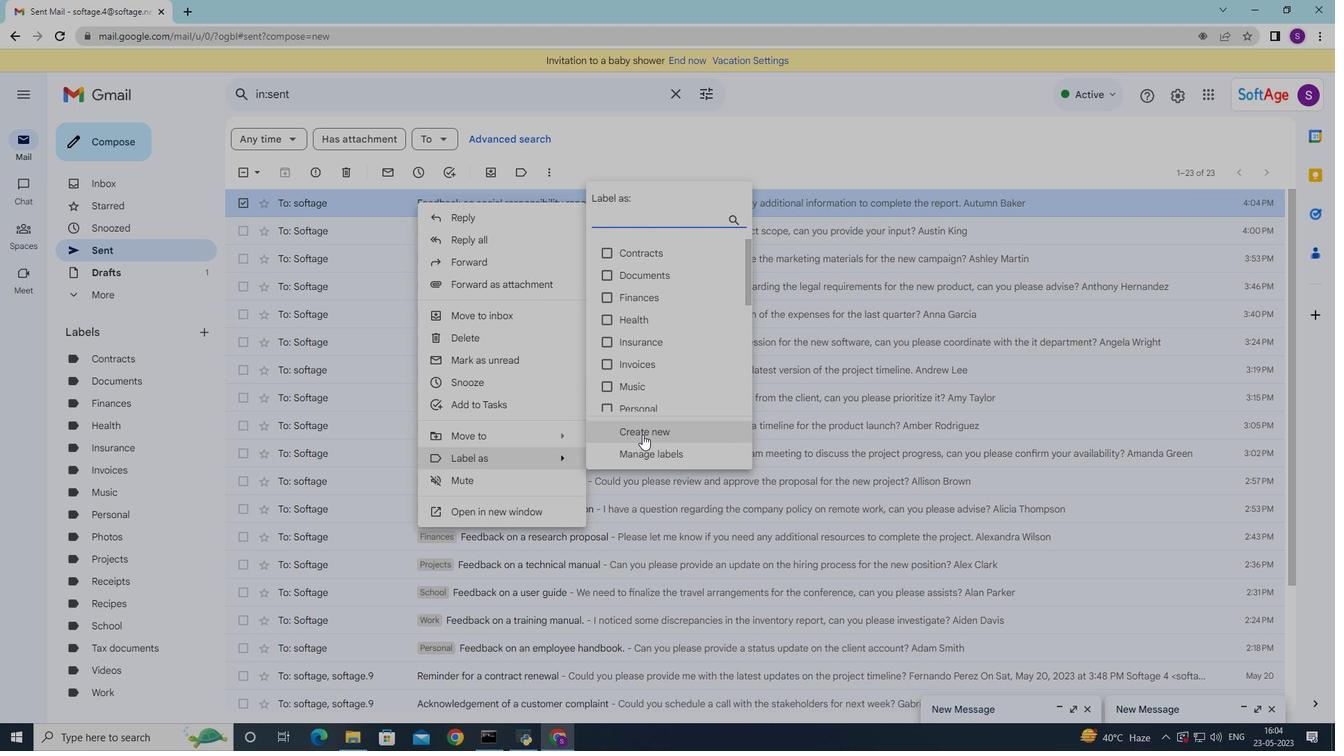 
Action: Mouse pressed left at (644, 432)
Screenshot: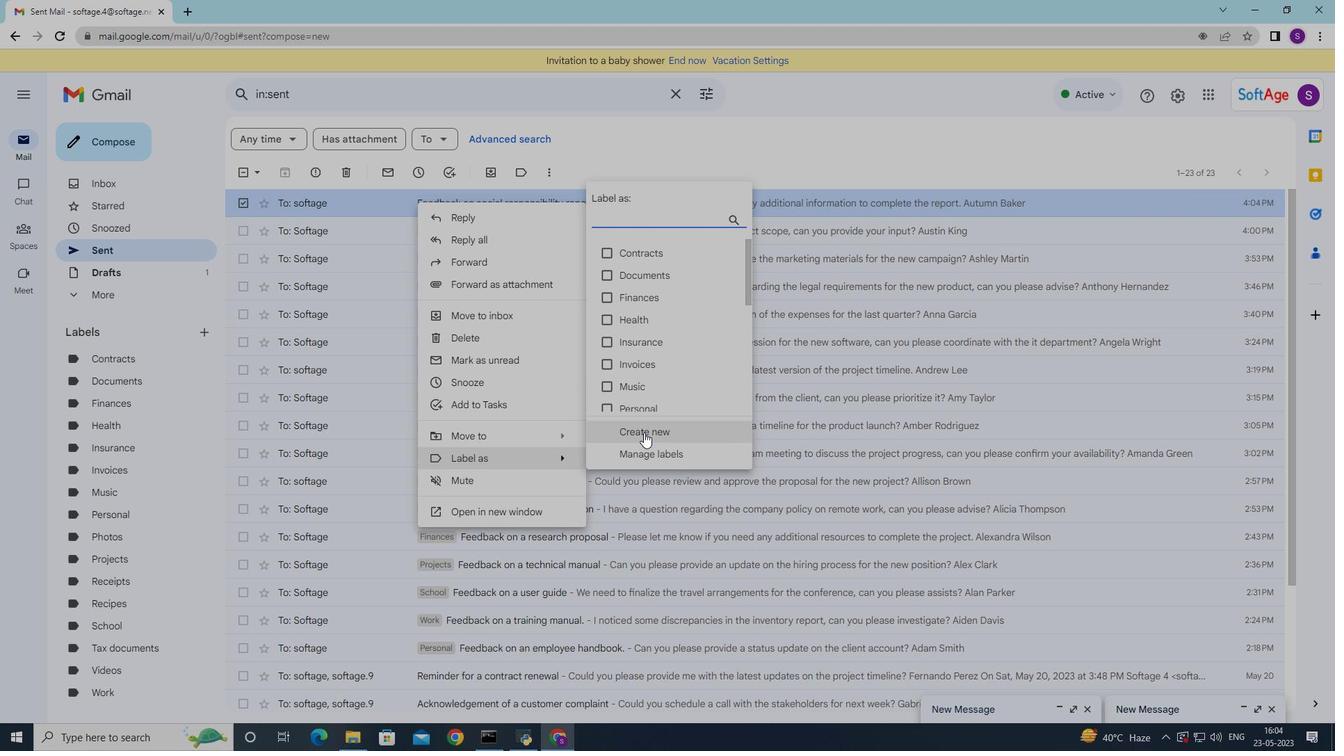 
Action: Mouse moved to (642, 434)
Screenshot: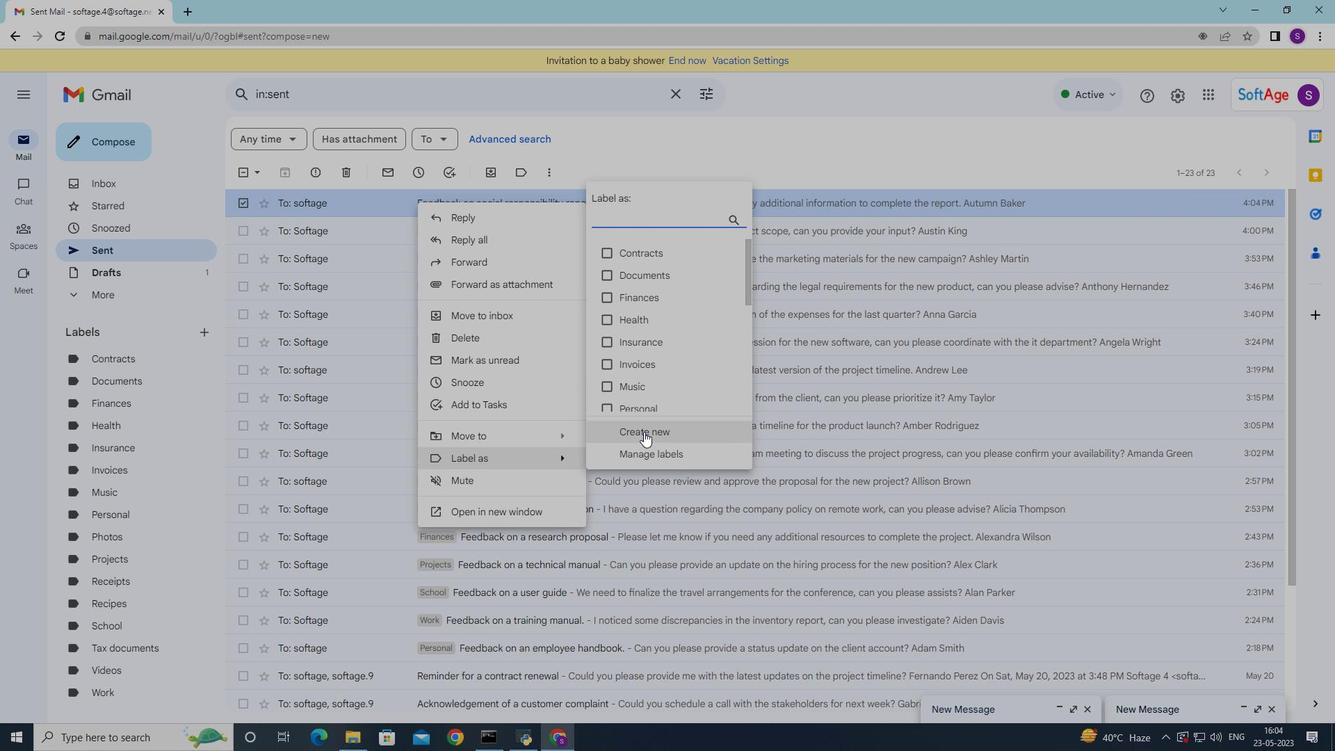 
Action: Key pressed <Key.shift>Resumes
Screenshot: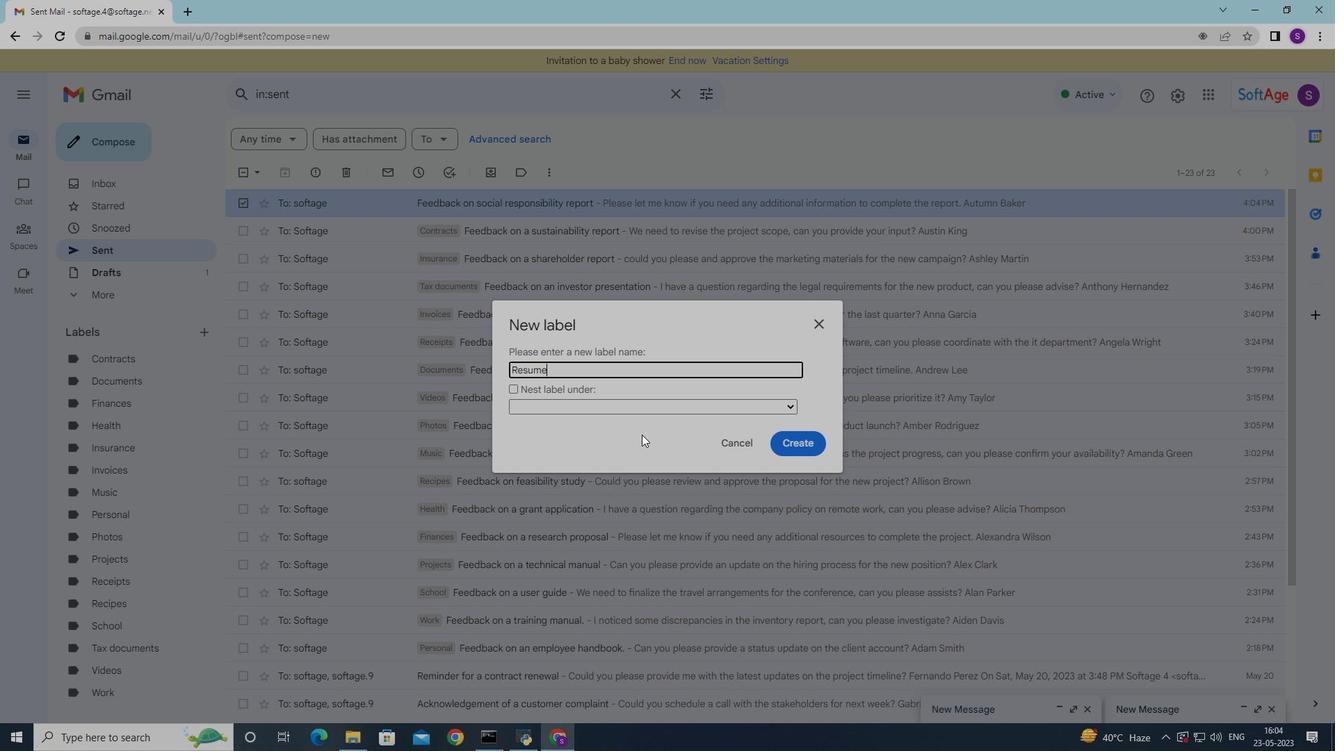 
Action: Mouse moved to (799, 441)
Screenshot: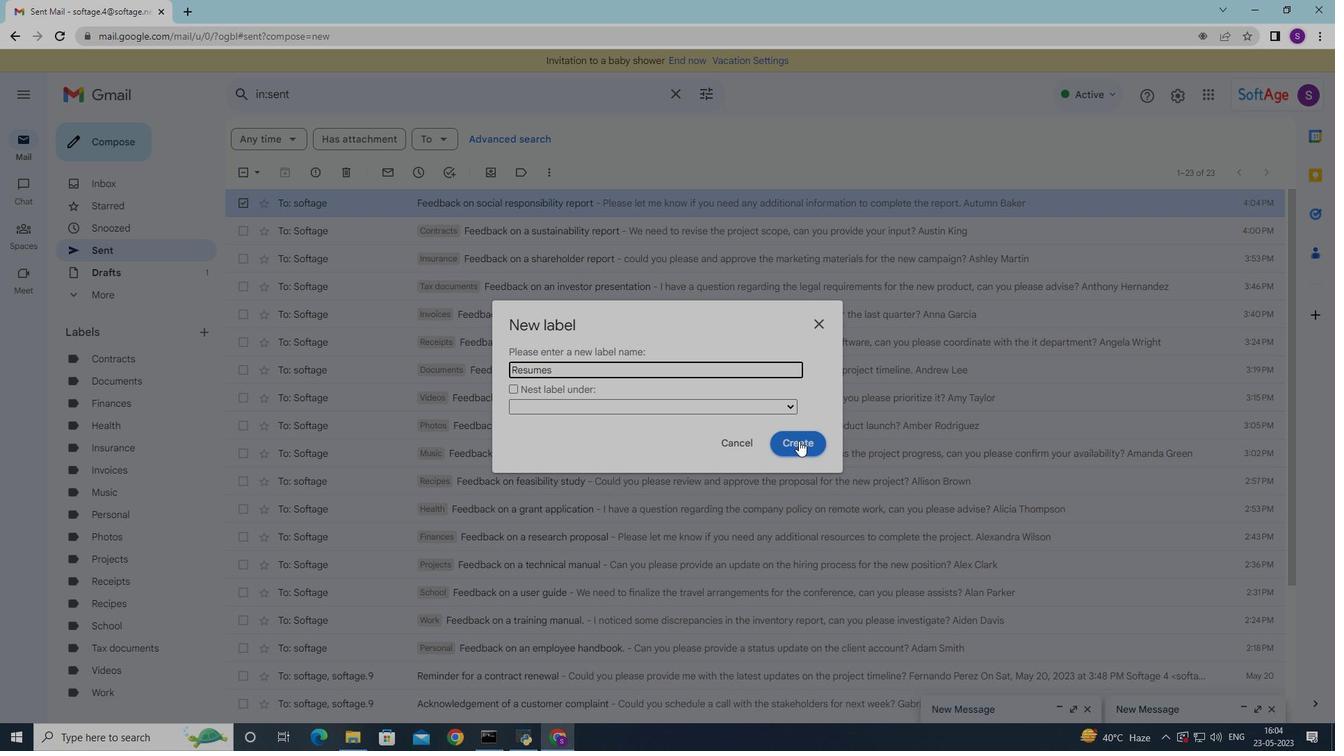 
Action: Mouse pressed left at (799, 441)
Screenshot: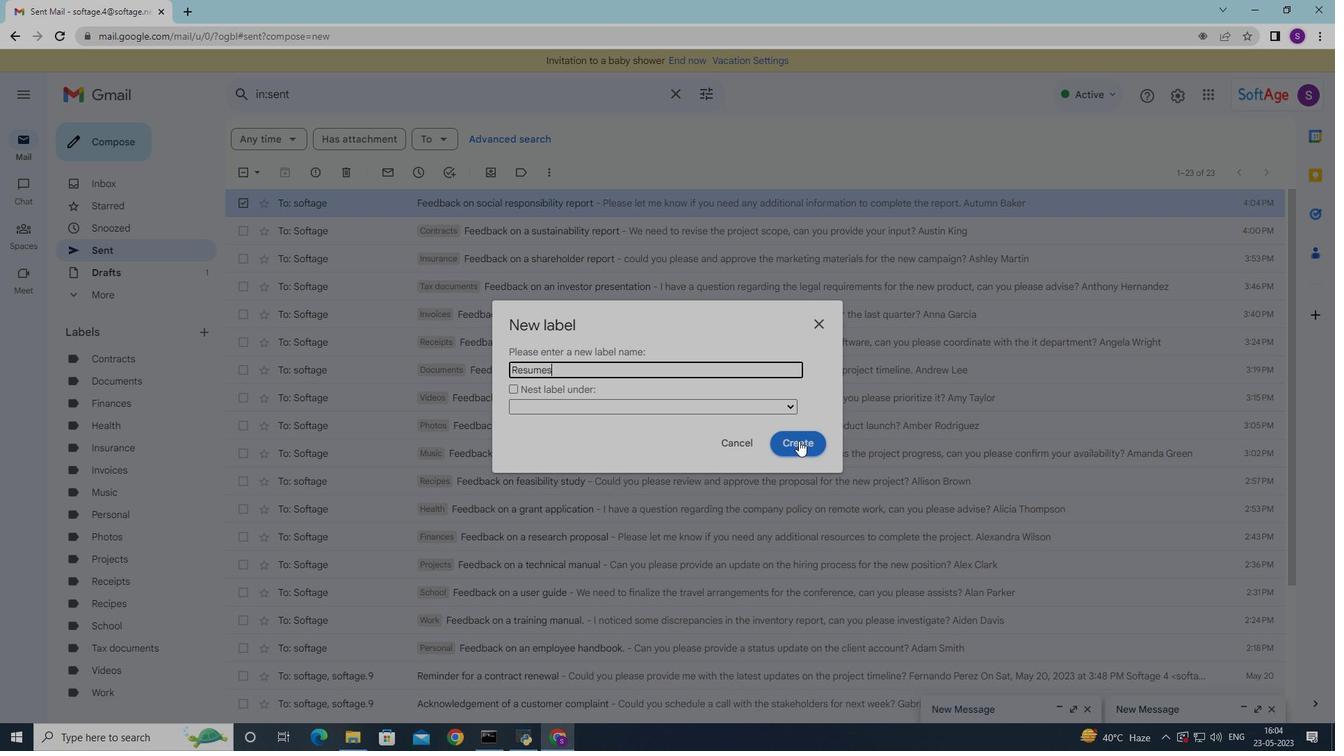 
Action: Mouse moved to (493, 213)
Screenshot: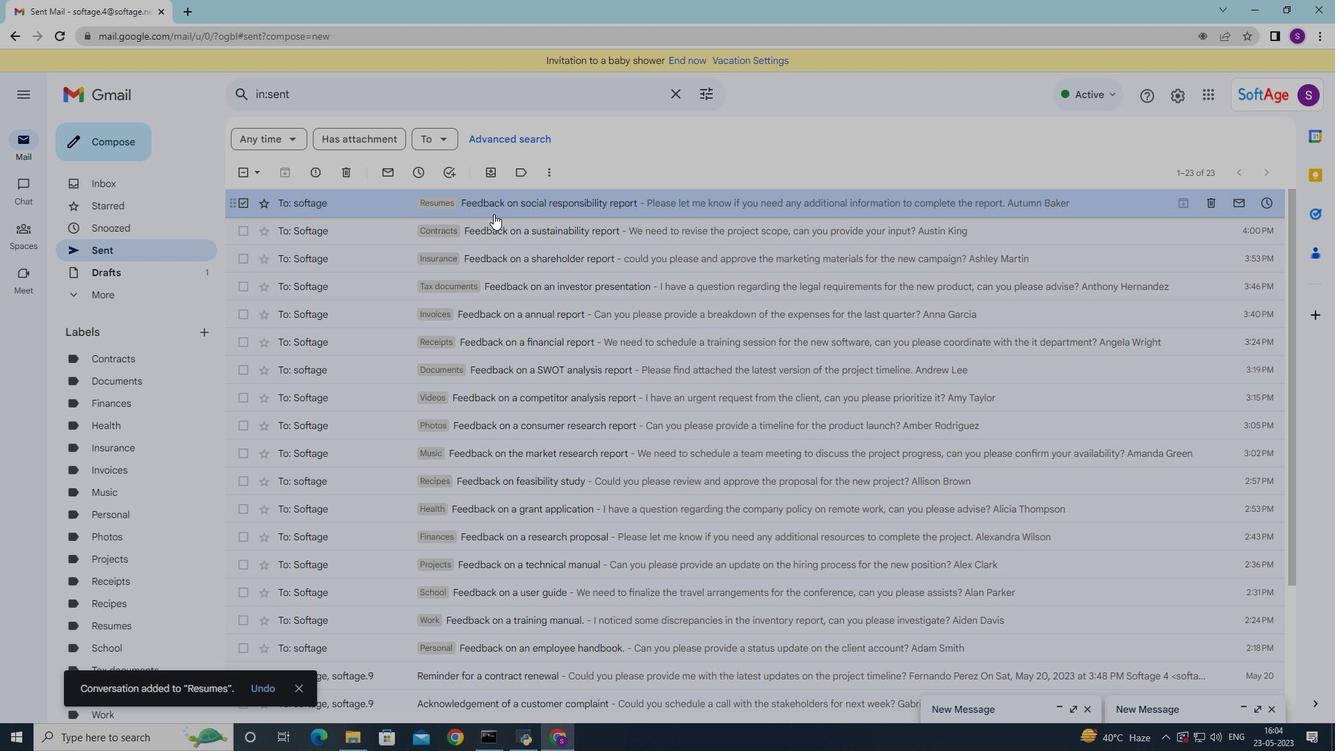 
Action: Mouse pressed right at (493, 213)
Screenshot: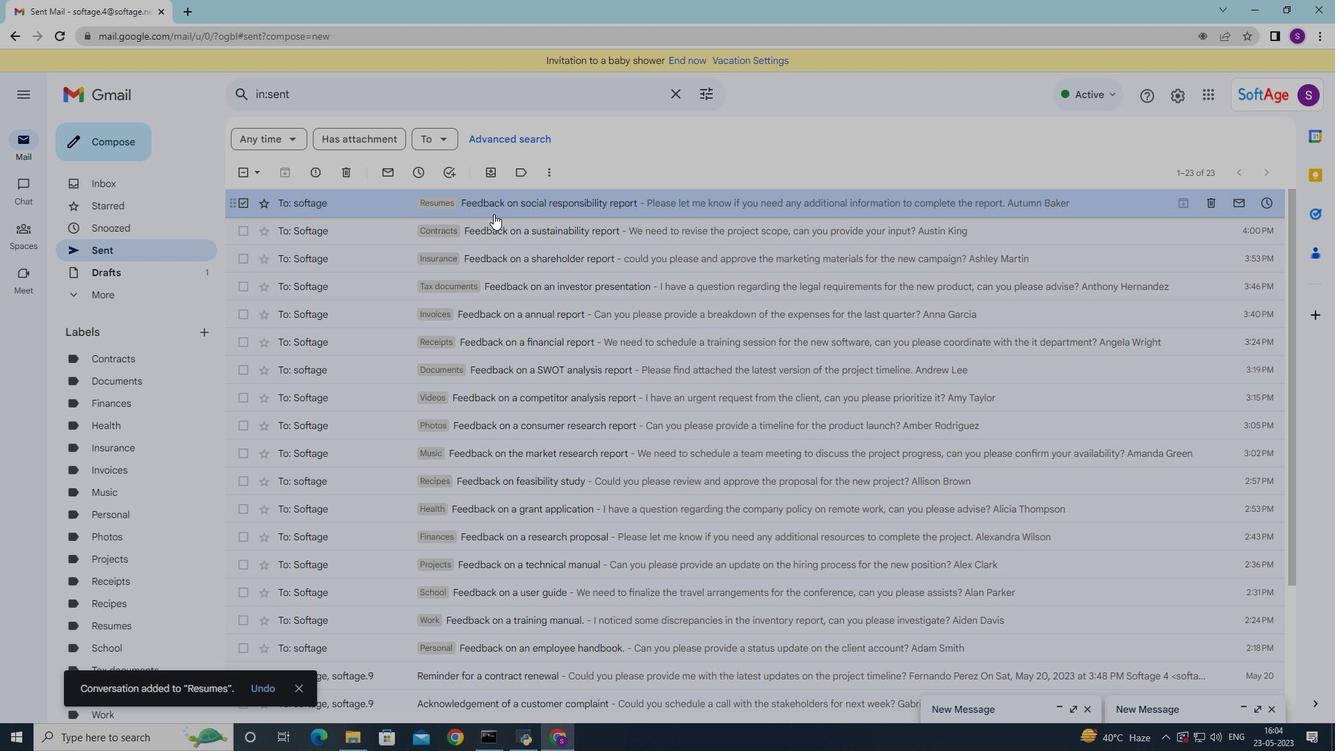 
Action: Mouse moved to (732, 250)
Screenshot: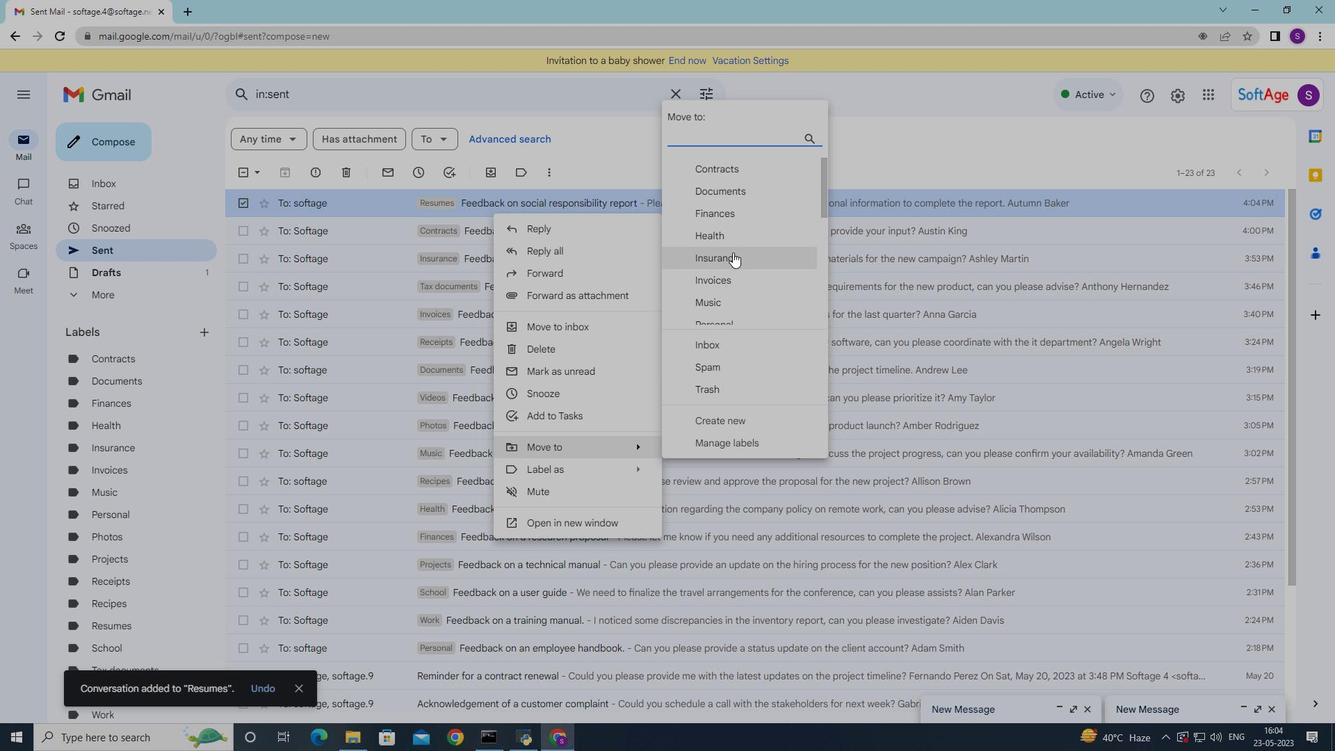 
Action: Mouse scrolled (732, 249) with delta (0, 0)
Screenshot: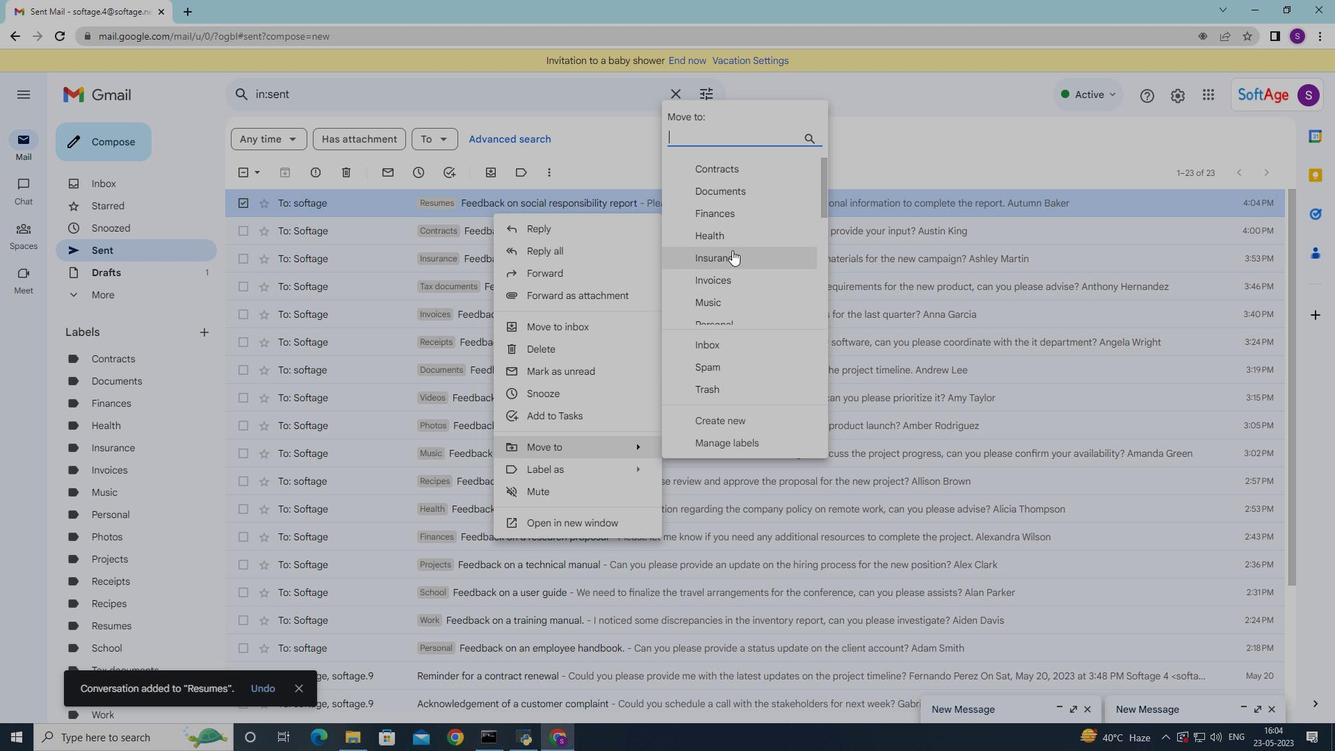 
Action: Mouse moved to (732, 250)
Screenshot: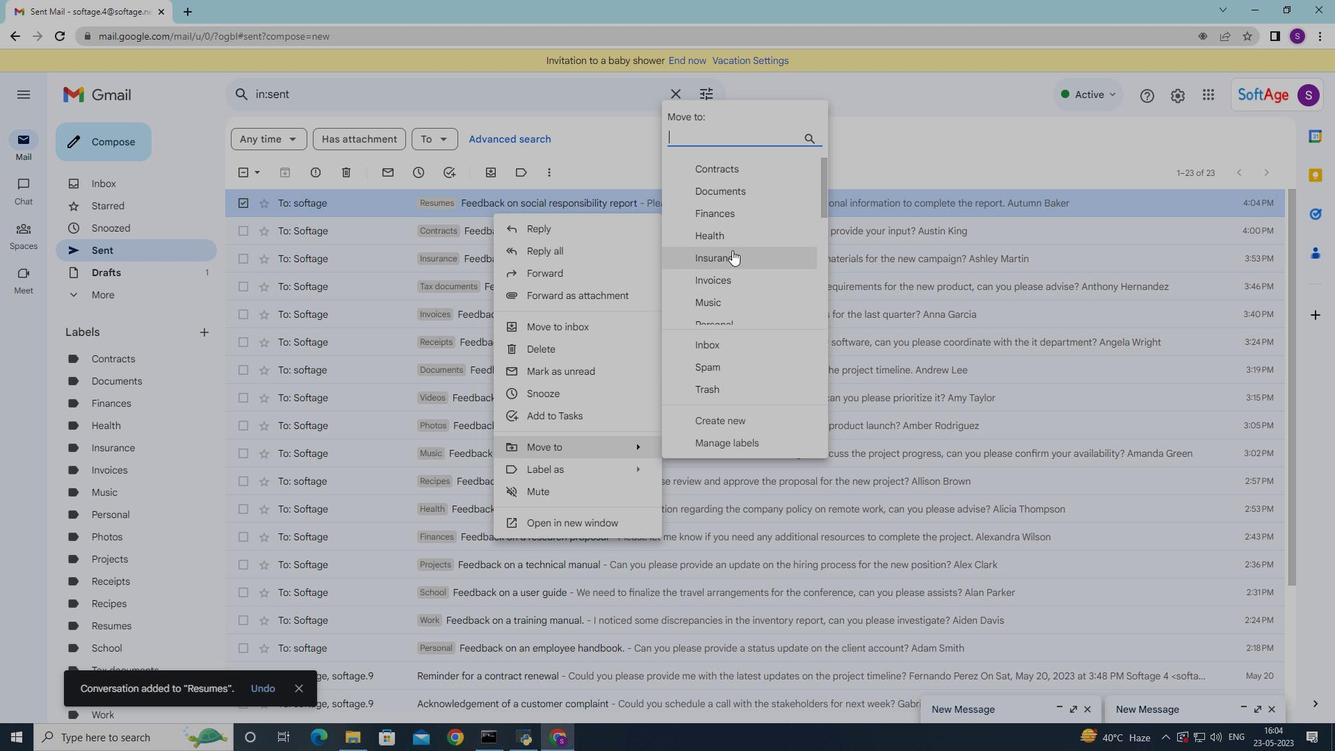 
Action: Mouse scrolled (732, 249) with delta (0, 0)
Screenshot: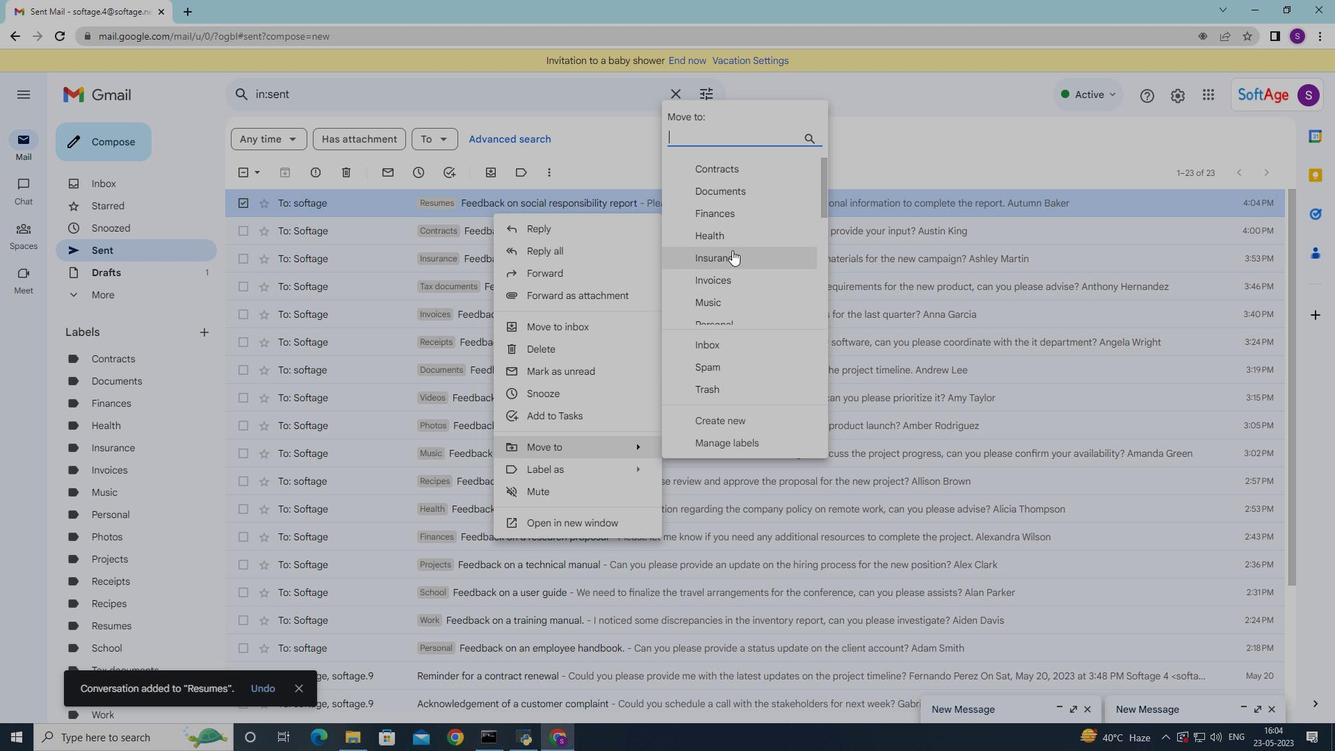 
Action: Mouse moved to (726, 265)
Screenshot: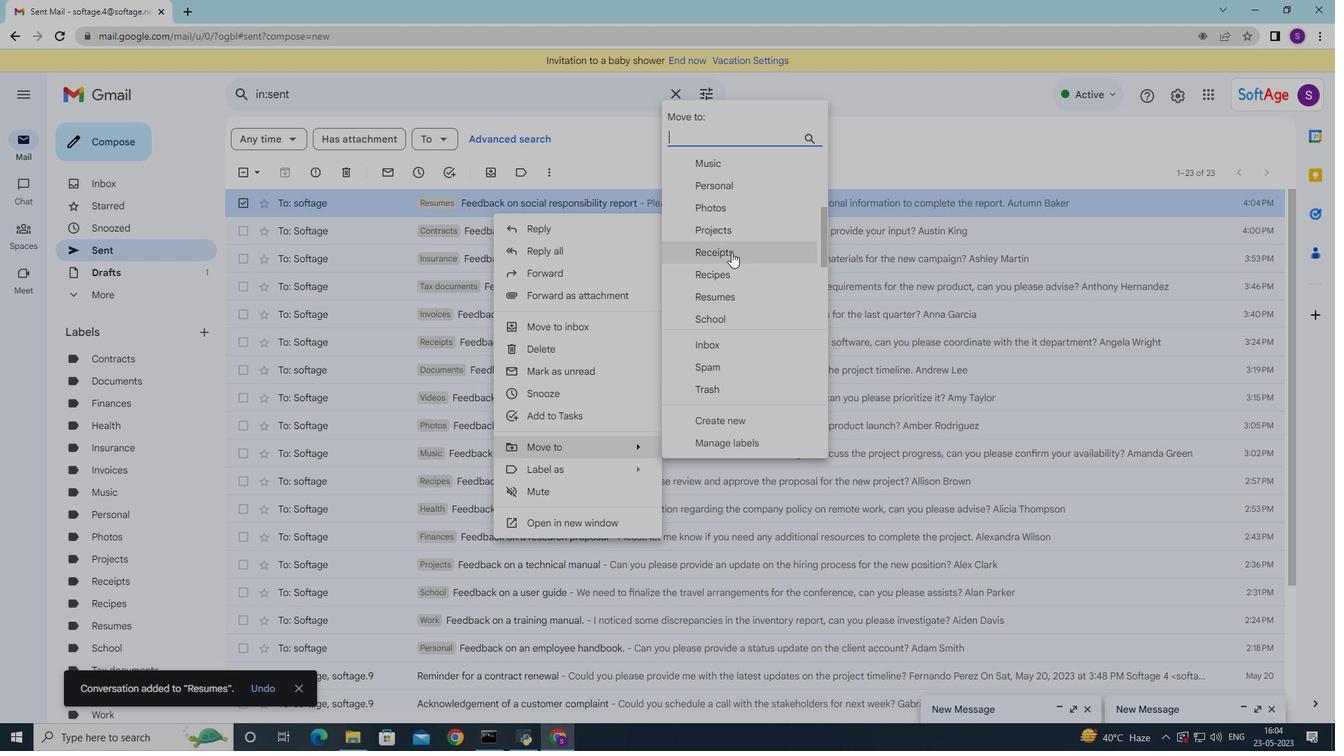 
Action: Mouse scrolled (731, 253) with delta (0, 0)
Screenshot: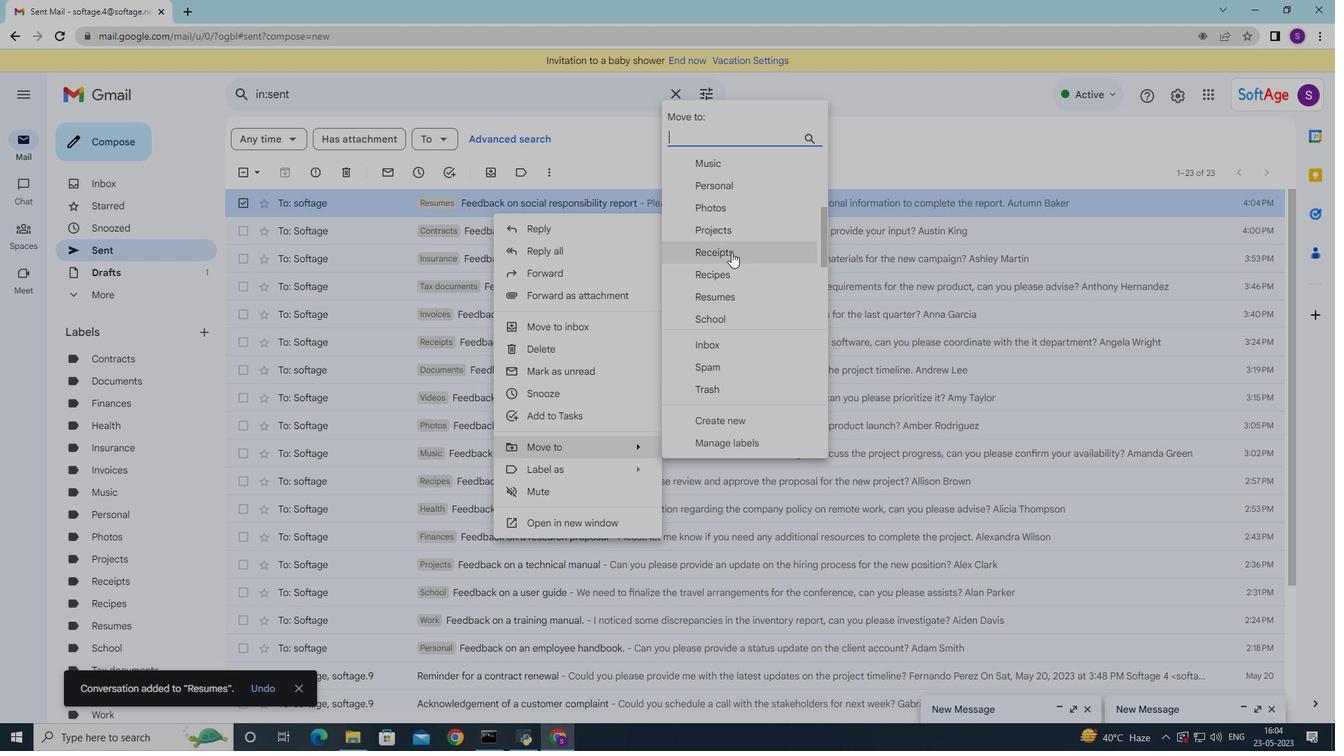 
Action: Mouse moved to (713, 228)
Screenshot: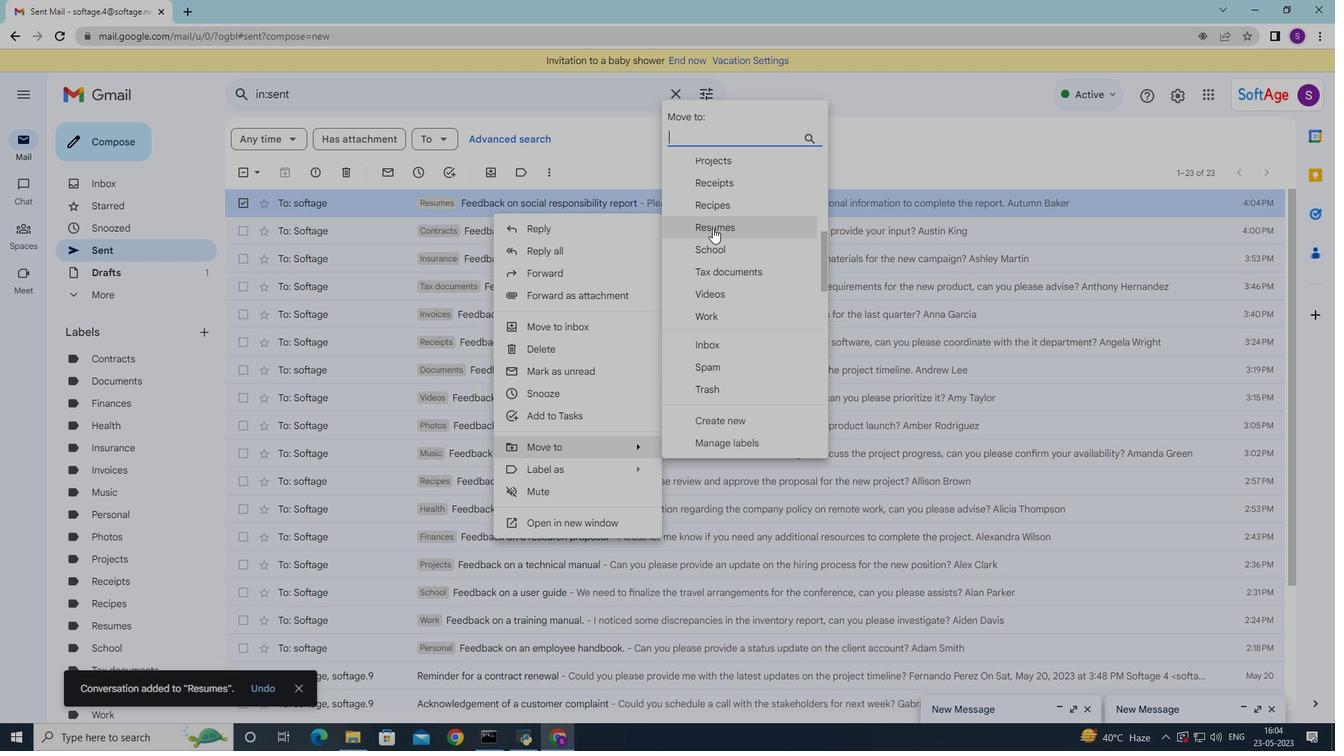 
Action: Mouse pressed left at (713, 228)
Screenshot: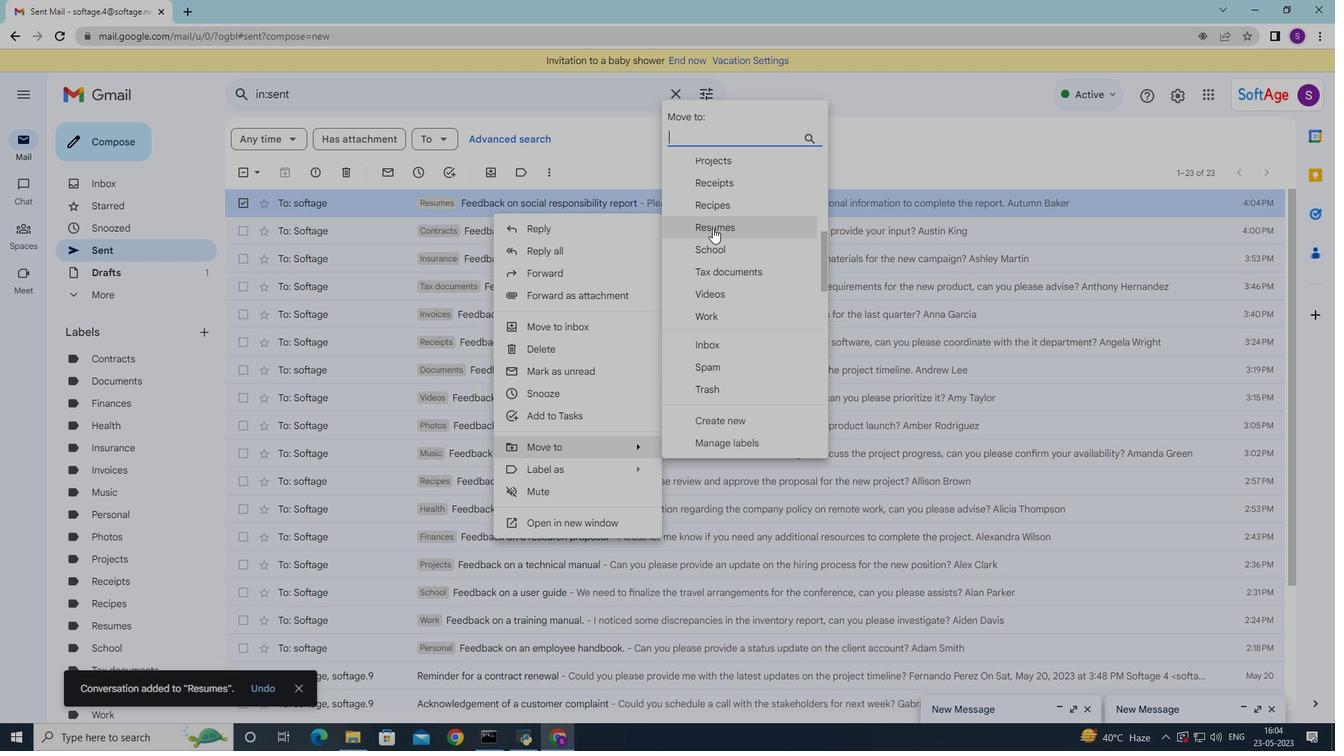 
Action: Mouse moved to (713, 327)
Screenshot: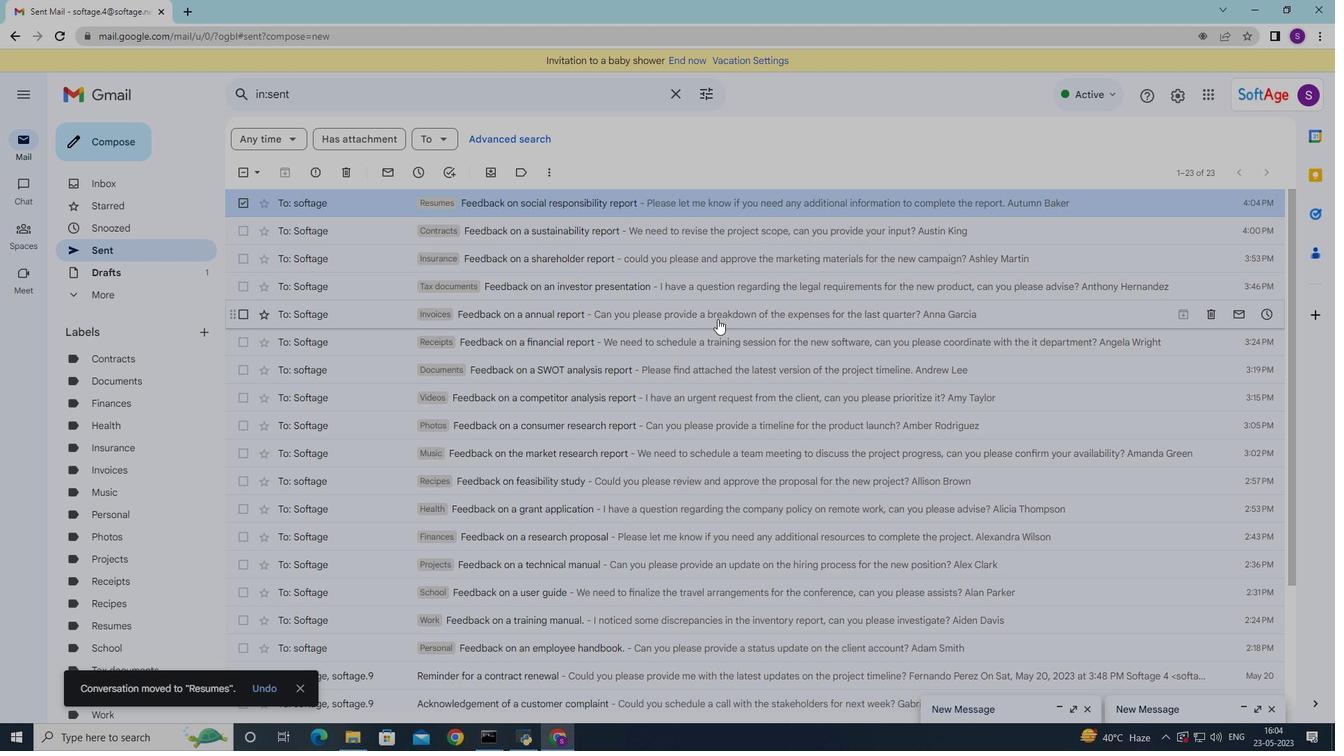 
